 Task: Create a business letterhead template.
Action: Mouse moved to (335, 121)
Screenshot: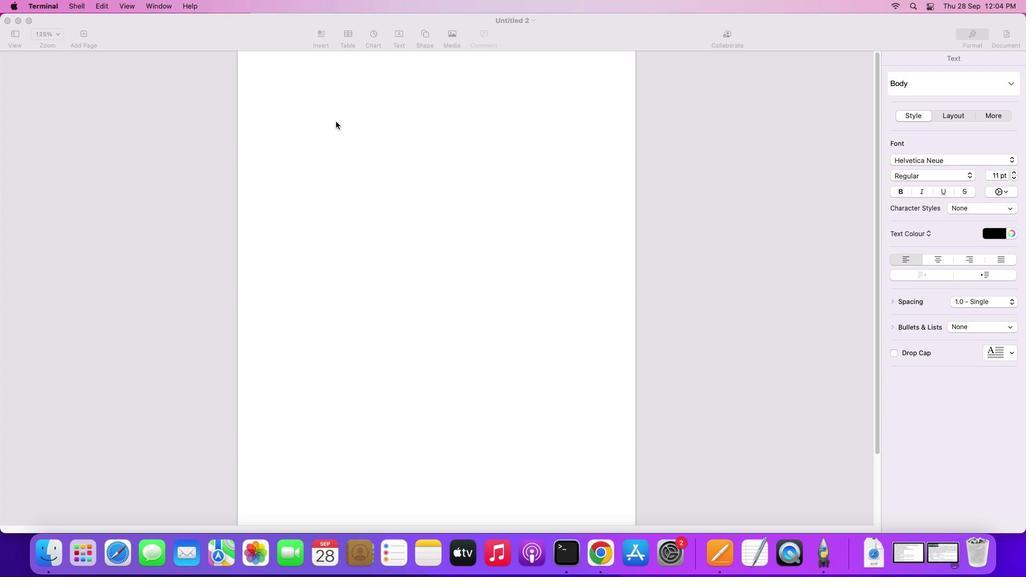 
Action: Mouse pressed left at (335, 121)
Screenshot: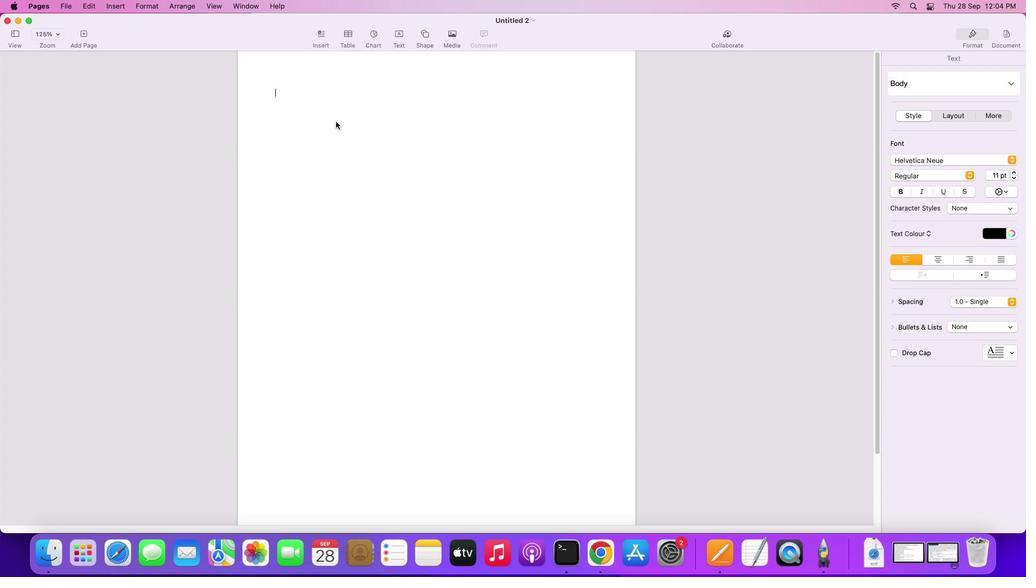 
Action: Mouse moved to (425, 33)
Screenshot: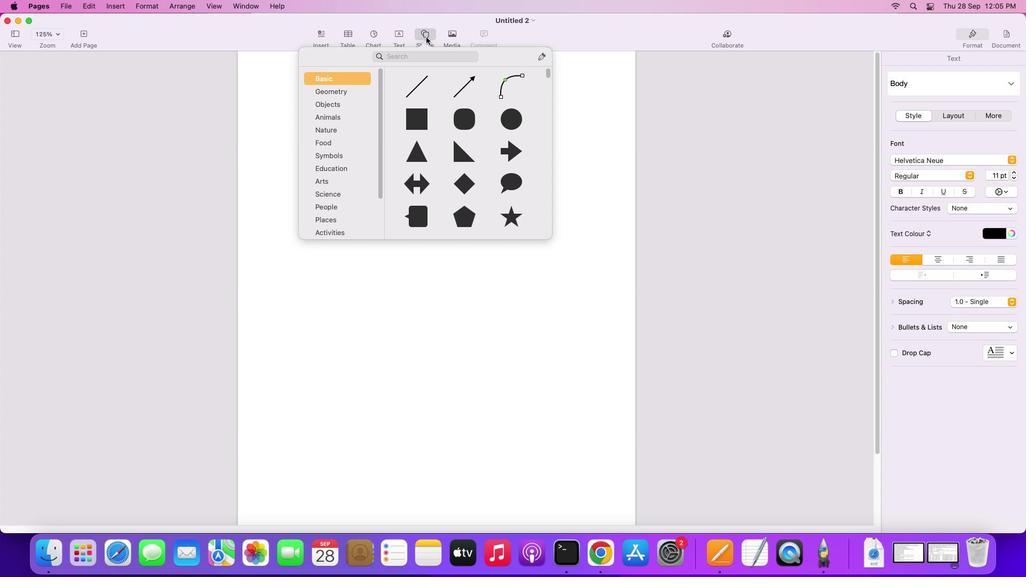 
Action: Mouse pressed left at (425, 33)
Screenshot: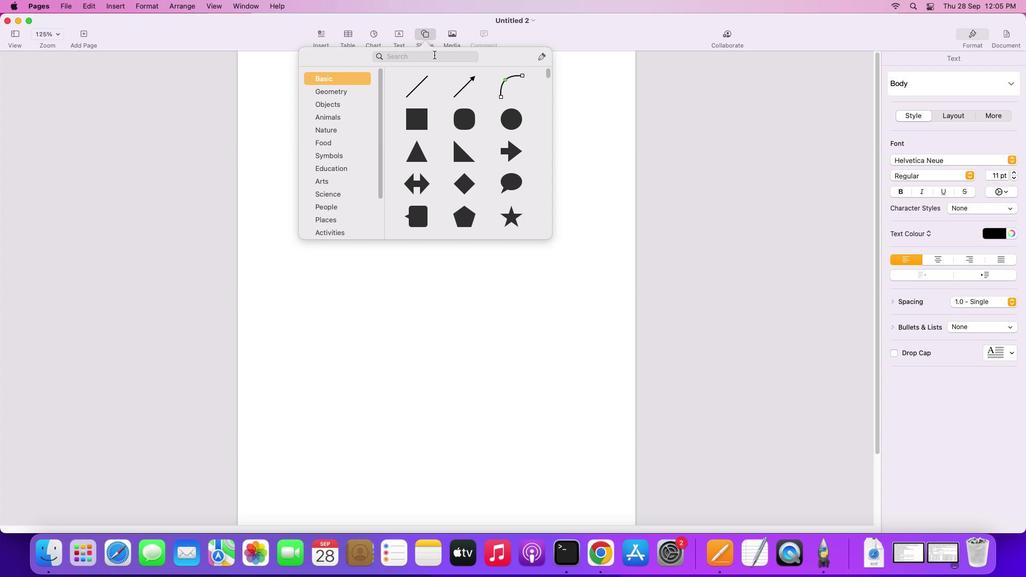 
Action: Mouse moved to (461, 154)
Screenshot: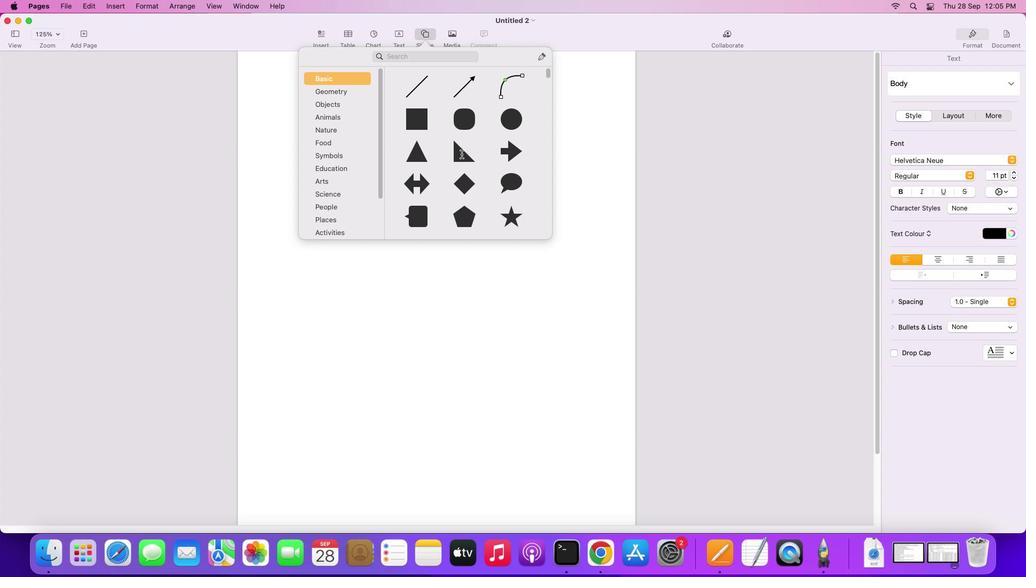 
Action: Mouse pressed left at (461, 154)
Screenshot: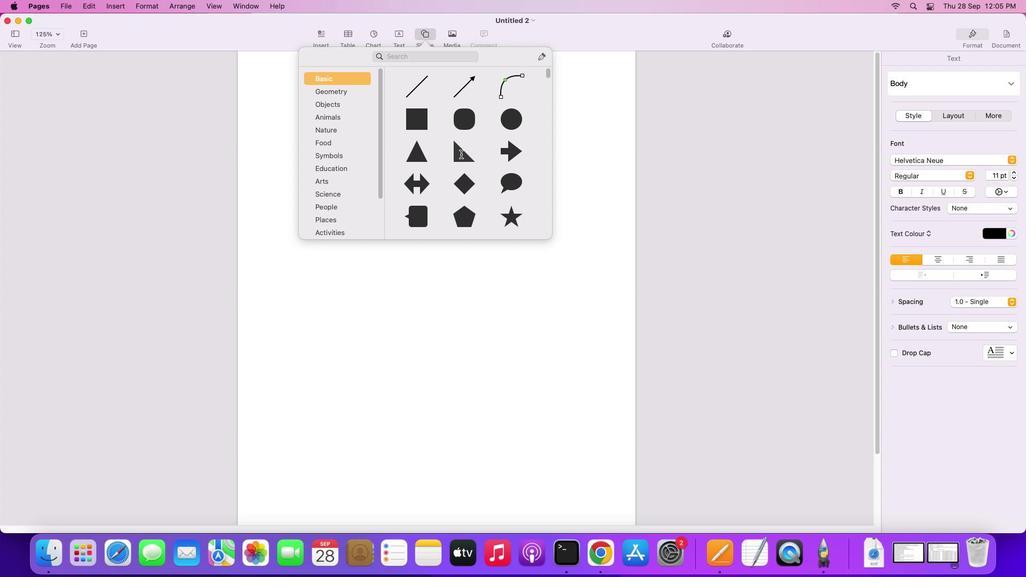 
Action: Mouse moved to (436, 143)
Screenshot: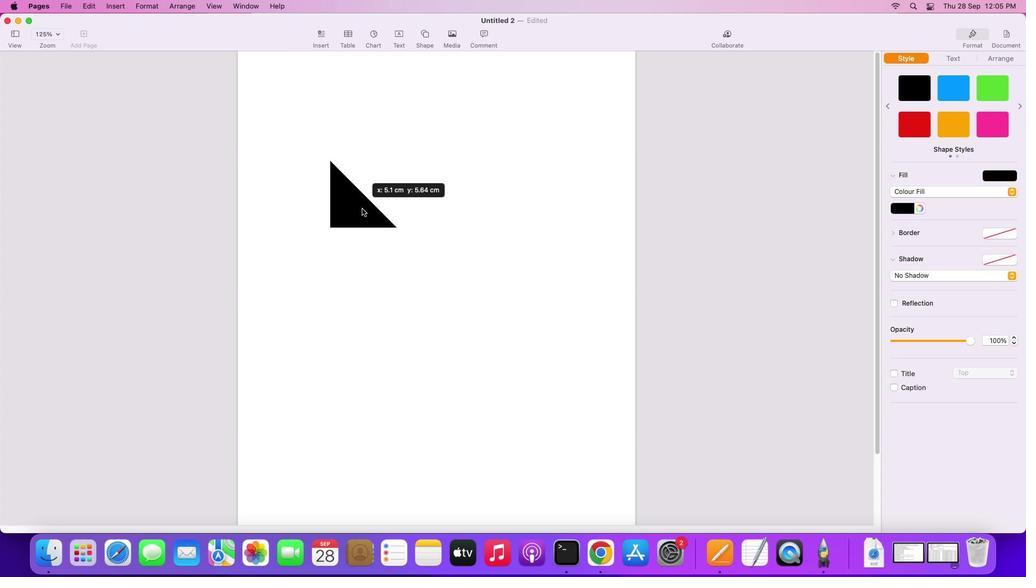 
Action: Mouse pressed left at (436, 143)
Screenshot: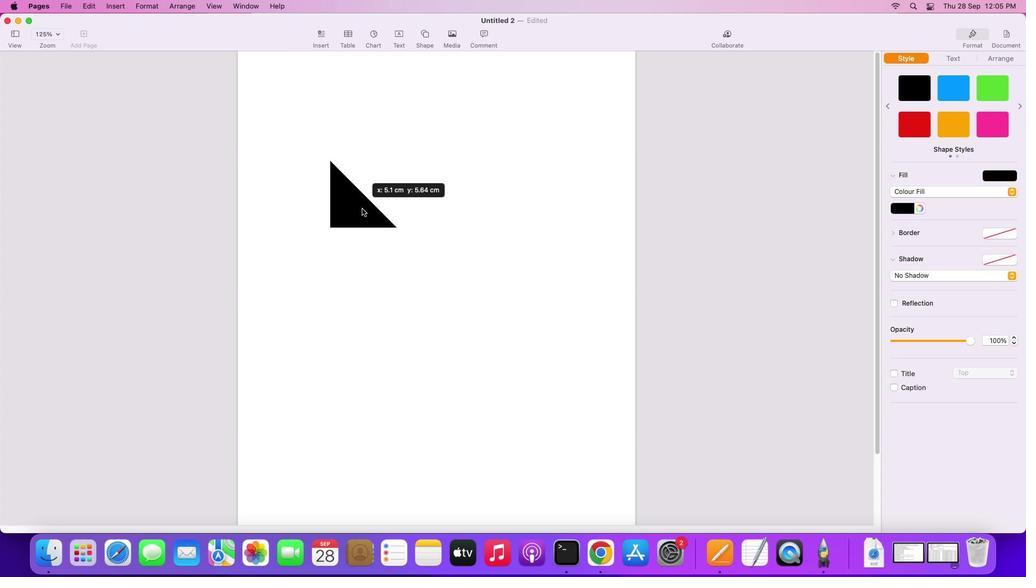 
Action: Mouse moved to (396, 161)
Screenshot: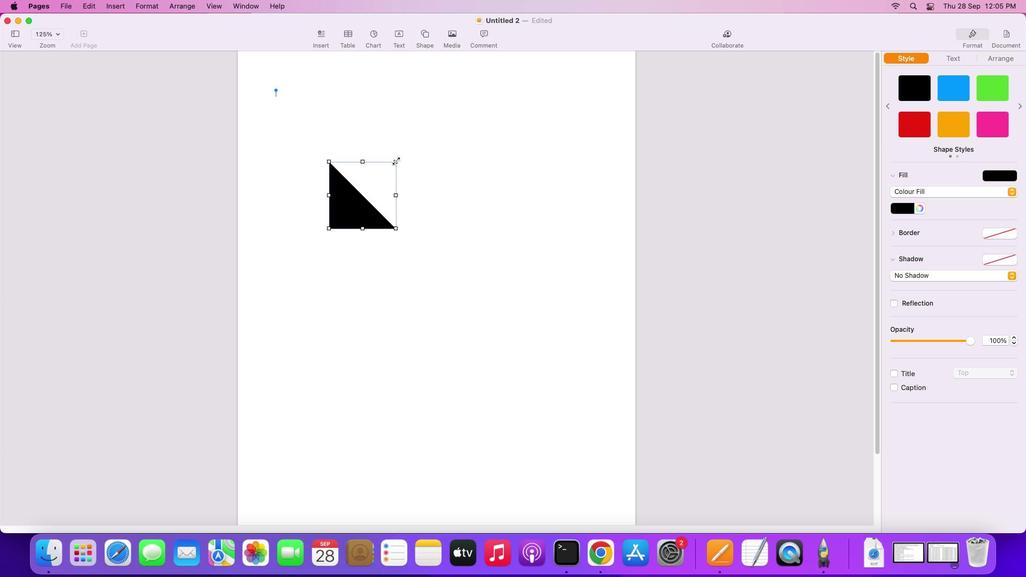 
Action: Mouse pressed left at (396, 161)
Screenshot: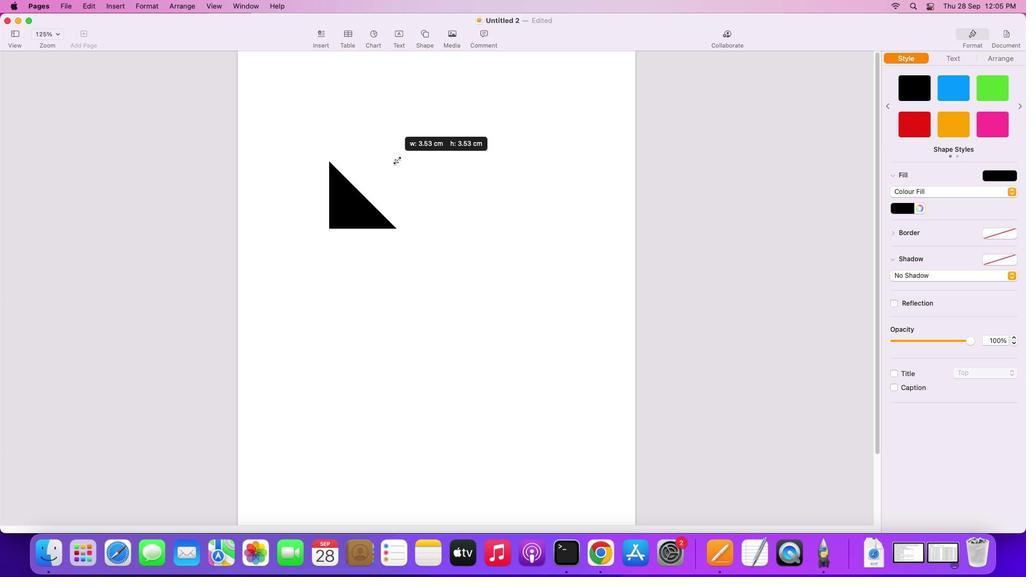 
Action: Mouse moved to (412, 155)
Screenshot: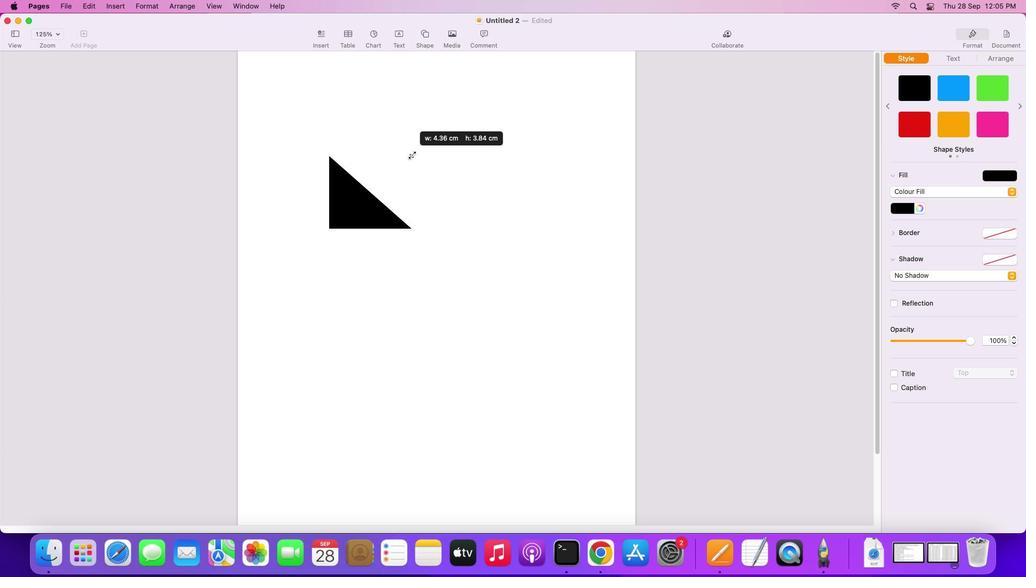 
Action: Mouse pressed left at (412, 155)
Screenshot: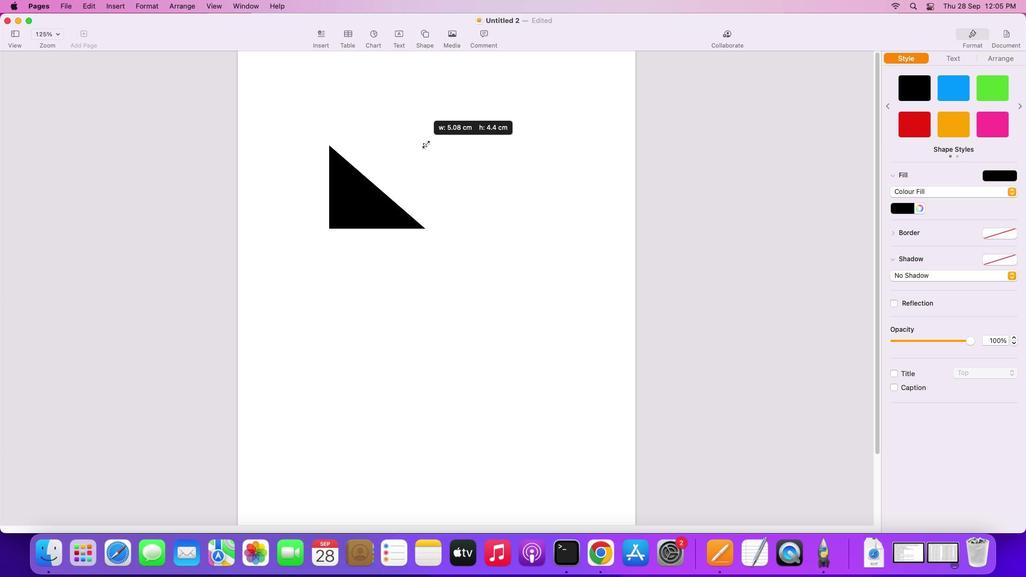 
Action: Mouse moved to (362, 183)
Screenshot: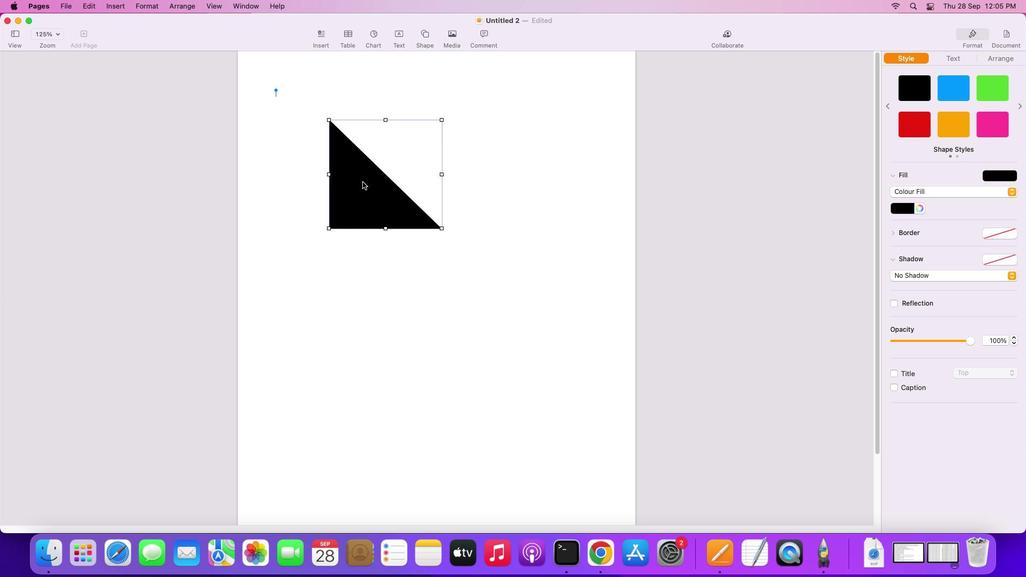 
Action: Mouse pressed left at (362, 183)
Screenshot: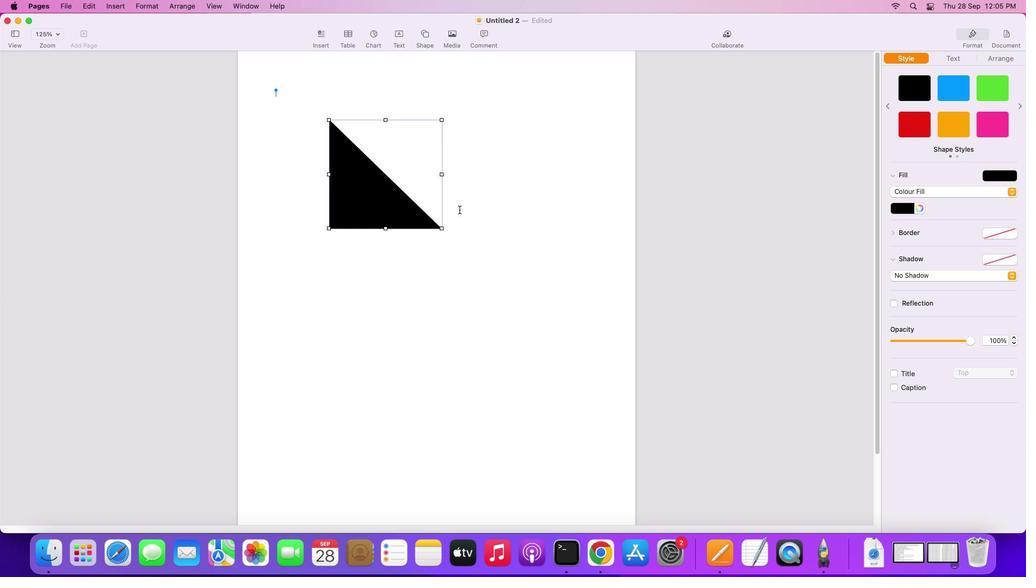 
Action: Mouse moved to (958, 59)
Screenshot: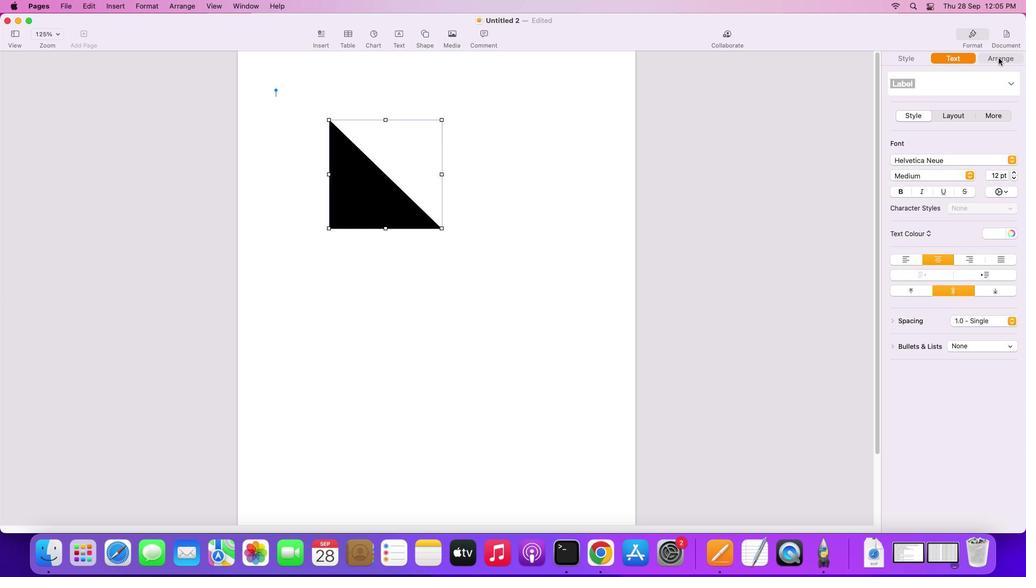 
Action: Mouse pressed left at (958, 59)
Screenshot: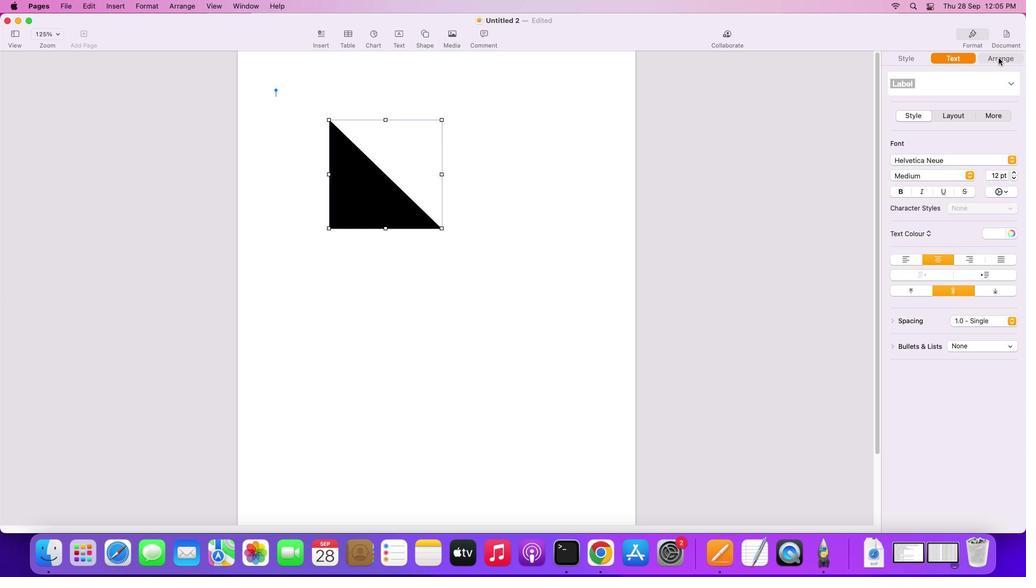 
Action: Mouse moved to (999, 58)
Screenshot: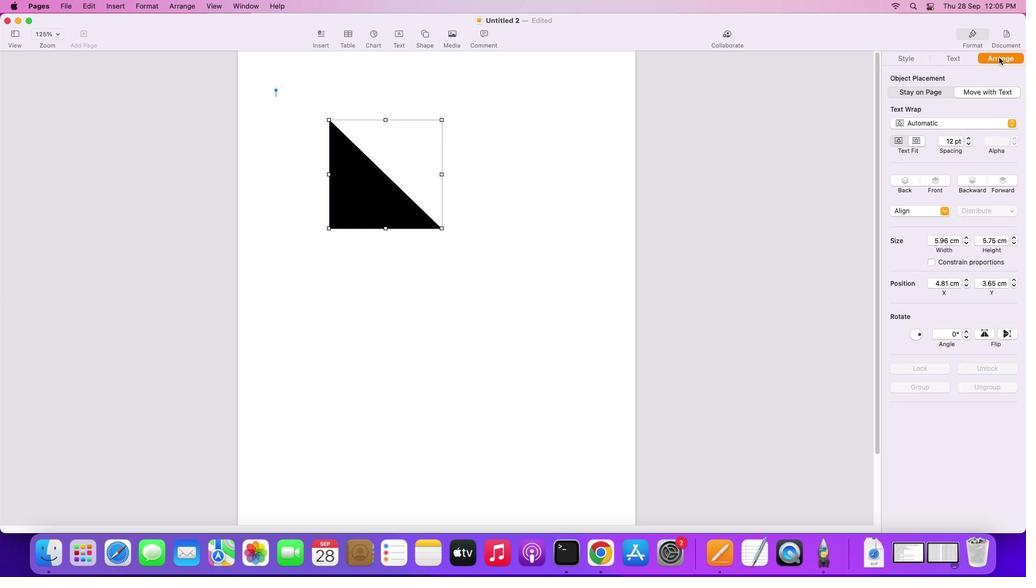 
Action: Mouse pressed left at (999, 58)
Screenshot: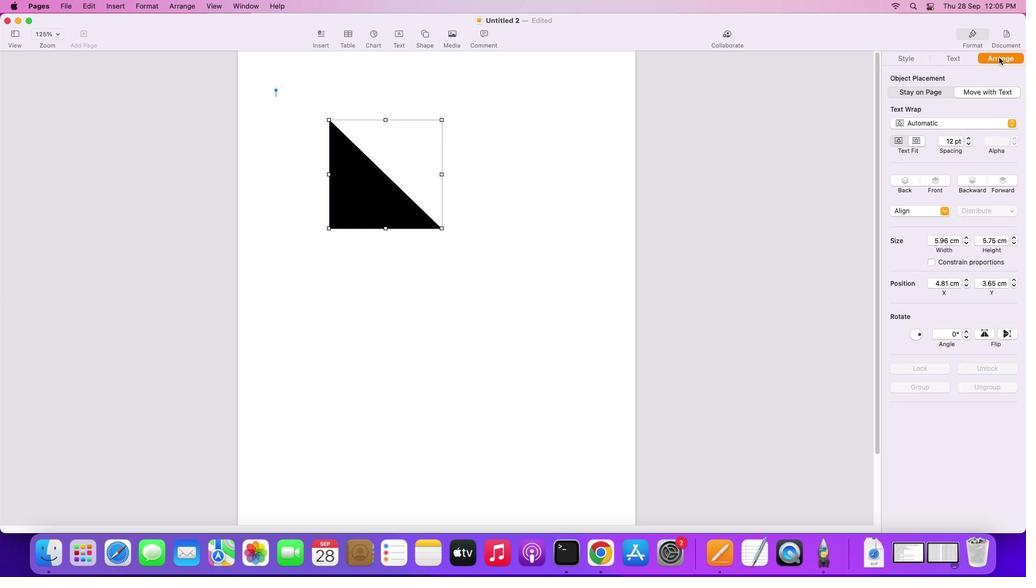 
Action: Mouse moved to (968, 241)
Screenshot: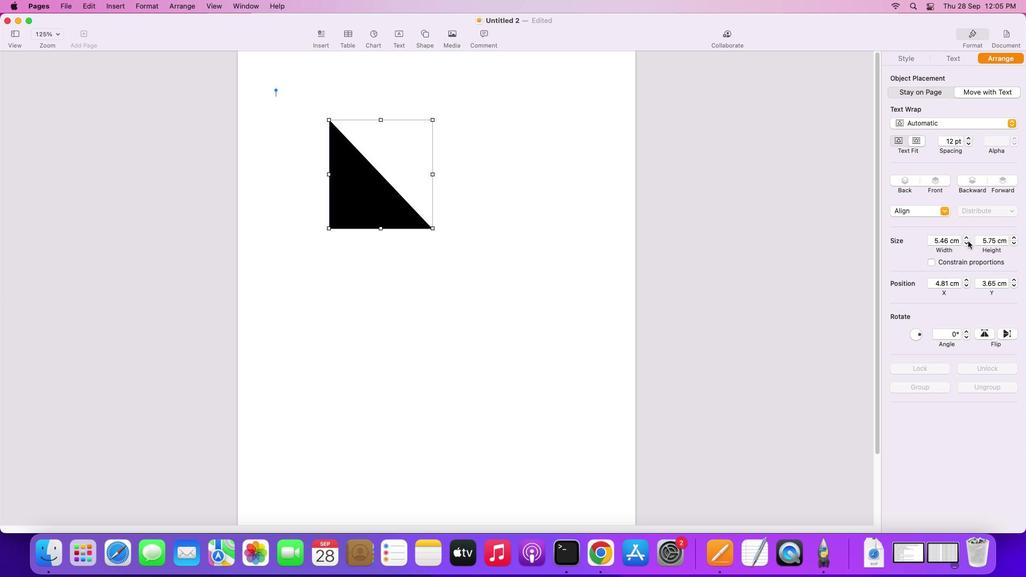 
Action: Mouse pressed left at (968, 241)
Screenshot: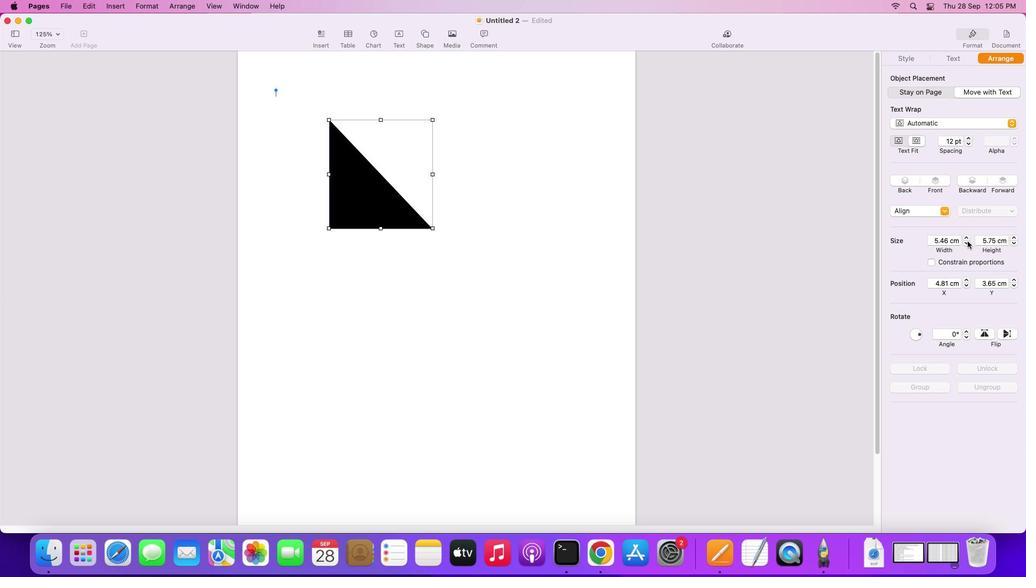 
Action: Mouse moved to (968, 241)
Screenshot: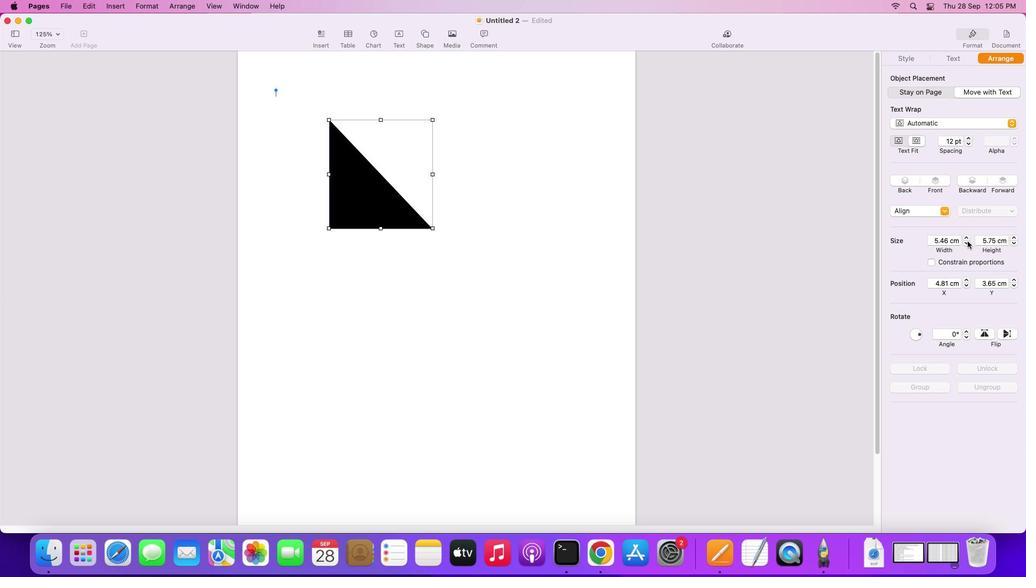 
Action: Mouse pressed left at (968, 241)
Screenshot: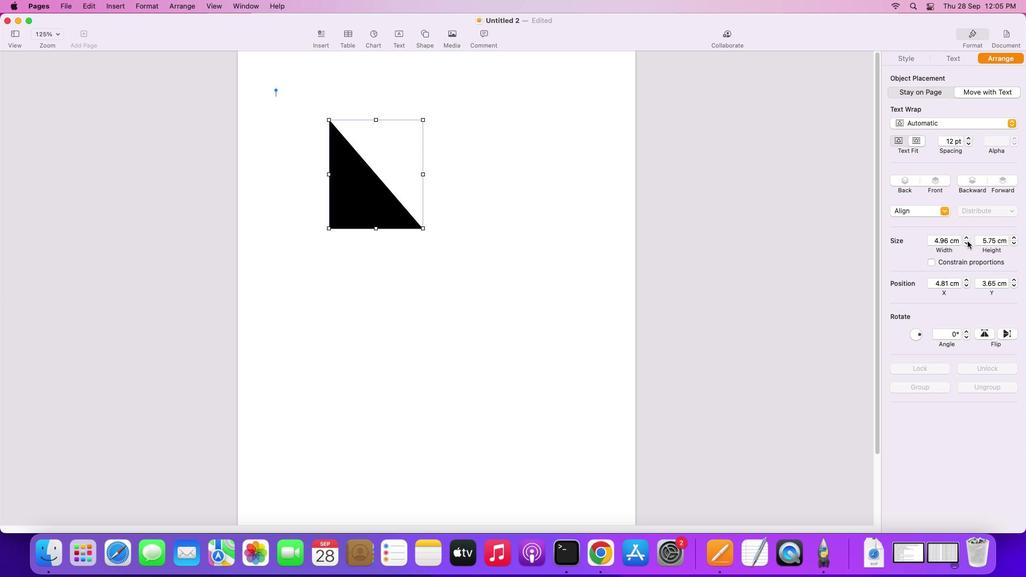 
Action: Mouse moved to (967, 236)
Screenshot: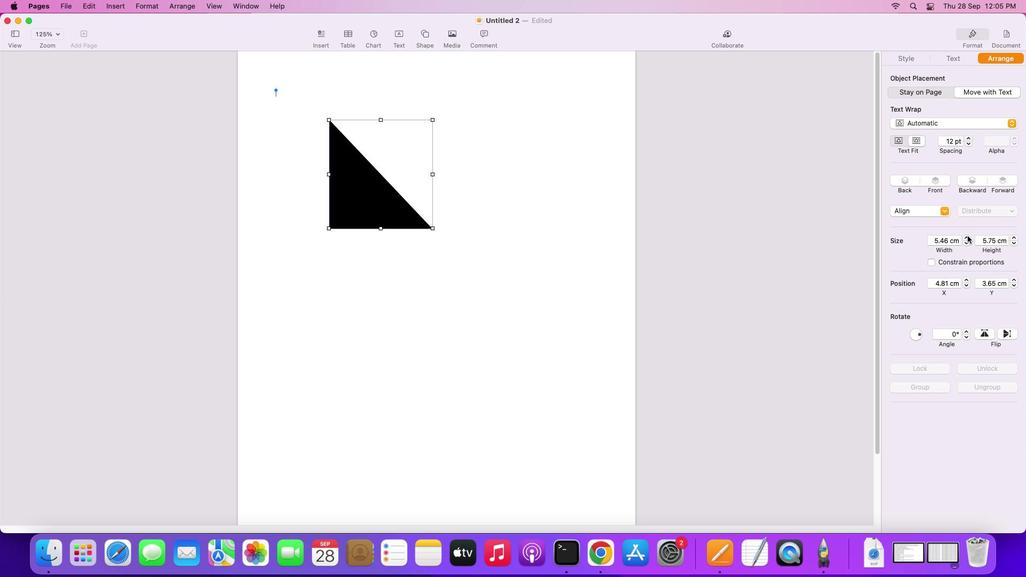 
Action: Mouse pressed left at (967, 236)
Screenshot: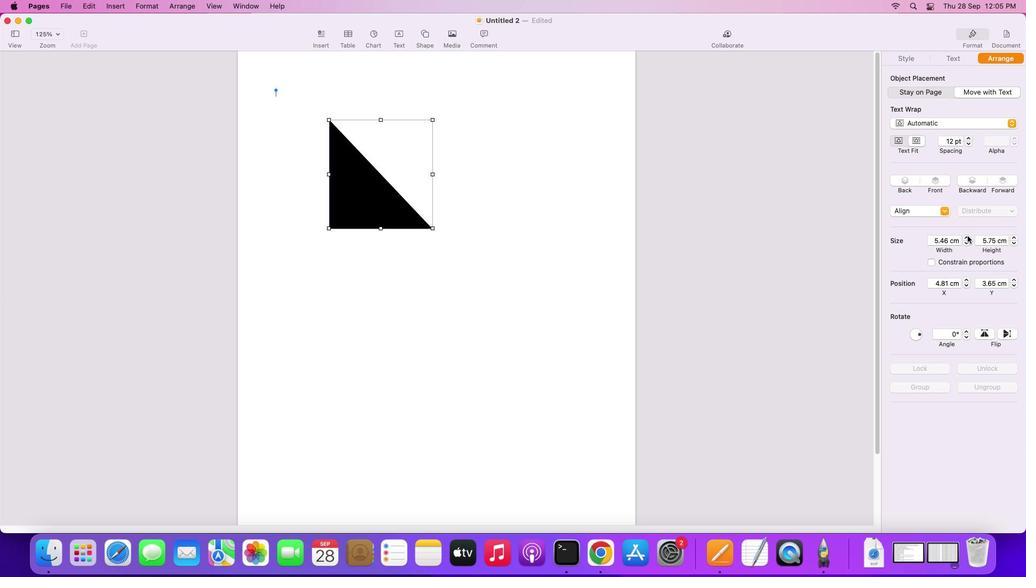 
Action: Mouse moved to (1014, 242)
Screenshot: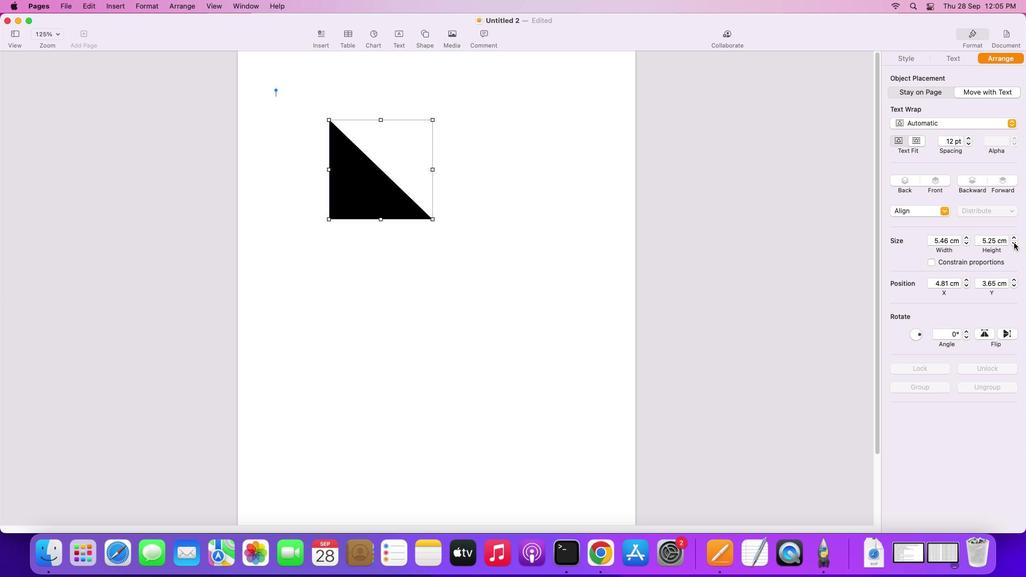 
Action: Mouse pressed left at (1014, 242)
Screenshot: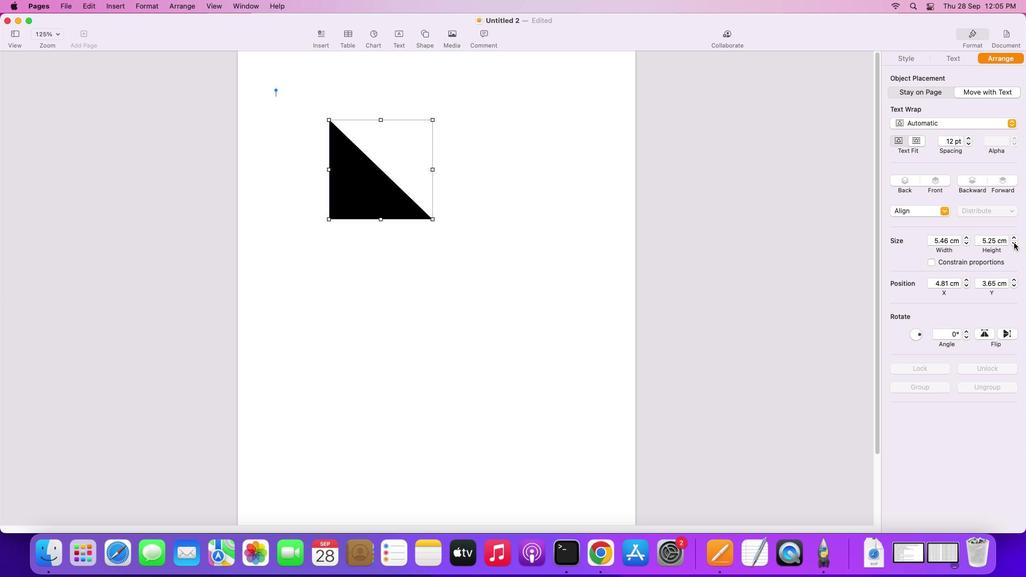 
Action: Mouse moved to (941, 241)
Screenshot: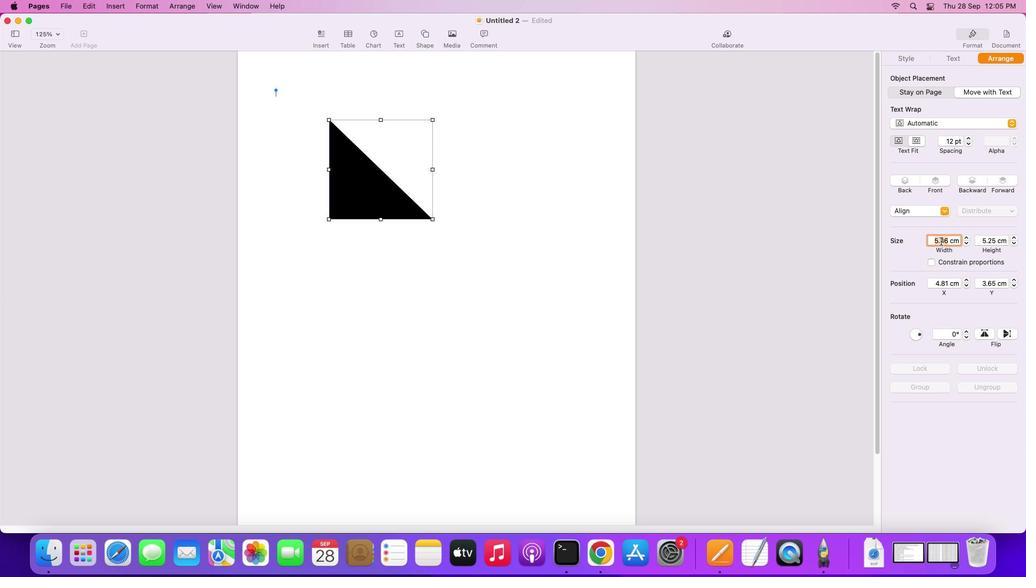 
Action: Mouse pressed left at (941, 241)
Screenshot: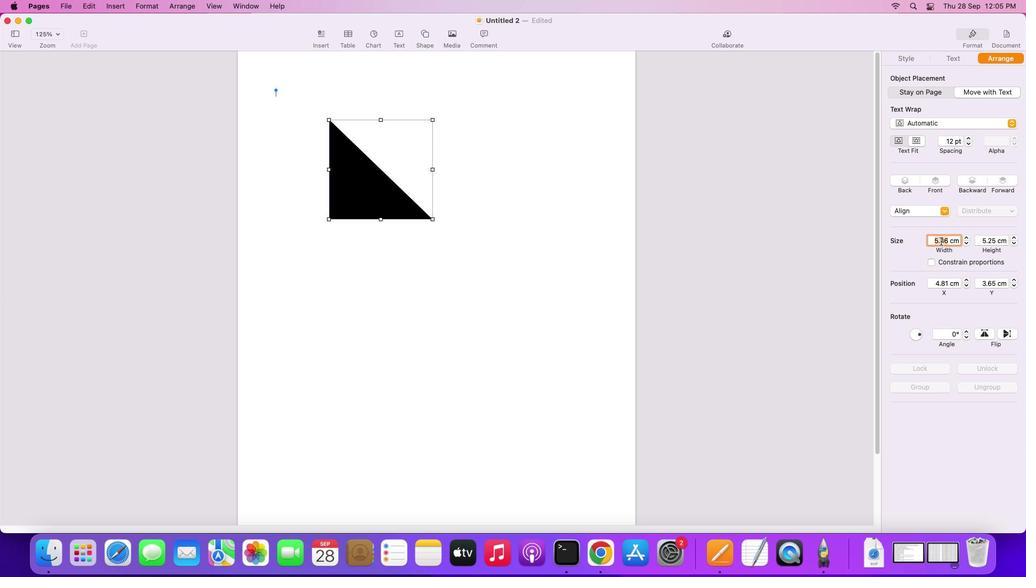 
Action: Mouse pressed left at (941, 241)
Screenshot: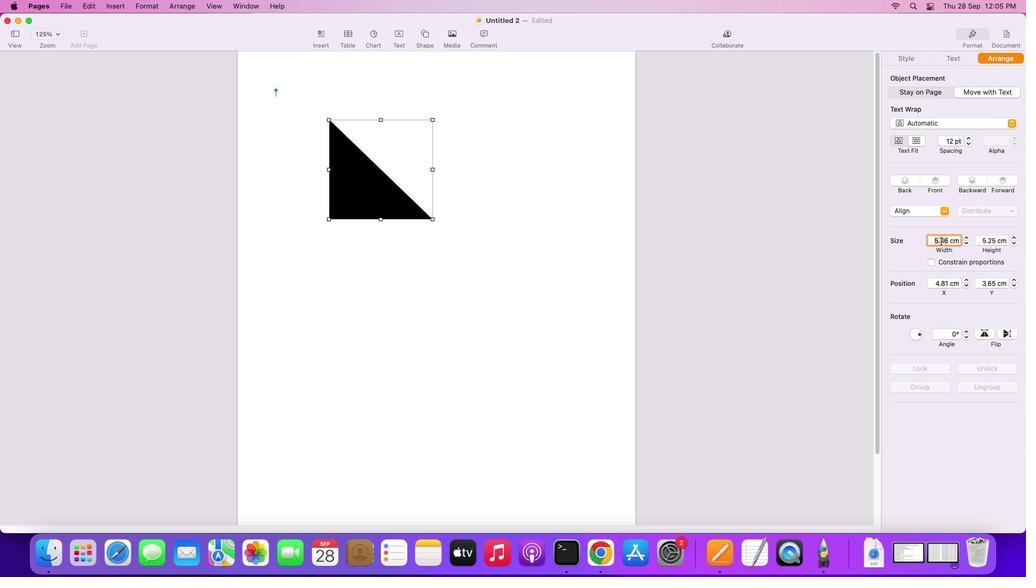 
Action: Key pressed Key.backspace'5'
Screenshot: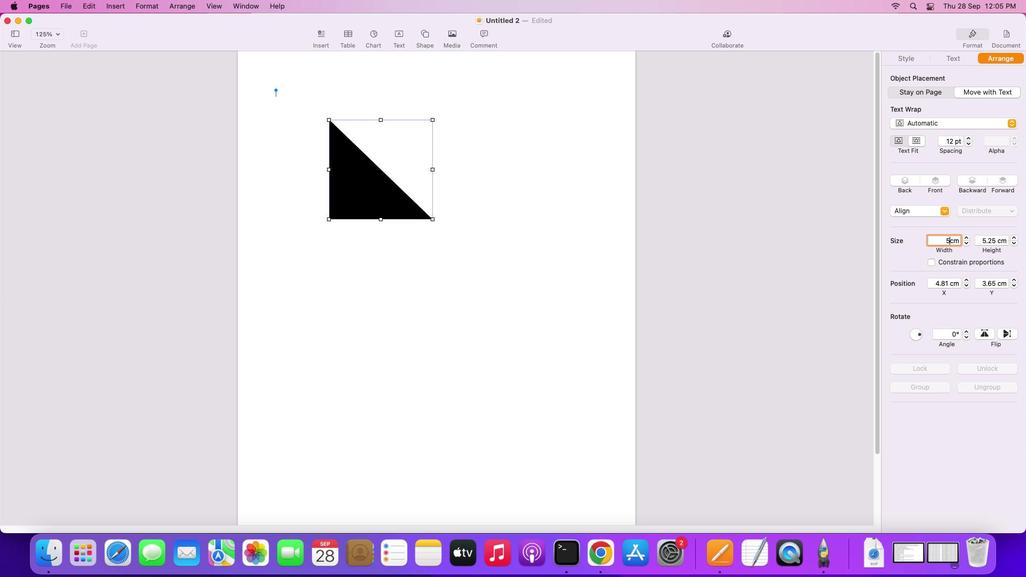 
Action: Mouse moved to (990, 238)
Screenshot: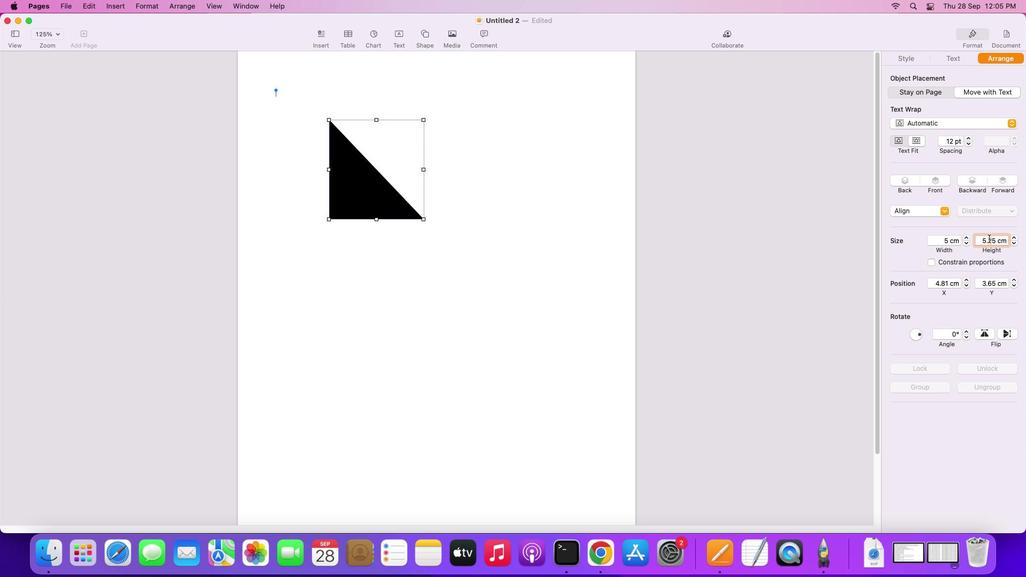 
Action: Mouse pressed left at (990, 238)
Screenshot: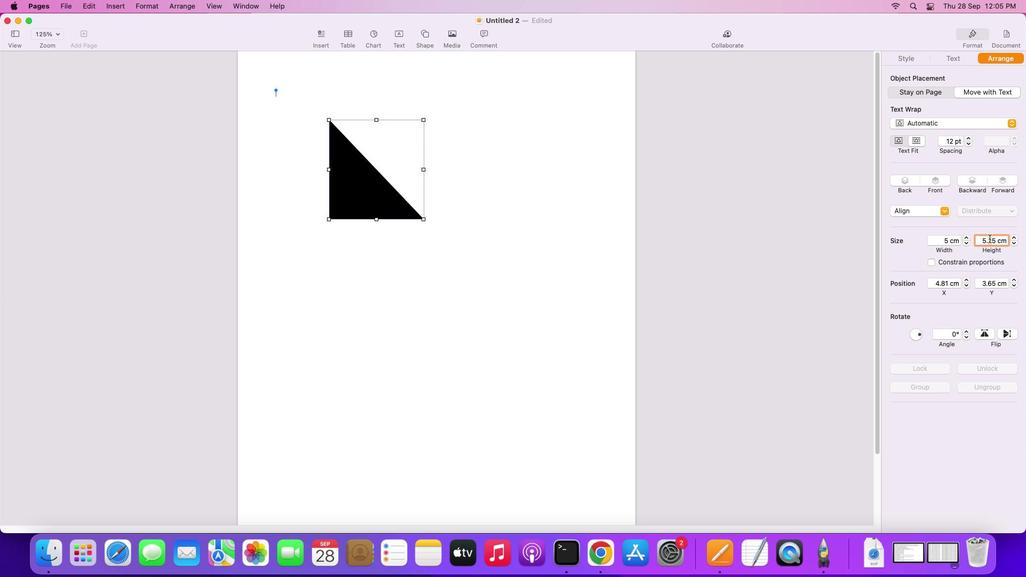 
Action: Mouse moved to (989, 239)
Screenshot: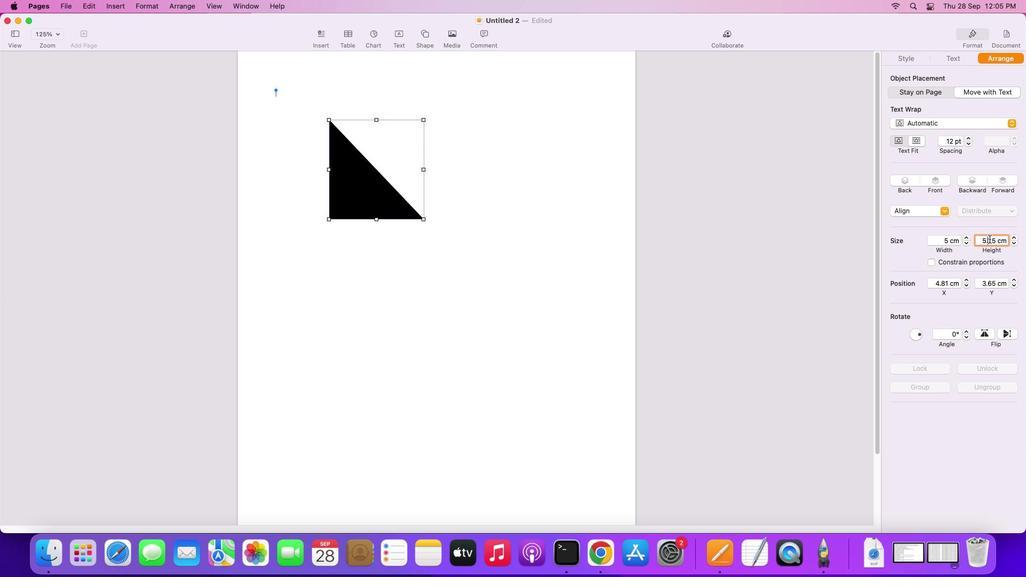 
Action: Mouse pressed left at (989, 239)
Screenshot: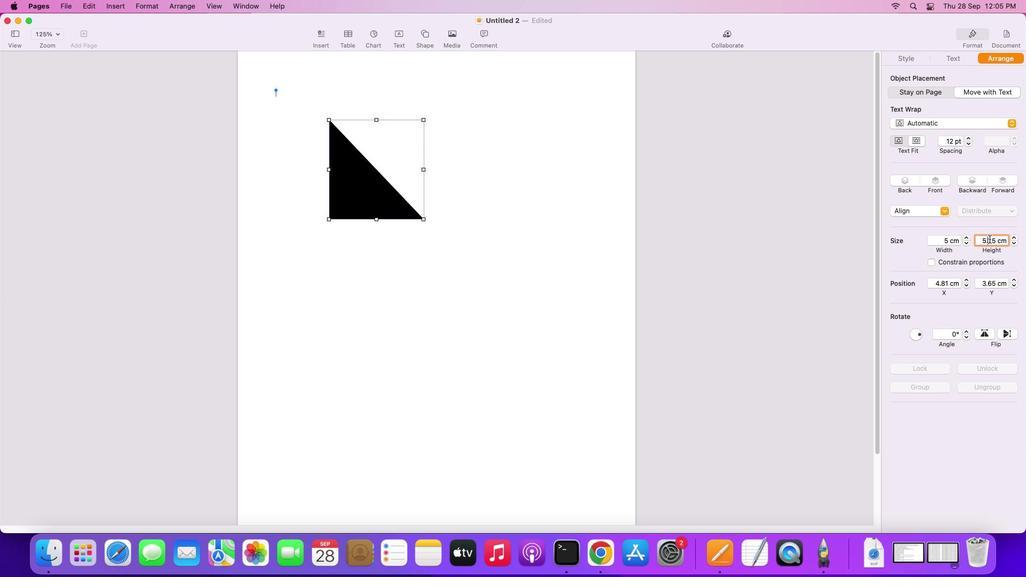 
Action: Mouse moved to (989, 239)
Screenshot: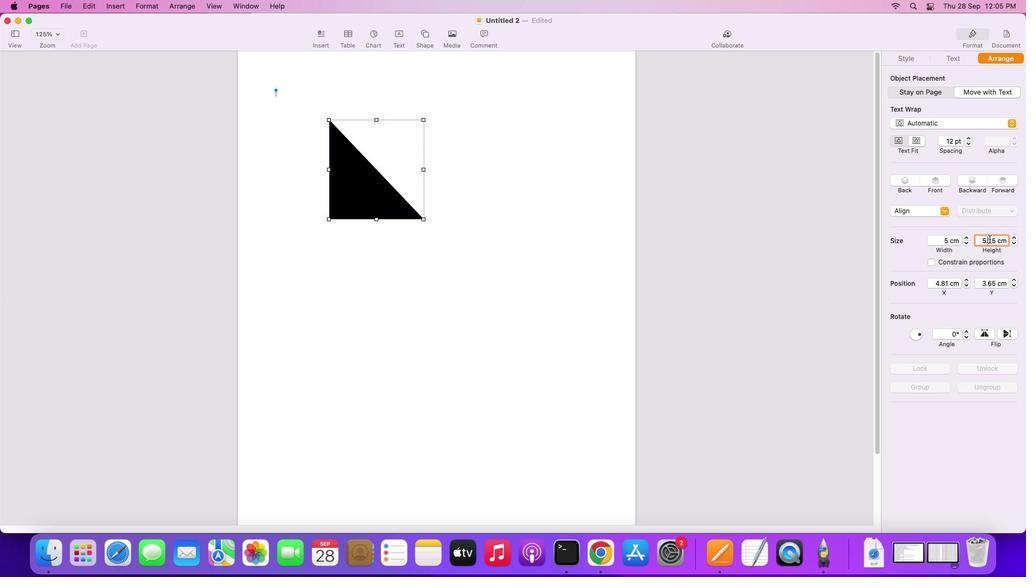 
Action: Key pressed Key.rightKey.rightKey.backspaceKey.backspaceKey.backspaceKey.backspaceKey.backspace'5''\x03'
Screenshot: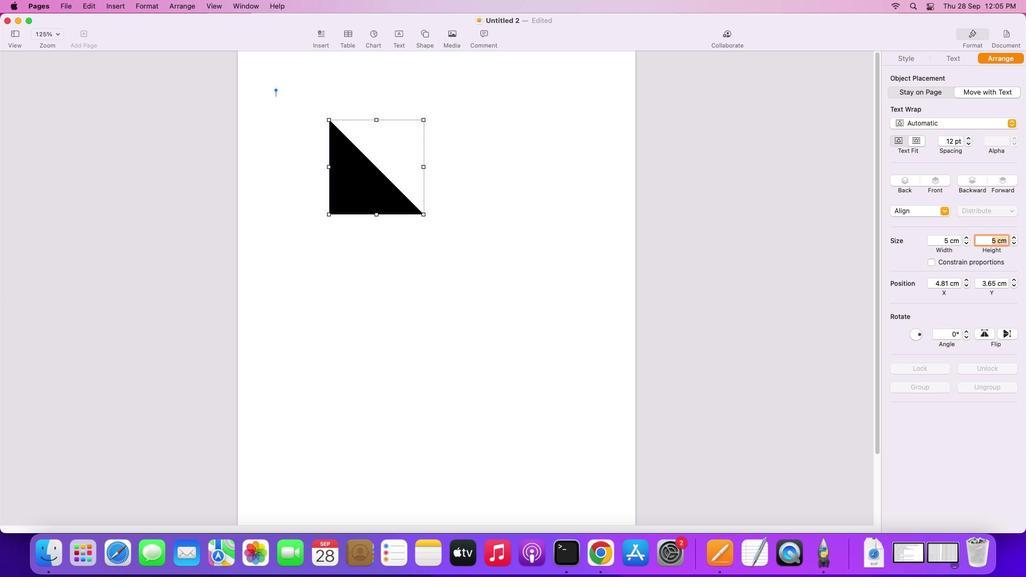 
Action: Mouse moved to (965, 242)
Screenshot: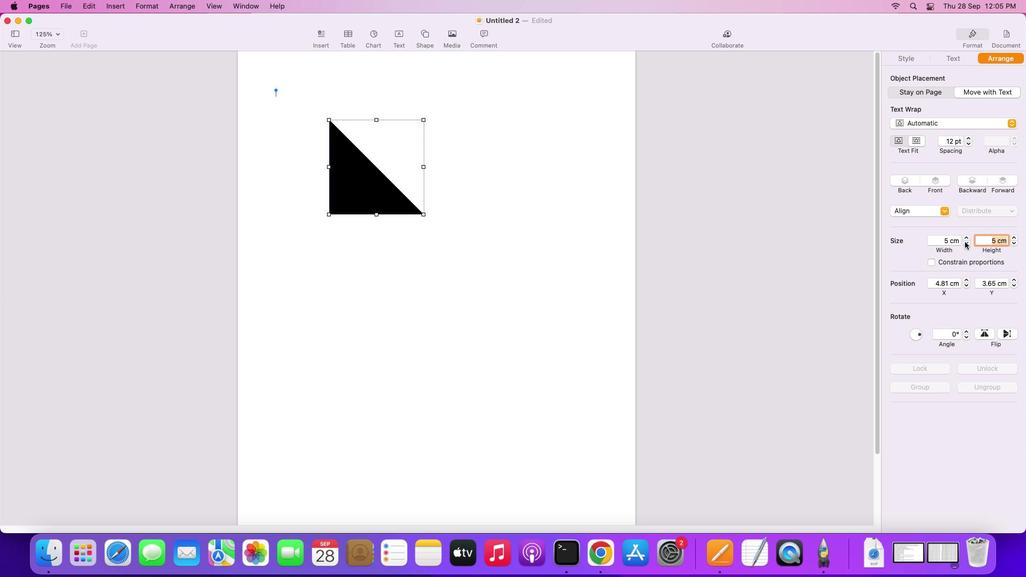 
Action: Mouse pressed left at (965, 242)
Screenshot: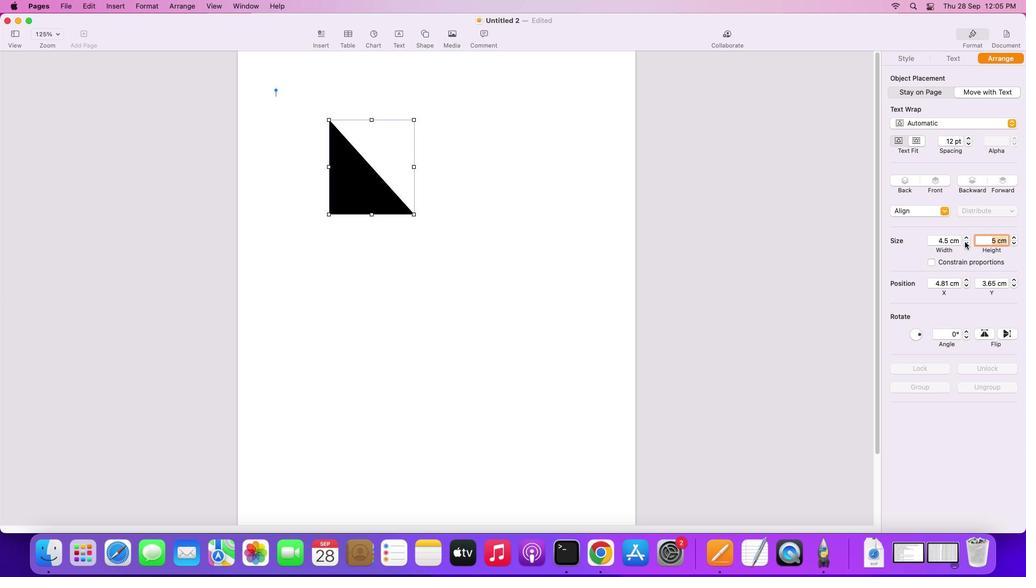 
Action: Mouse moved to (965, 237)
Screenshot: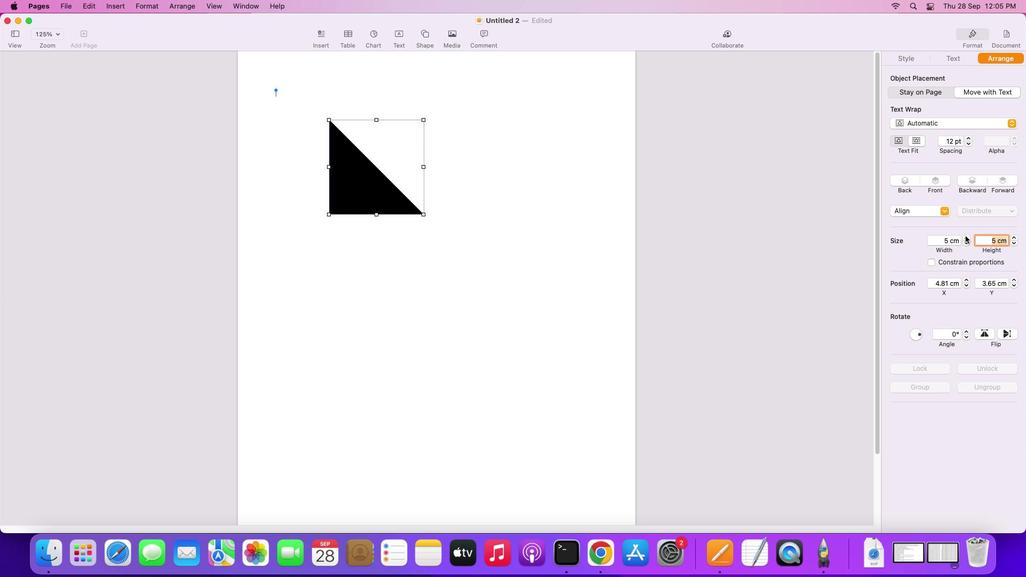 
Action: Mouse pressed left at (965, 237)
Screenshot: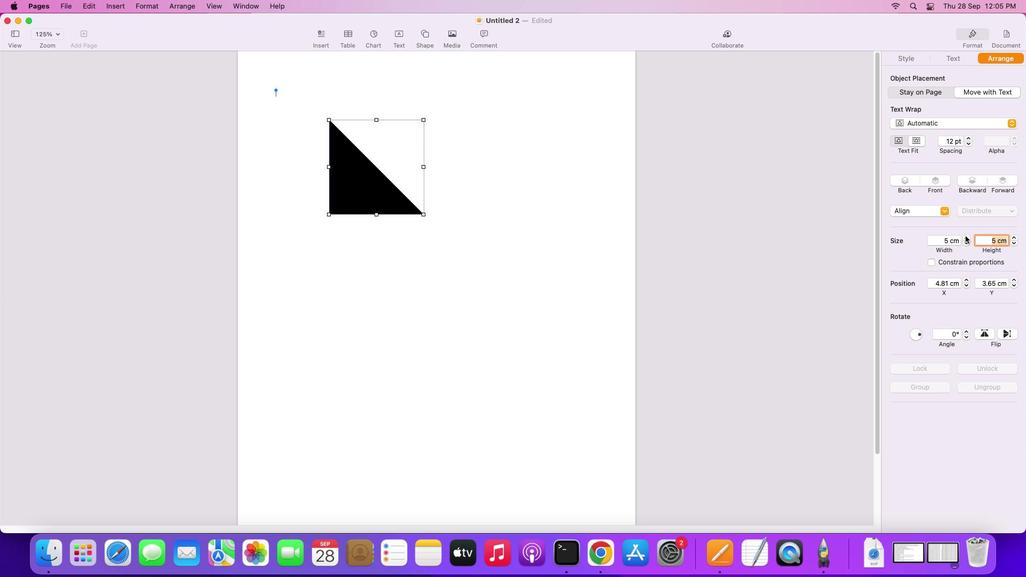 
Action: Mouse moved to (966, 235)
Screenshot: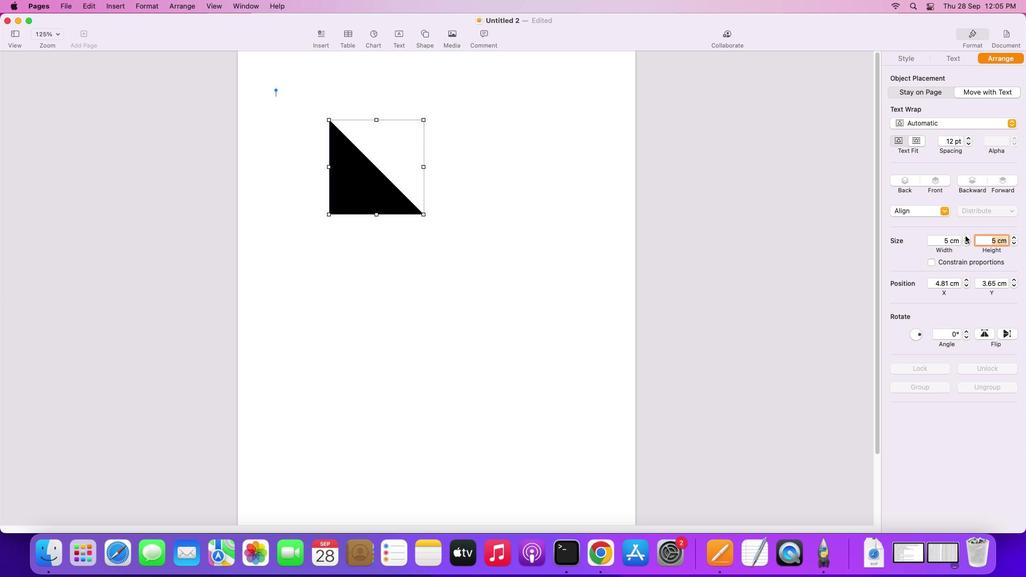 
Action: Mouse pressed left at (966, 235)
Screenshot: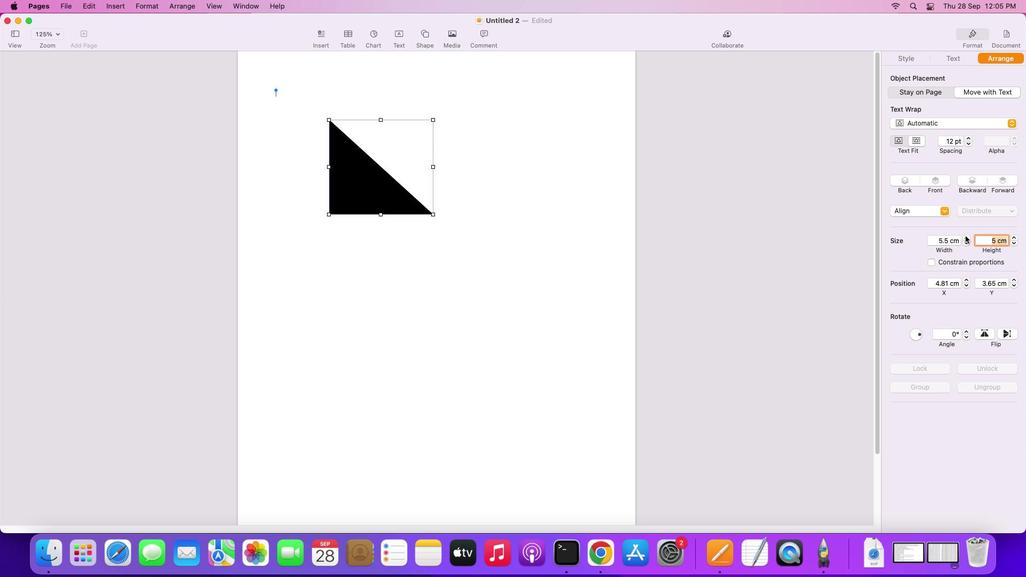 
Action: Mouse moved to (1016, 236)
Screenshot: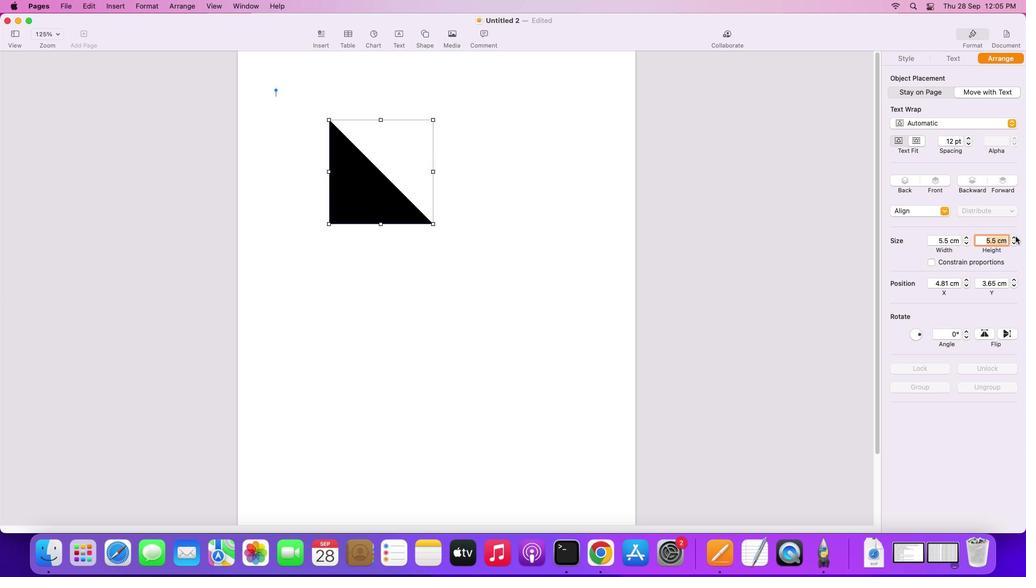 
Action: Mouse pressed left at (1016, 236)
Screenshot: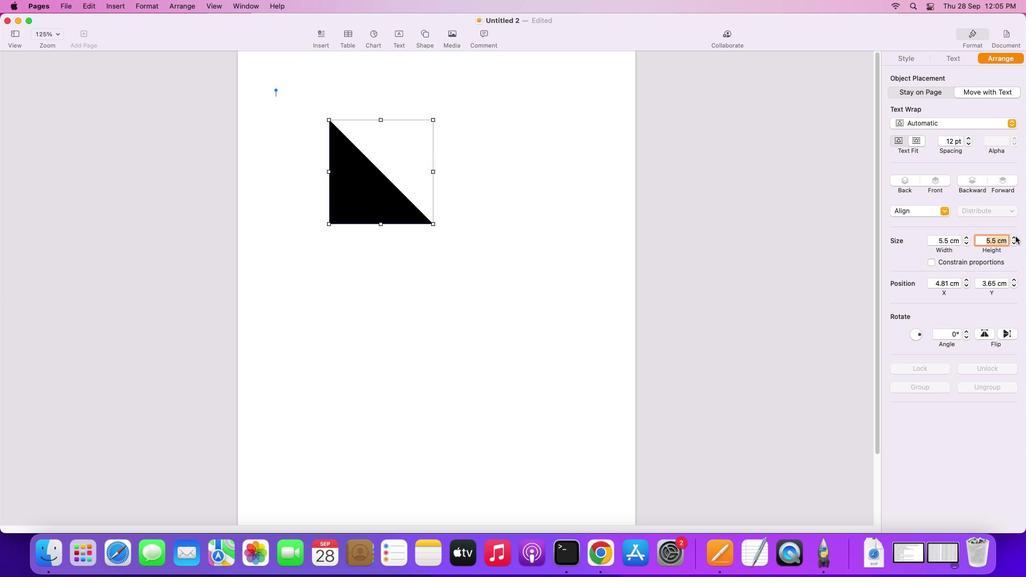 
Action: Mouse moved to (1024, 230)
Screenshot: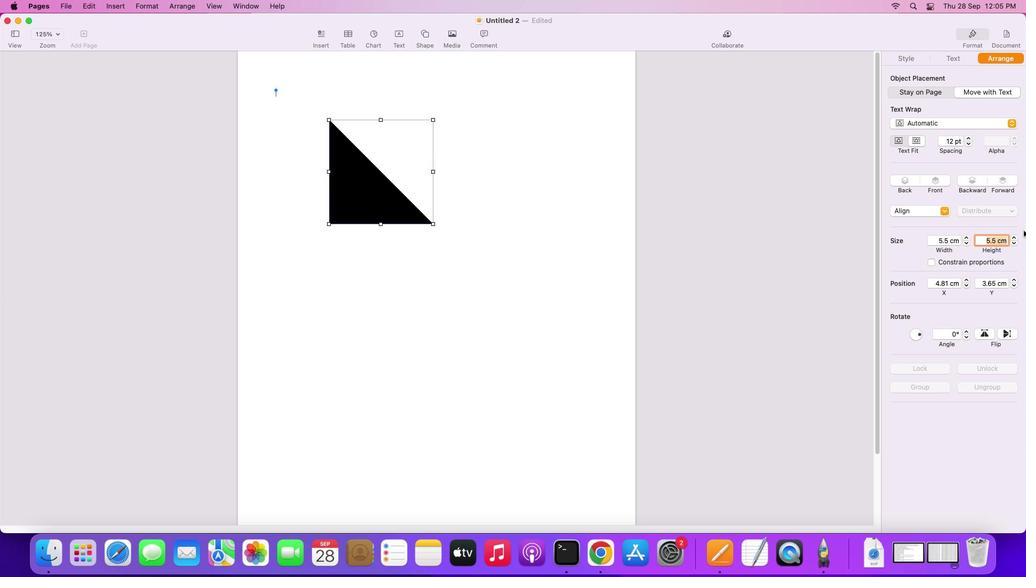 
Action: Mouse pressed left at (1024, 230)
Screenshot: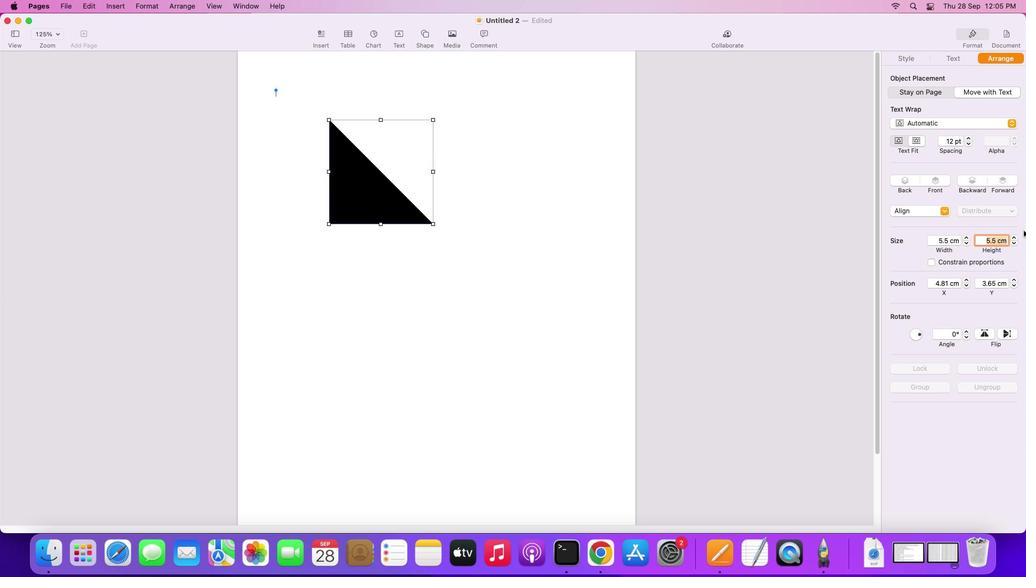 
Action: Mouse moved to (834, 257)
Screenshot: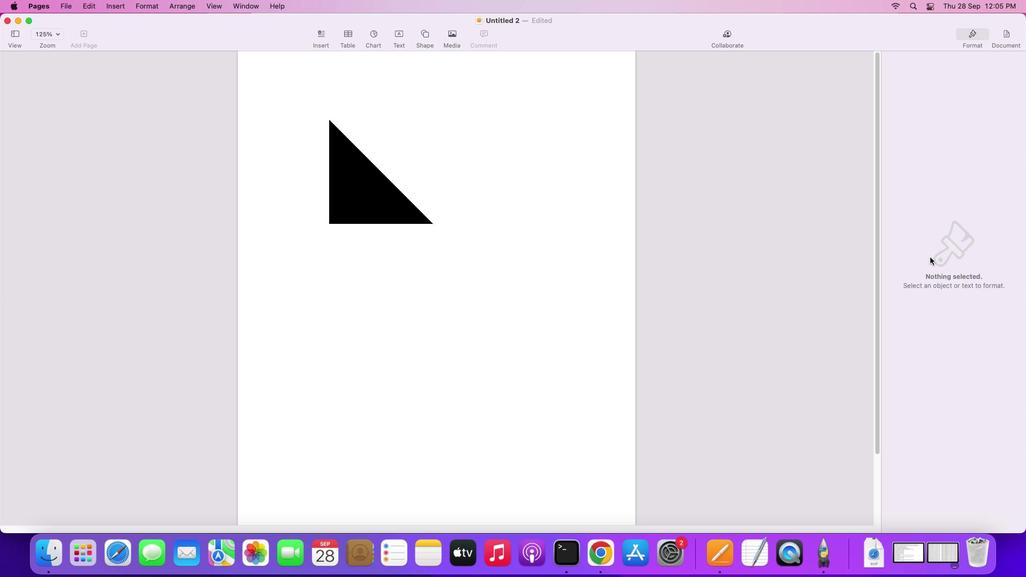 
Action: Mouse pressed left at (834, 257)
Screenshot: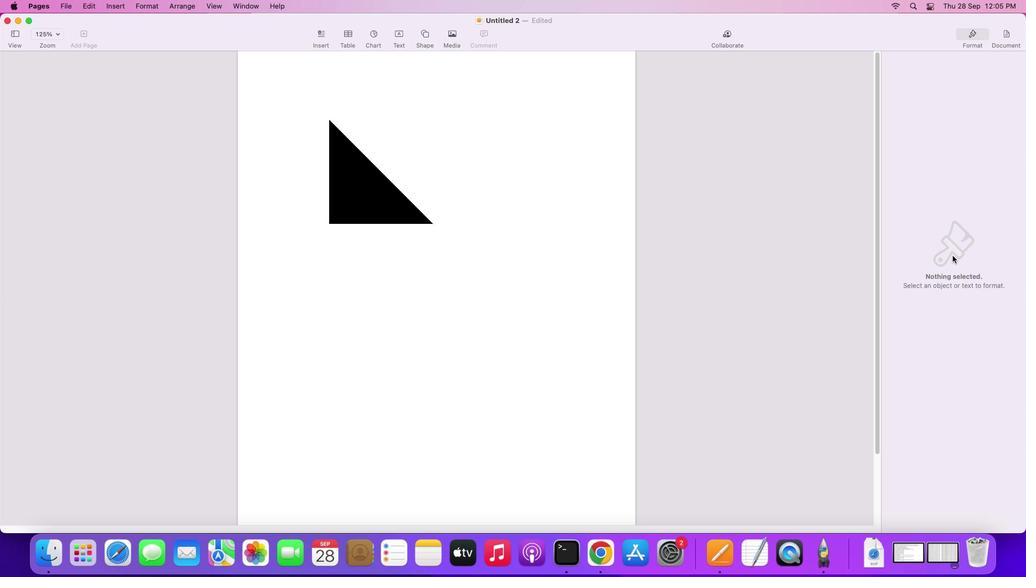 
Action: Mouse moved to (372, 206)
Screenshot: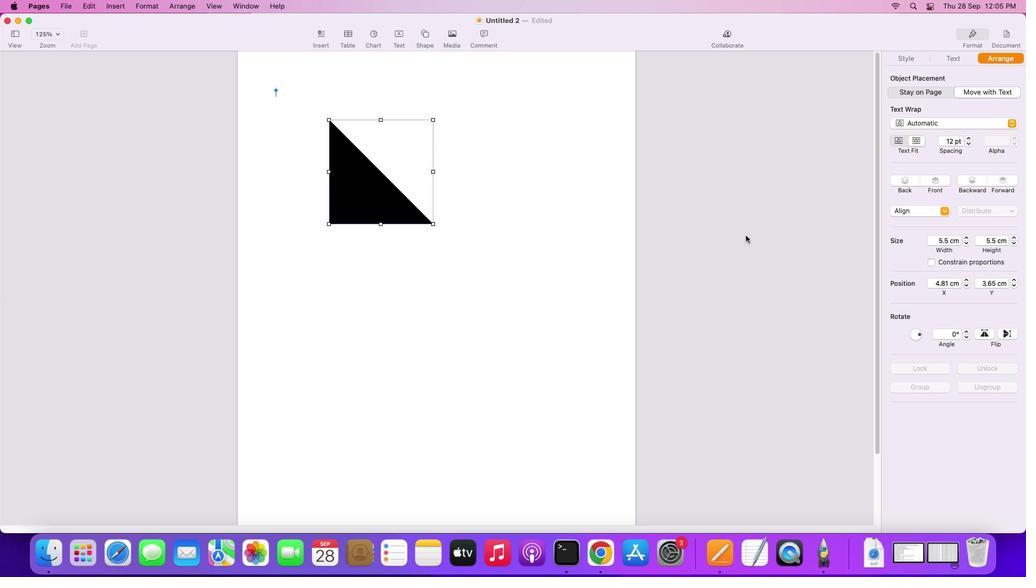 
Action: Mouse pressed left at (372, 206)
Screenshot: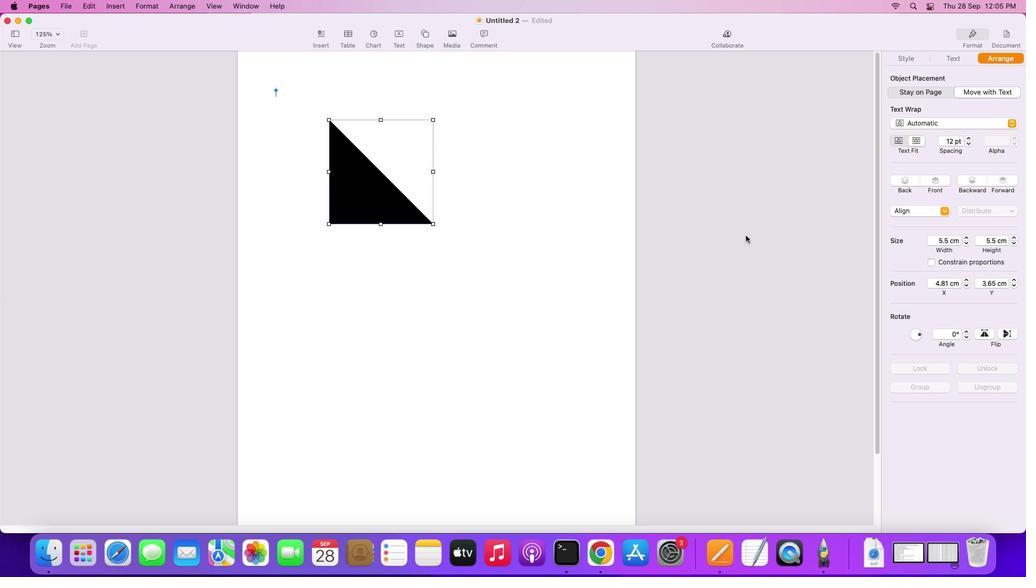 
Action: Mouse moved to (966, 236)
Screenshot: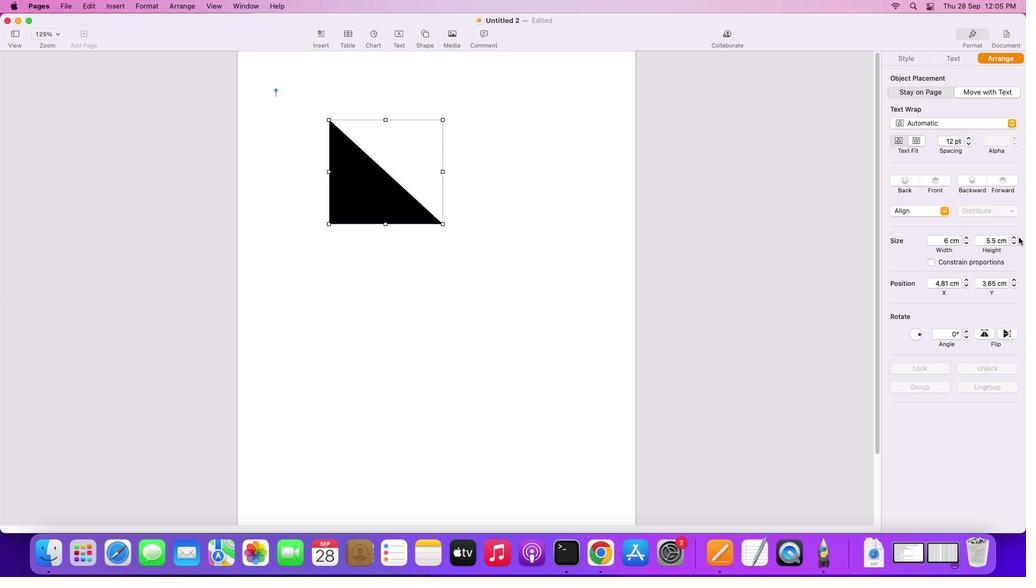 
Action: Mouse pressed left at (966, 236)
Screenshot: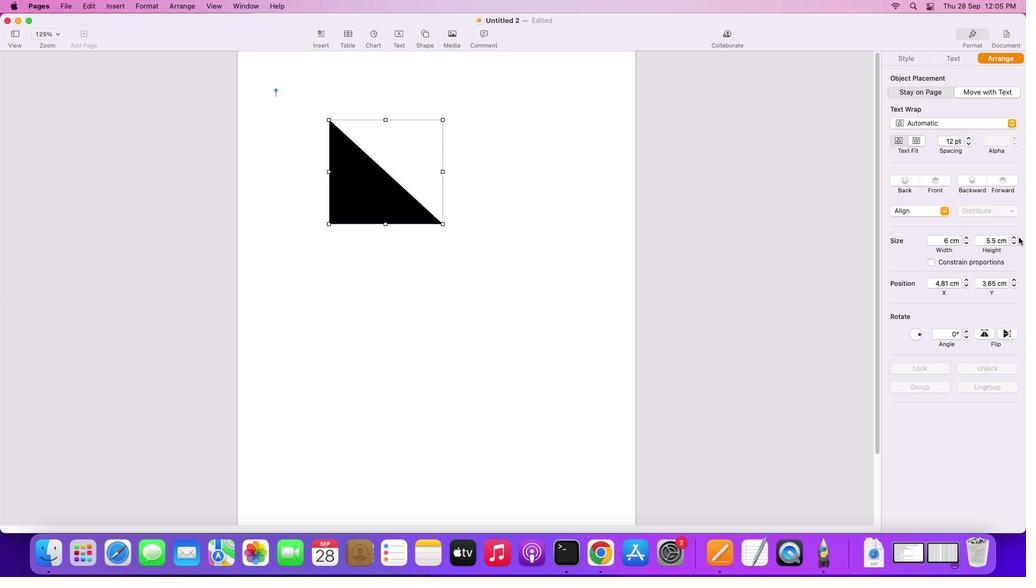 
Action: Mouse moved to (1014, 236)
Screenshot: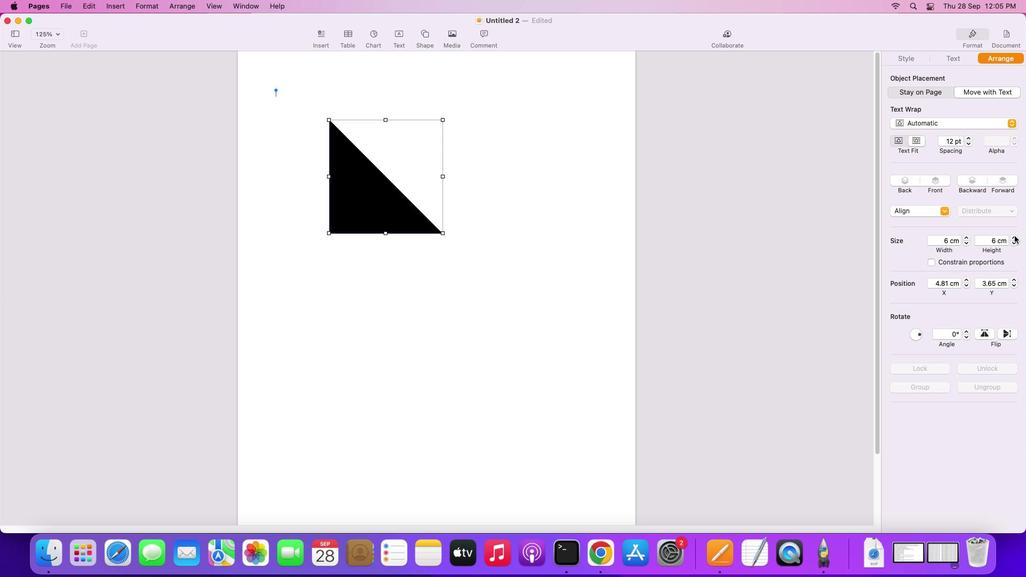 
Action: Mouse pressed left at (1014, 236)
Screenshot: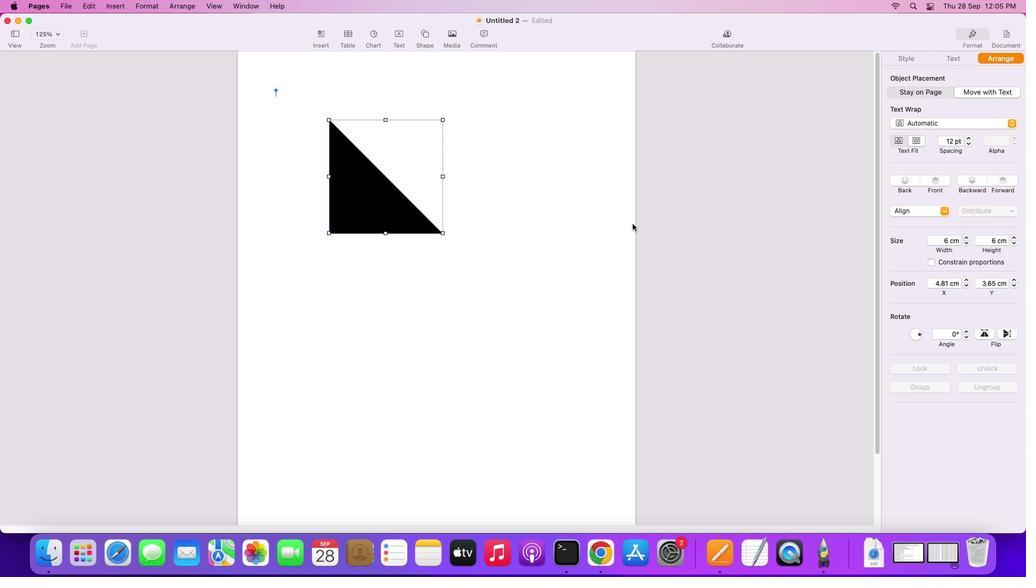 
Action: Mouse moved to (497, 210)
Screenshot: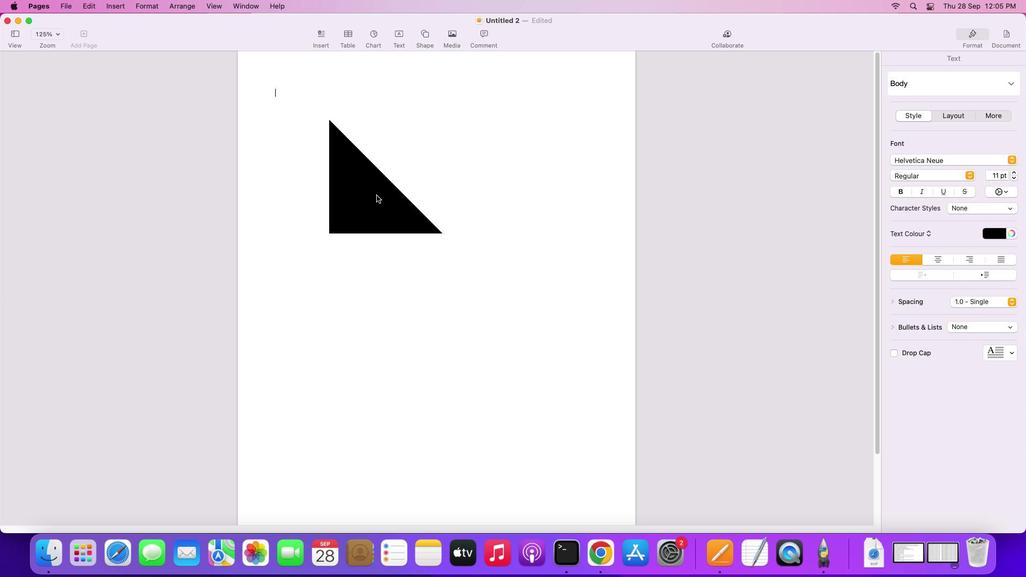 
Action: Mouse pressed left at (497, 210)
Screenshot: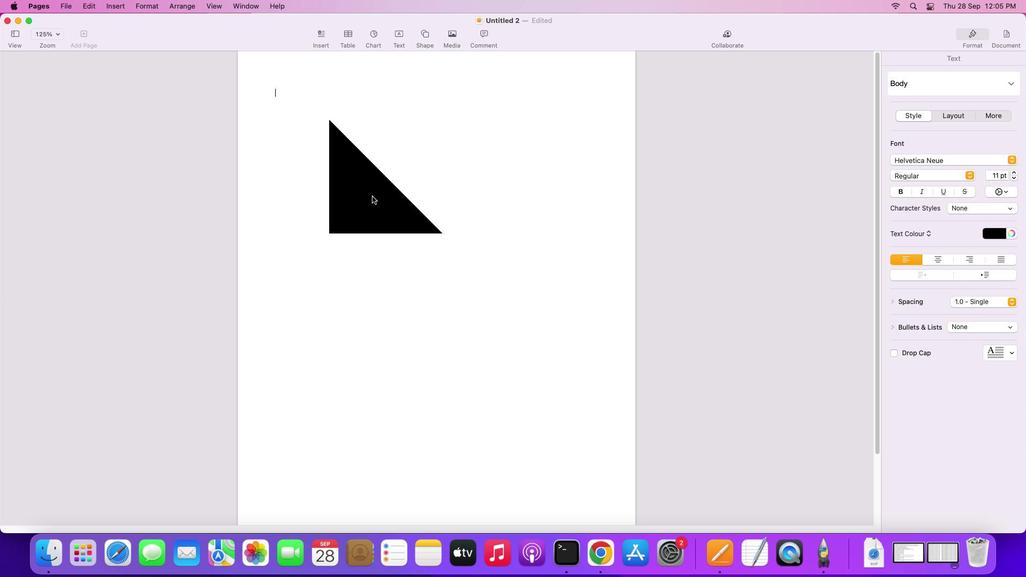 
Action: Mouse moved to (363, 199)
Screenshot: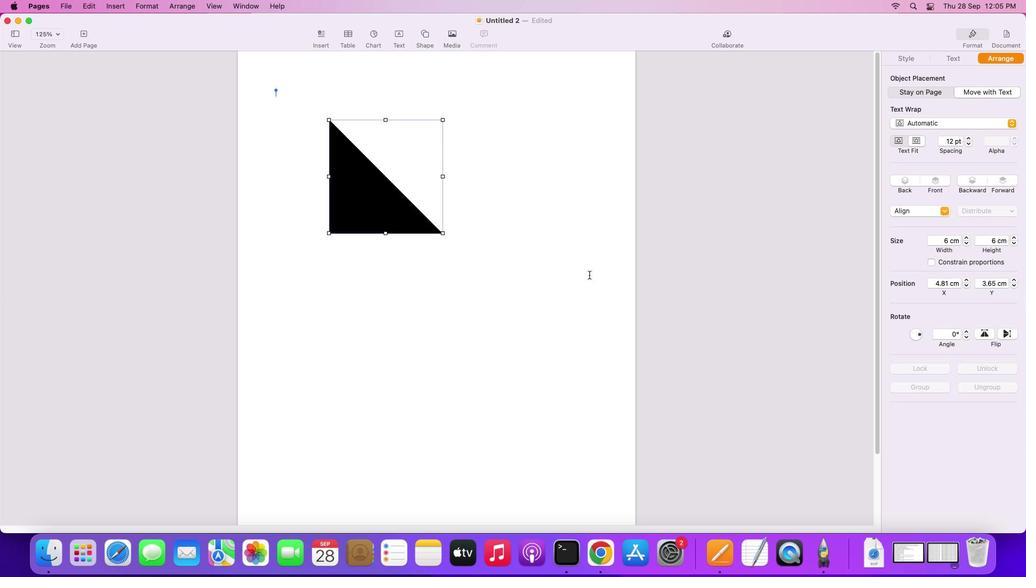 
Action: Mouse pressed left at (363, 199)
Screenshot: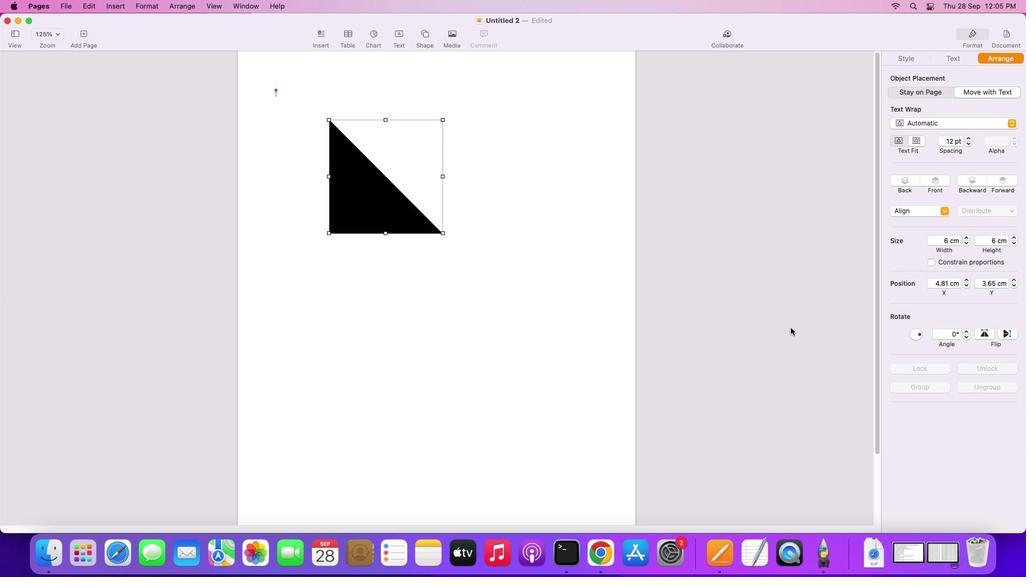 
Action: Mouse moved to (1010, 331)
Screenshot: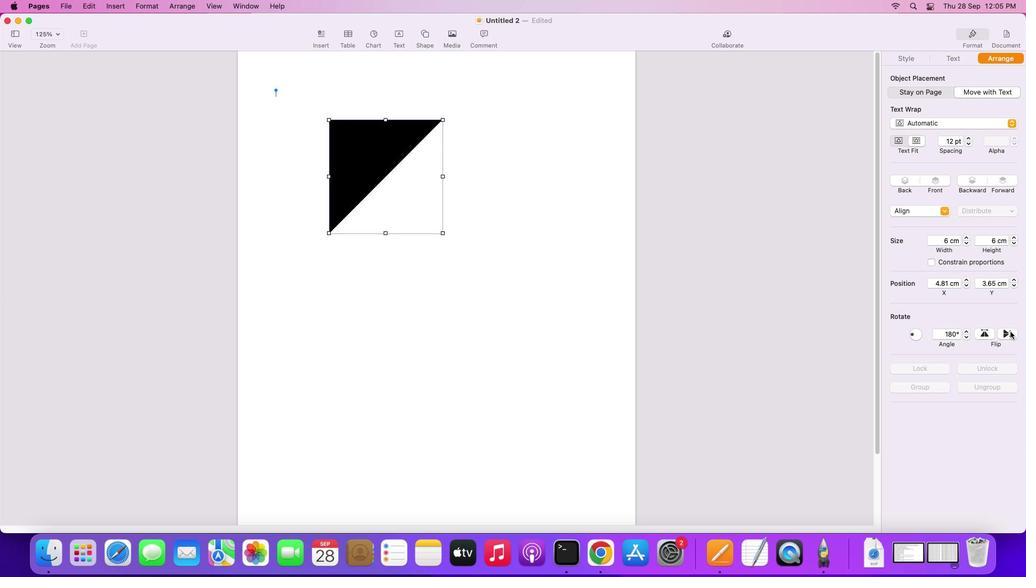 
Action: Mouse pressed left at (1010, 331)
Screenshot: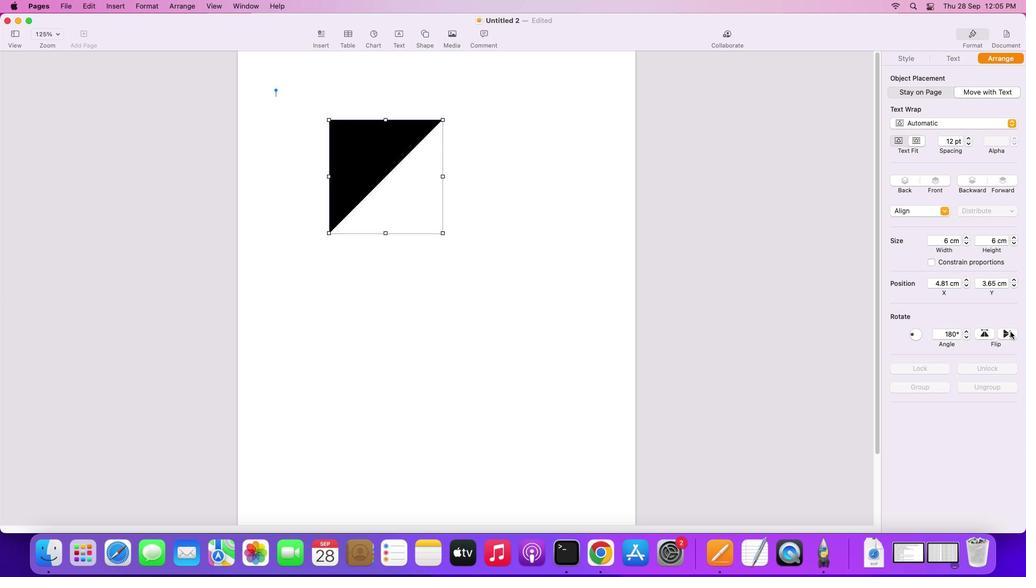 
Action: Mouse moved to (328, 158)
Screenshot: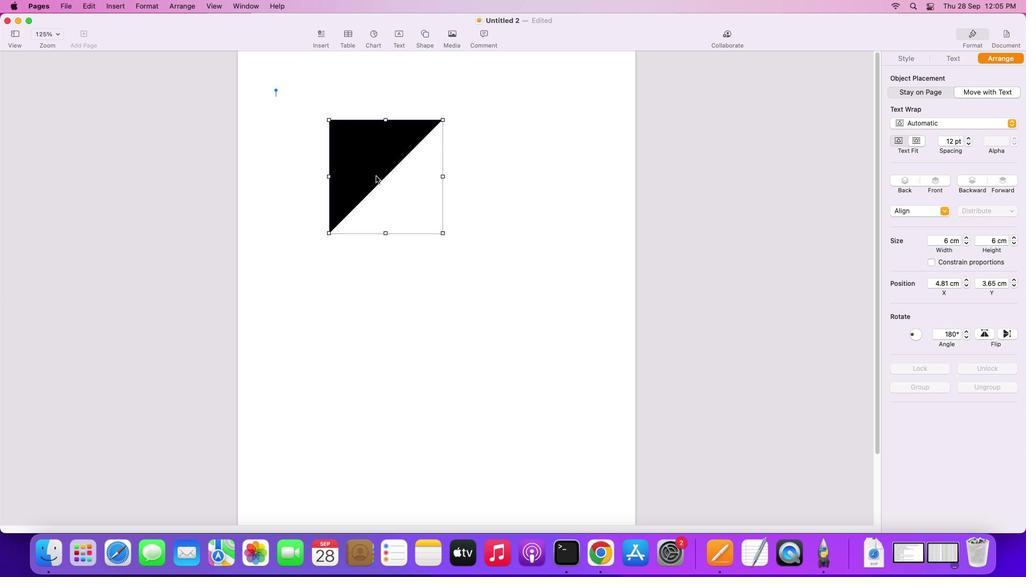 
Action: Mouse scrolled (328, 158) with delta (0, 0)
Screenshot: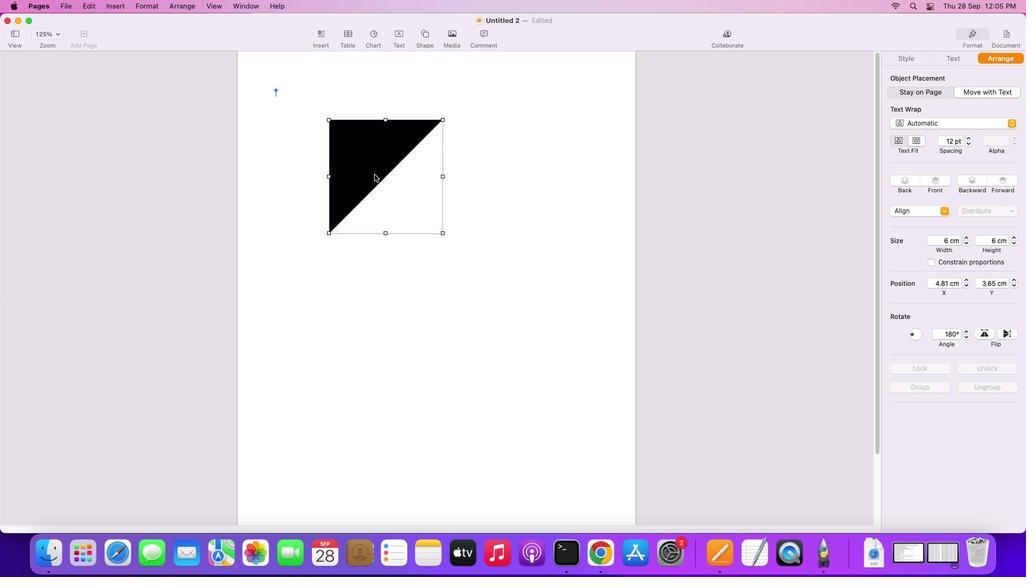 
Action: Mouse scrolled (328, 158) with delta (0, 0)
Screenshot: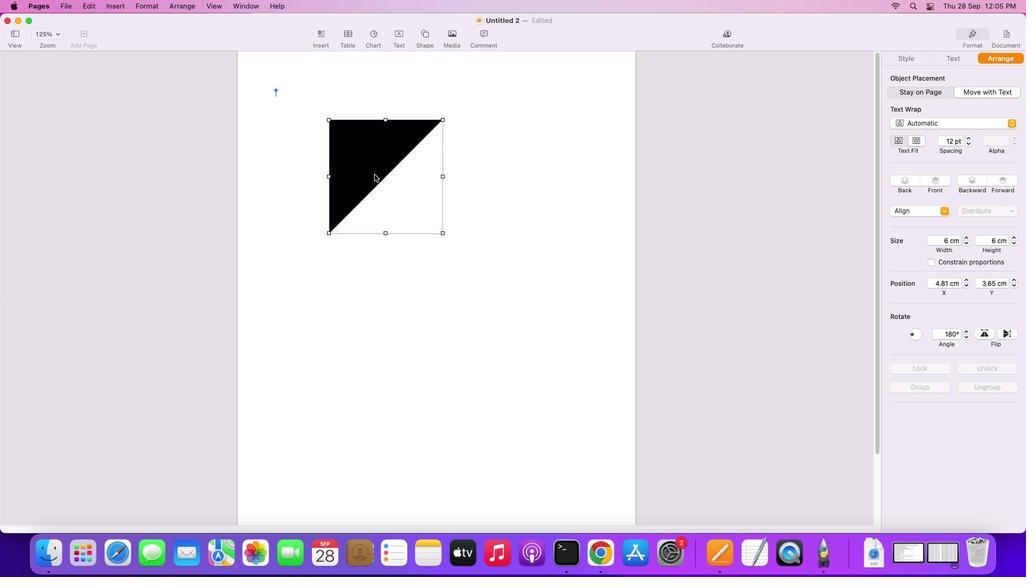 
Action: Mouse moved to (328, 159)
Screenshot: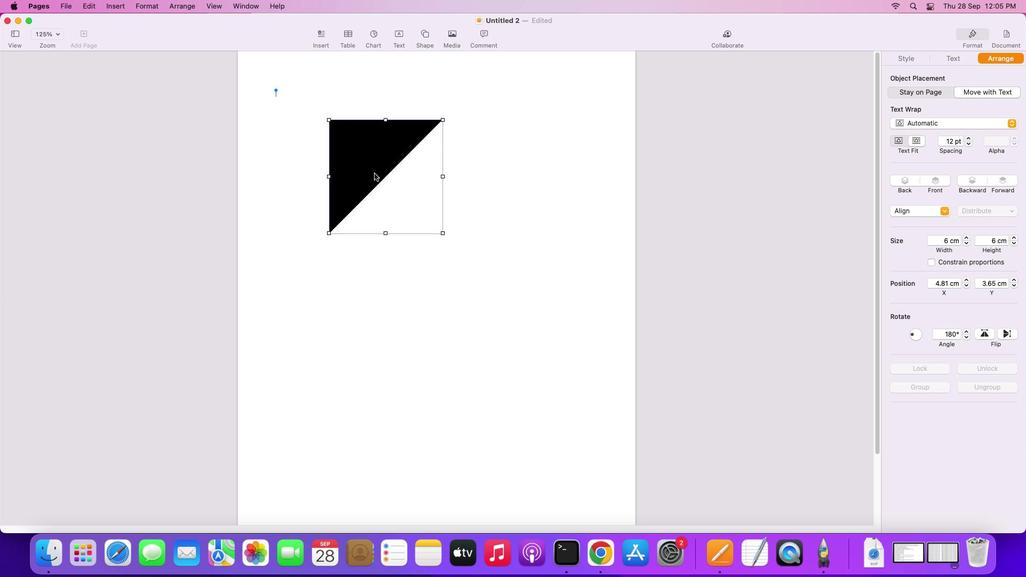 
Action: Mouse scrolled (328, 159) with delta (0, 1)
Screenshot: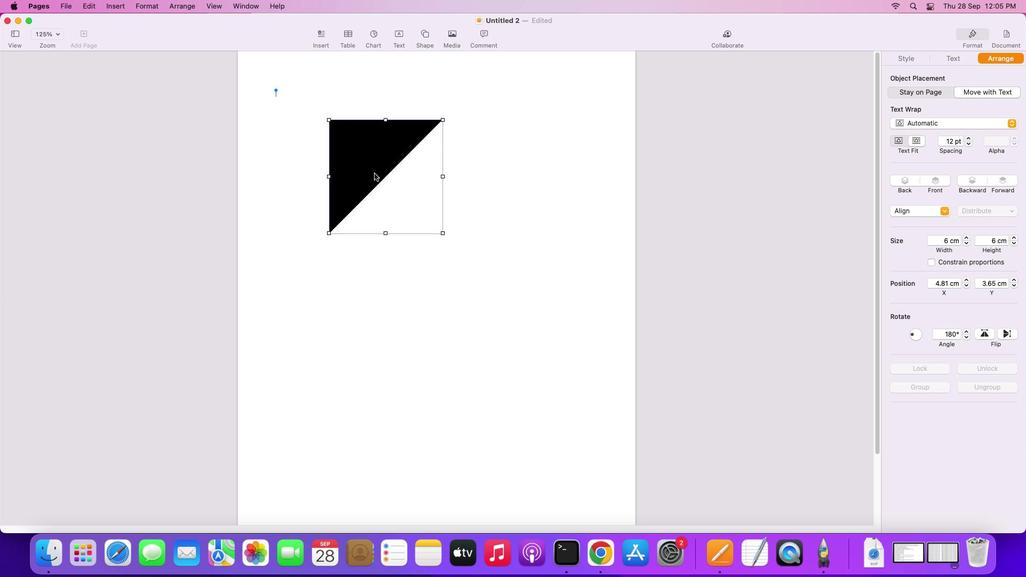 
Action: Mouse moved to (328, 159)
Screenshot: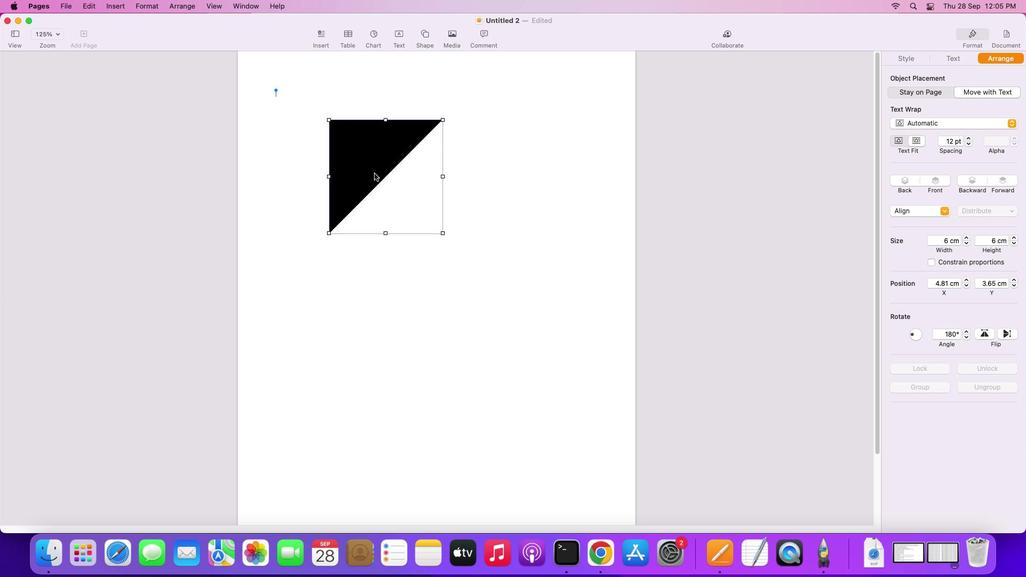 
Action: Mouse scrolled (328, 159) with delta (0, 2)
Screenshot: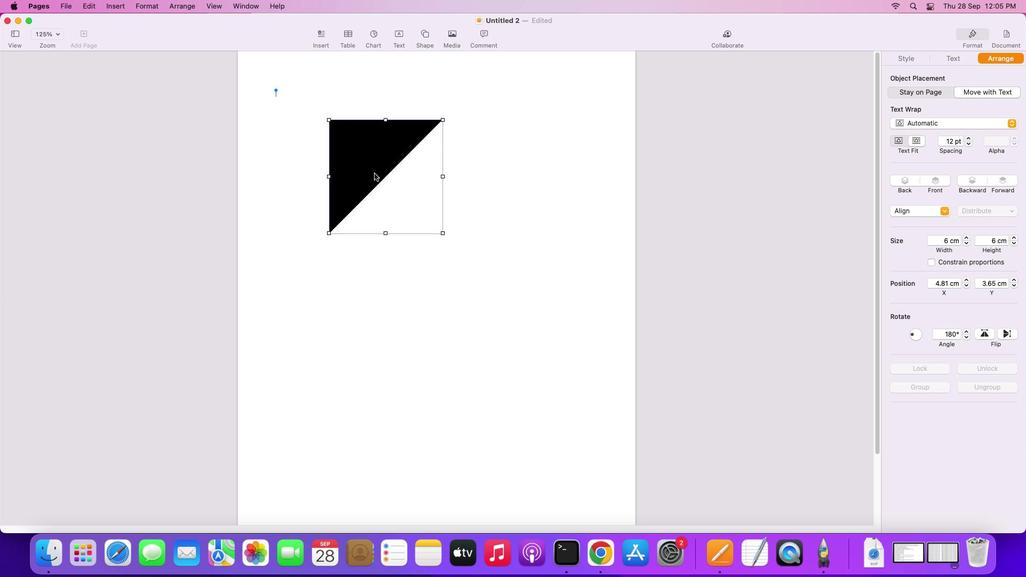 
Action: Mouse moved to (331, 160)
Screenshot: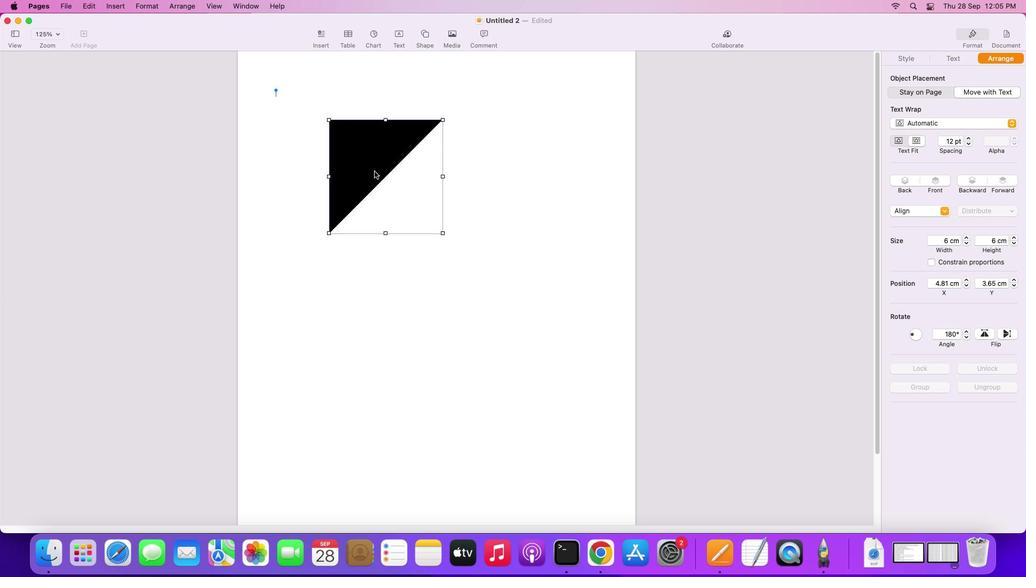 
Action: Mouse scrolled (331, 160) with delta (0, 3)
Screenshot: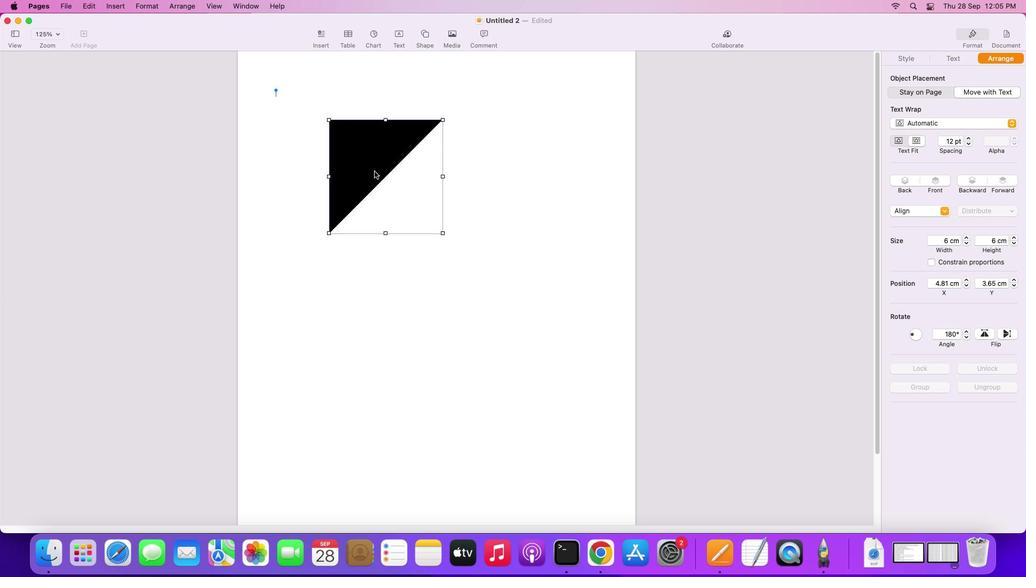 
Action: Mouse moved to (335, 161)
Screenshot: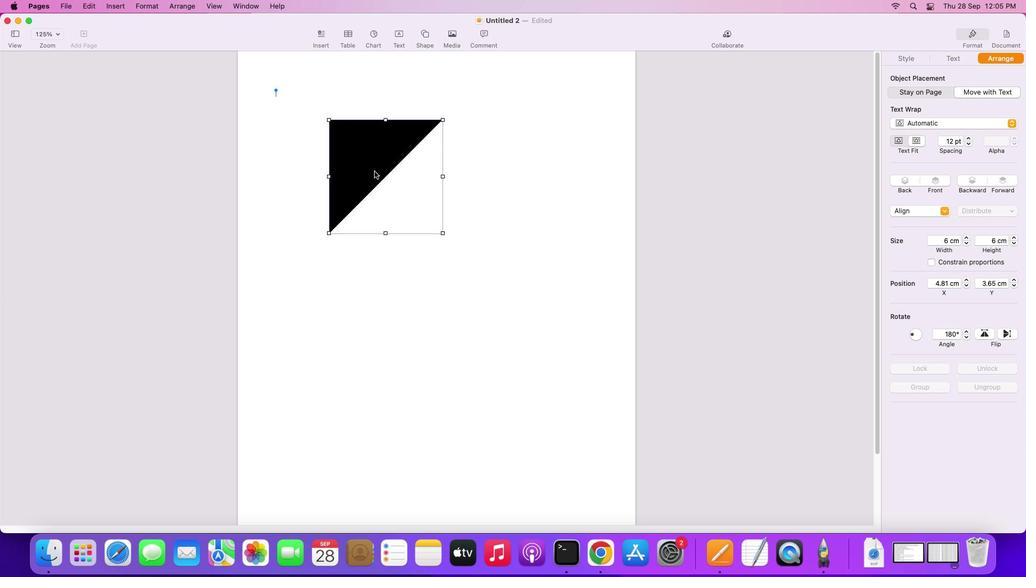 
Action: Mouse scrolled (335, 161) with delta (0, 3)
Screenshot: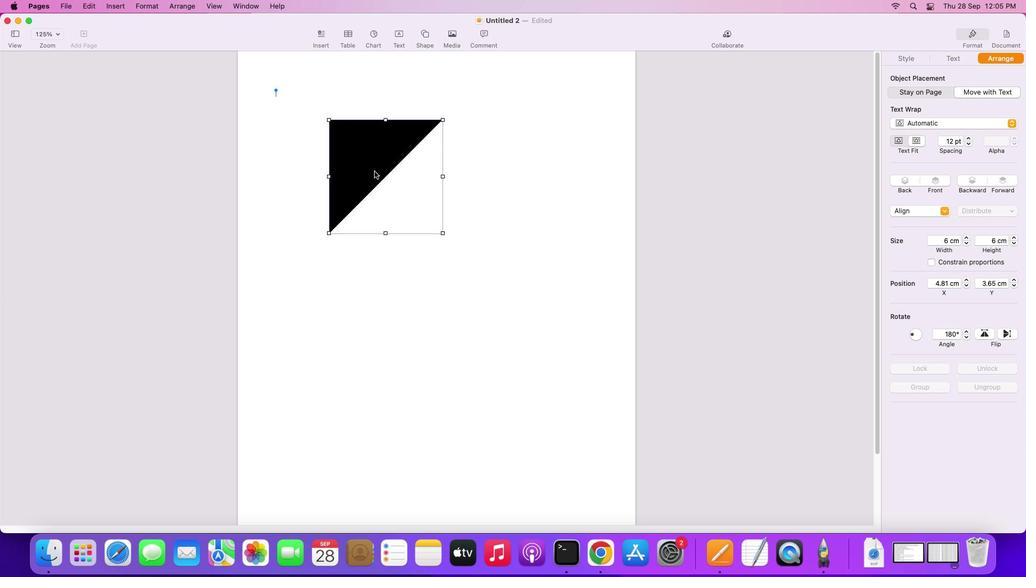 
Action: Mouse moved to (343, 164)
Screenshot: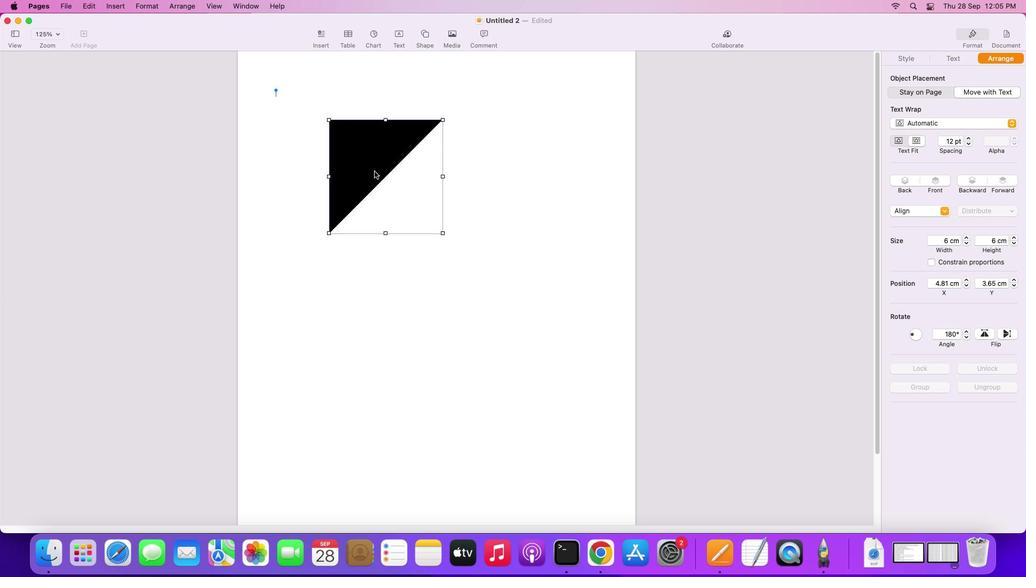 
Action: Mouse scrolled (343, 164) with delta (0, 3)
Screenshot: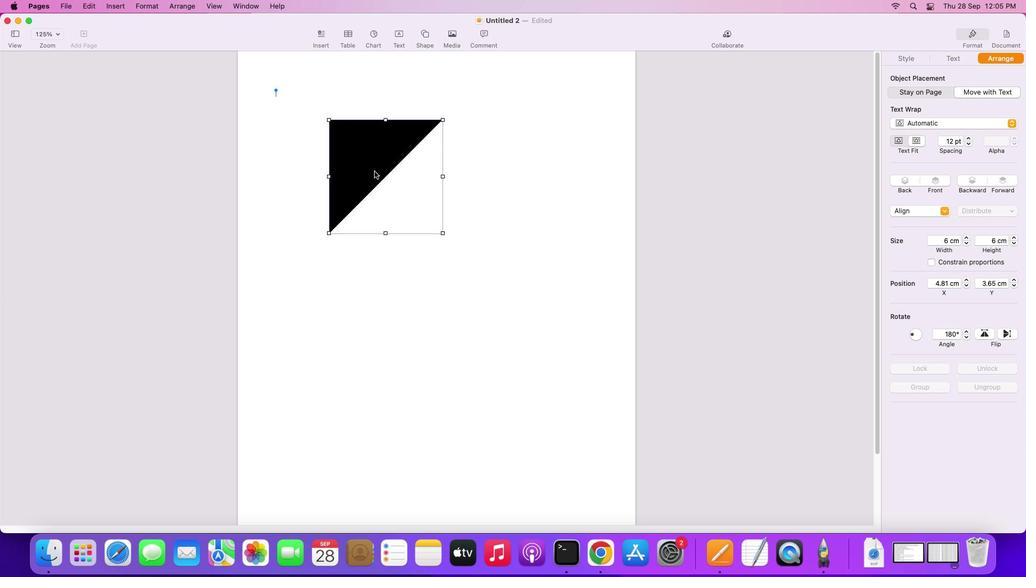 
Action: Mouse moved to (374, 171)
Screenshot: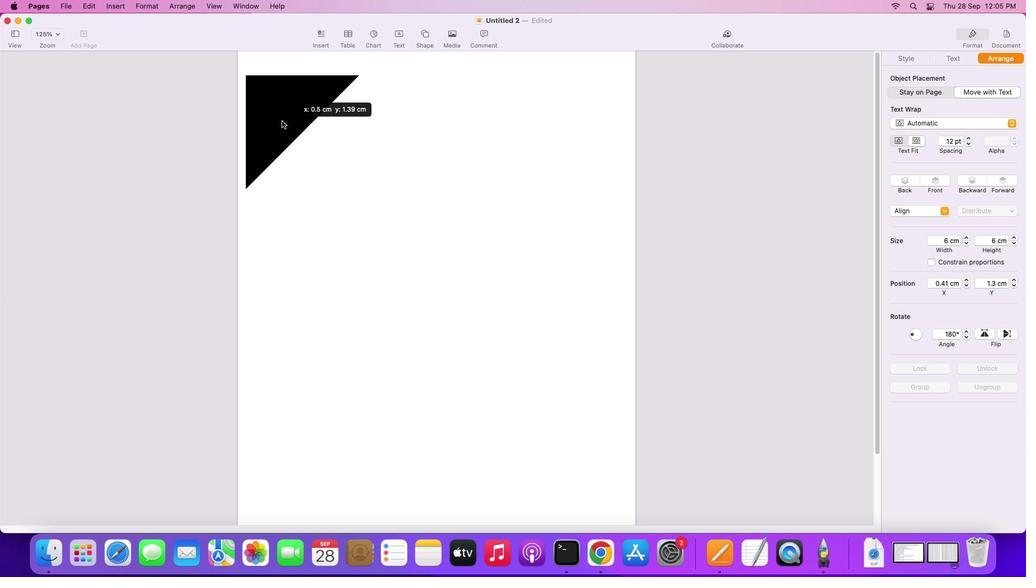 
Action: Mouse pressed left at (374, 171)
Screenshot: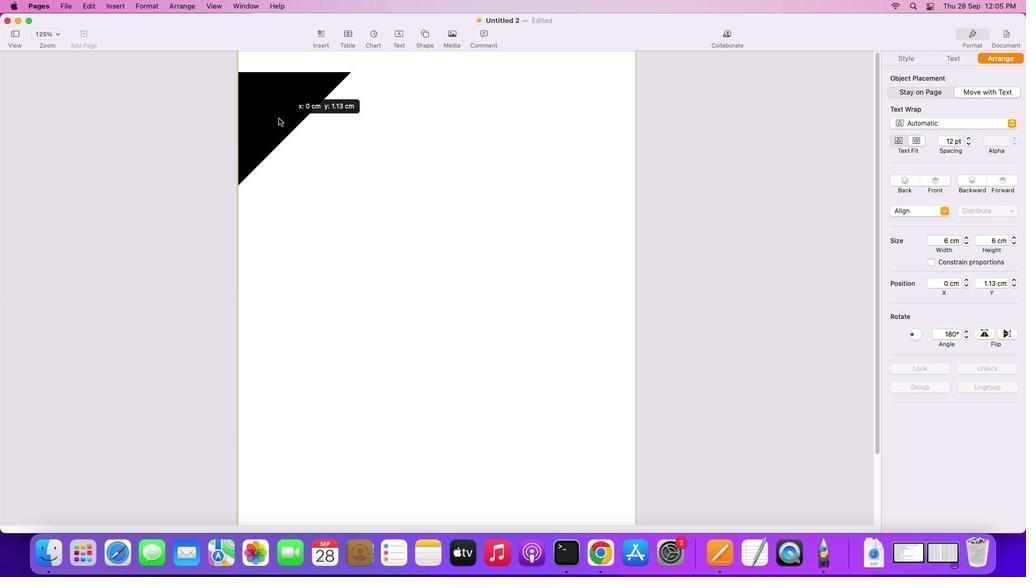 
Action: Mouse moved to (274, 103)
Screenshot: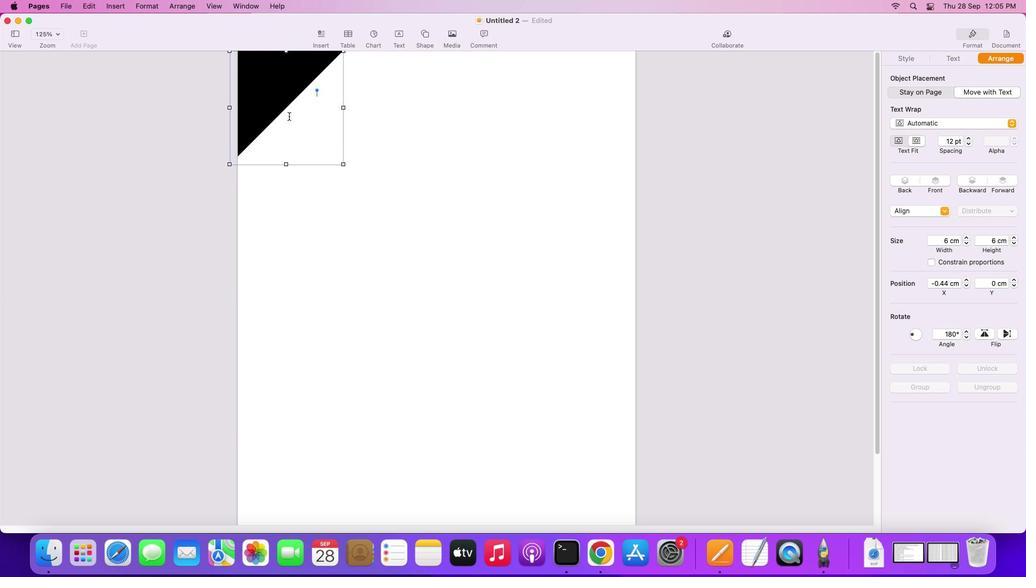 
Action: Mouse scrolled (274, 103) with delta (0, 0)
Screenshot: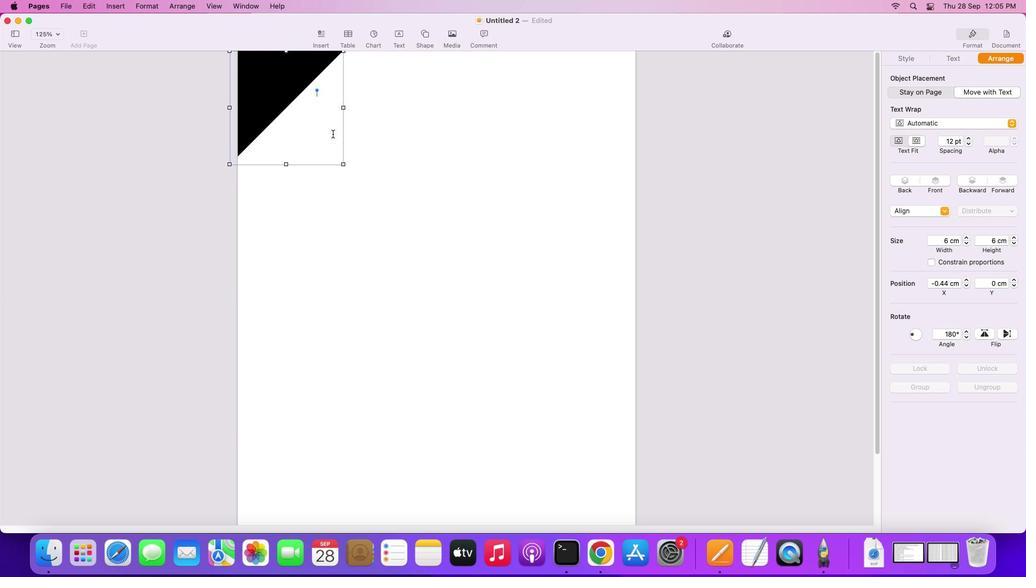 
Action: Mouse scrolled (274, 103) with delta (0, 0)
Screenshot: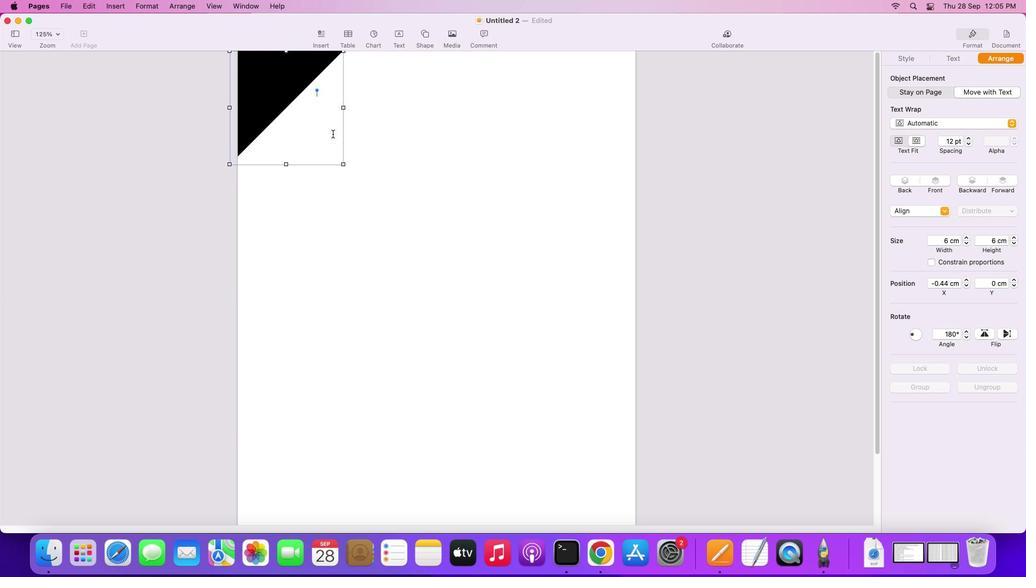 
Action: Mouse scrolled (274, 103) with delta (0, 1)
Screenshot: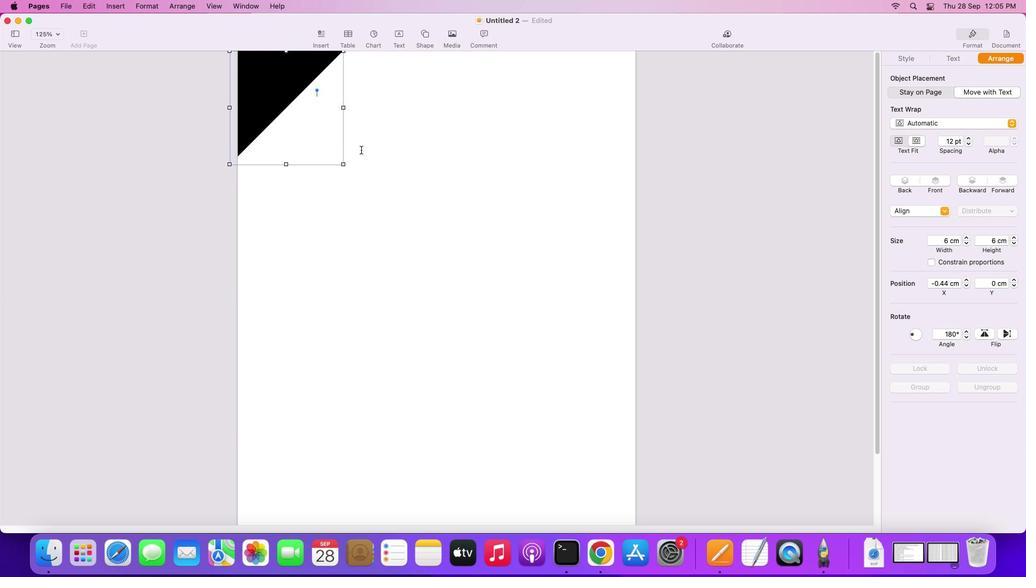 
Action: Mouse scrolled (274, 103) with delta (0, 2)
Screenshot: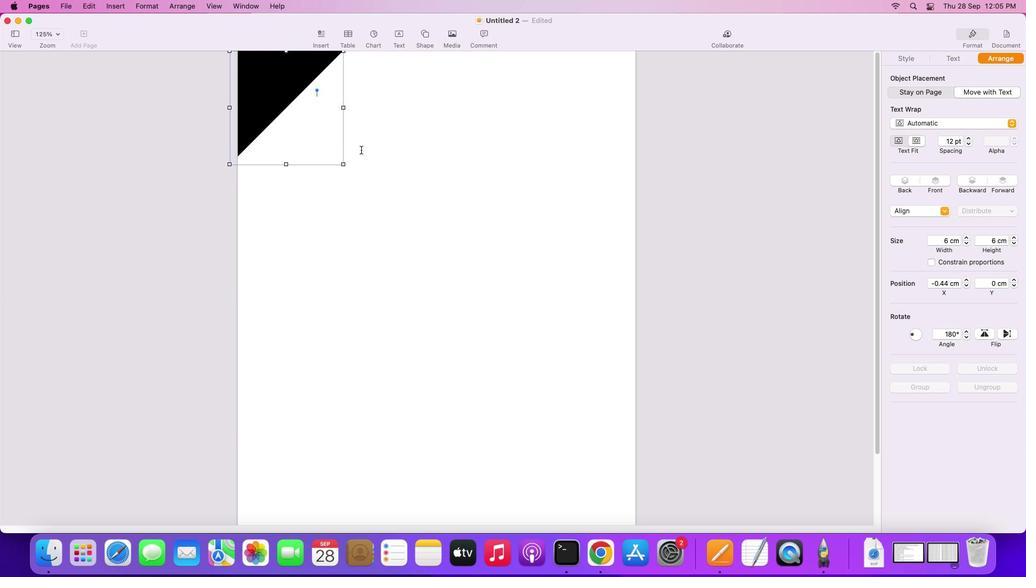 
Action: Mouse scrolled (274, 103) with delta (0, 3)
Screenshot: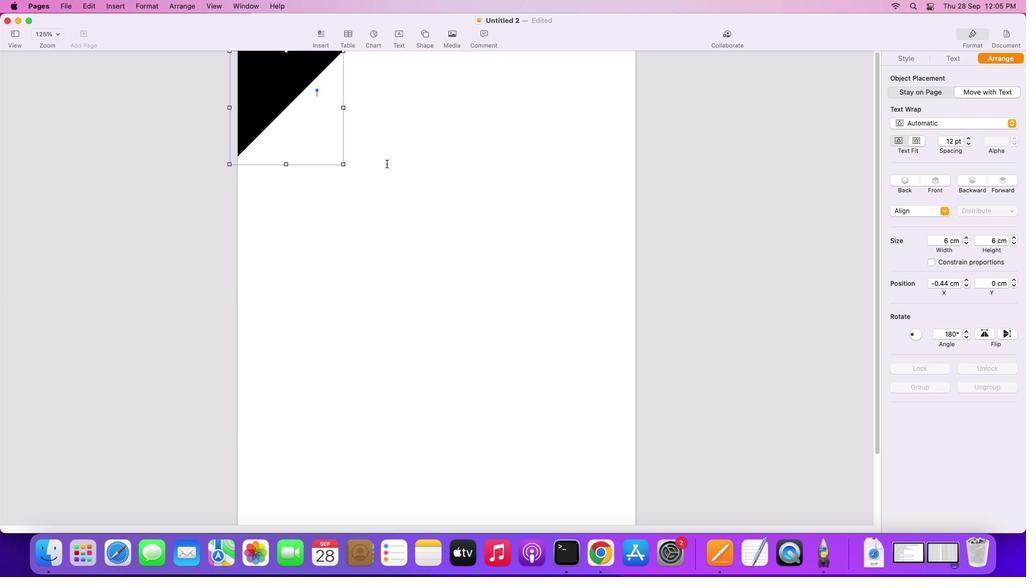 
Action: Mouse moved to (405, 176)
Screenshot: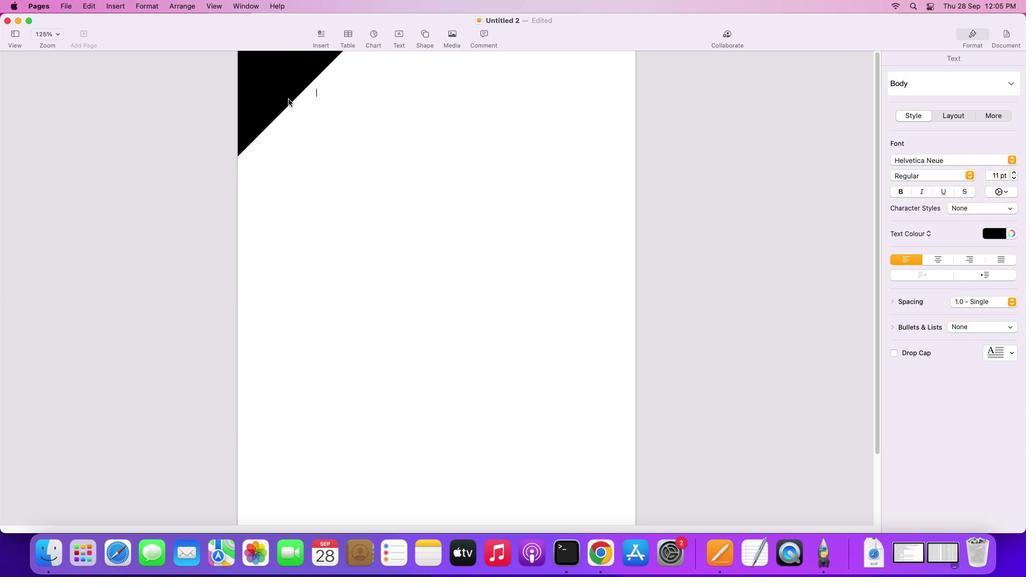 
Action: Mouse pressed left at (405, 176)
Screenshot: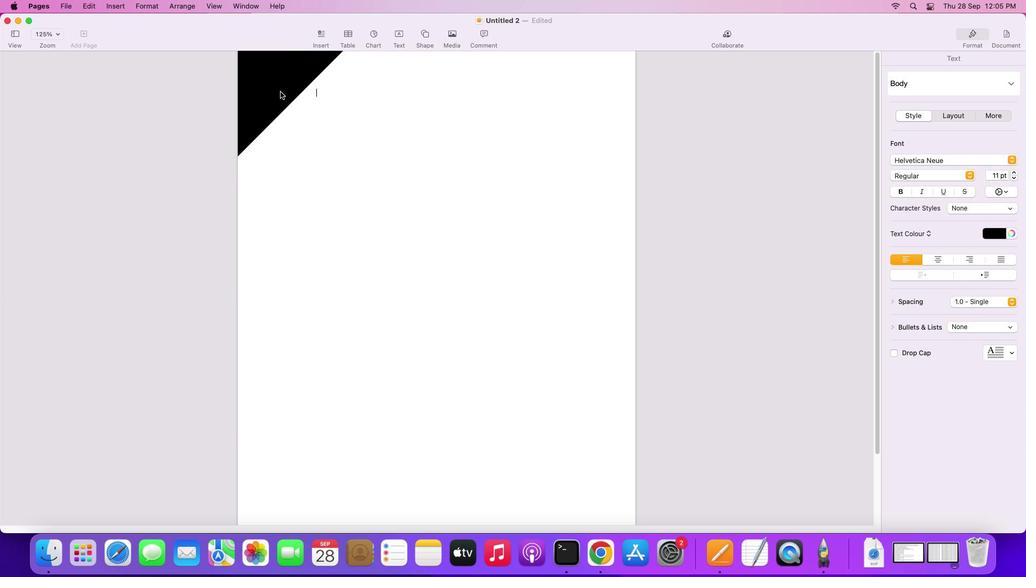 
Action: Mouse moved to (278, 89)
Screenshot: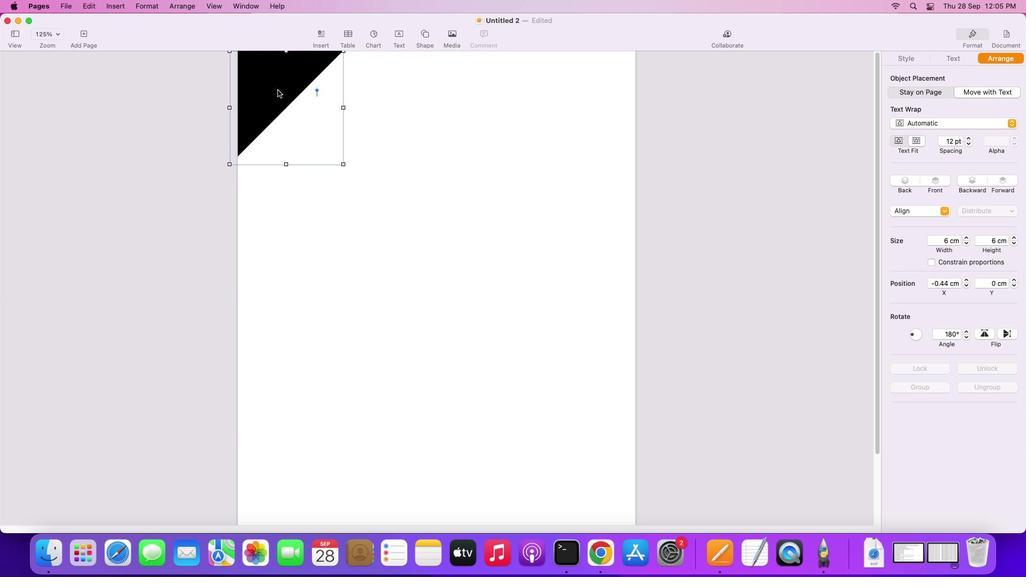 
Action: Mouse pressed left at (278, 89)
Screenshot: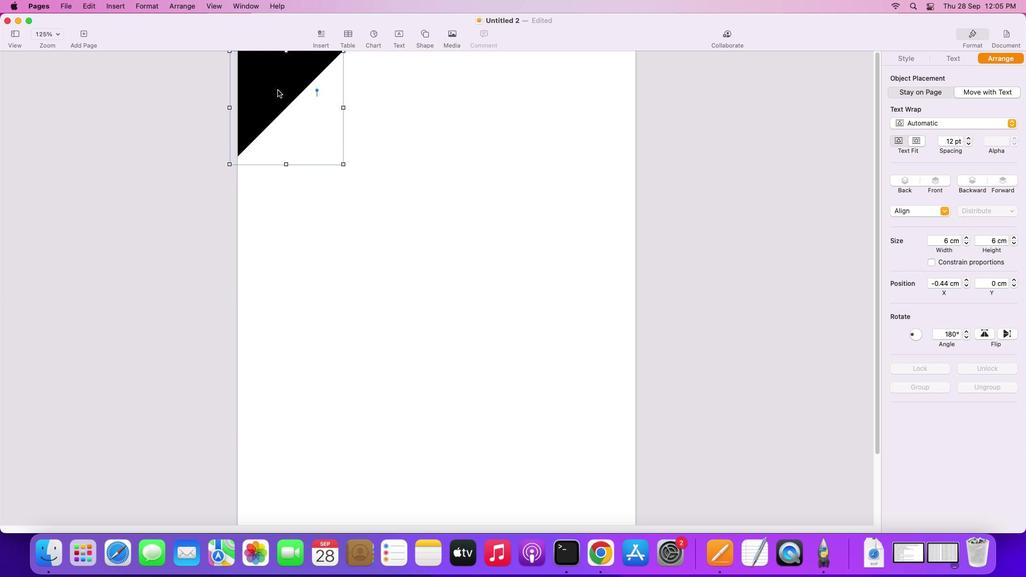 
Action: Mouse pressed left at (278, 89)
Screenshot: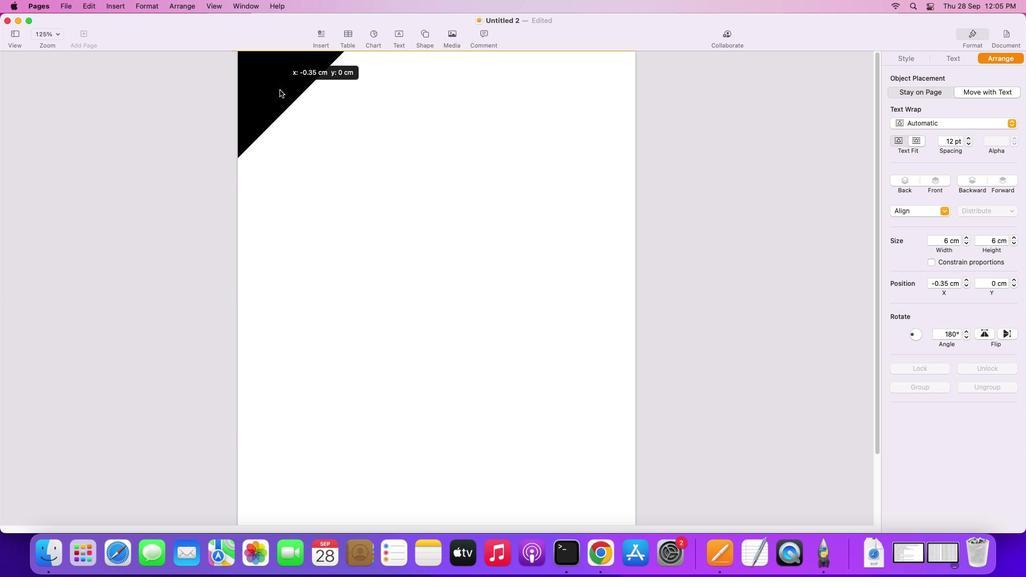 
Action: Mouse moved to (278, 88)
Screenshot: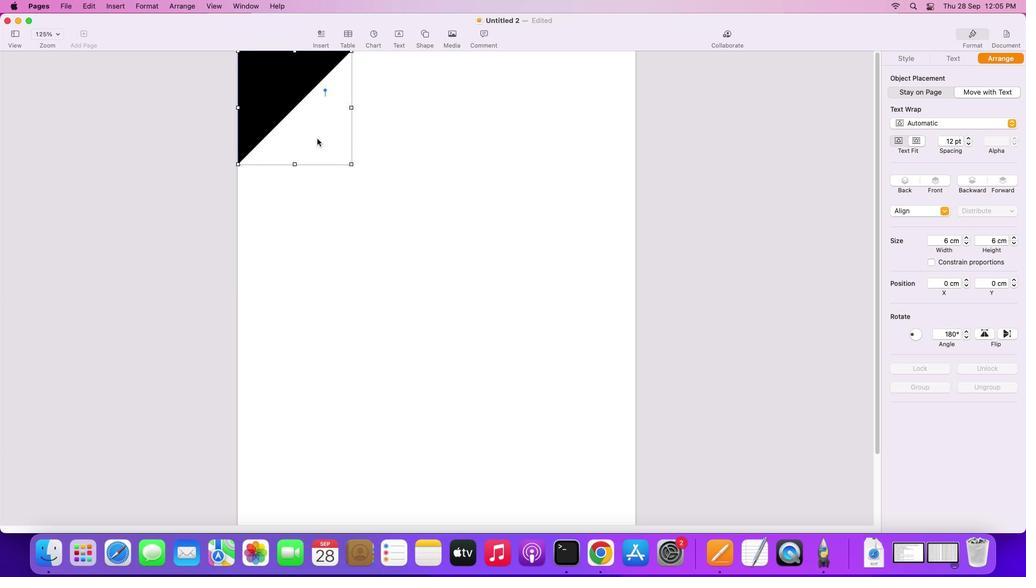 
Action: Key pressed Key.alt
Screenshot: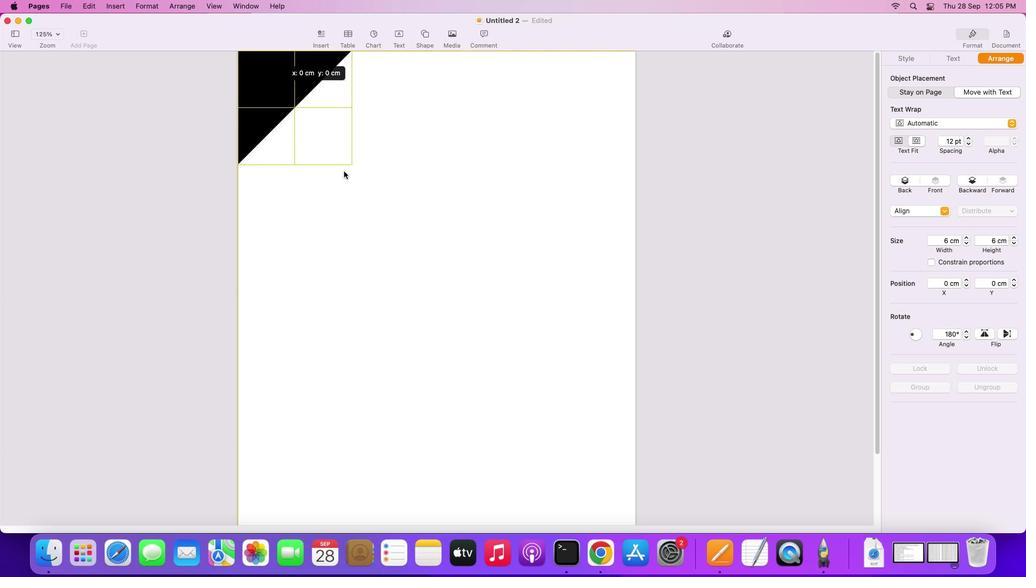 
Action: Mouse moved to (278, 88)
Screenshot: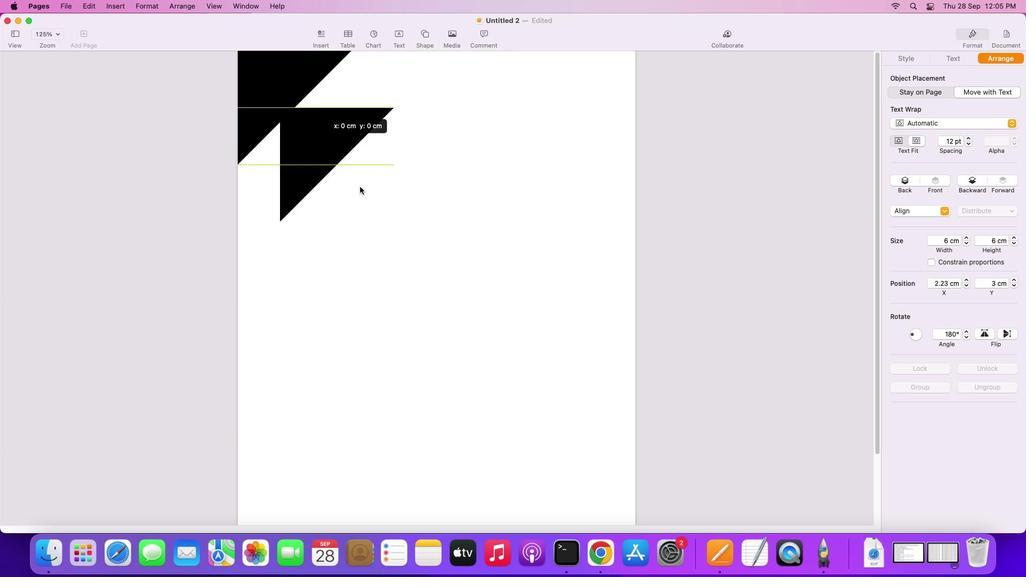 
Action: Mouse pressed left at (278, 88)
Screenshot: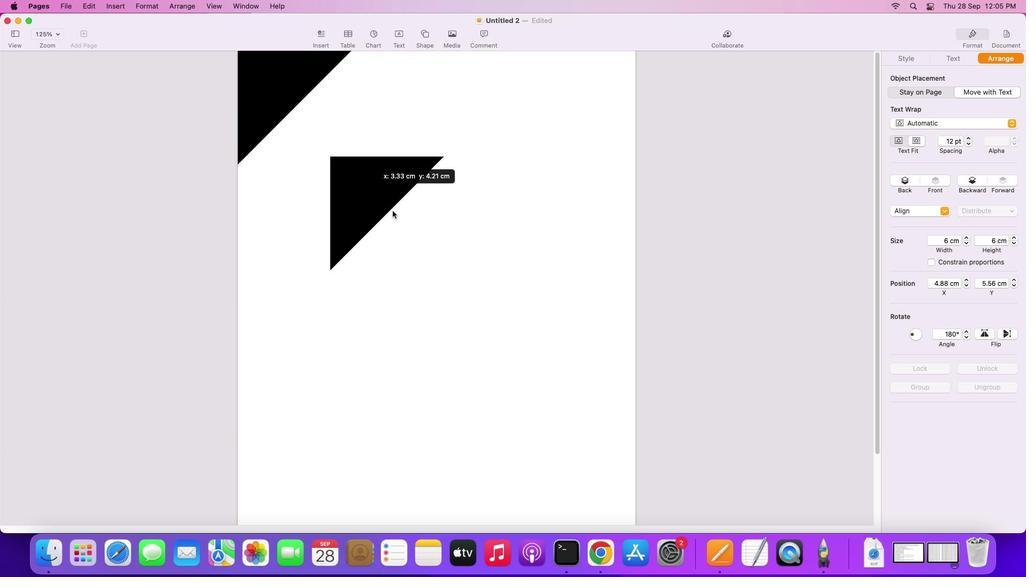 
Action: Mouse moved to (516, 383)
Screenshot: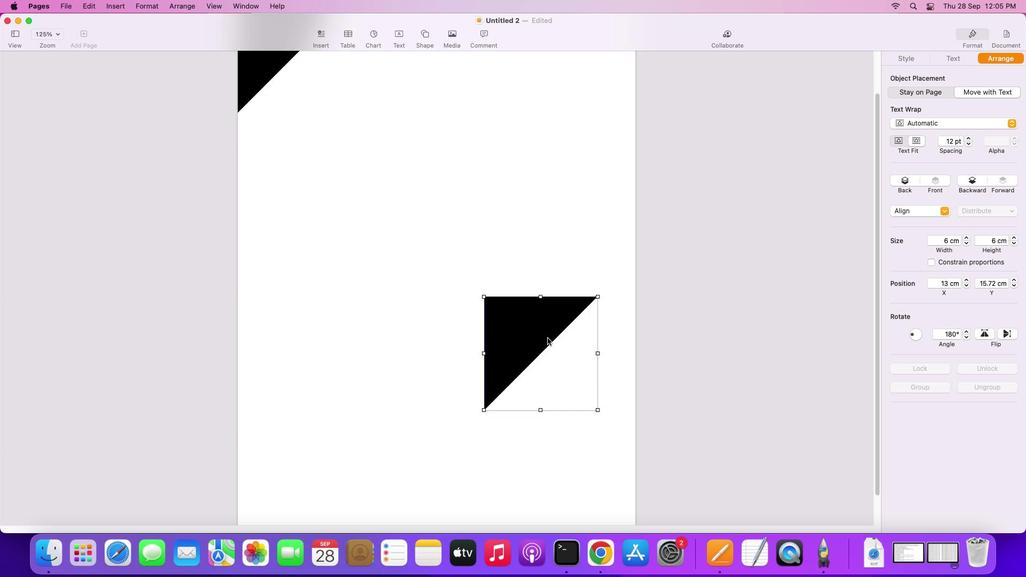 
Action: Mouse scrolled (516, 383) with delta (0, 0)
Screenshot: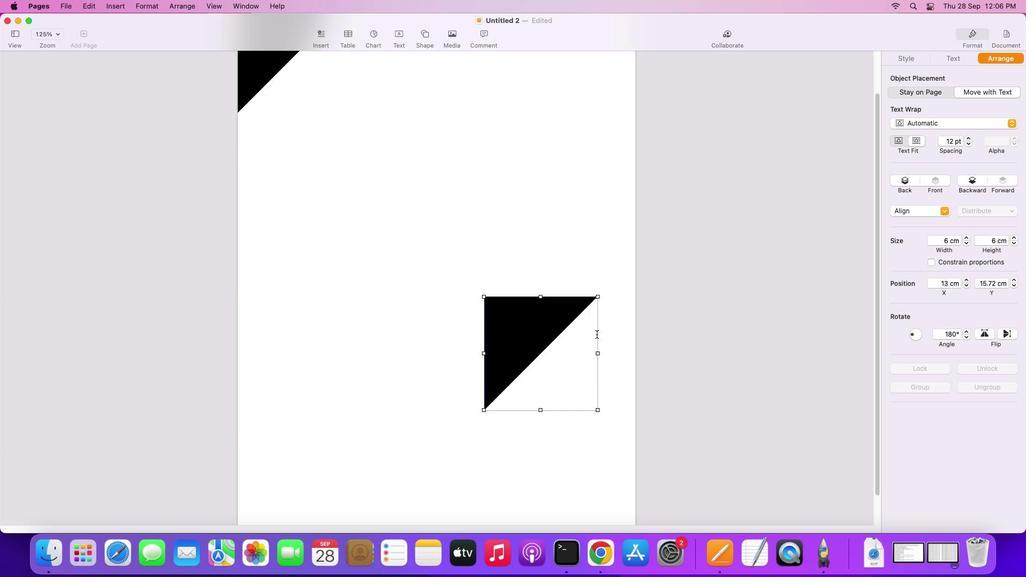 
Action: Mouse scrolled (516, 383) with delta (0, 0)
Screenshot: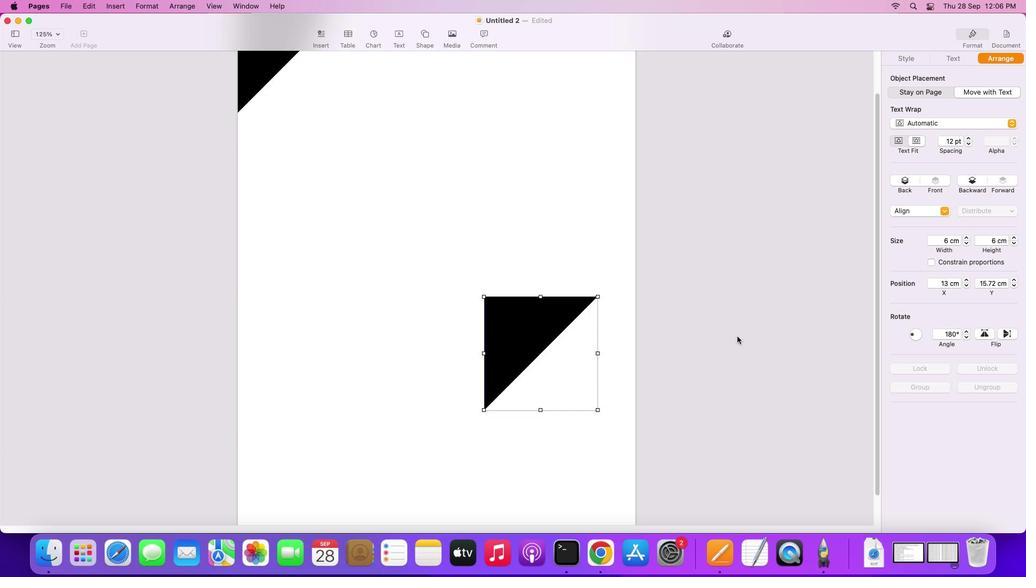 
Action: Mouse scrolled (516, 383) with delta (0, -1)
Screenshot: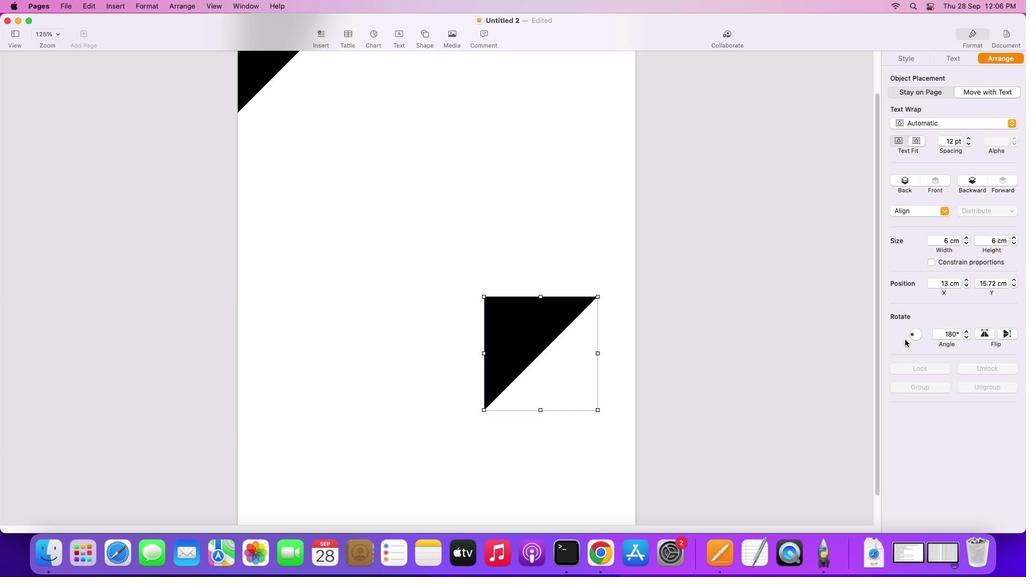 
Action: Mouse moved to (517, 381)
Screenshot: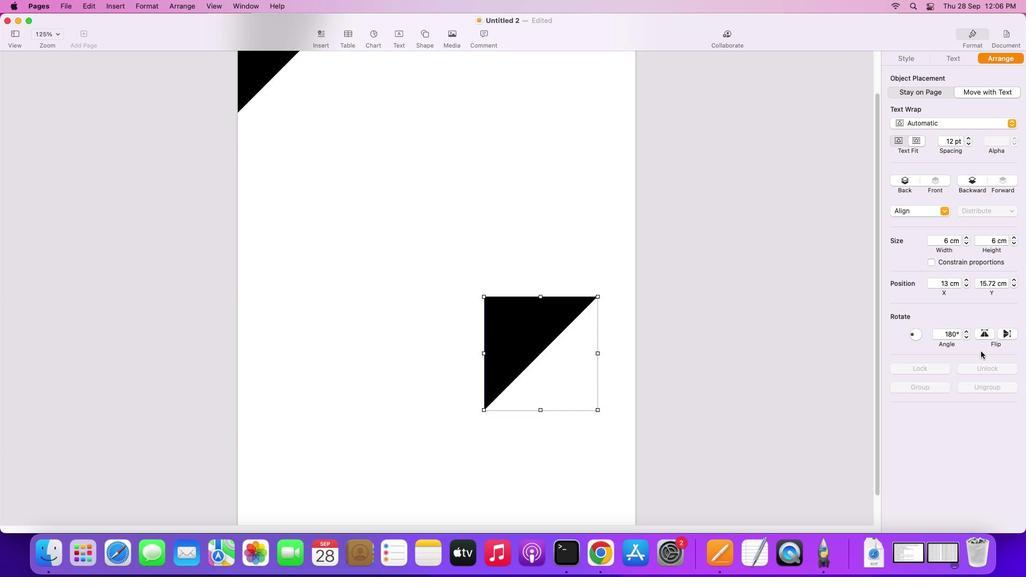 
Action: Mouse scrolled (517, 381) with delta (0, -2)
Screenshot: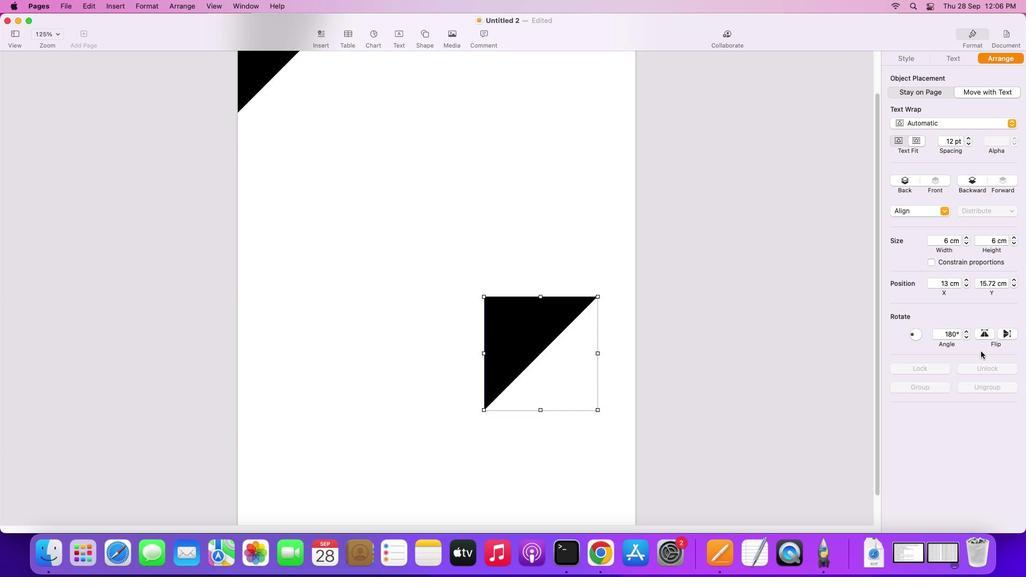 
Action: Mouse moved to (980, 336)
Screenshot: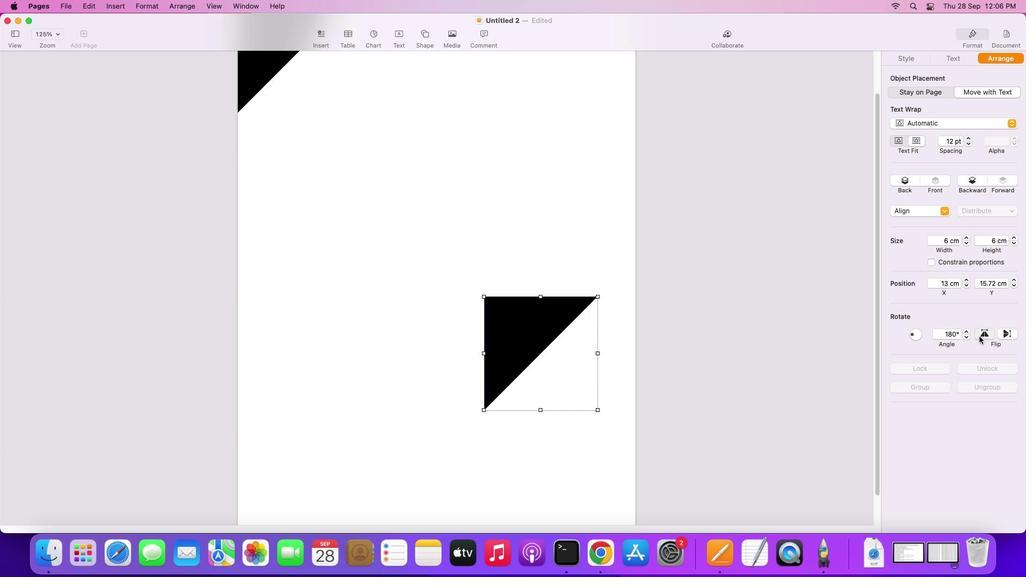 
Action: Mouse pressed left at (980, 336)
Screenshot: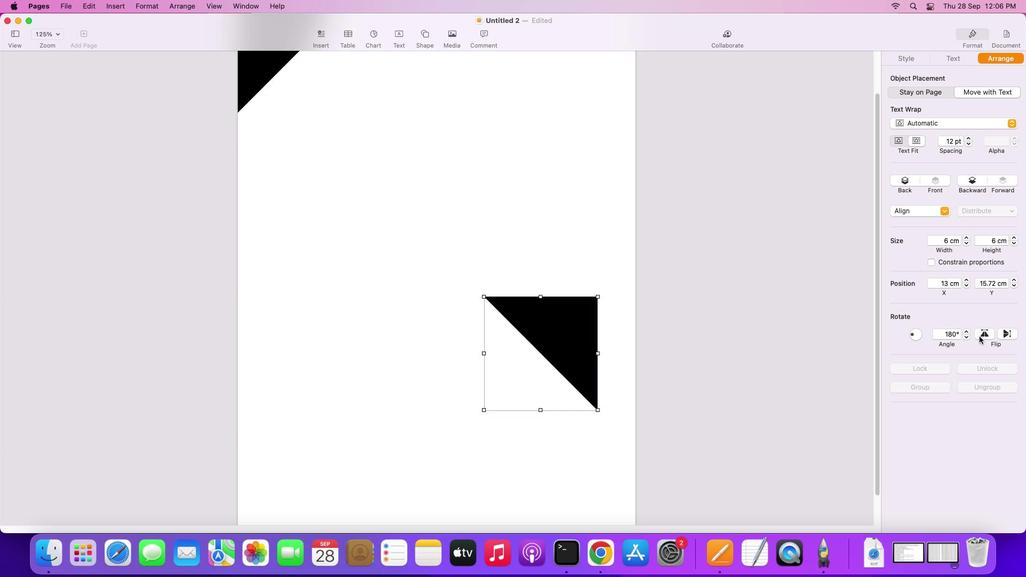 
Action: Mouse moved to (1010, 333)
Screenshot: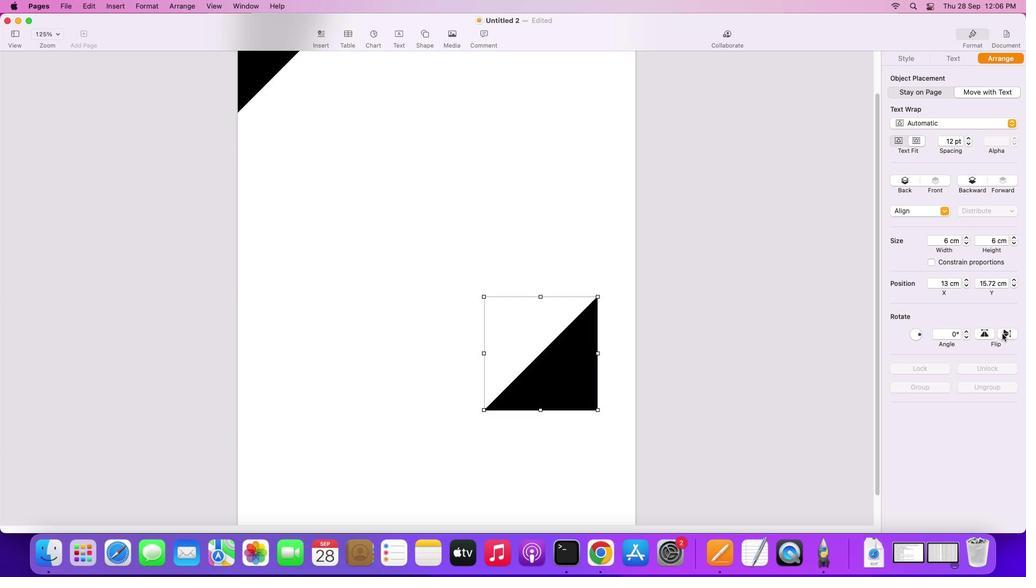 
Action: Mouse pressed left at (1010, 333)
Screenshot: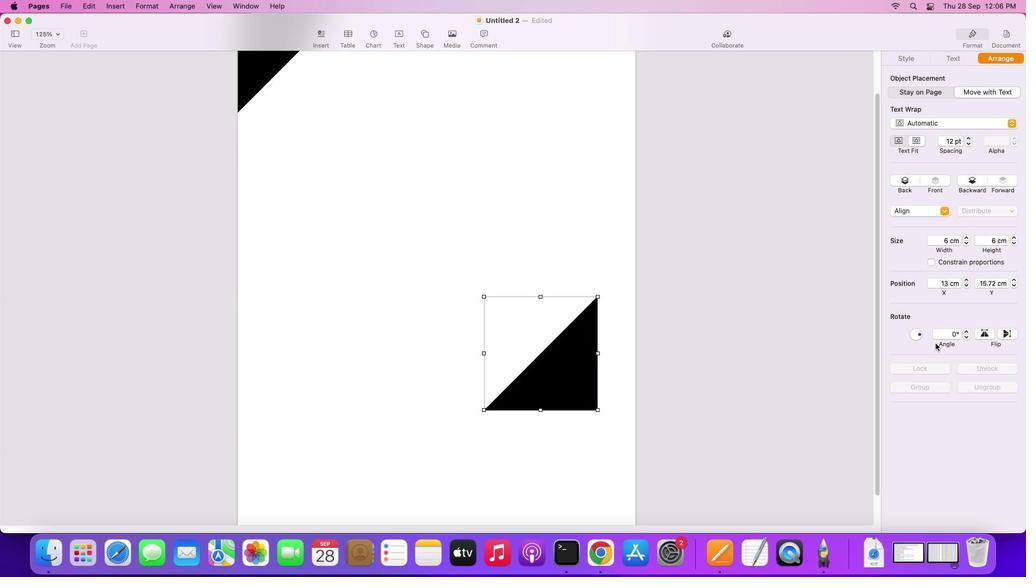 
Action: Mouse moved to (576, 371)
Screenshot: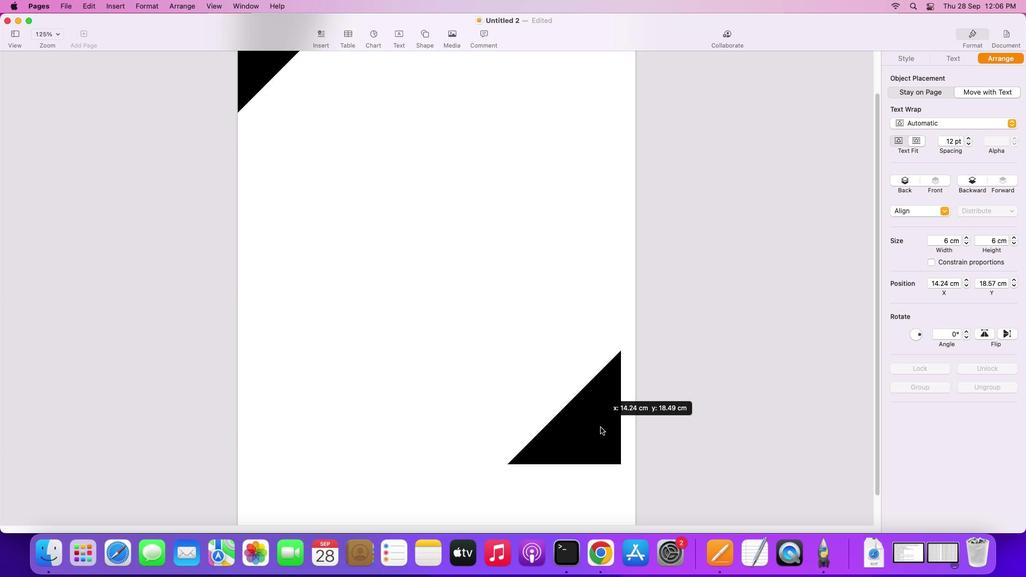 
Action: Mouse pressed left at (576, 371)
Screenshot: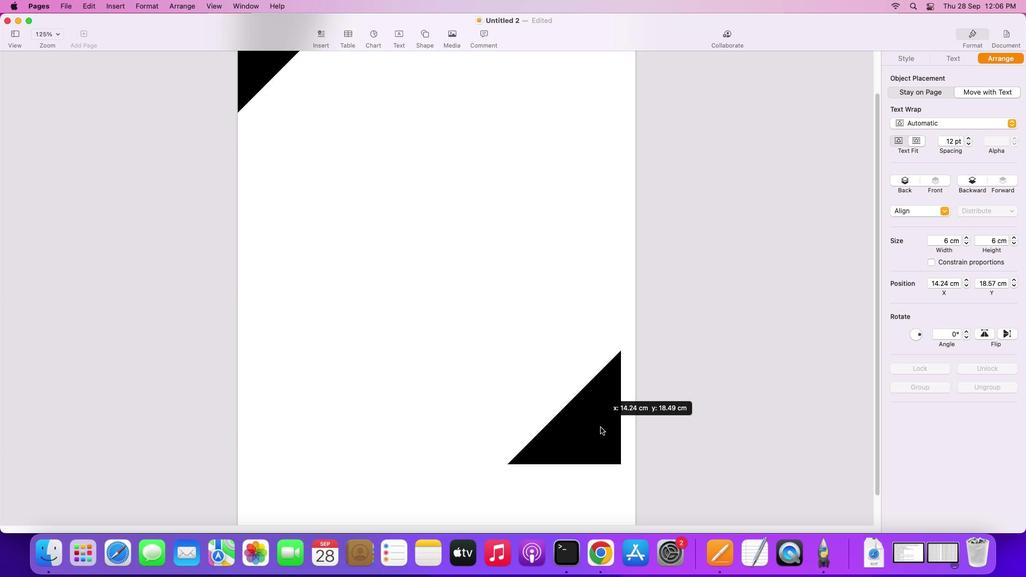 
Action: Mouse moved to (604, 443)
Screenshot: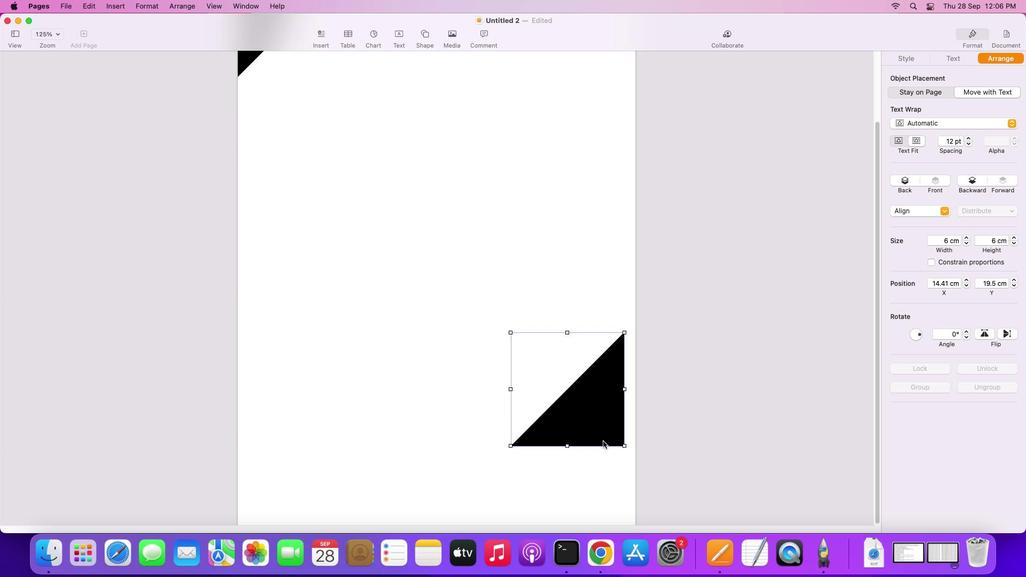 
Action: Mouse scrolled (604, 443) with delta (0, 0)
Screenshot: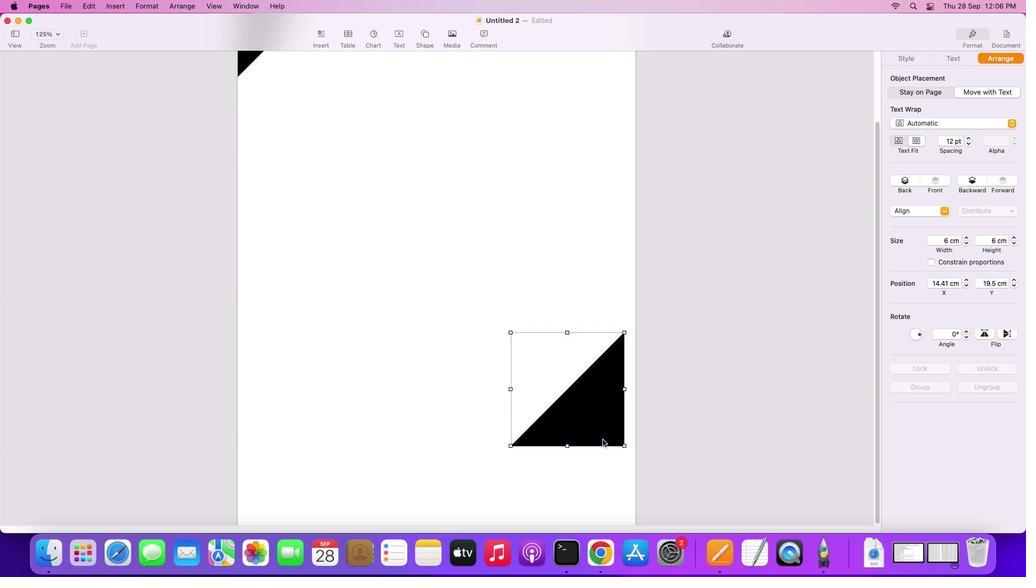 
Action: Mouse scrolled (604, 443) with delta (0, 0)
Screenshot: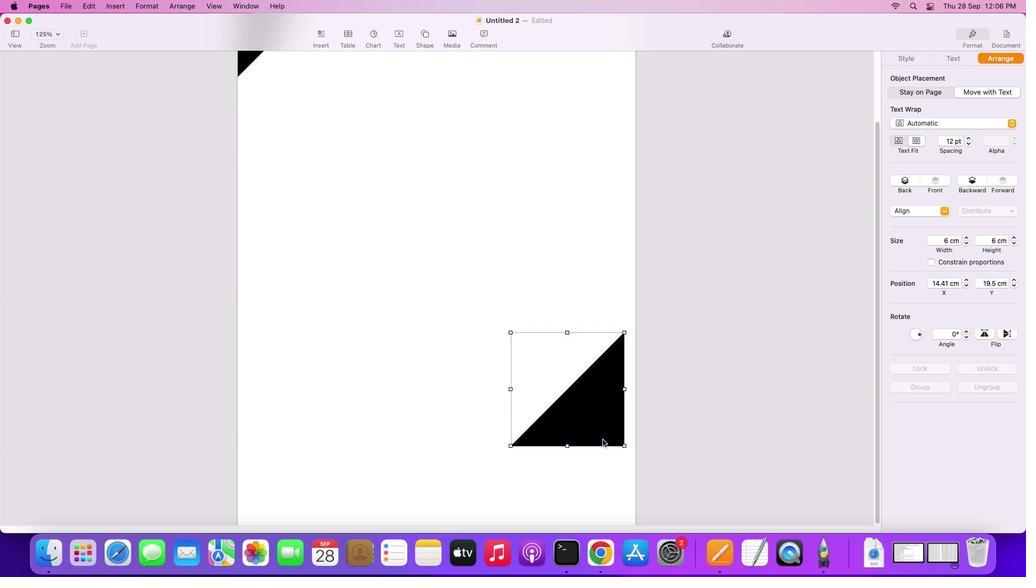 
Action: Mouse scrolled (604, 443) with delta (0, -1)
Screenshot: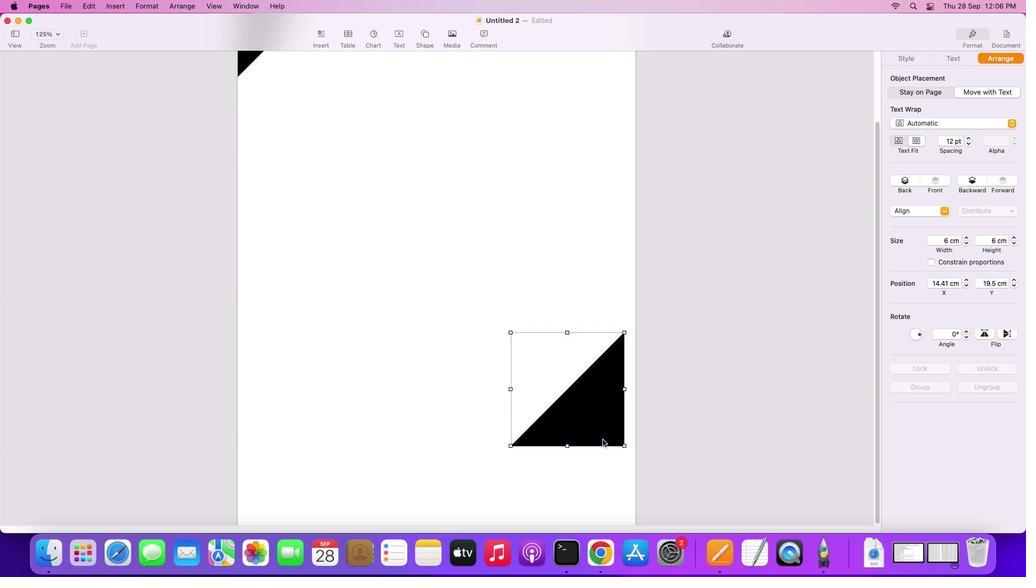 
Action: Mouse scrolled (604, 443) with delta (0, -2)
Screenshot: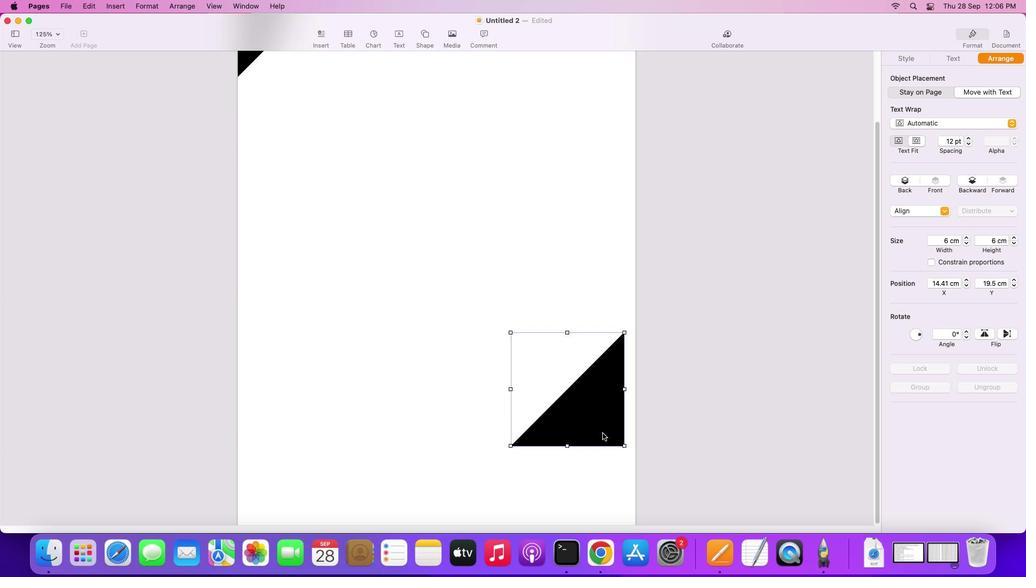 
Action: Mouse scrolled (604, 443) with delta (0, -3)
Screenshot: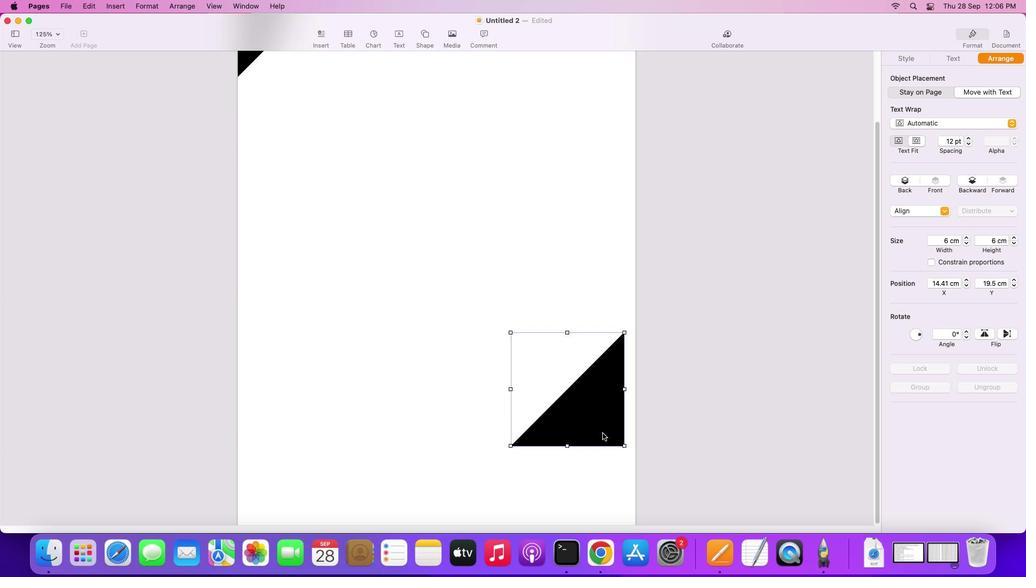 
Action: Mouse moved to (603, 442)
Screenshot: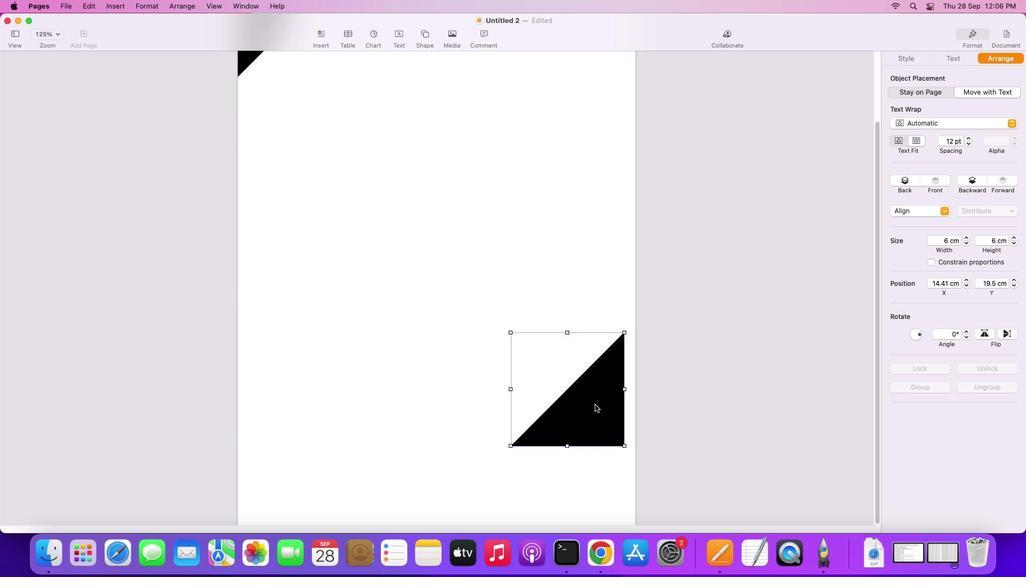 
Action: Mouse scrolled (603, 442) with delta (0, -3)
Screenshot: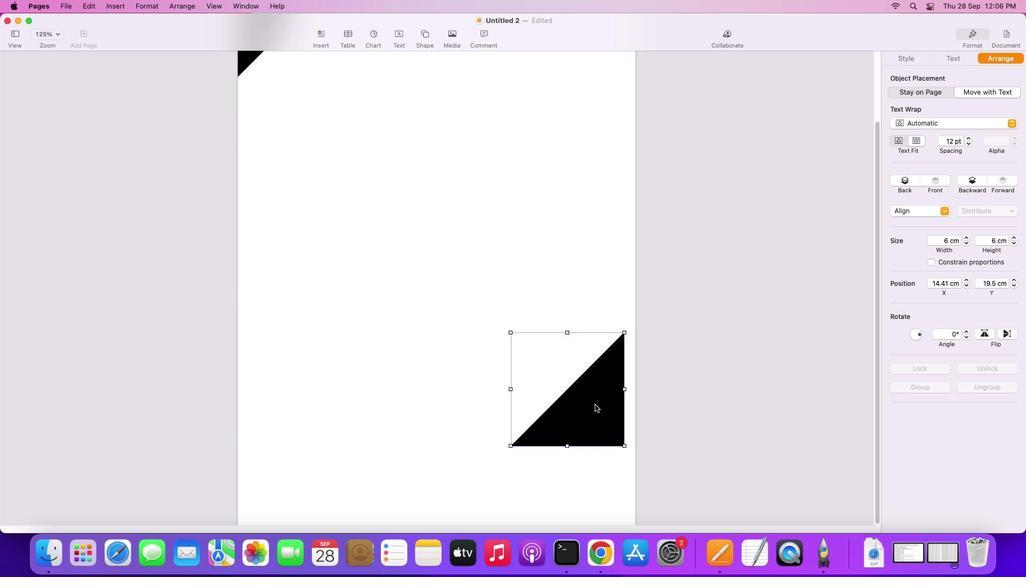 
Action: Mouse moved to (603, 441)
Screenshot: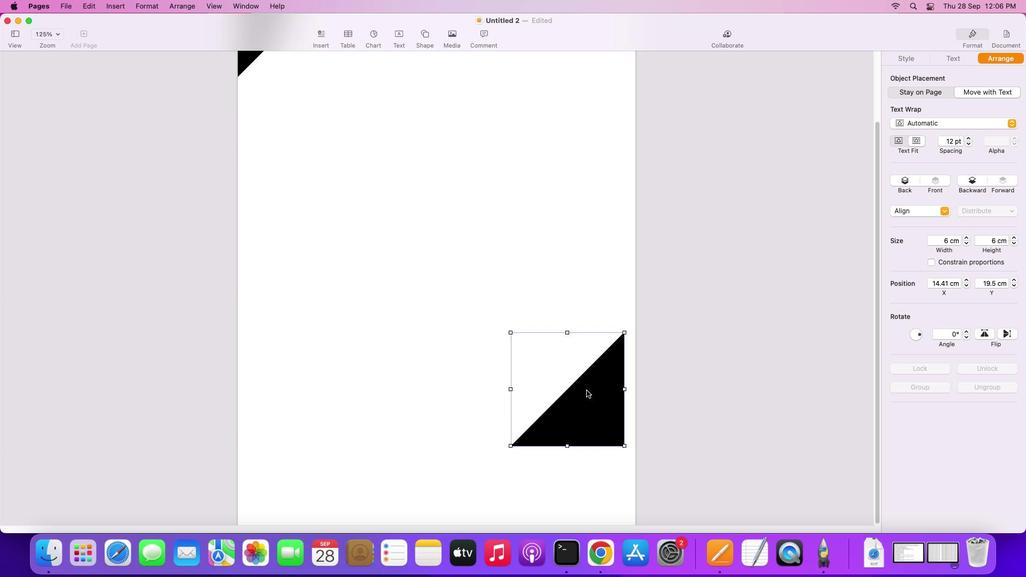 
Action: Mouse scrolled (603, 441) with delta (0, 0)
Screenshot: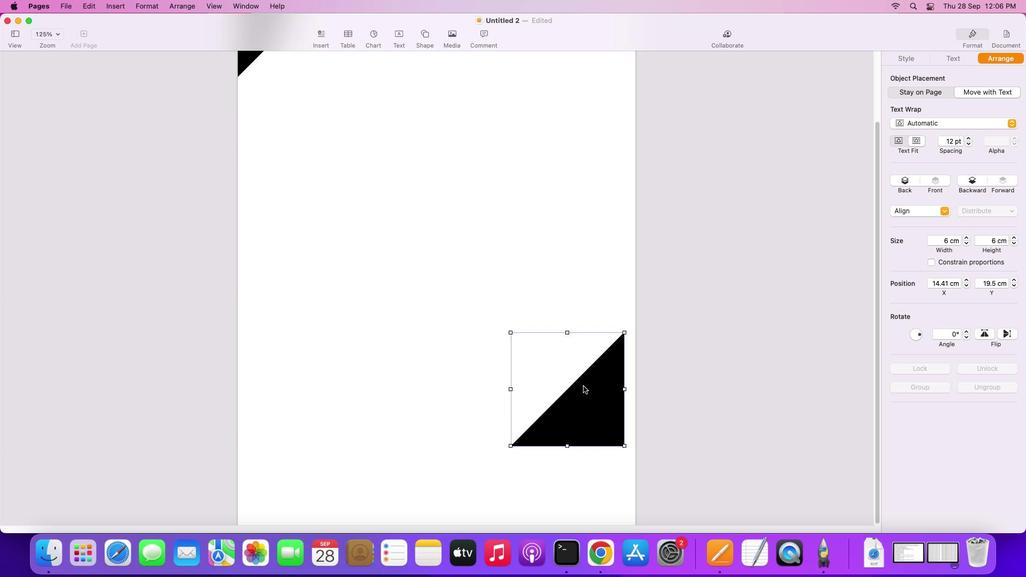 
Action: Mouse scrolled (603, 441) with delta (0, 0)
Screenshot: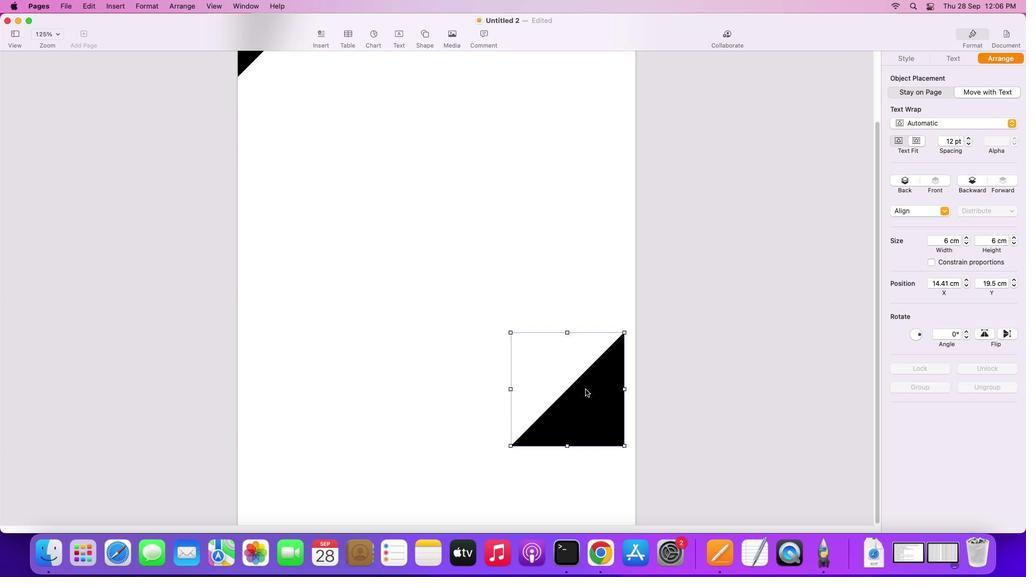 
Action: Mouse scrolled (603, 441) with delta (0, -1)
Screenshot: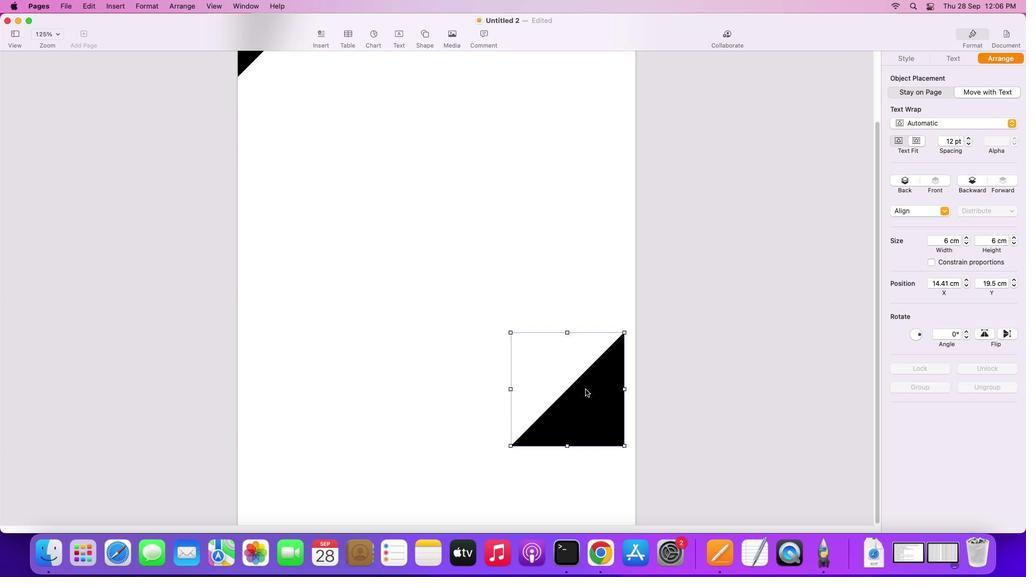 
Action: Mouse scrolled (603, 441) with delta (0, -2)
Screenshot: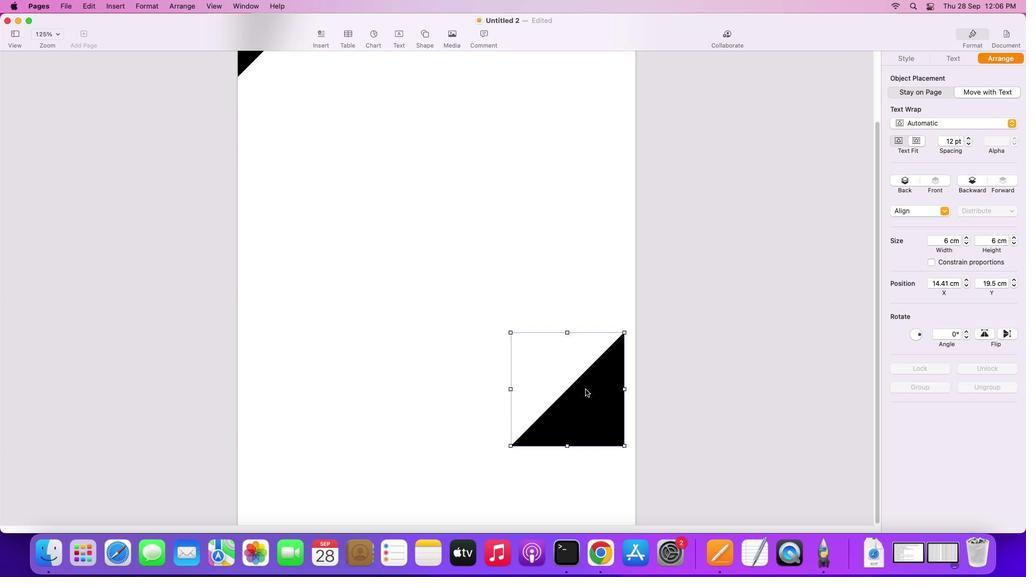 
Action: Mouse scrolled (603, 441) with delta (0, -3)
Screenshot: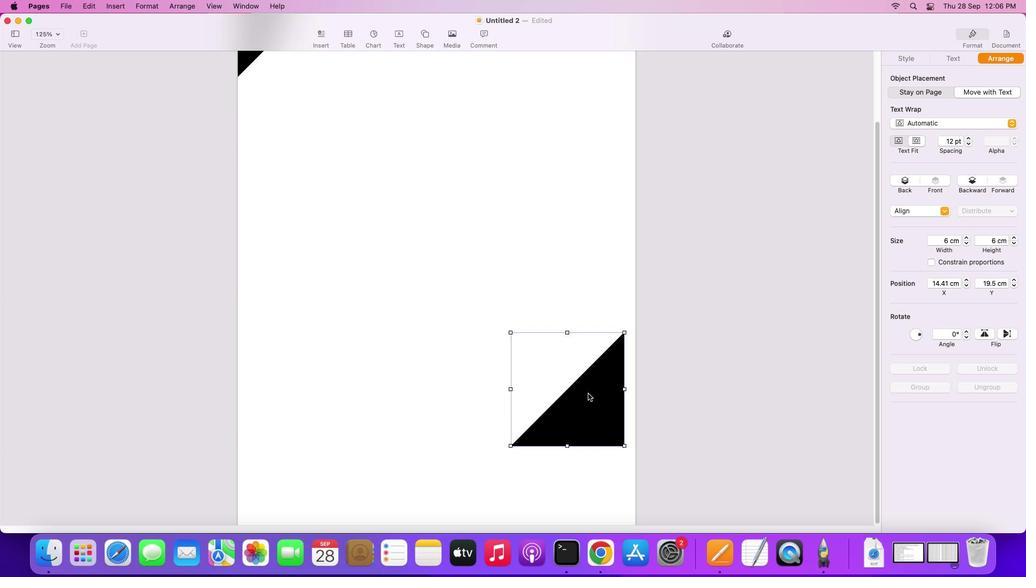 
Action: Mouse moved to (603, 435)
Screenshot: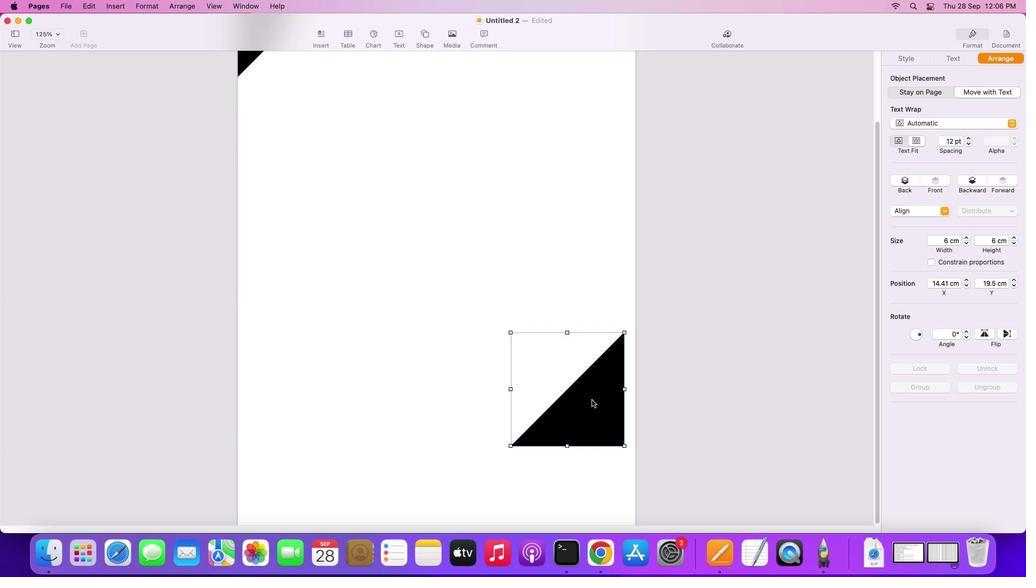 
Action: Mouse scrolled (603, 435) with delta (0, -3)
Screenshot: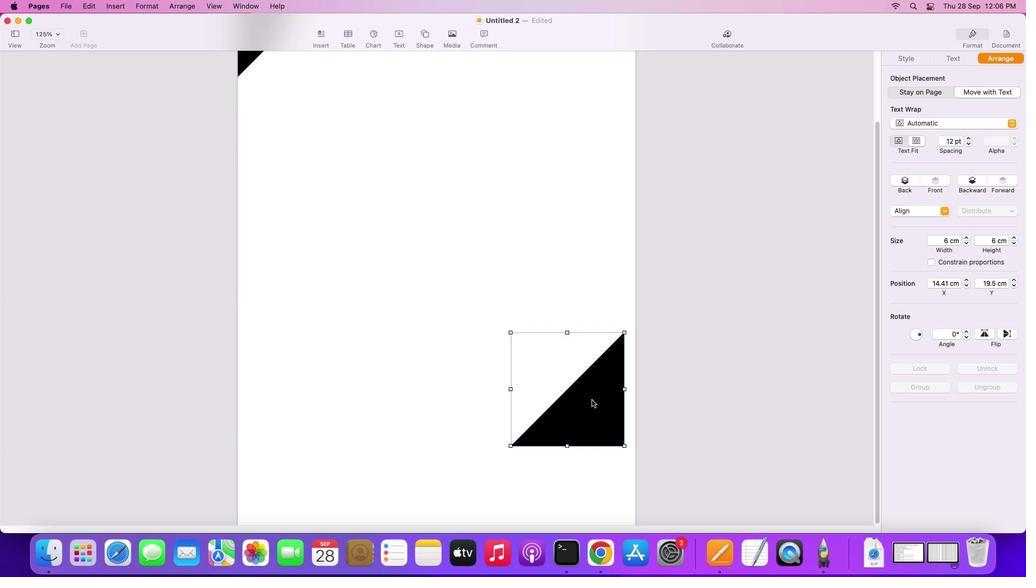 
Action: Mouse moved to (592, 401)
Screenshot: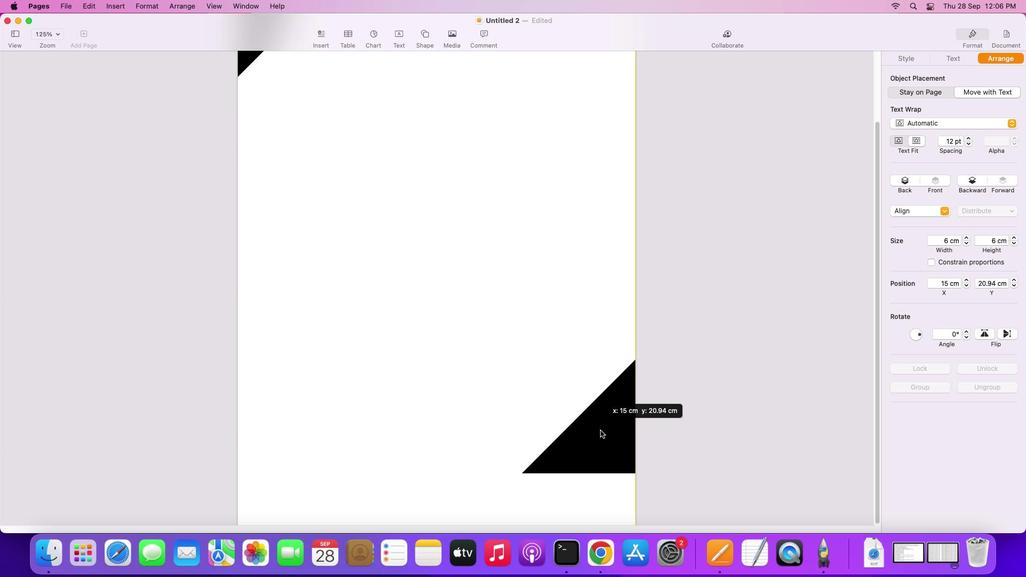 
Action: Mouse pressed left at (592, 401)
Screenshot: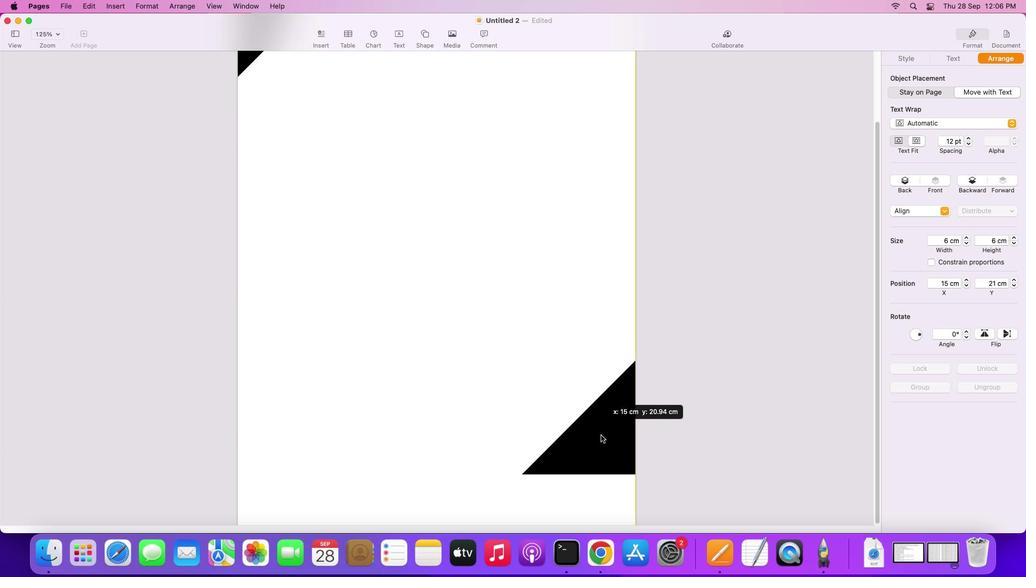 
Action: Mouse moved to (560, 370)
Screenshot: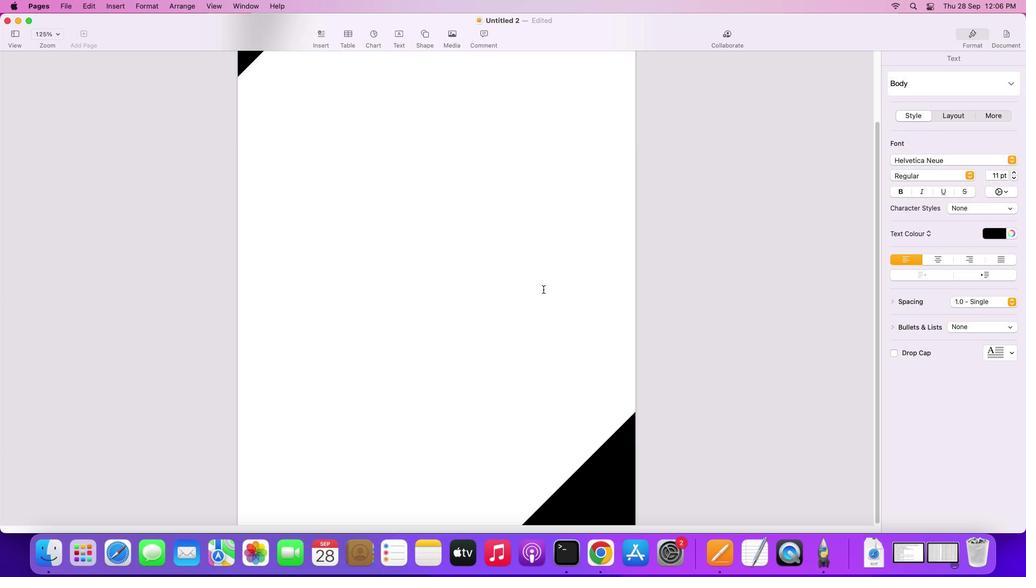 
Action: Mouse pressed left at (560, 370)
Screenshot: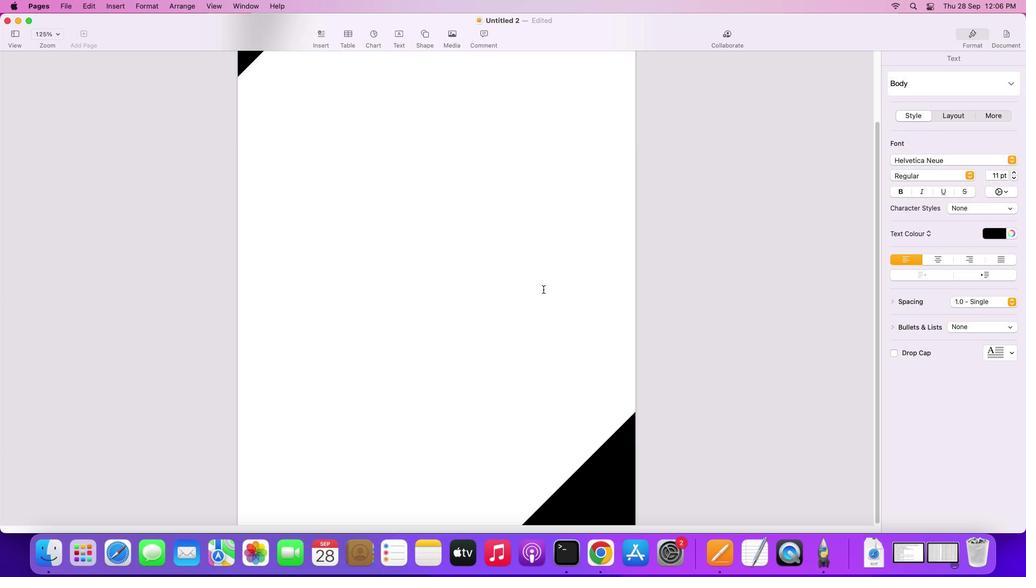 
Action: Mouse moved to (518, 133)
Screenshot: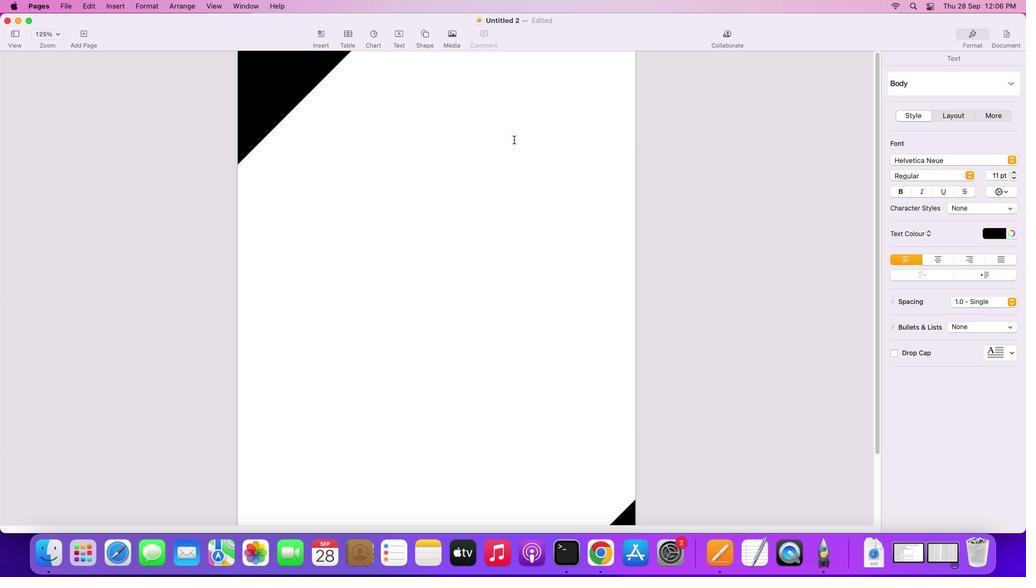 
Action: Mouse scrolled (518, 133) with delta (0, 0)
Screenshot: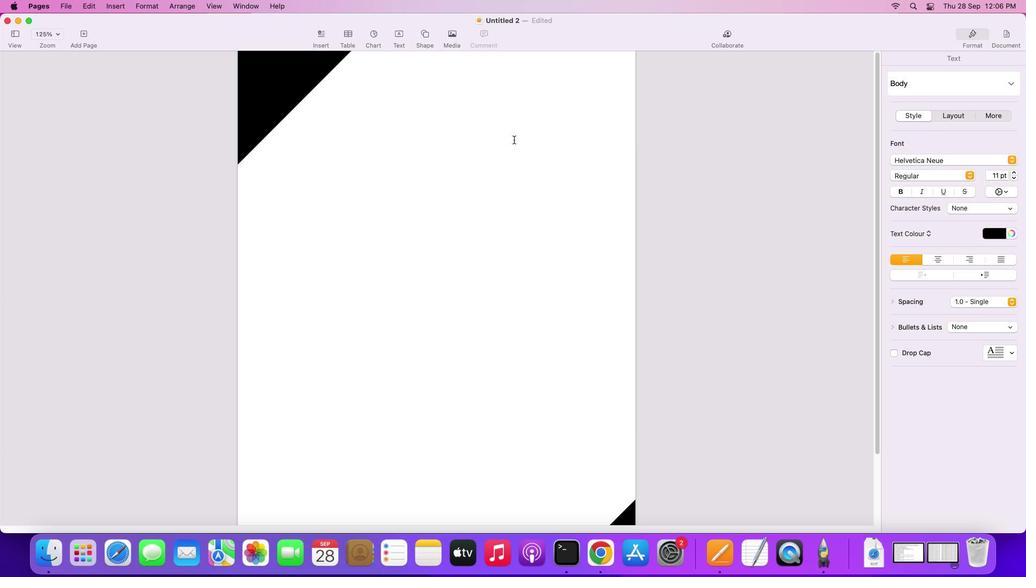 
Action: Mouse moved to (518, 133)
Screenshot: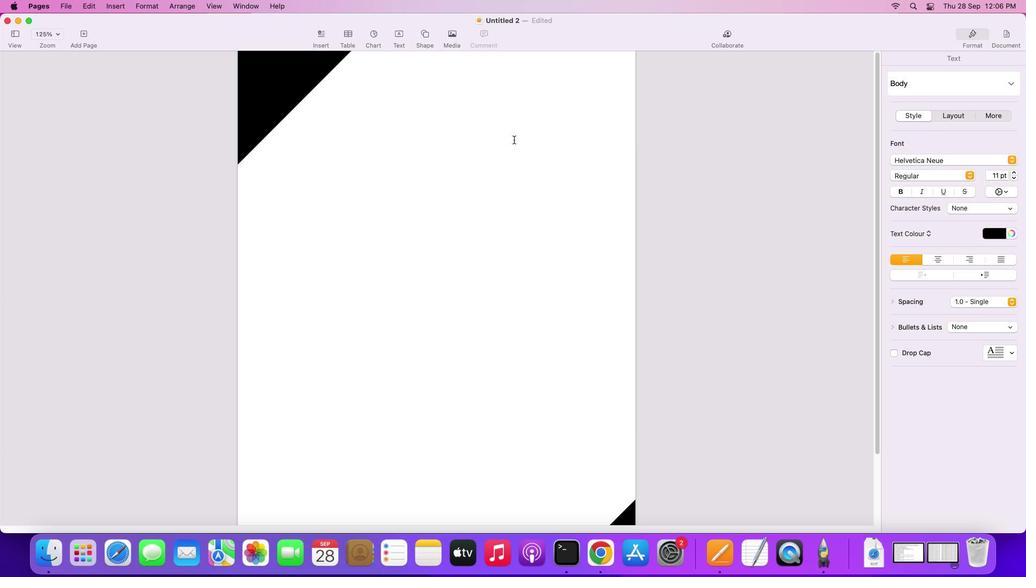 
Action: Mouse scrolled (518, 133) with delta (0, 0)
Screenshot: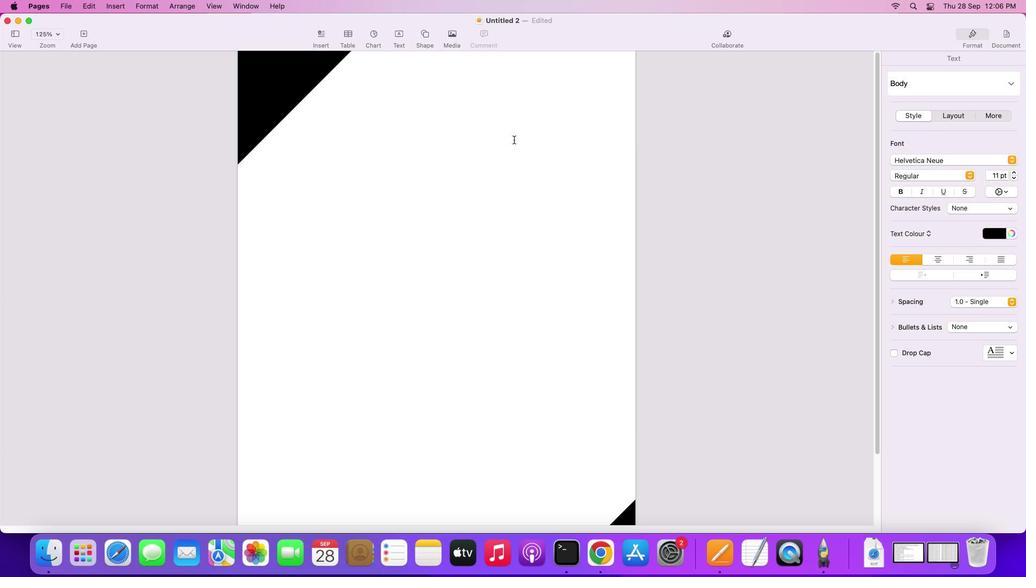 
Action: Mouse moved to (518, 135)
Screenshot: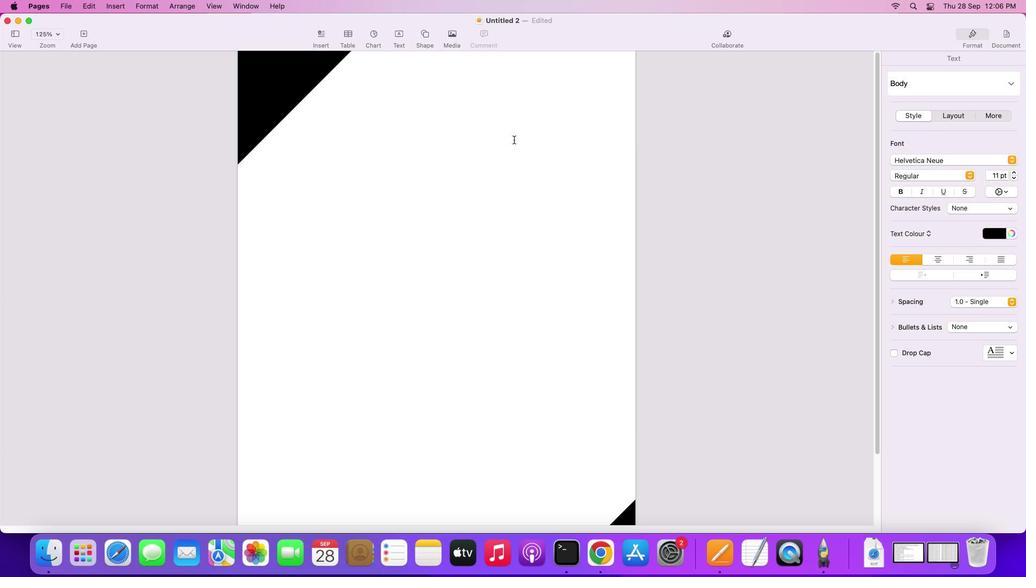 
Action: Mouse scrolled (518, 135) with delta (0, 1)
Screenshot: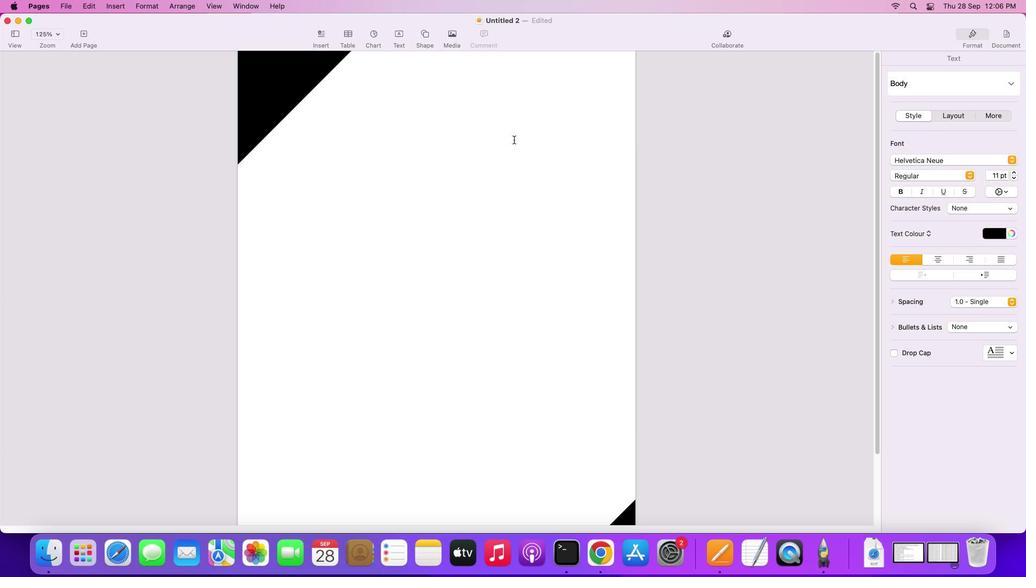 
Action: Mouse moved to (518, 135)
Screenshot: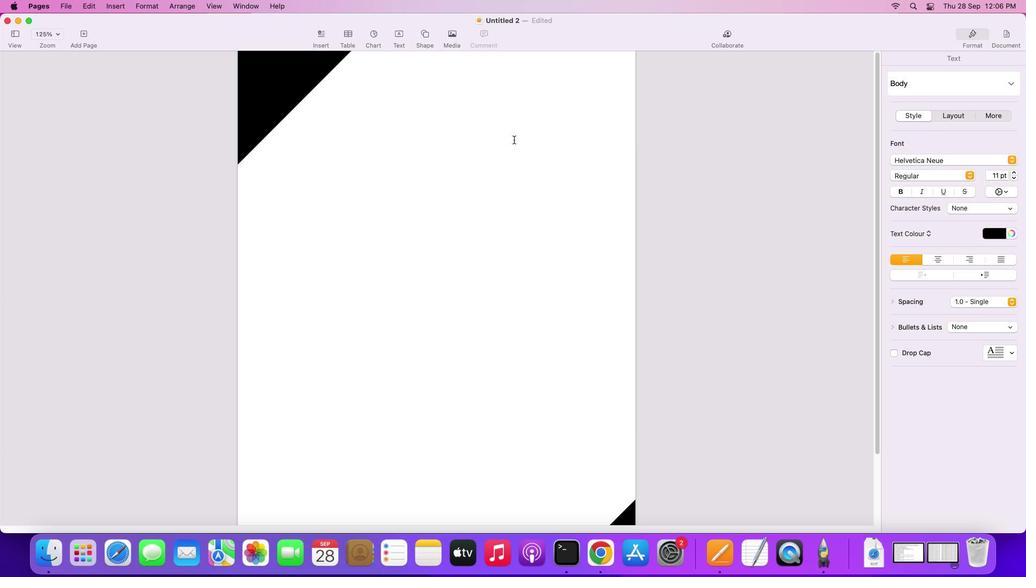 
Action: Mouse scrolled (518, 135) with delta (0, 2)
Screenshot: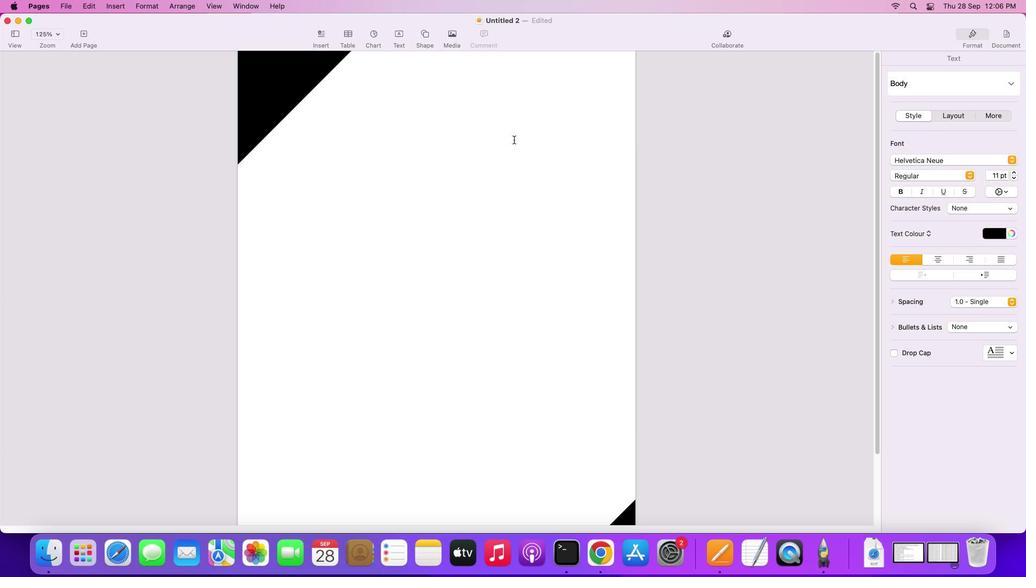 
Action: Mouse moved to (518, 135)
Screenshot: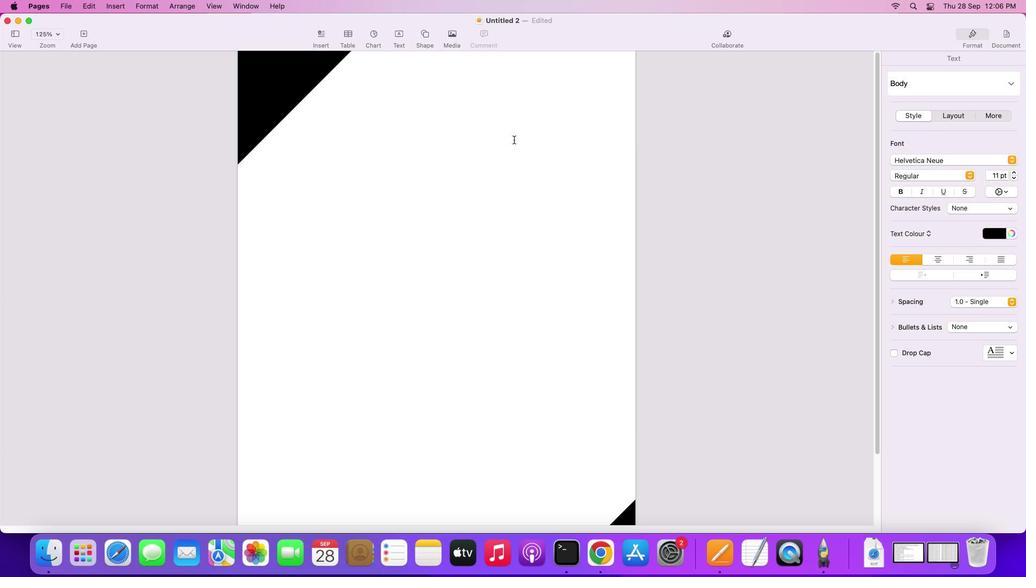
Action: Mouse scrolled (518, 135) with delta (0, 3)
Screenshot: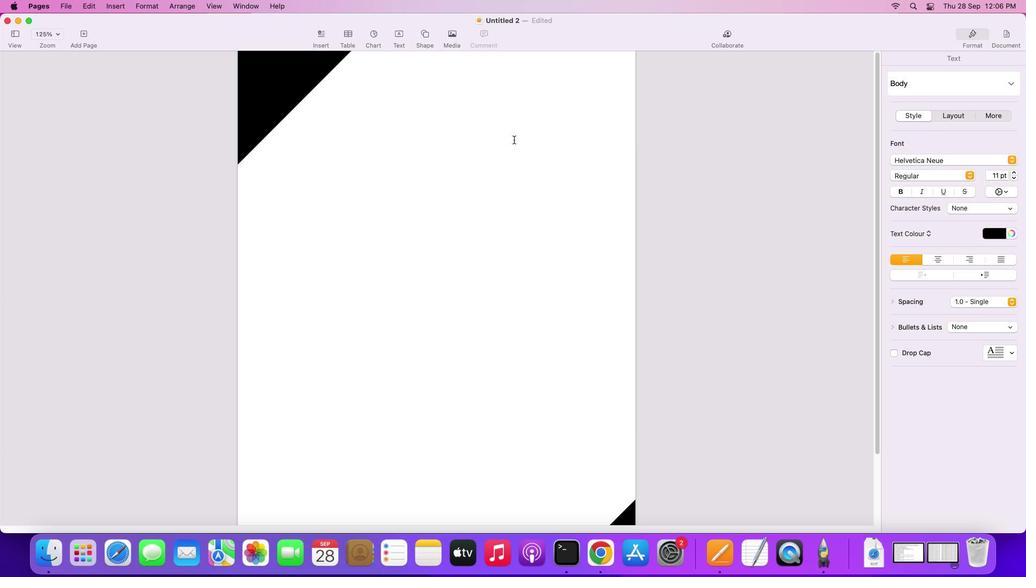 
Action: Mouse moved to (517, 136)
Screenshot: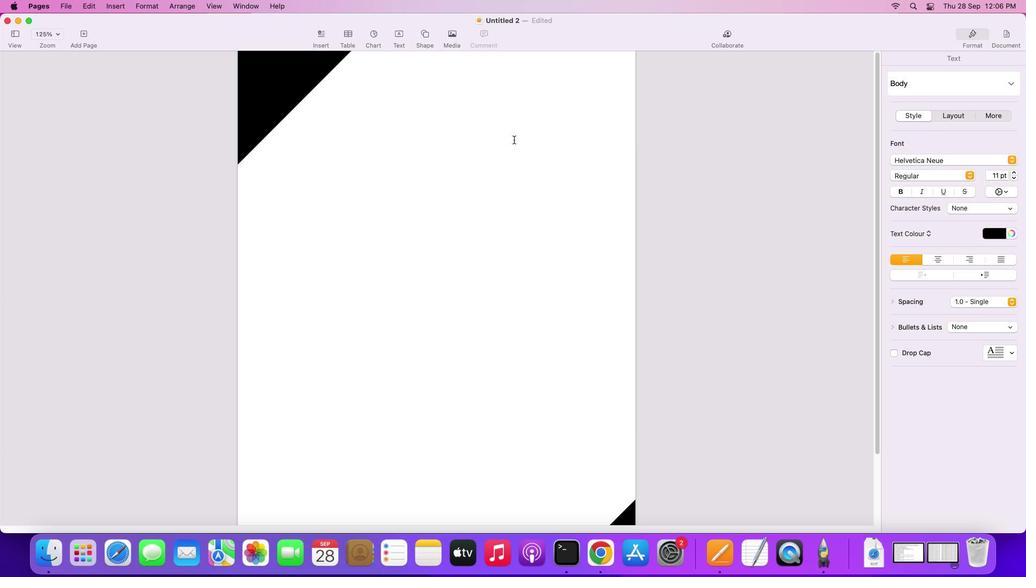 
Action: Mouse scrolled (517, 136) with delta (0, 3)
Screenshot: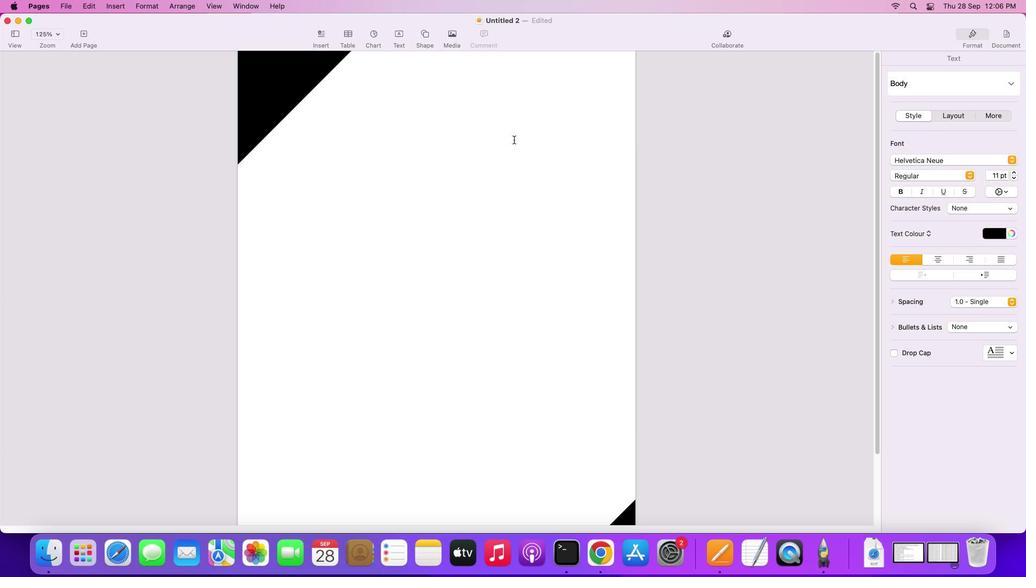 
Action: Mouse moved to (517, 137)
Screenshot: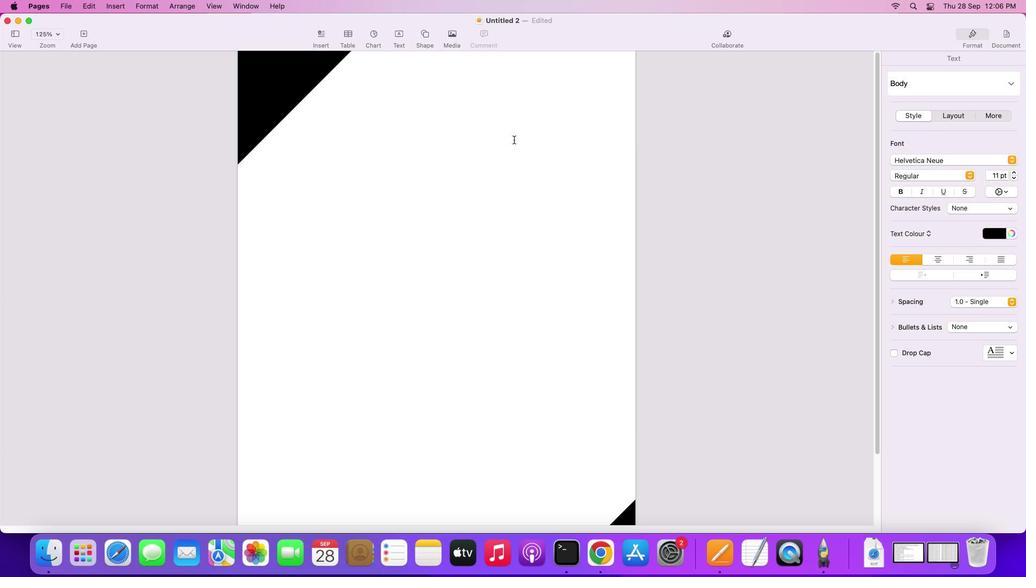 
Action: Mouse scrolled (517, 137) with delta (0, 3)
Screenshot: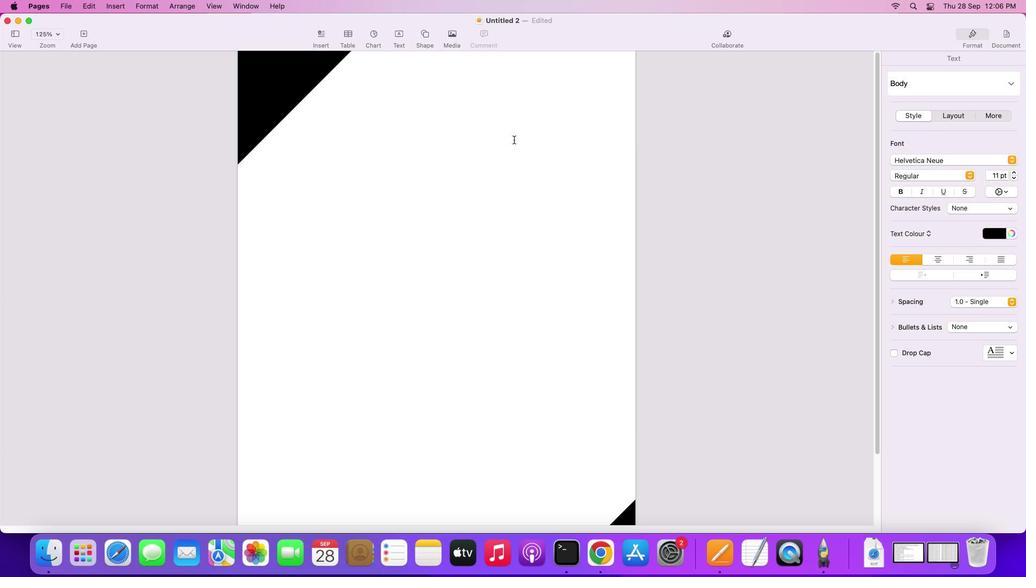 
Action: Mouse moved to (513, 139)
Screenshot: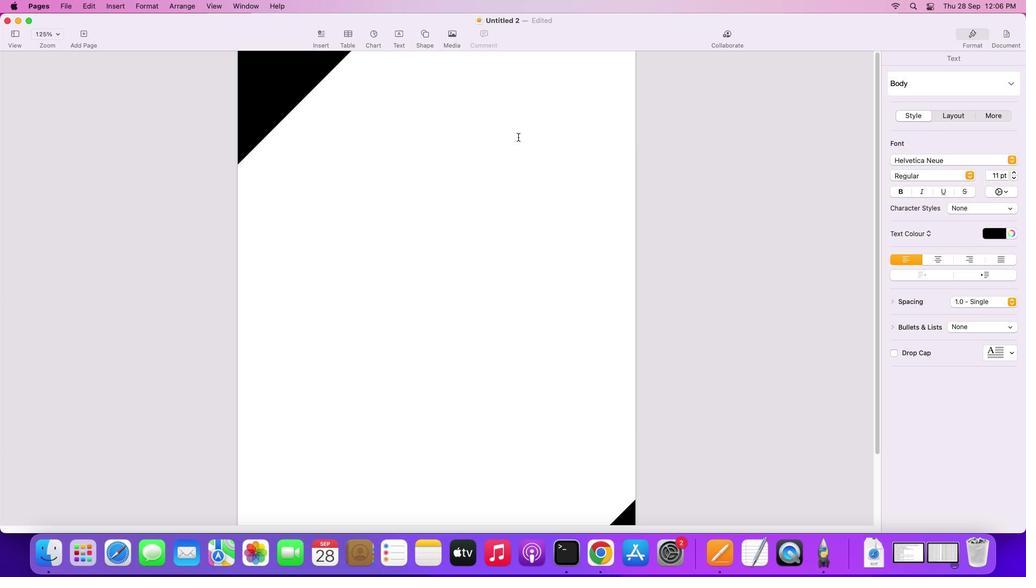 
Action: Mouse scrolled (513, 139) with delta (0, 0)
Screenshot: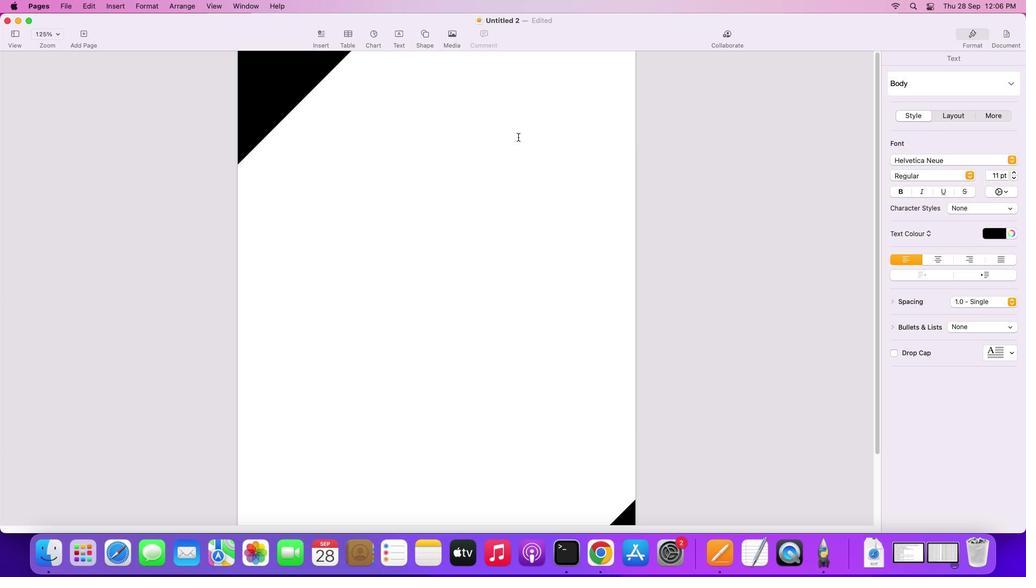 
Action: Mouse scrolled (513, 139) with delta (0, 0)
Screenshot: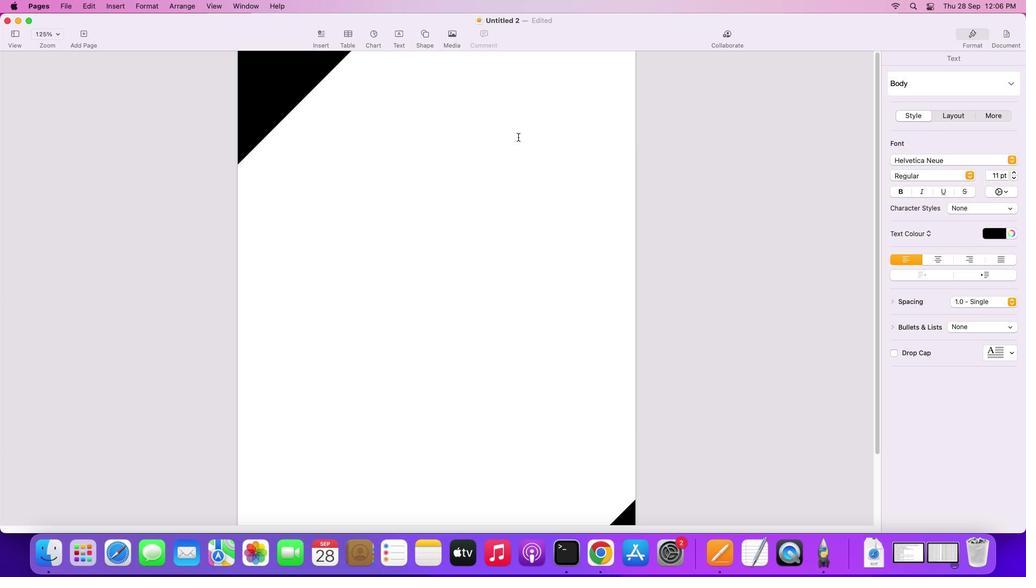 
Action: Mouse scrolled (513, 139) with delta (0, 1)
Screenshot: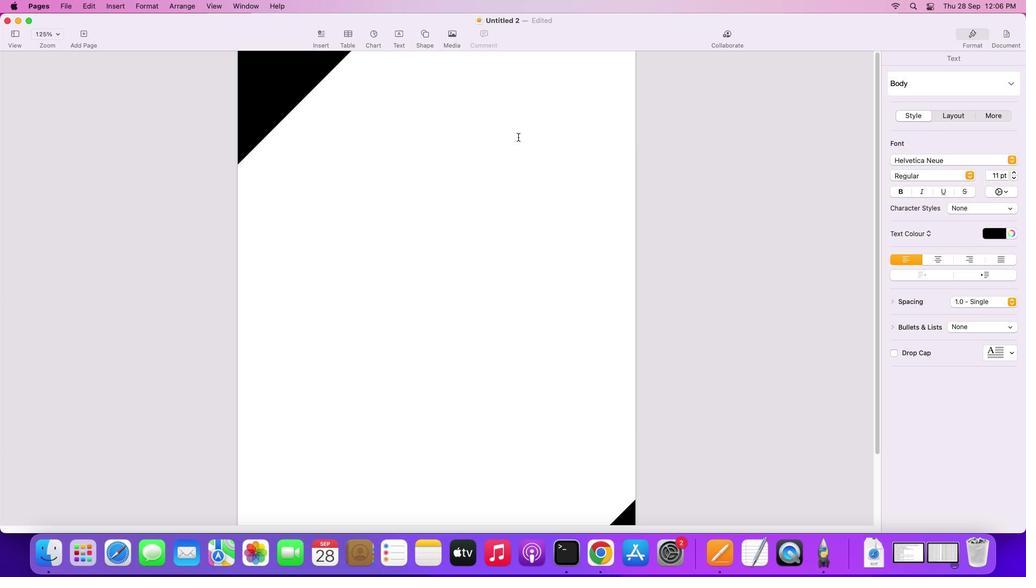 
Action: Mouse scrolled (513, 139) with delta (0, 2)
Screenshot: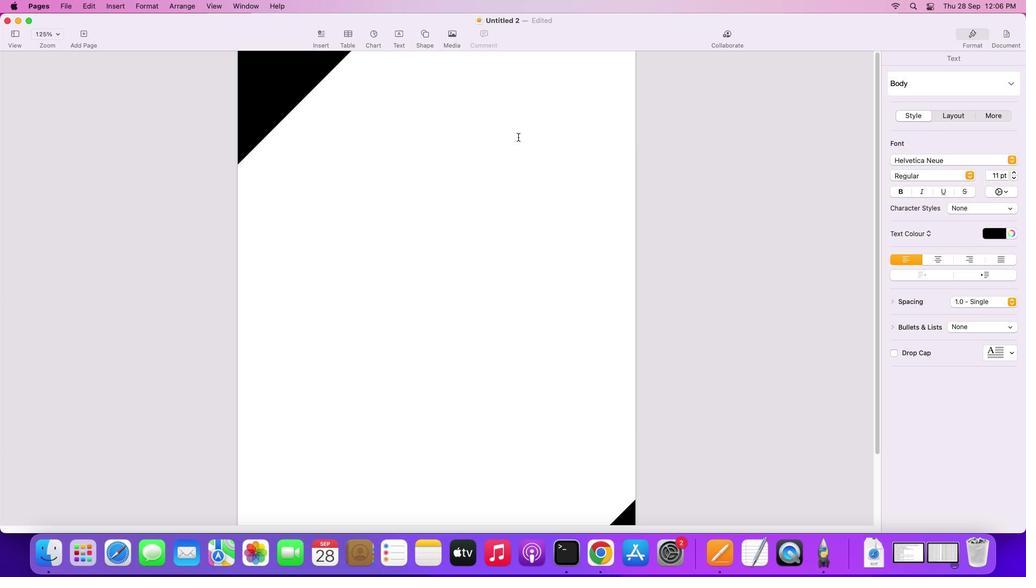 
Action: Mouse moved to (426, 37)
Screenshot: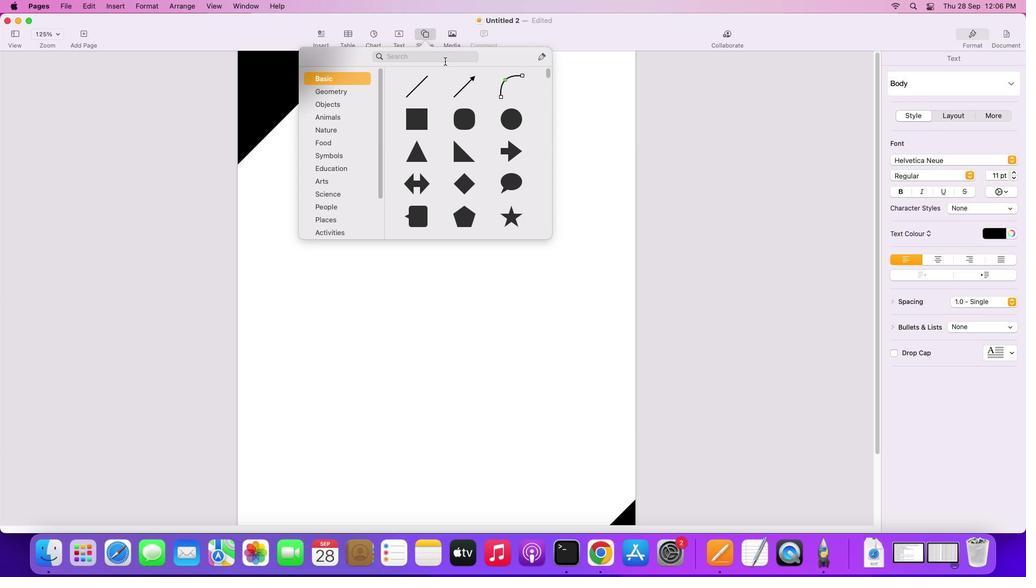 
Action: Mouse pressed left at (426, 37)
Screenshot: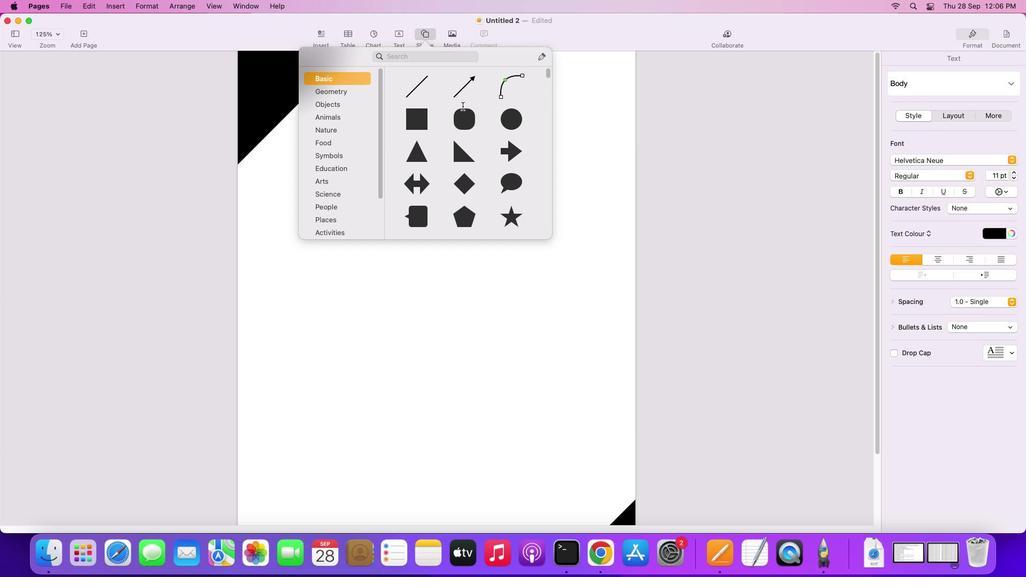 
Action: Mouse moved to (459, 157)
Screenshot: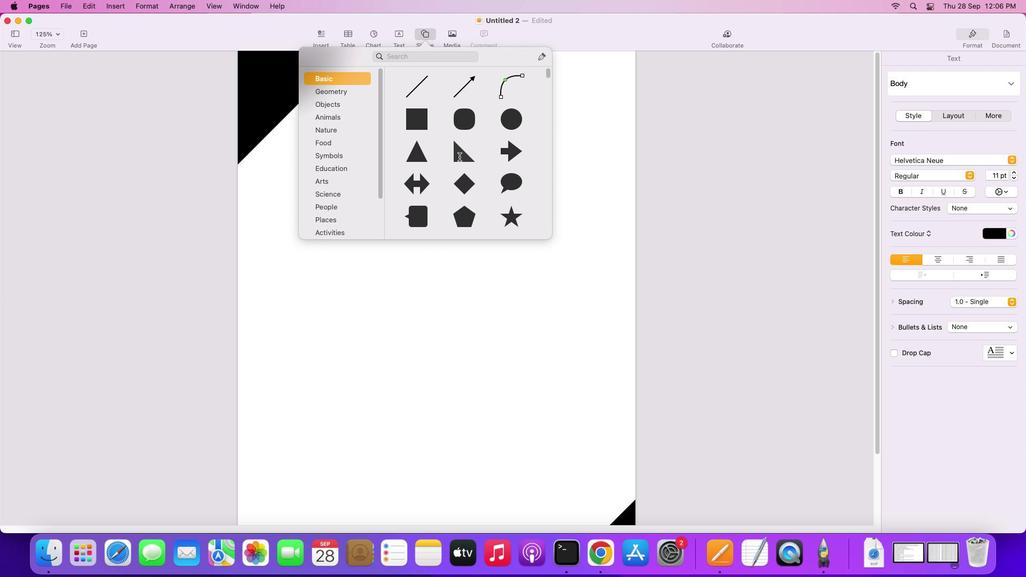 
Action: Mouse pressed left at (459, 157)
Screenshot: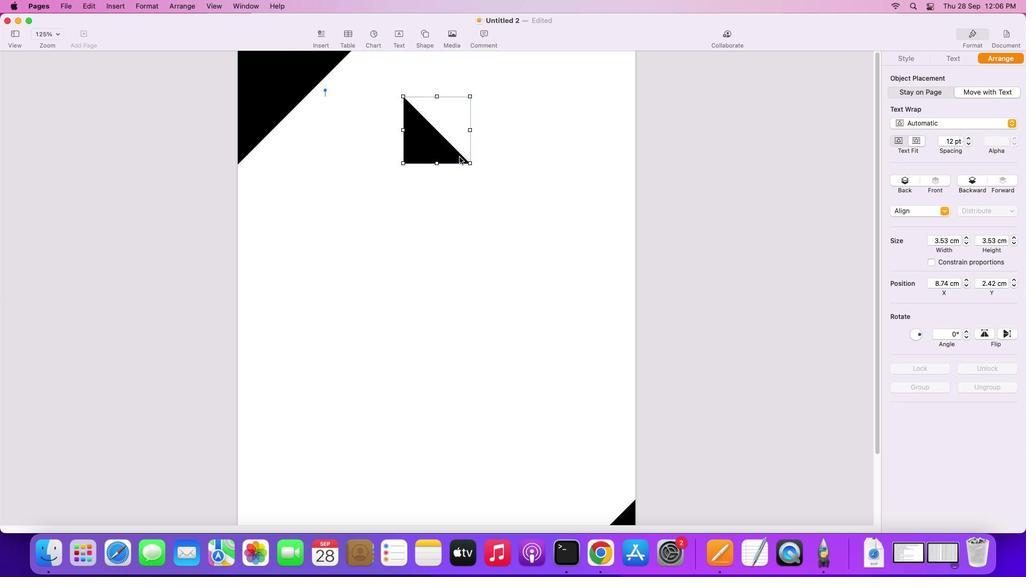 
Action: Mouse moved to (967, 236)
Screenshot: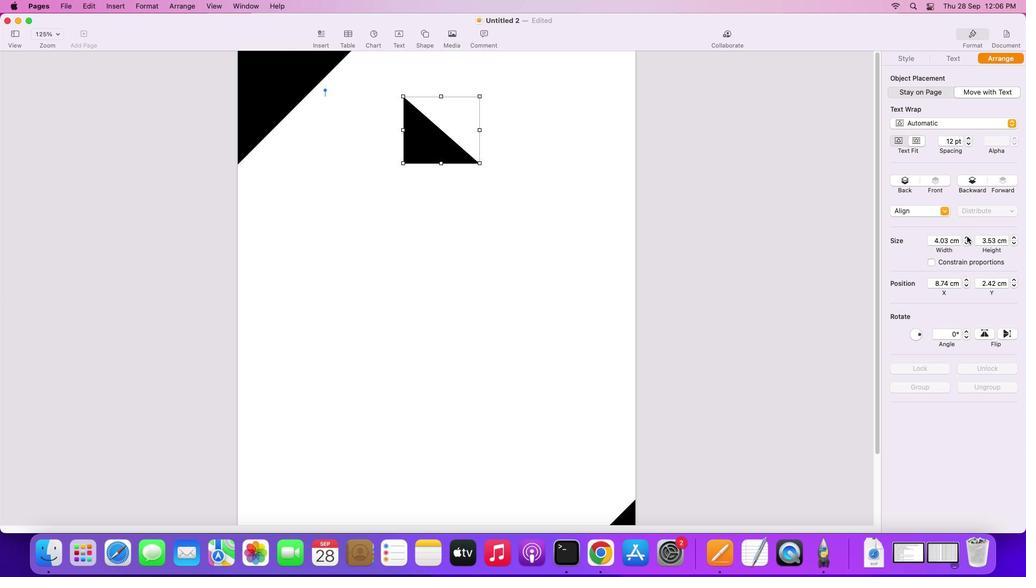 
Action: Mouse pressed left at (967, 236)
Screenshot: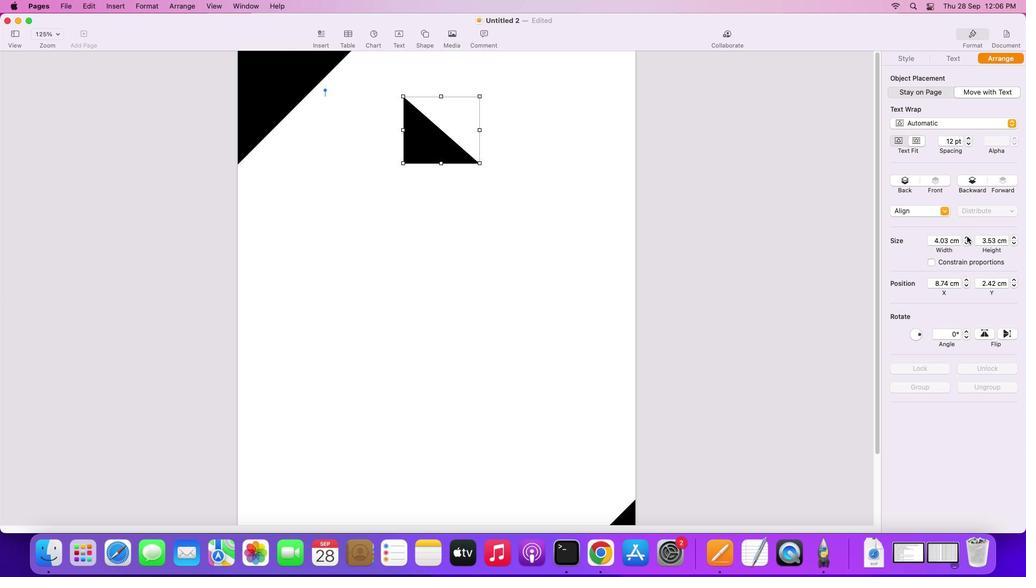 
Action: Mouse moved to (966, 243)
Screenshot: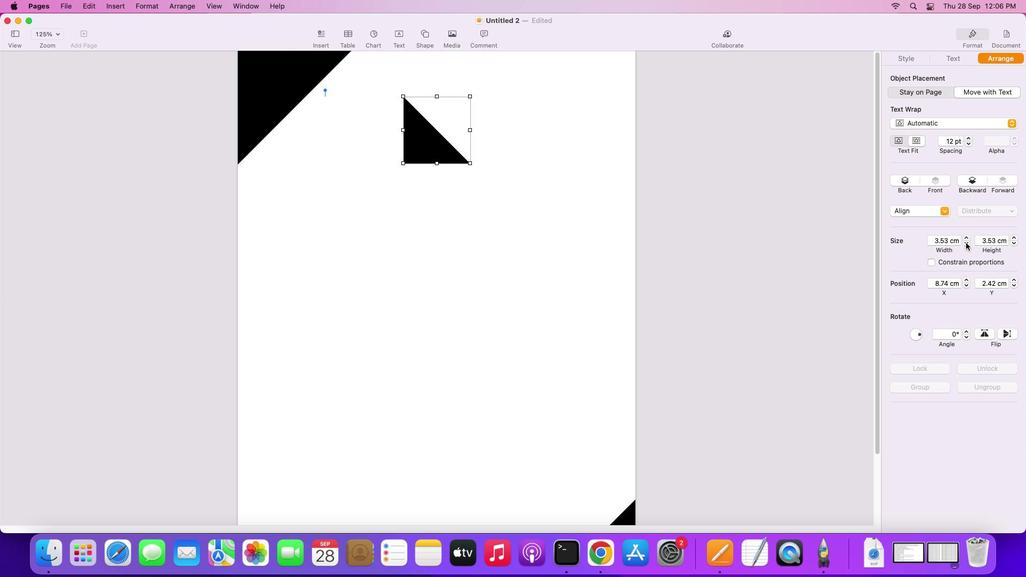 
Action: Mouse pressed left at (966, 243)
Screenshot: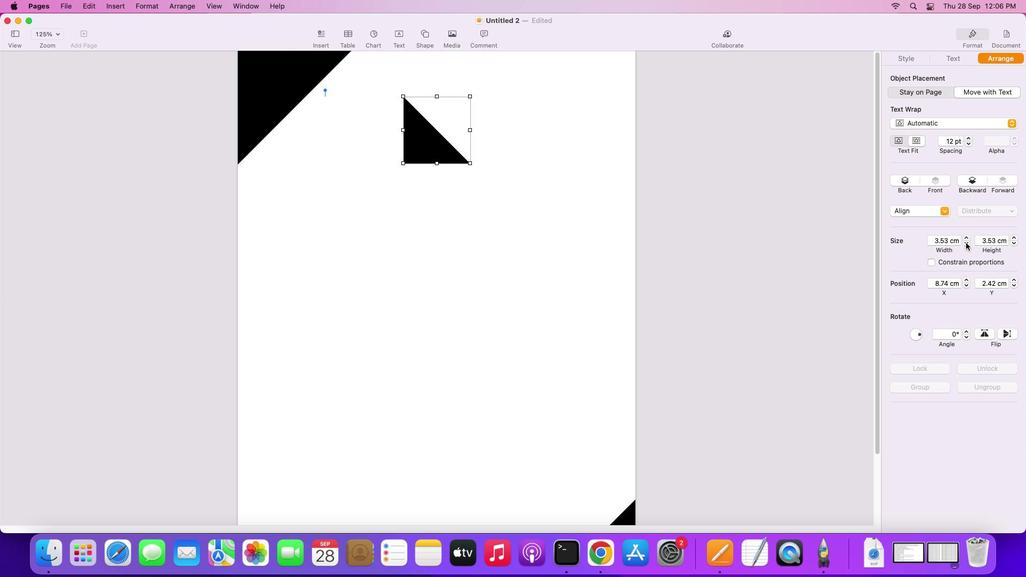 
Action: Mouse moved to (966, 233)
Screenshot: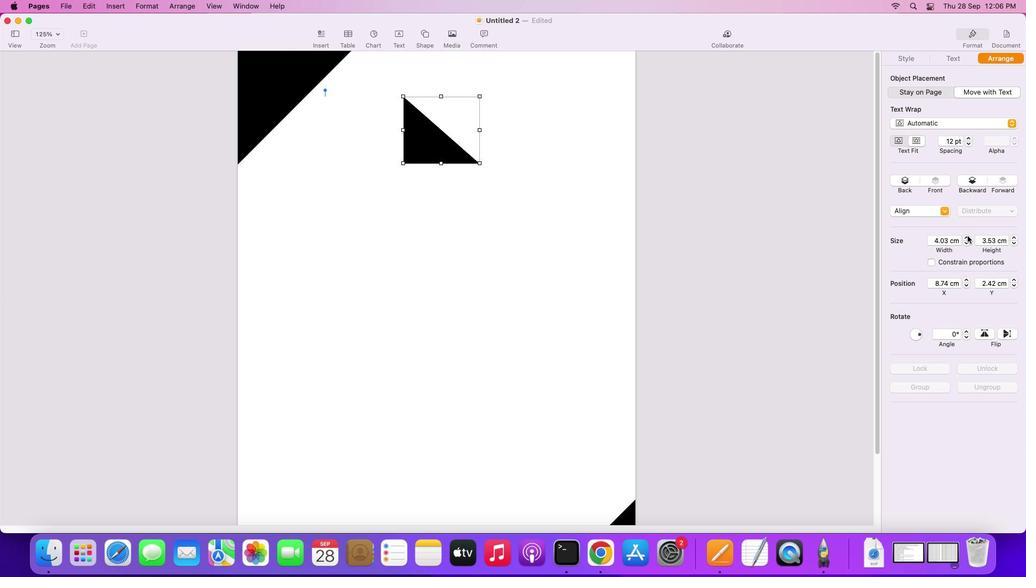 
Action: Mouse pressed left at (966, 233)
Screenshot: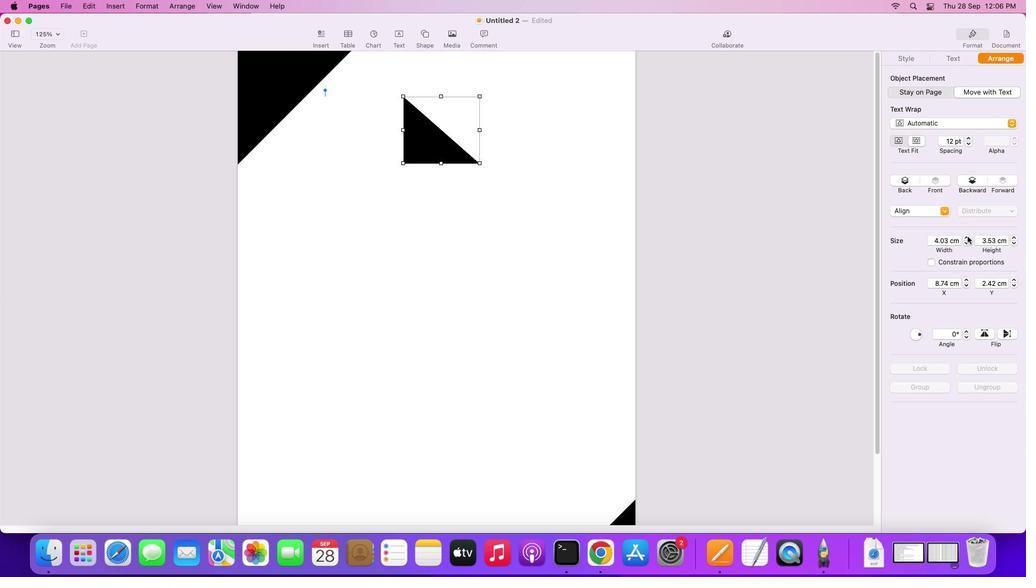 
Action: Mouse moved to (968, 236)
Screenshot: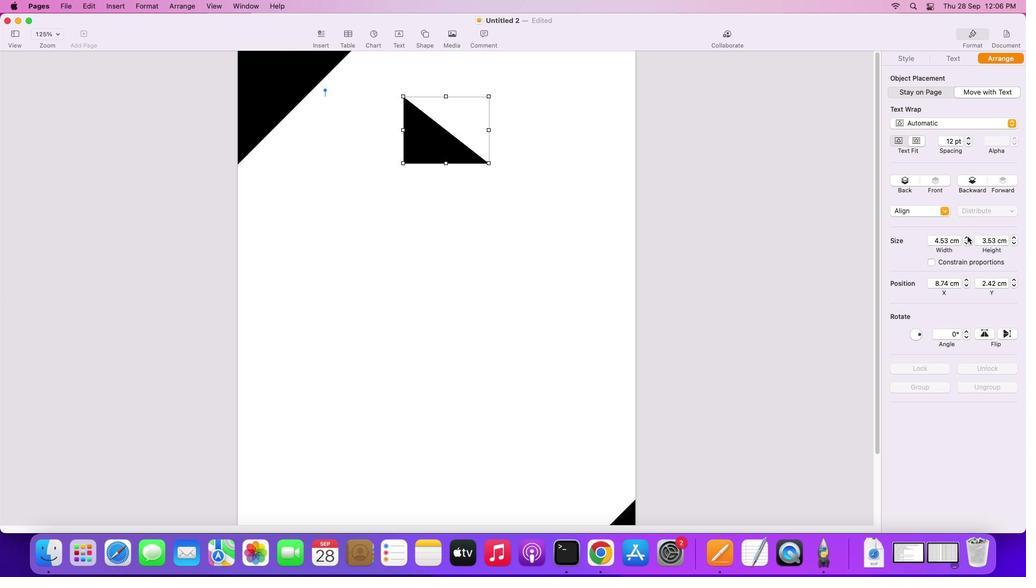 
Action: Mouse pressed left at (968, 236)
Screenshot: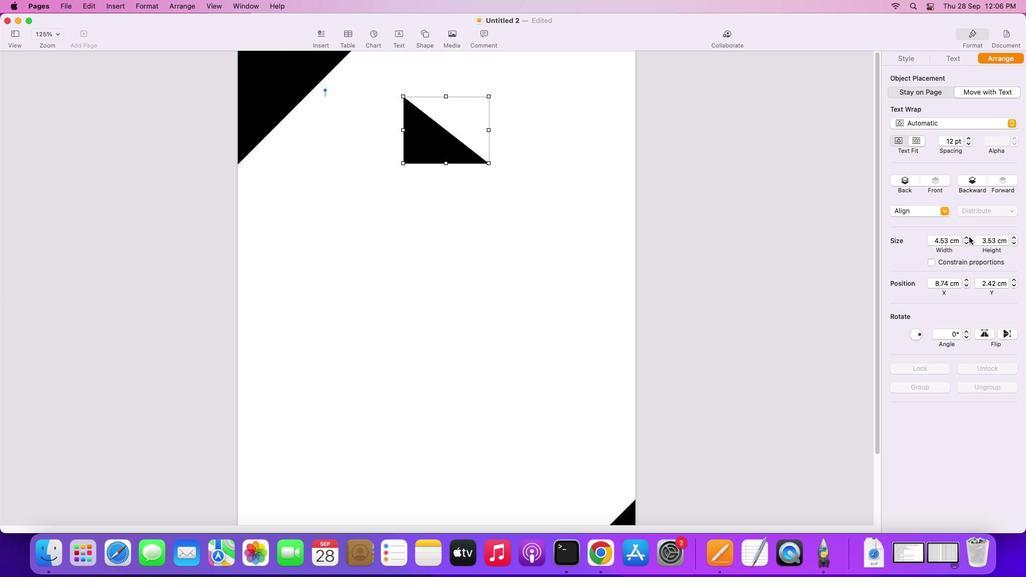
Action: Mouse moved to (1013, 237)
Screenshot: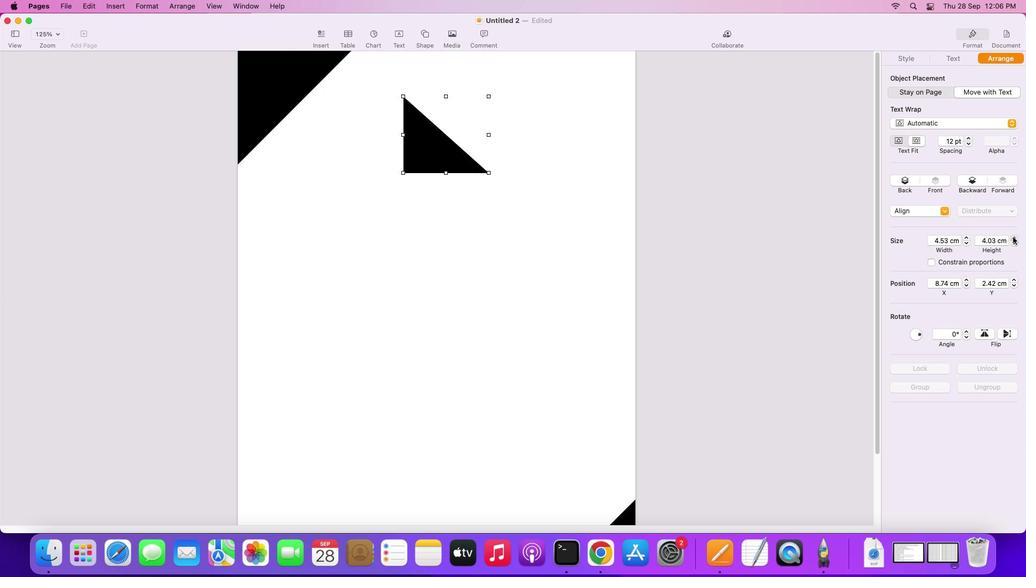 
Action: Mouse pressed left at (1013, 237)
Screenshot: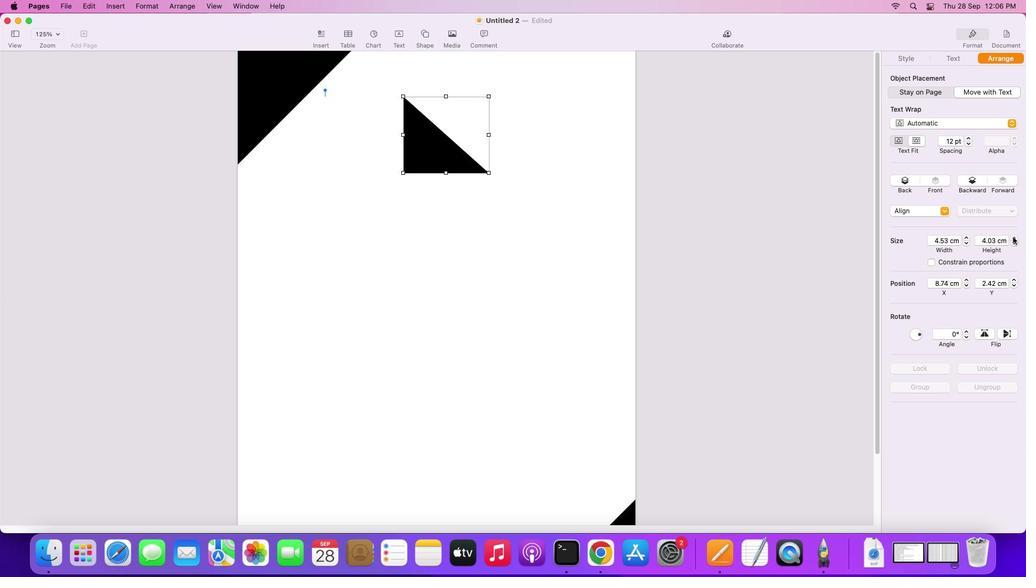 
Action: Mouse moved to (1013, 236)
Screenshot: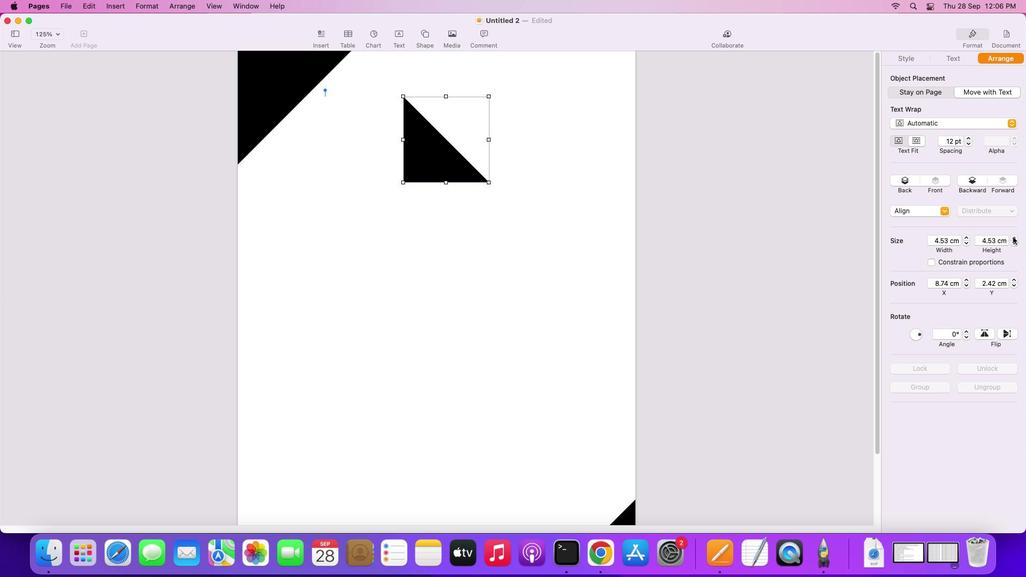 
Action: Mouse pressed left at (1013, 236)
Screenshot: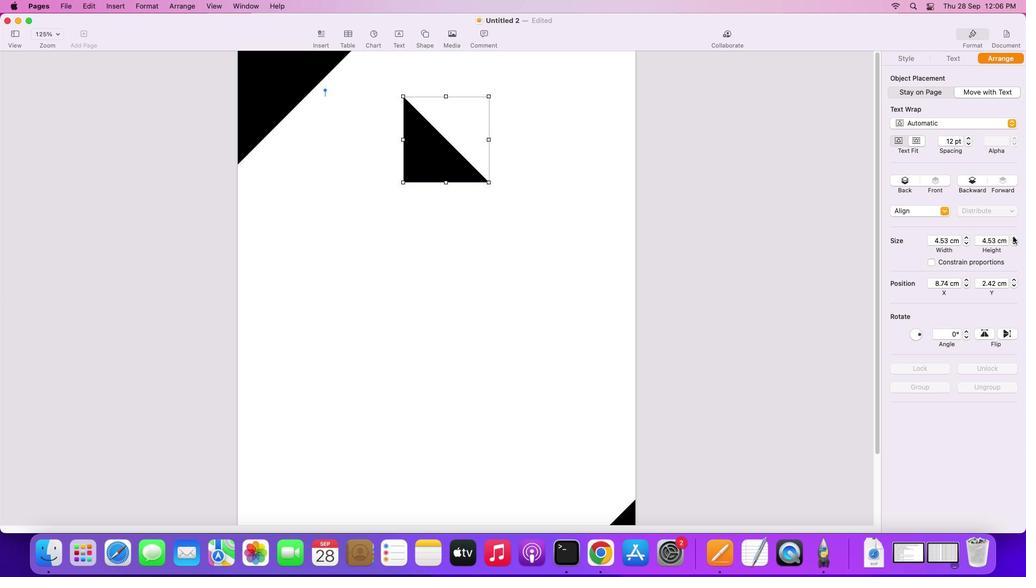 
Action: Mouse moved to (985, 332)
Screenshot: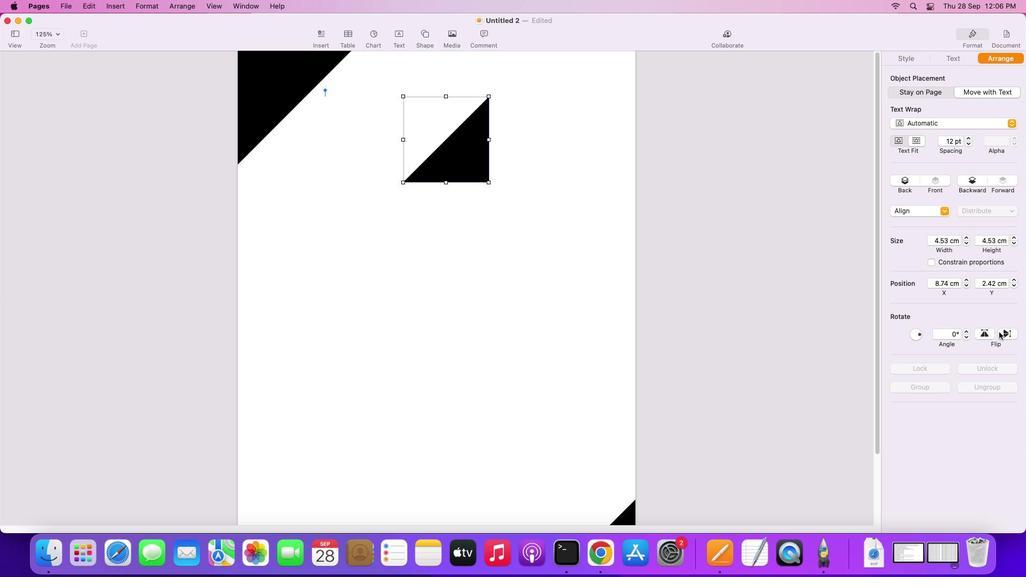 
Action: Mouse pressed left at (985, 332)
Screenshot: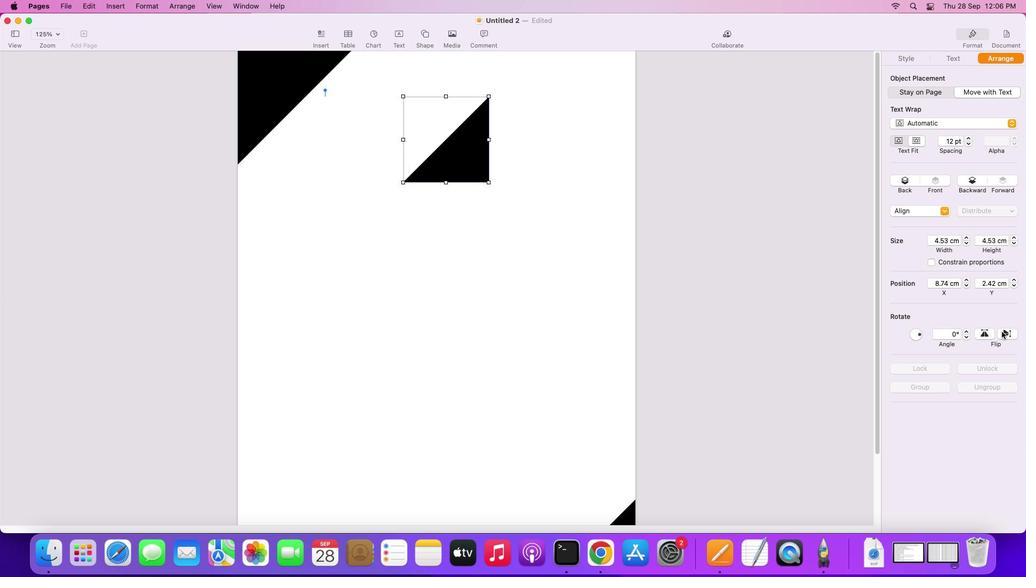 
Action: Mouse moved to (1010, 330)
Screenshot: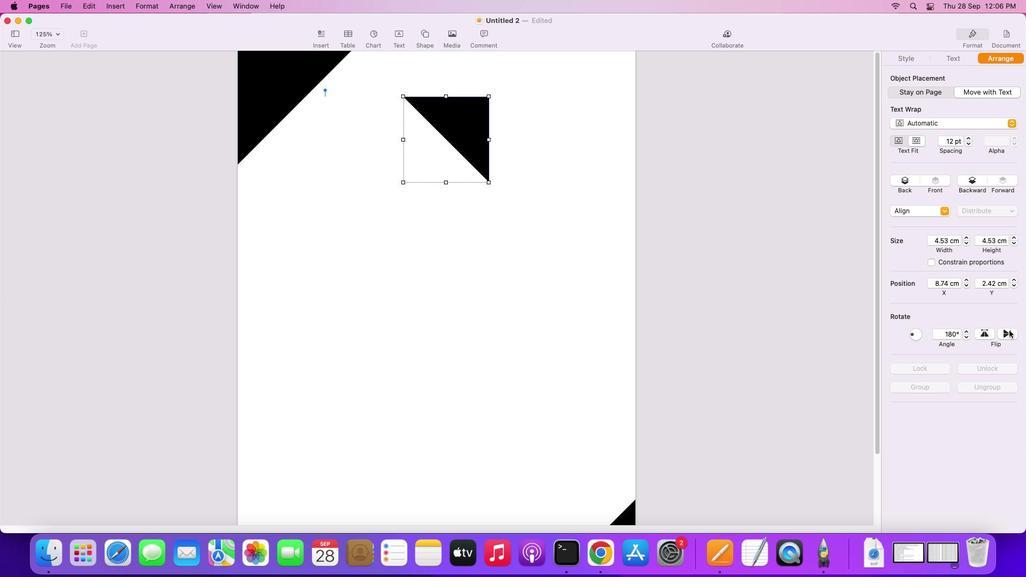 
Action: Mouse pressed left at (1010, 330)
Screenshot: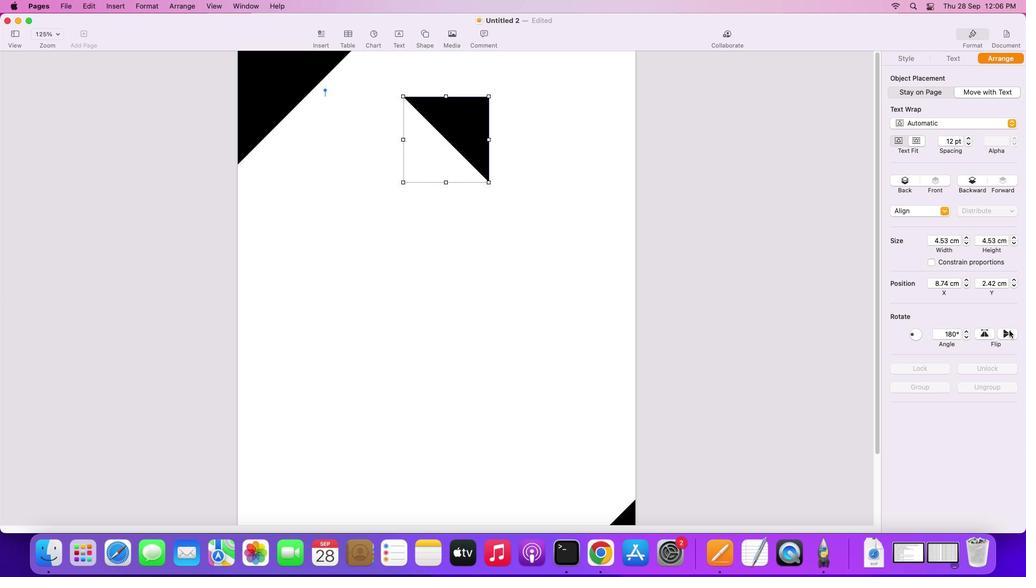 
Action: Mouse moved to (983, 331)
Screenshot: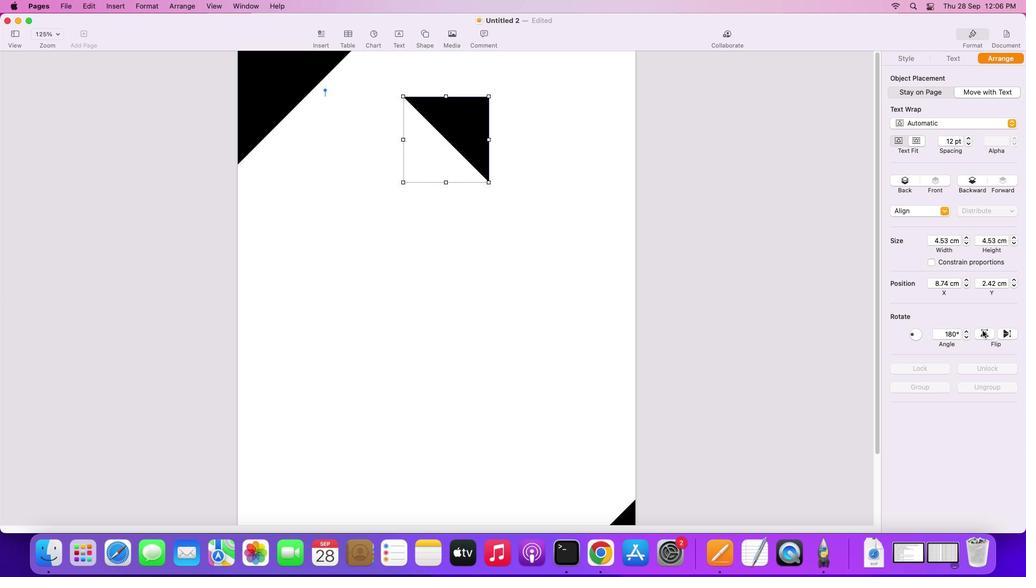 
Action: Mouse pressed left at (983, 331)
Screenshot: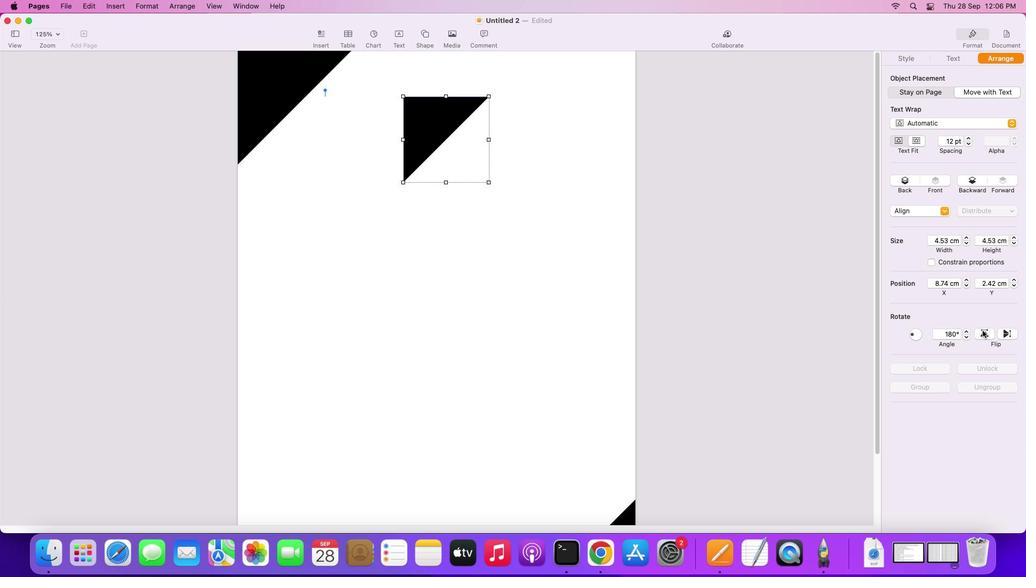 
Action: Mouse moved to (444, 136)
Screenshot: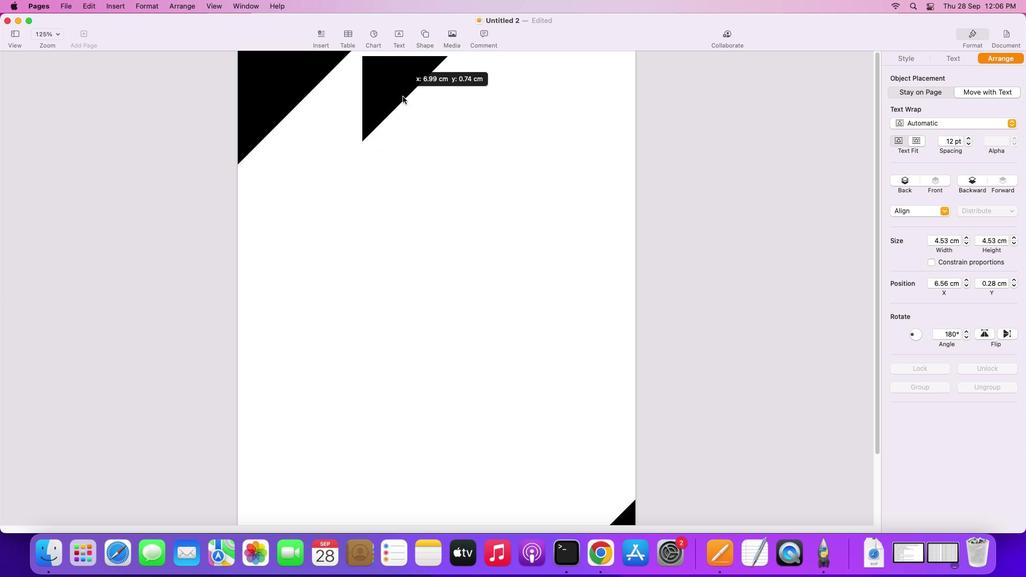 
Action: Mouse pressed left at (444, 136)
Screenshot: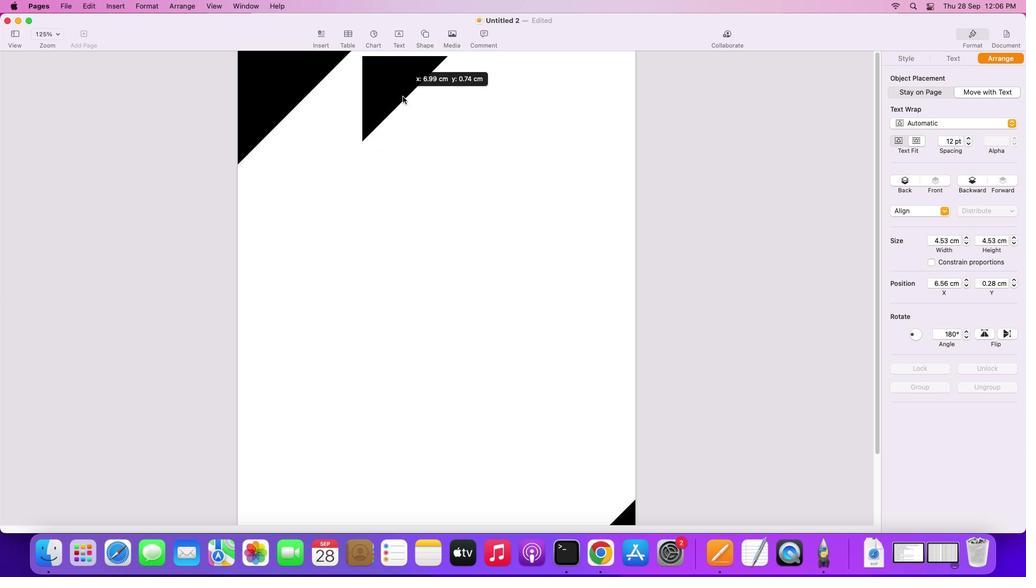 
Action: Mouse moved to (966, 335)
Screenshot: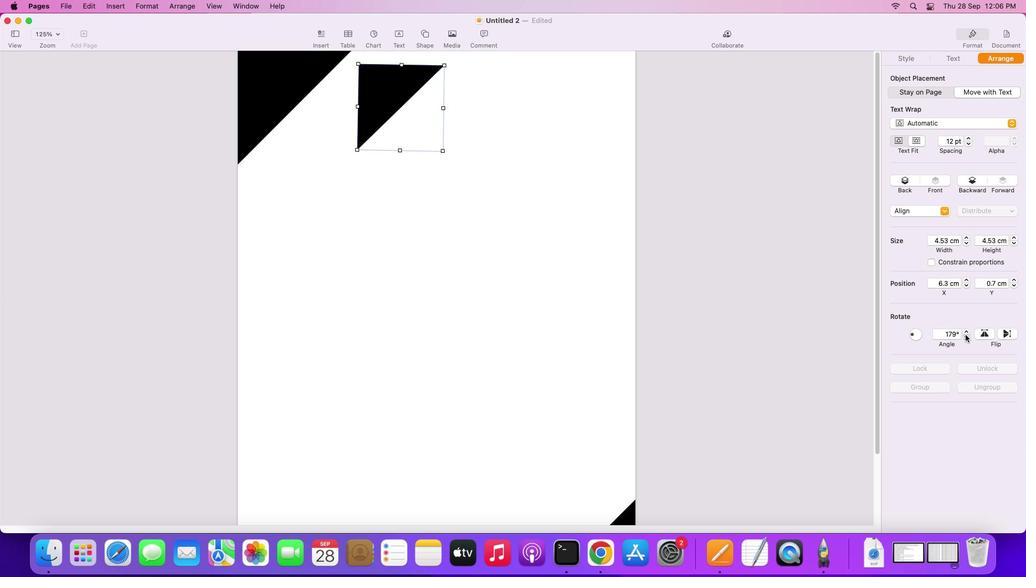 
Action: Mouse pressed left at (966, 335)
Screenshot: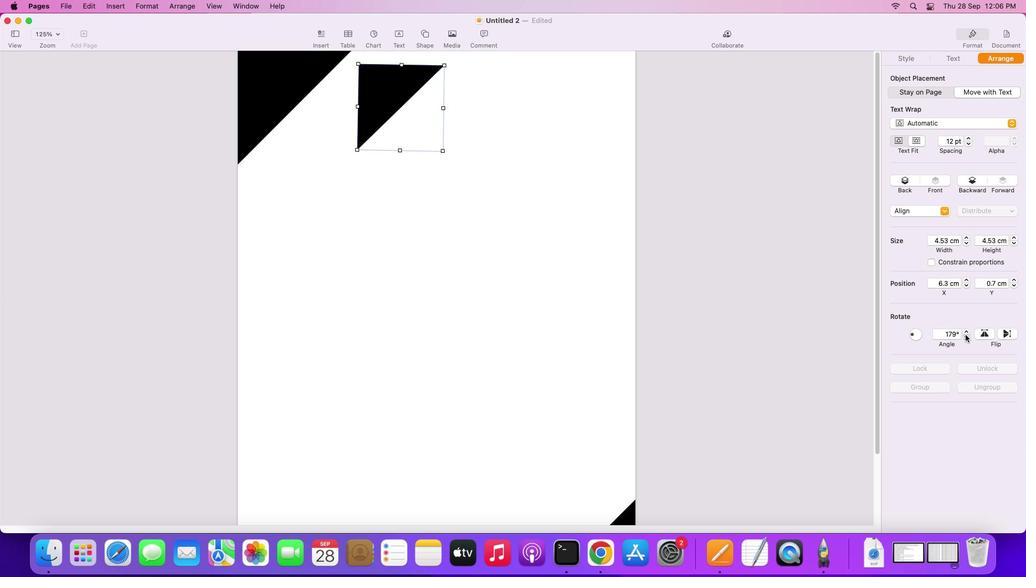 
Action: Key pressed Key.cmd'z''z''z''z''z''z''z'
Screenshot: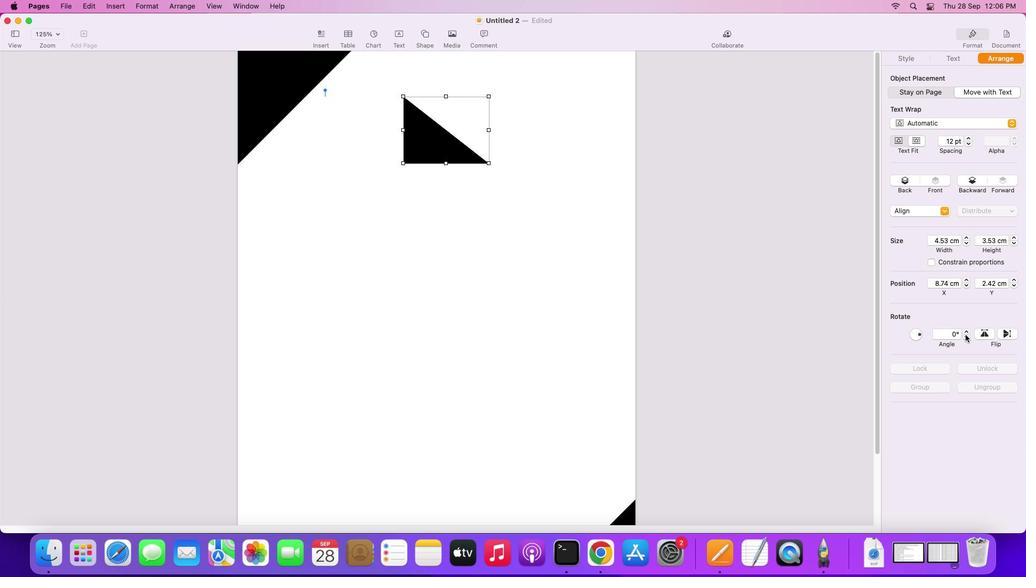 
Action: Mouse moved to (443, 145)
Screenshot: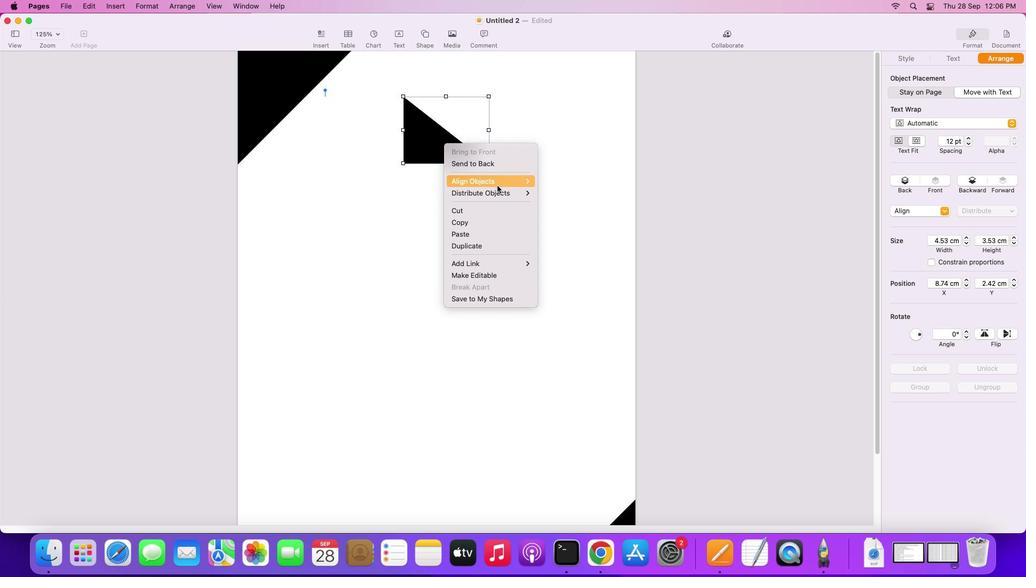 
Action: Mouse pressed right at (443, 145)
Screenshot: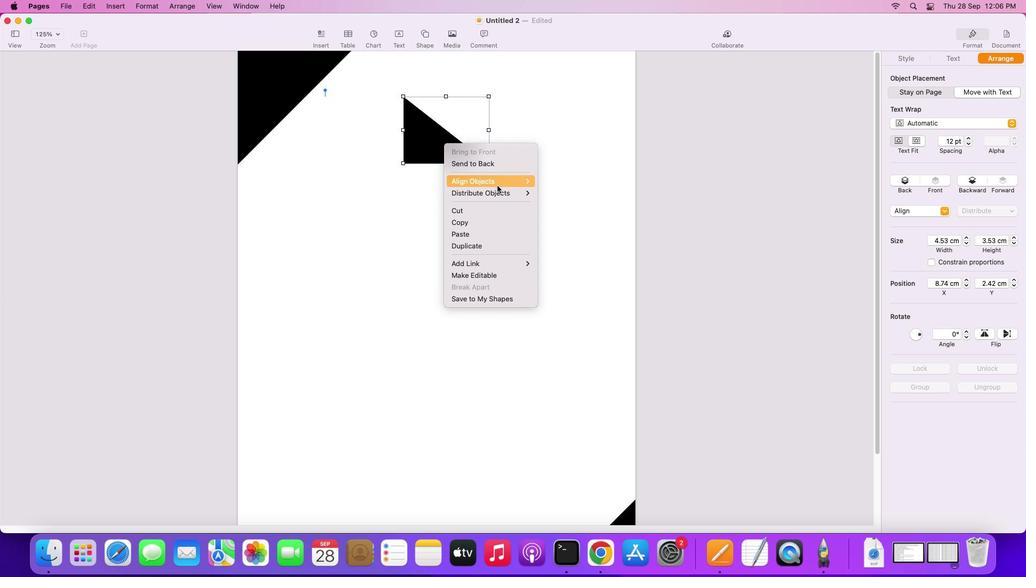 
Action: Mouse moved to (488, 210)
Screenshot: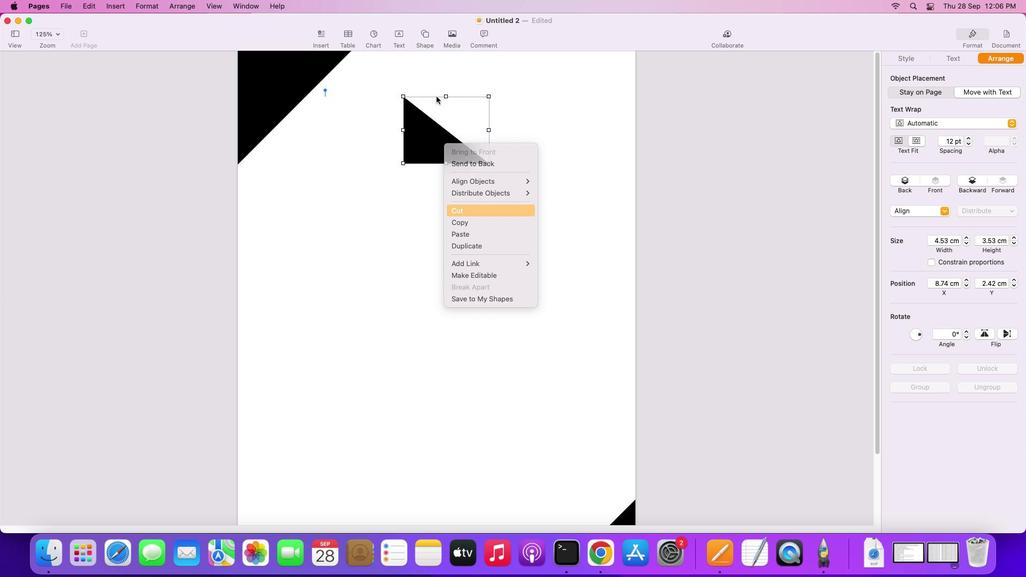 
Action: Mouse pressed left at (488, 210)
Screenshot: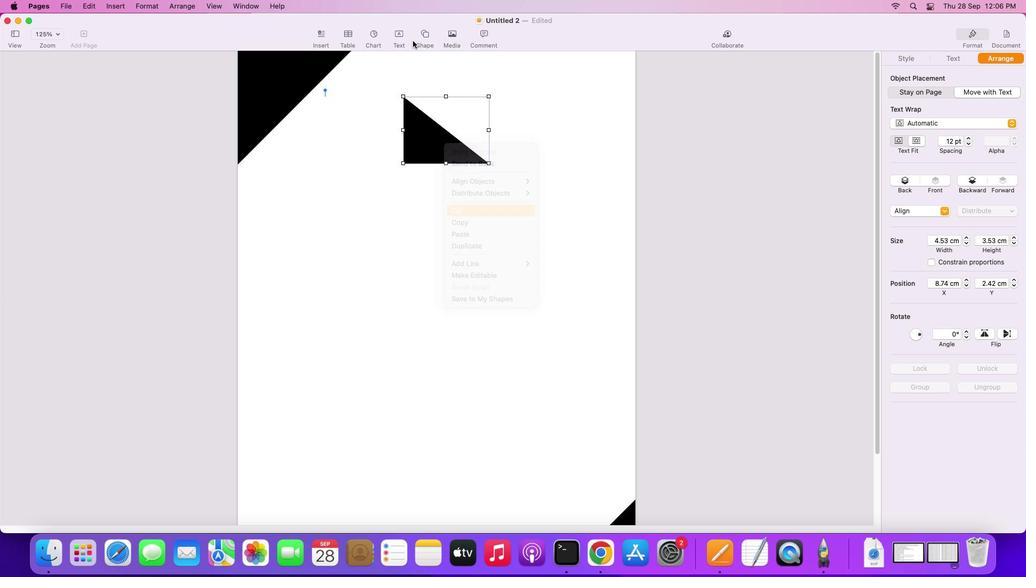 
Action: Mouse moved to (422, 37)
Screenshot: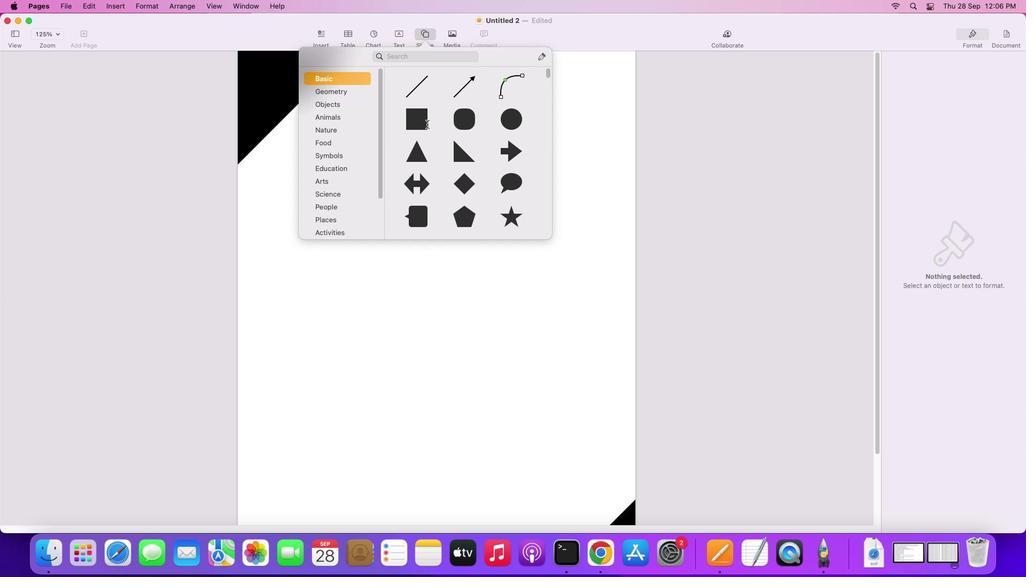 
Action: Mouse pressed left at (422, 37)
Screenshot: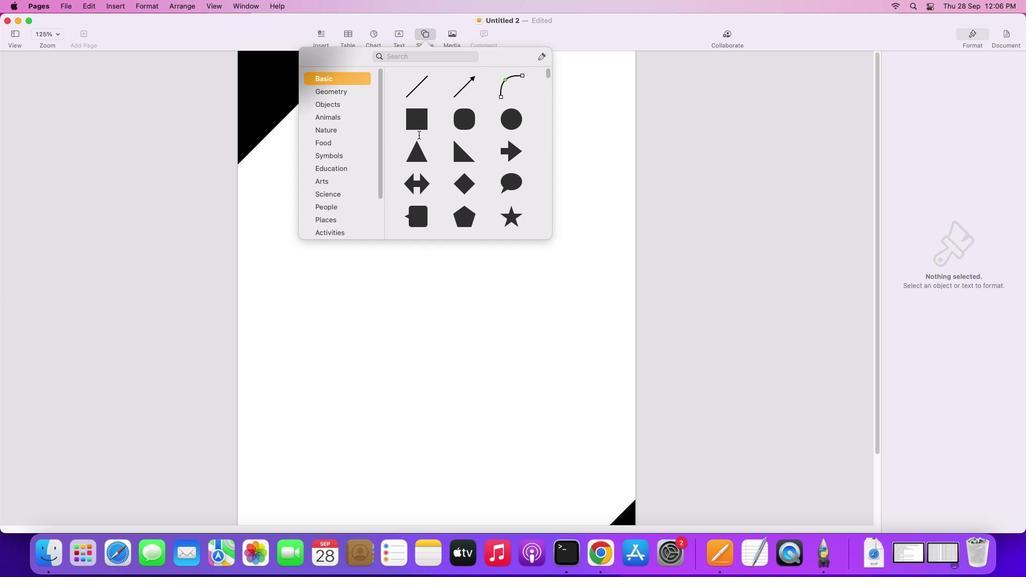 
Action: Mouse moved to (417, 158)
Screenshot: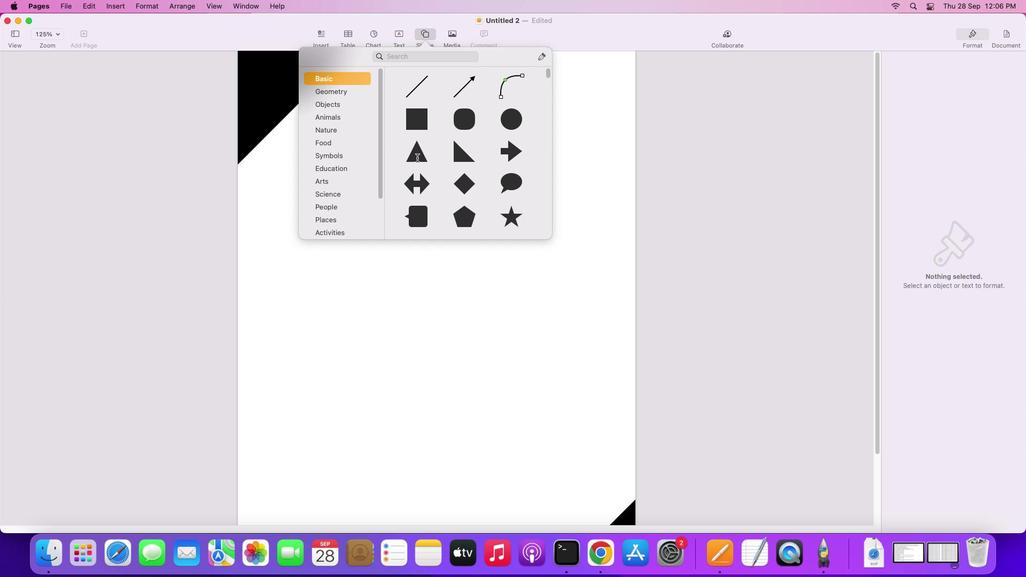 
Action: Mouse pressed left at (417, 158)
Screenshot: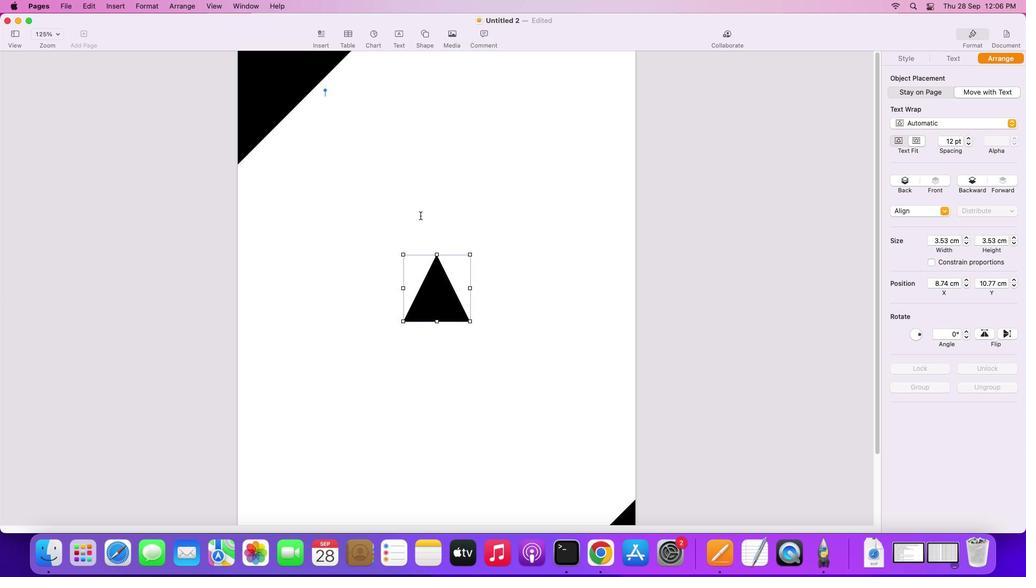 
Action: Mouse moved to (433, 295)
Screenshot: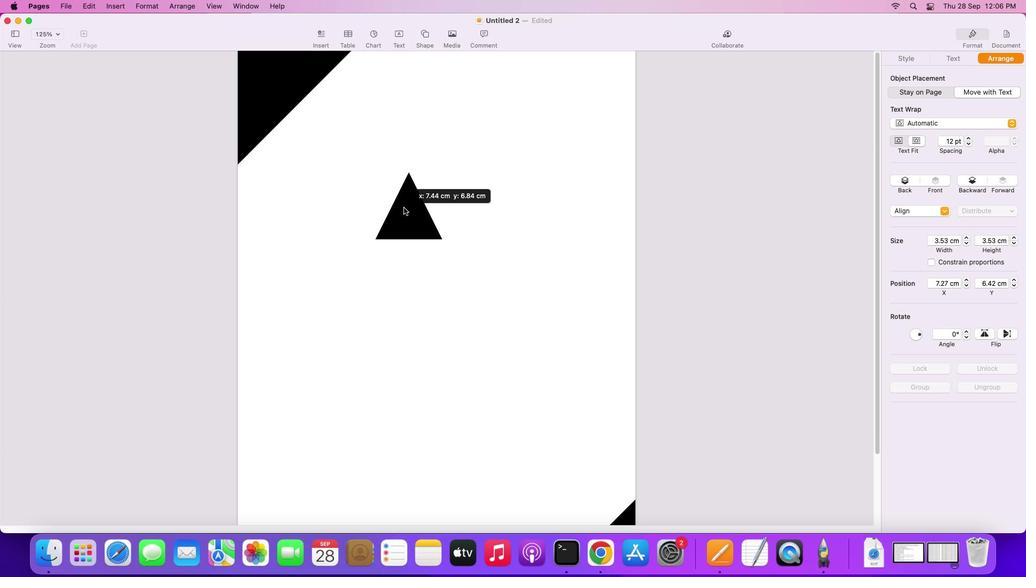 
Action: Mouse pressed left at (433, 295)
Screenshot: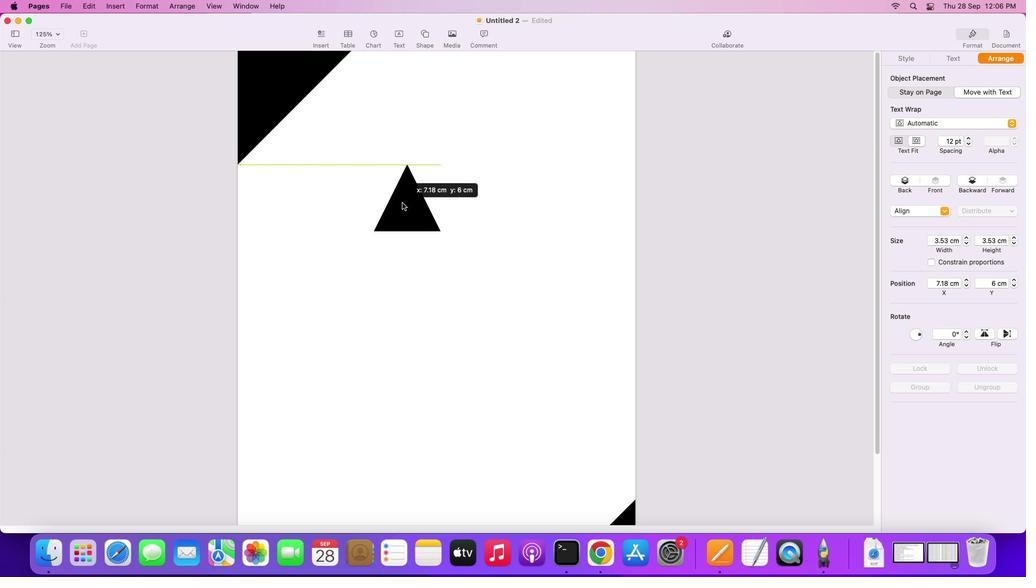 
Action: Mouse moved to (983, 332)
Screenshot: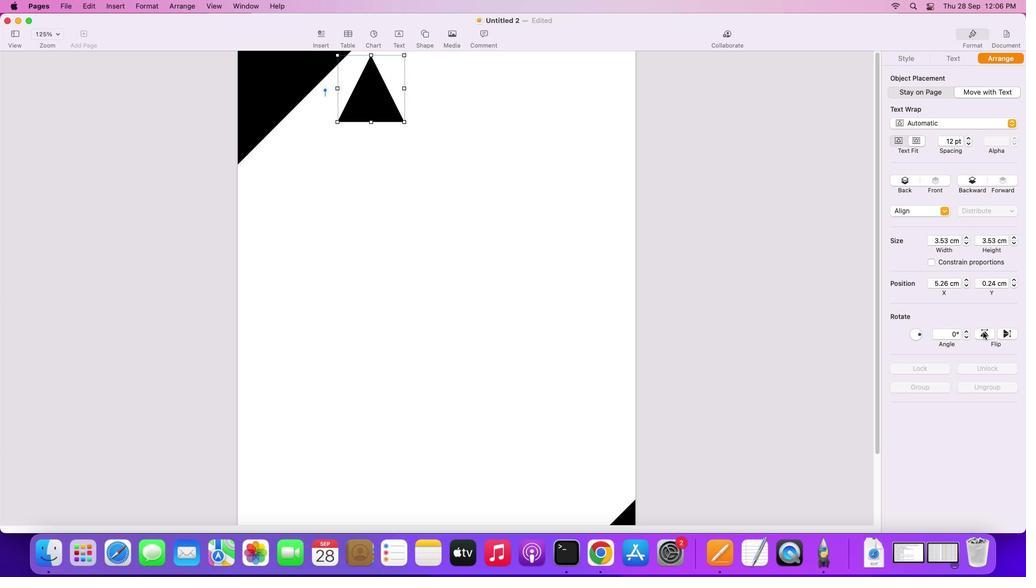 
Action: Mouse pressed left at (983, 332)
Screenshot: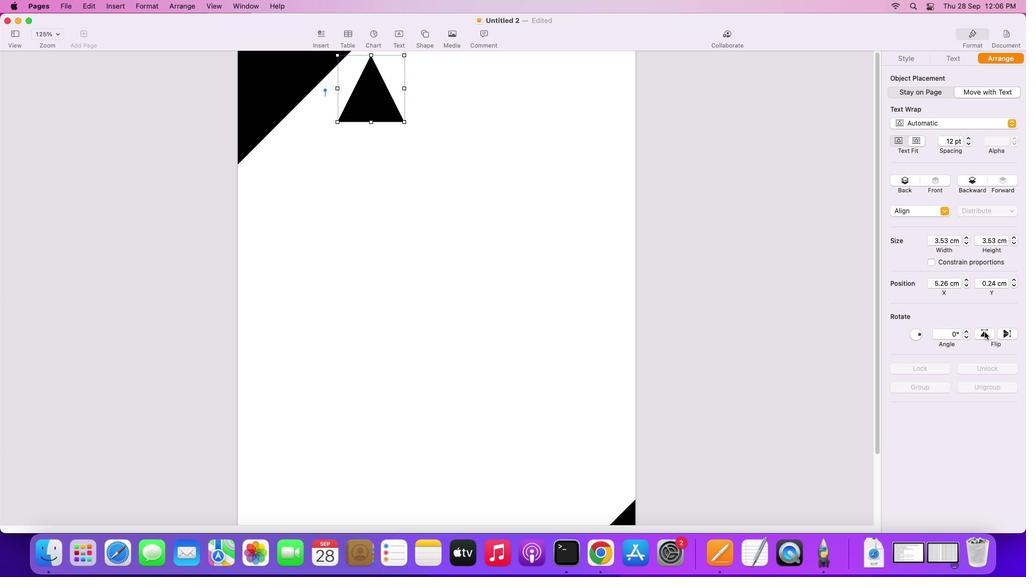 
Action: Mouse moved to (1005, 331)
Screenshot: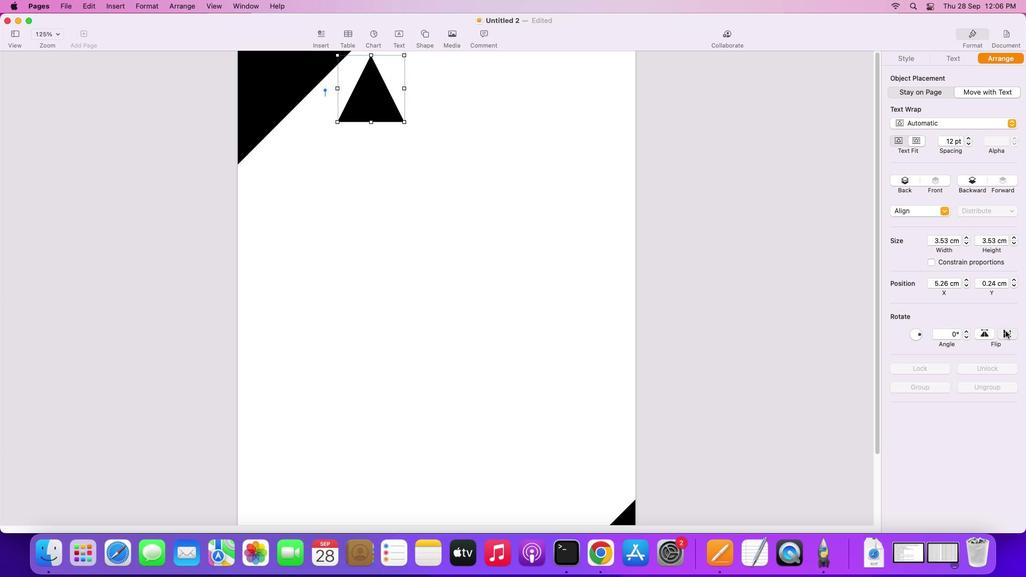 
Action: Mouse pressed left at (1005, 331)
Screenshot: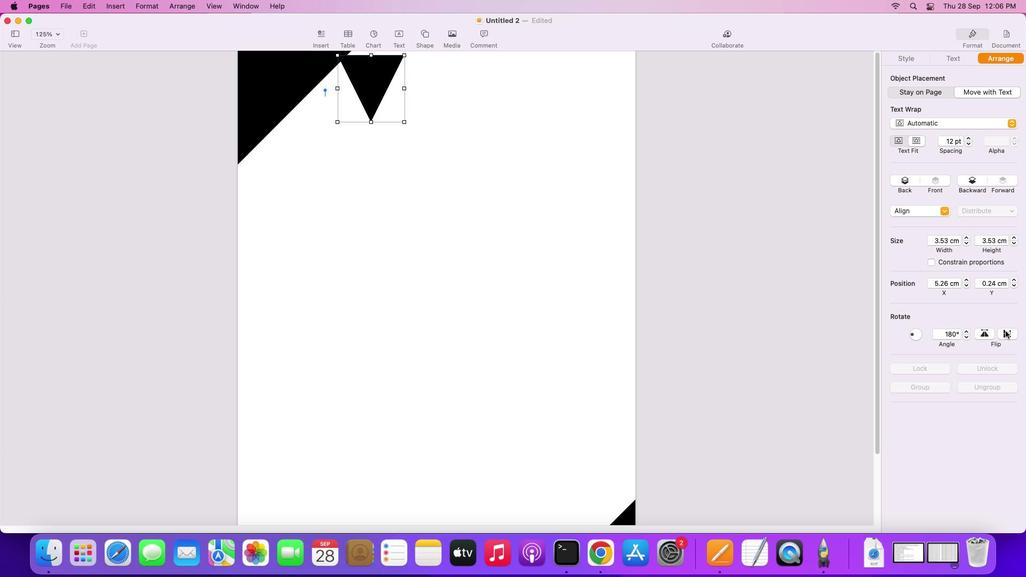 
Action: Mouse moved to (364, 75)
Screenshot: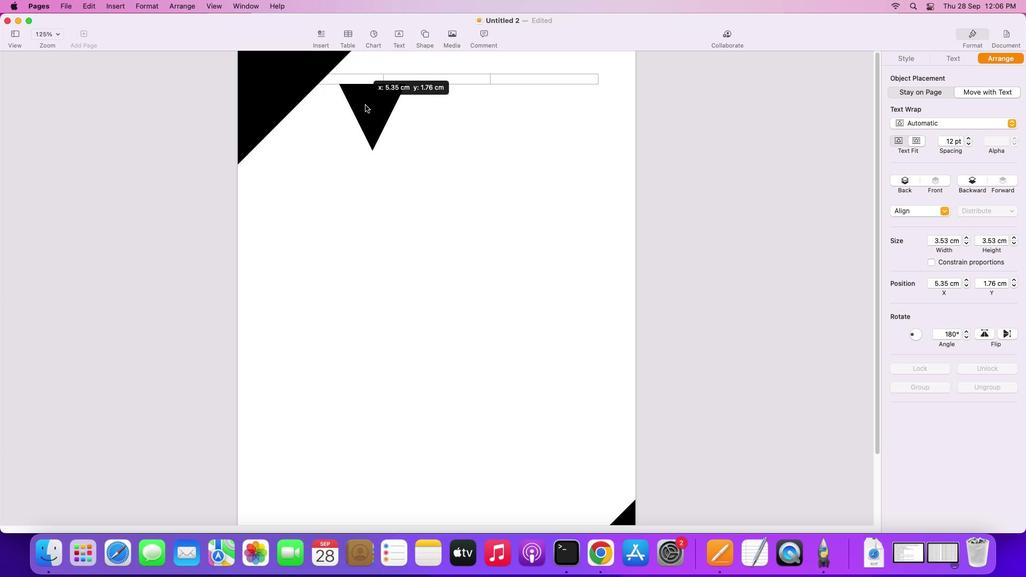 
Action: Mouse pressed left at (364, 75)
Screenshot: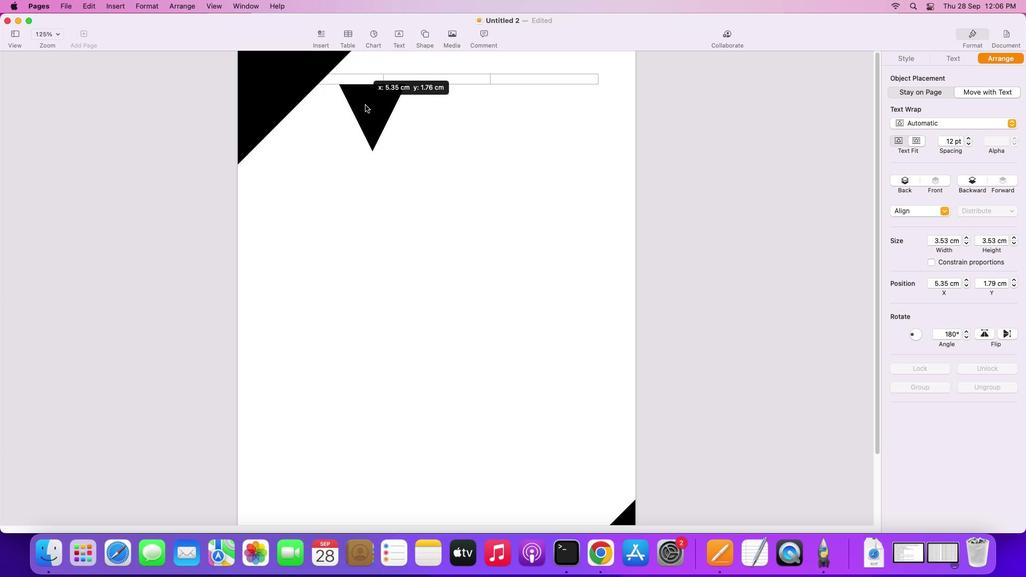 
Action: Mouse moved to (1005, 332)
Screenshot: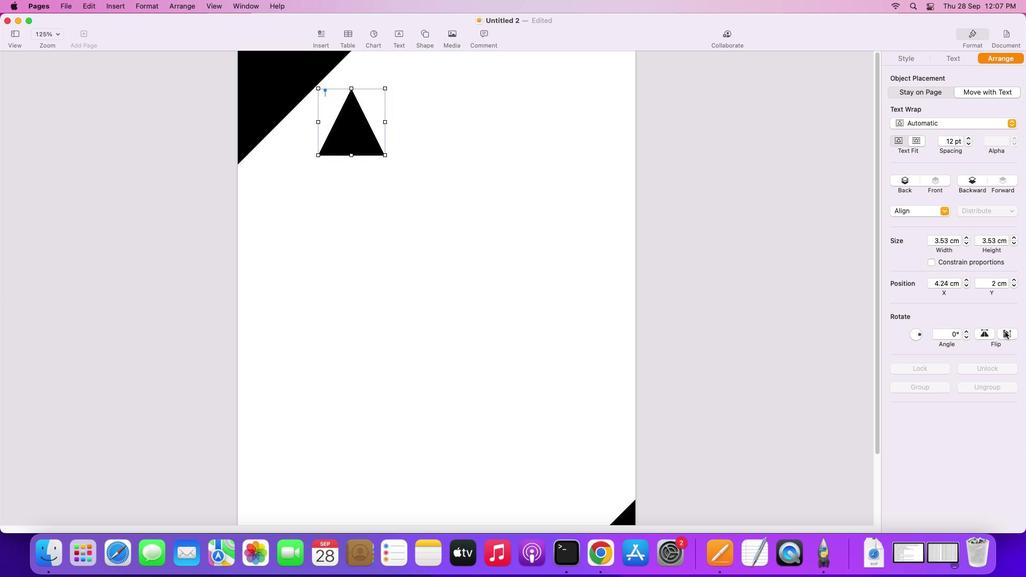 
Action: Mouse pressed left at (1005, 332)
Screenshot: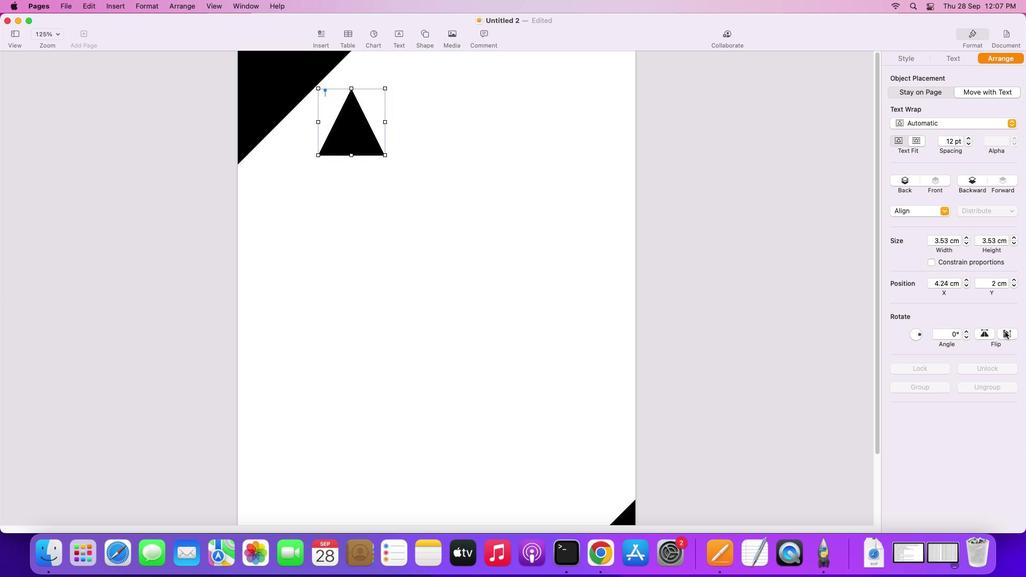 
Action: Mouse moved to (356, 131)
Screenshot: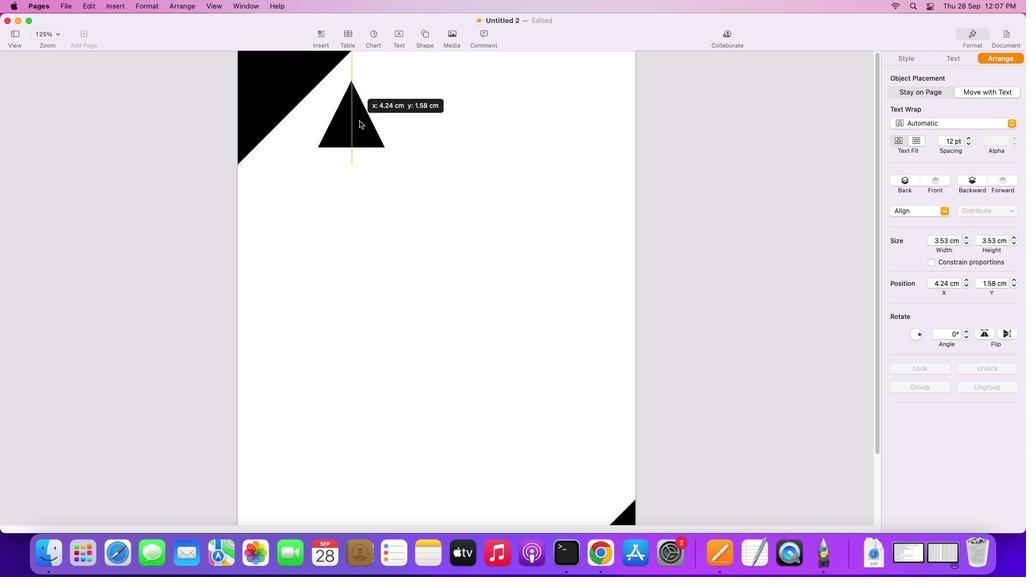 
Action: Mouse pressed left at (356, 131)
Screenshot: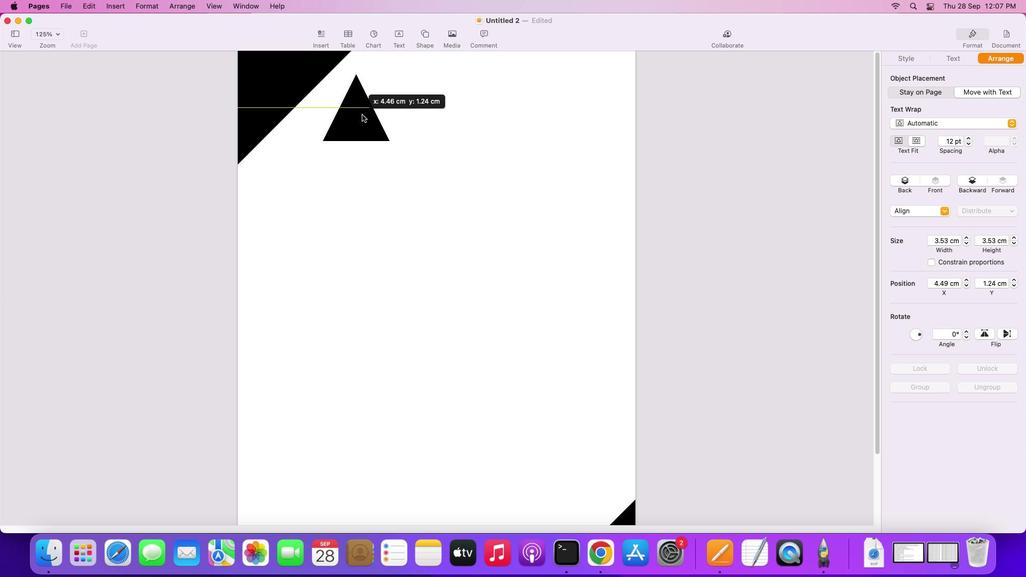 
Action: Mouse moved to (966, 336)
Screenshot: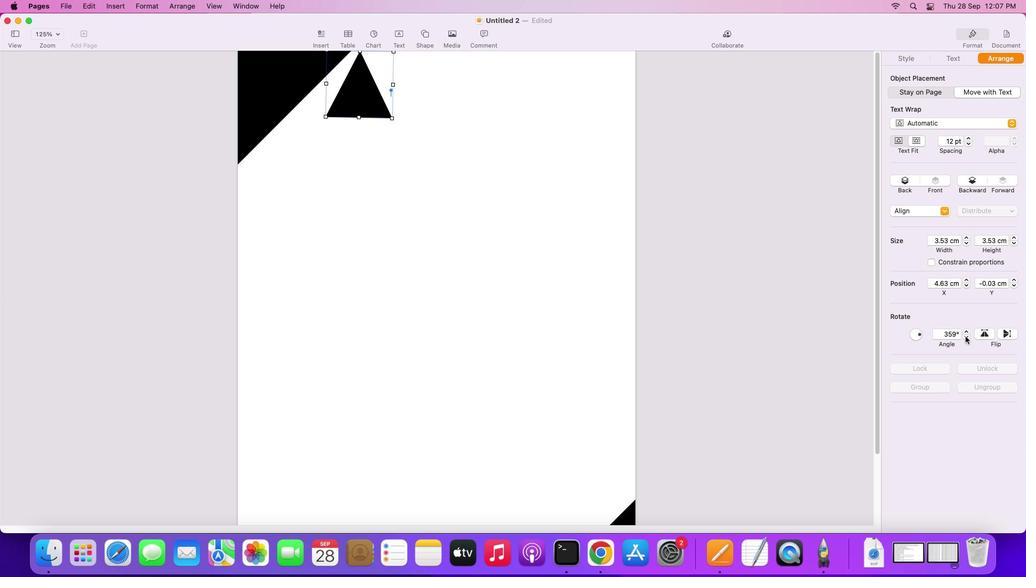 
Action: Mouse pressed left at (966, 336)
Screenshot: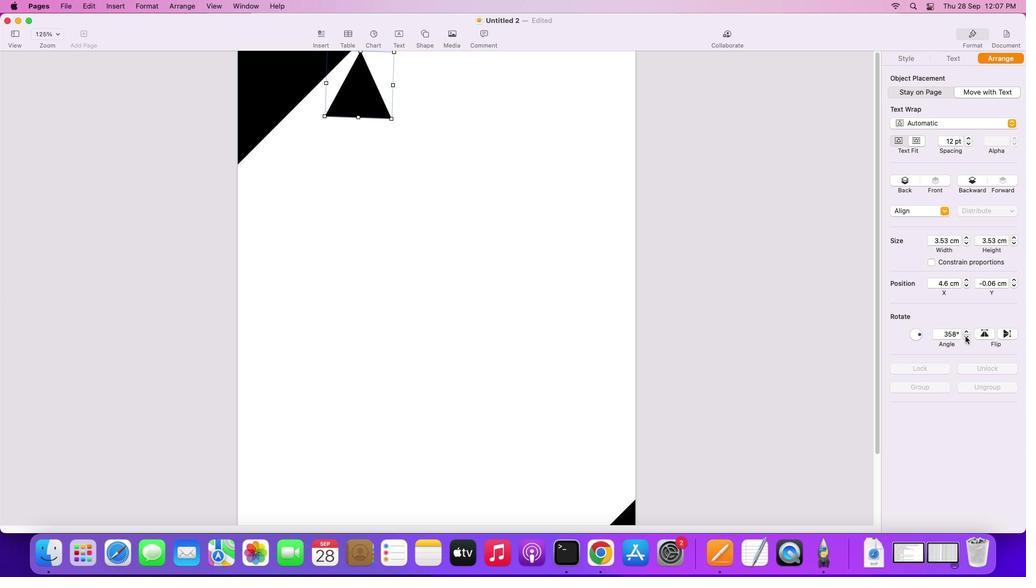
Action: Mouse moved to (966, 336)
Screenshot: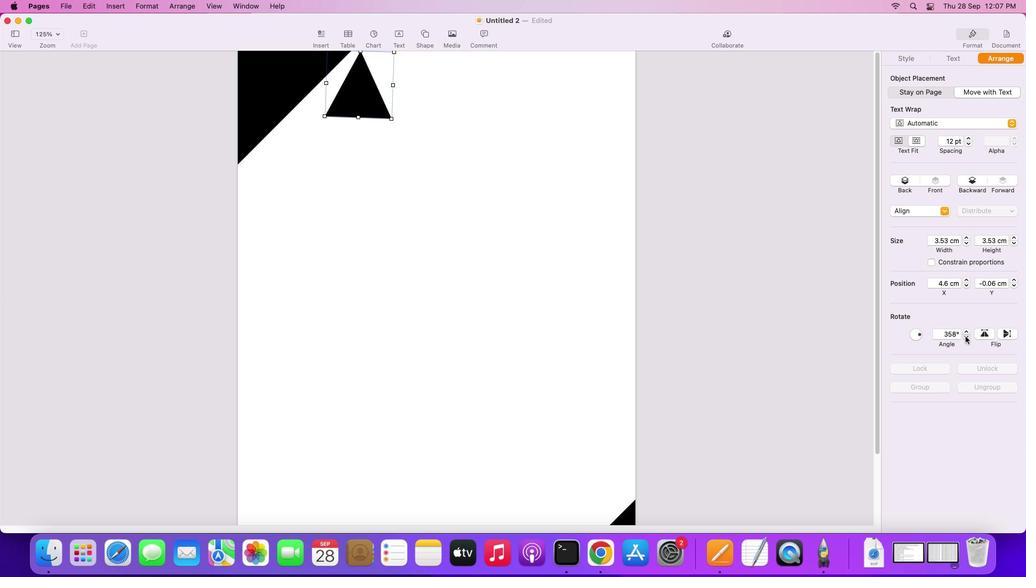 
Action: Mouse pressed left at (966, 336)
Screenshot: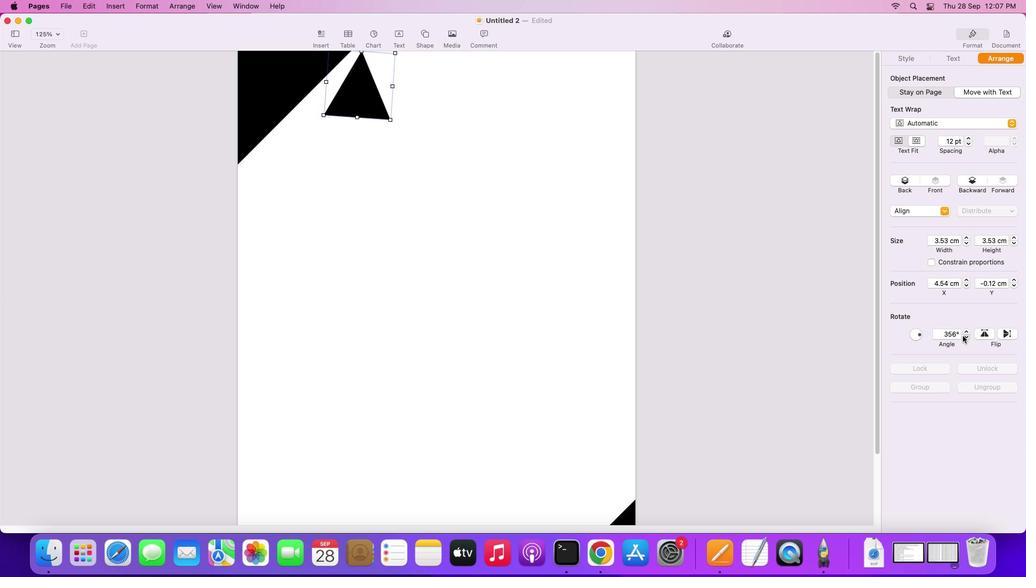 
Action: Mouse moved to (965, 336)
Screenshot: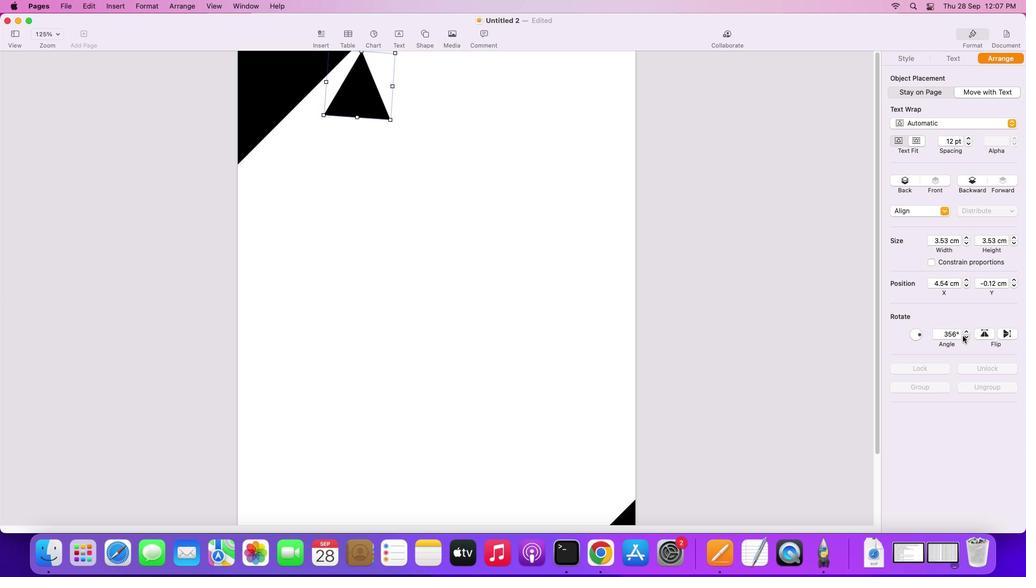 
Action: Mouse pressed left at (965, 336)
Screenshot: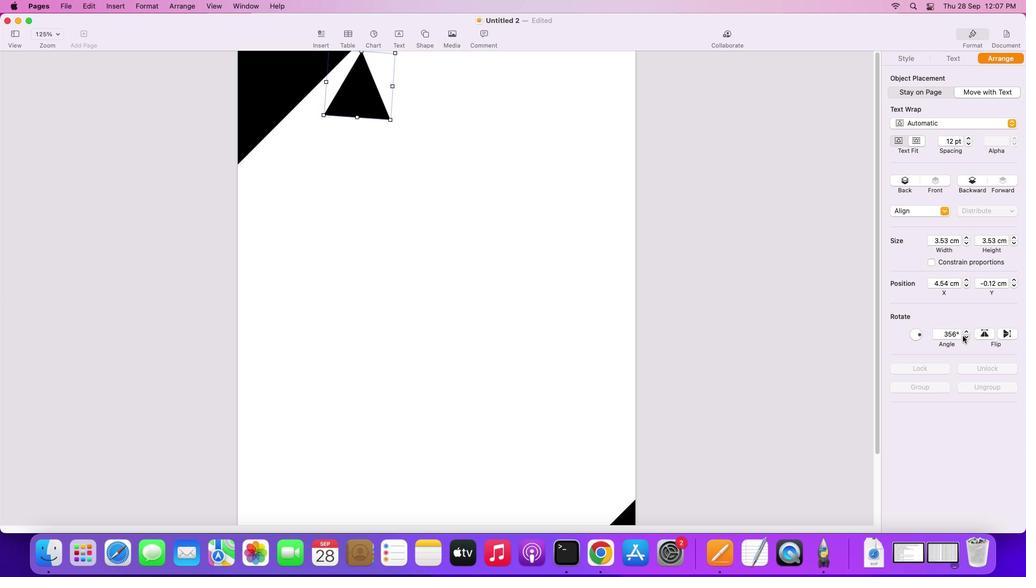 
Action: Mouse moved to (963, 336)
Screenshot: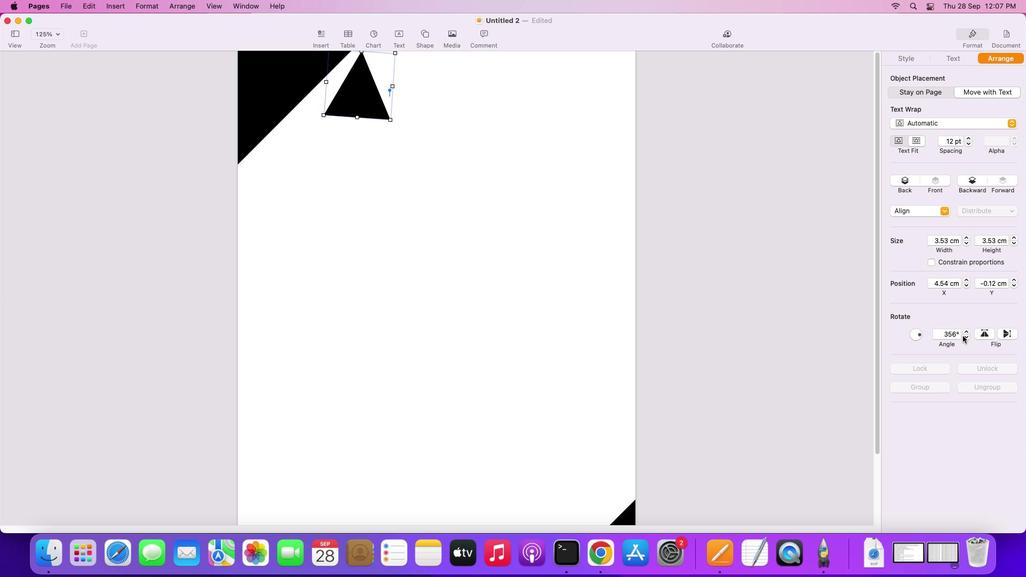 
Action: Mouse pressed left at (963, 336)
Screenshot: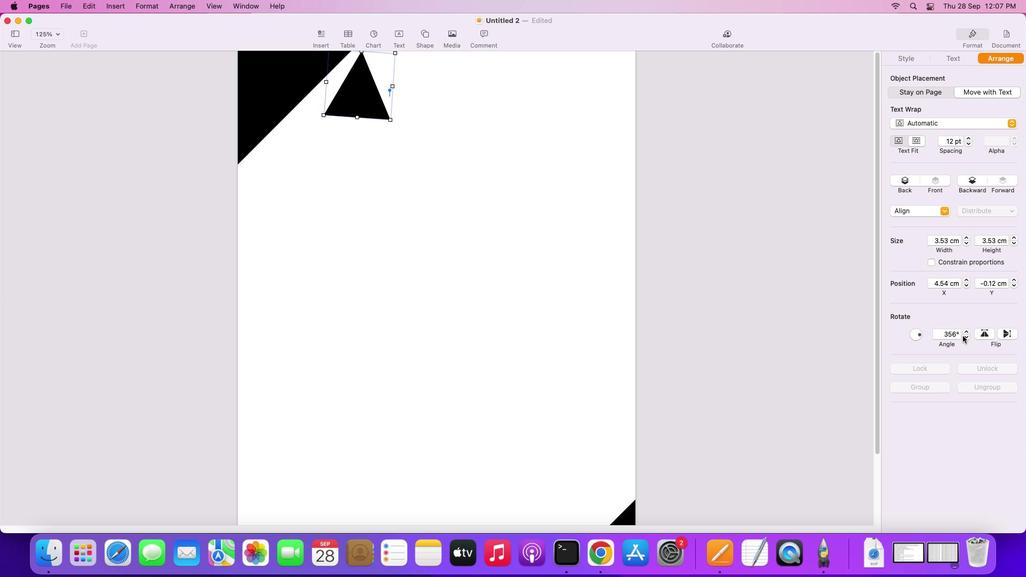 
Action: Mouse moved to (964, 336)
Screenshot: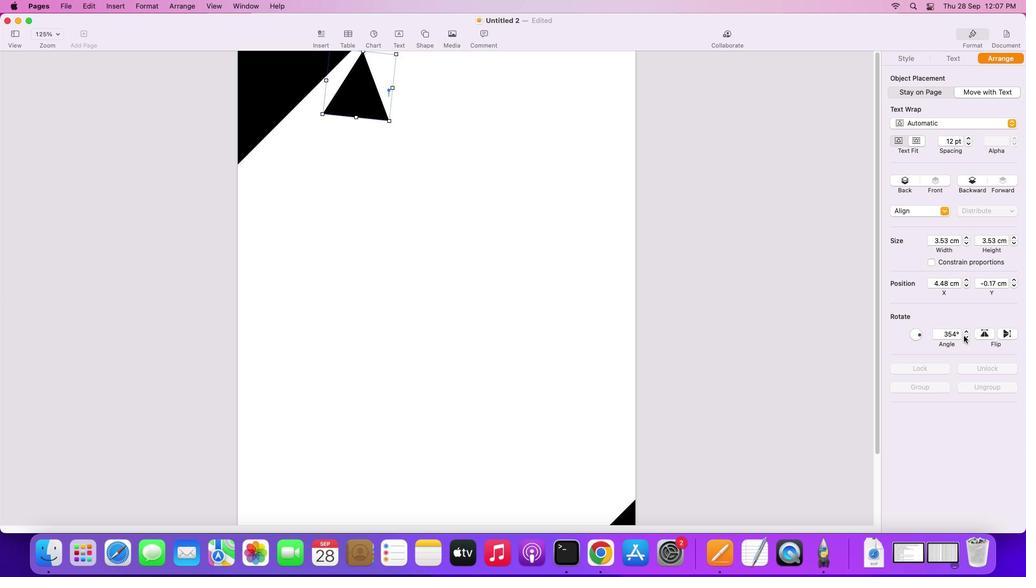 
Action: Mouse pressed left at (964, 336)
Screenshot: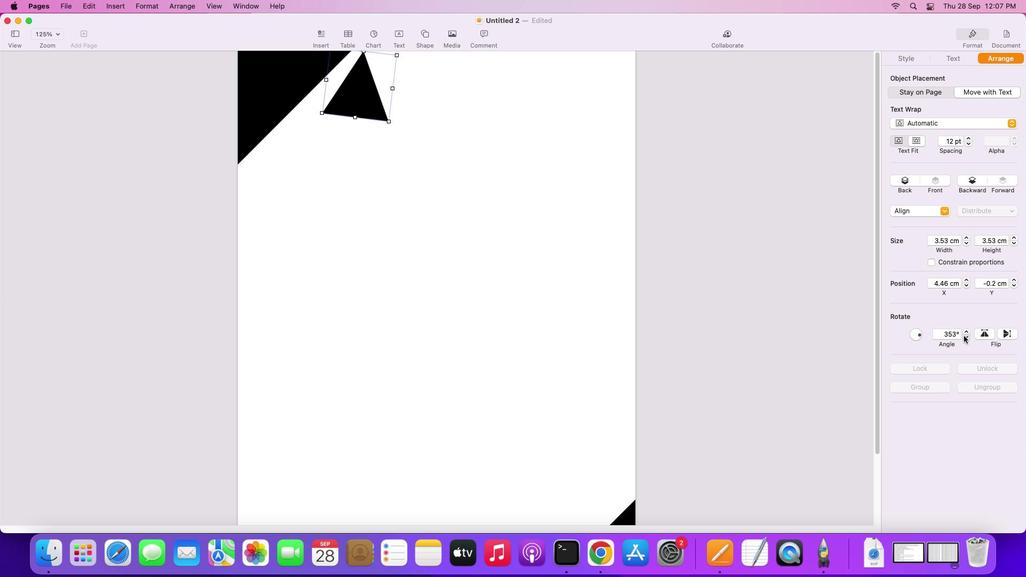 
Action: Mouse pressed left at (964, 336)
Screenshot: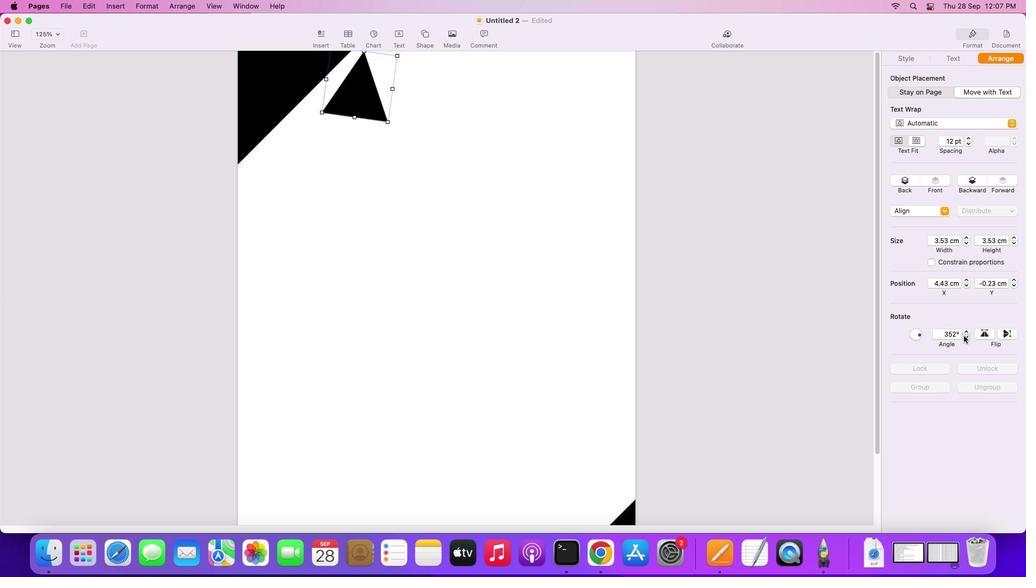 
Action: Mouse pressed left at (964, 336)
Screenshot: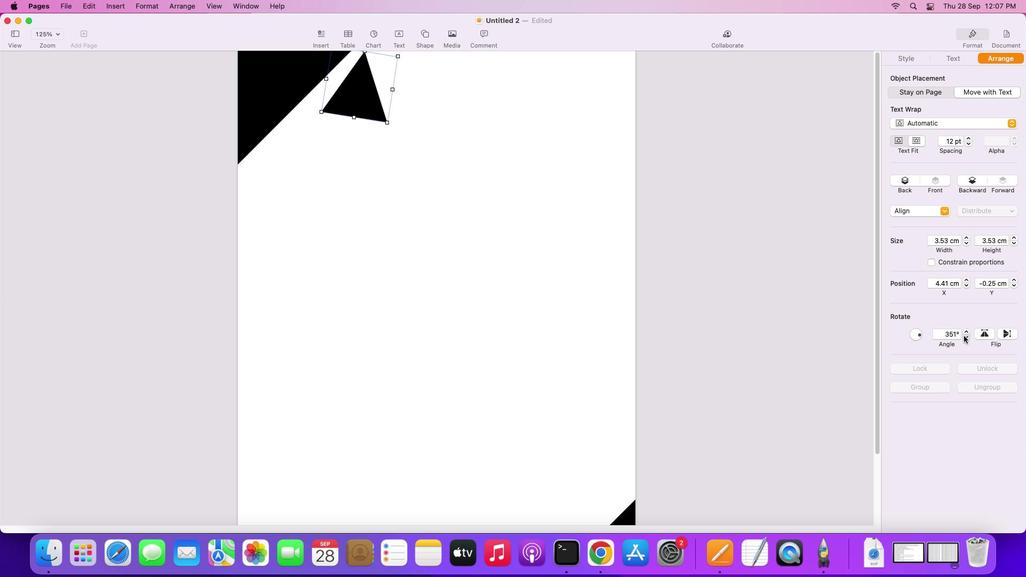 
Action: Mouse pressed left at (964, 336)
Screenshot: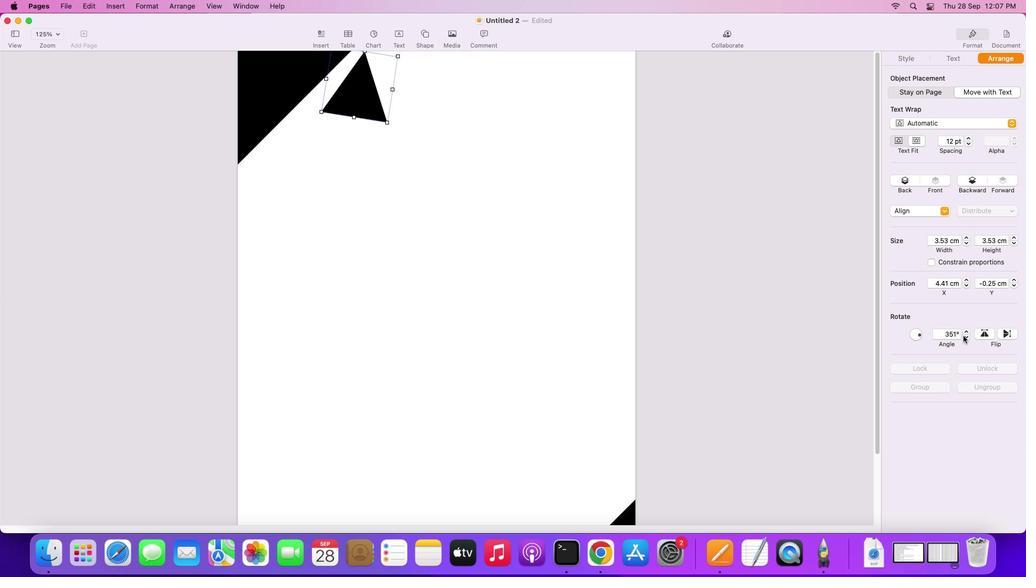 
Action: Mouse pressed left at (964, 336)
Screenshot: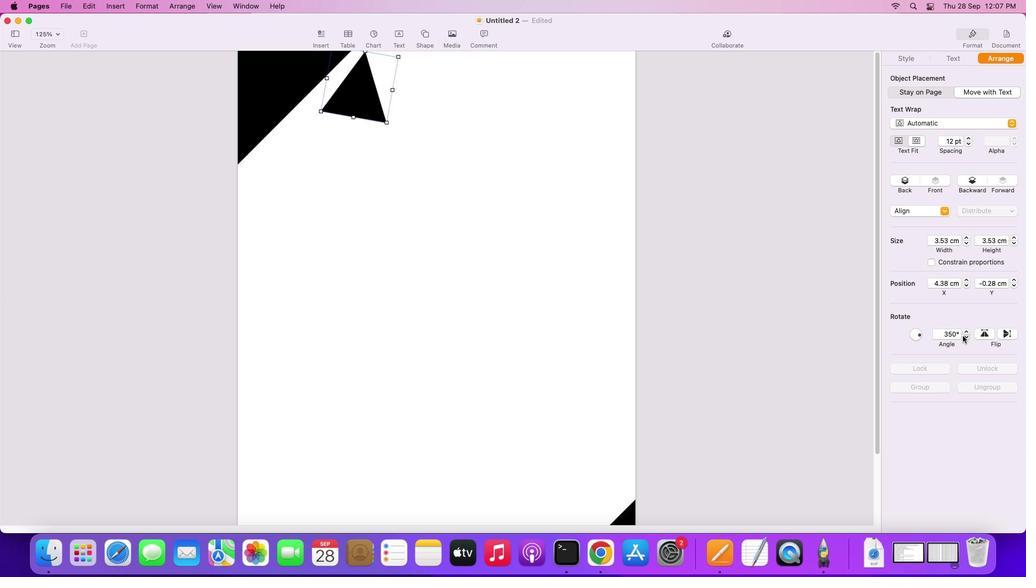 
Action: Mouse moved to (963, 336)
Screenshot: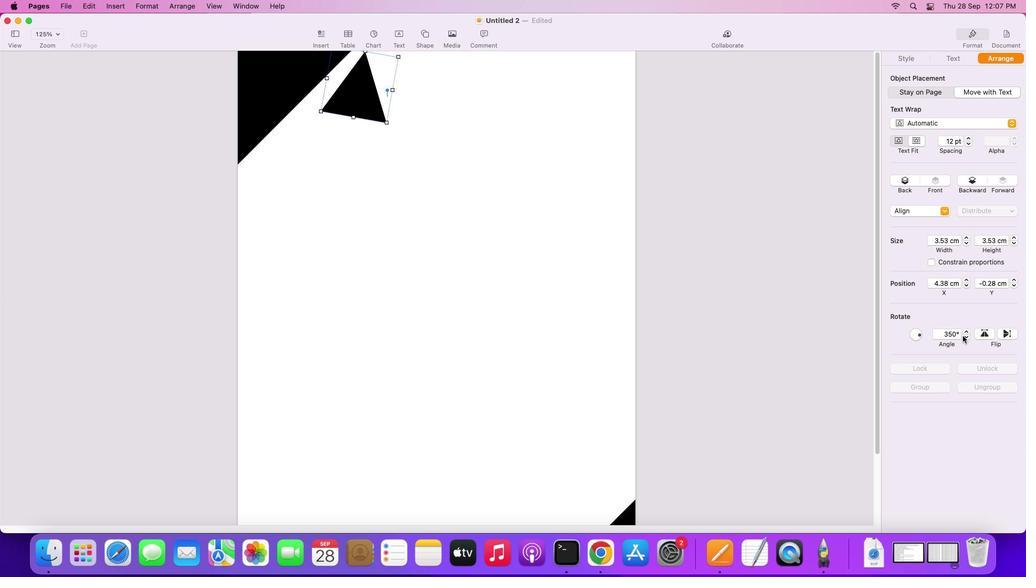 
Action: Mouse pressed left at (963, 336)
Screenshot: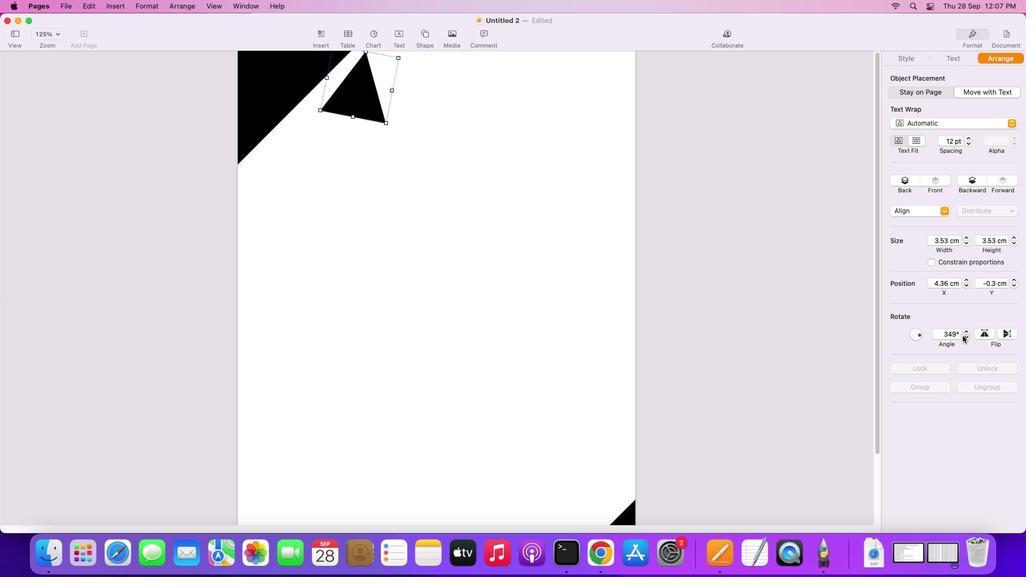 
Action: Mouse moved to (963, 336)
Screenshot: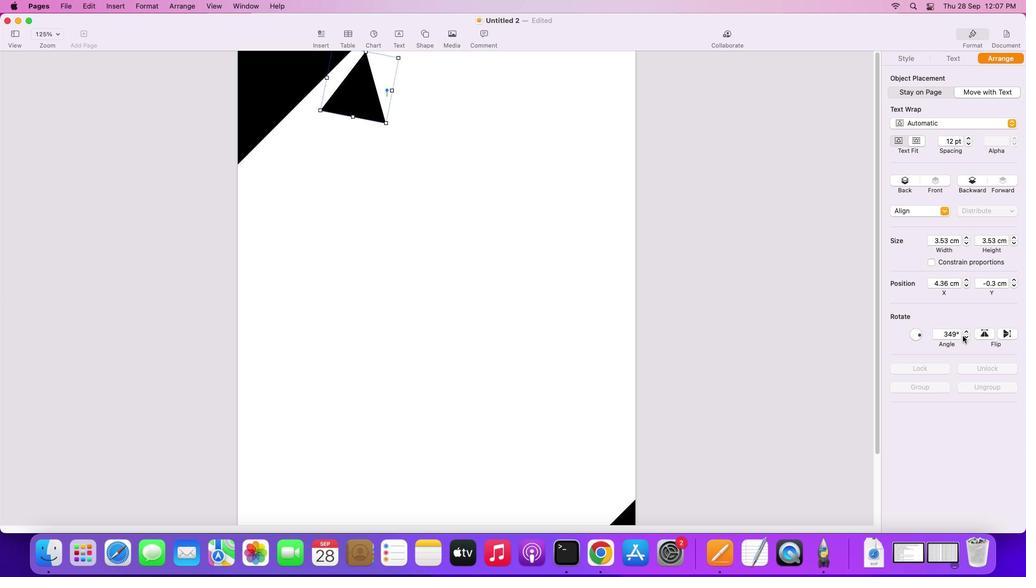 
Action: Mouse pressed left at (963, 336)
Screenshot: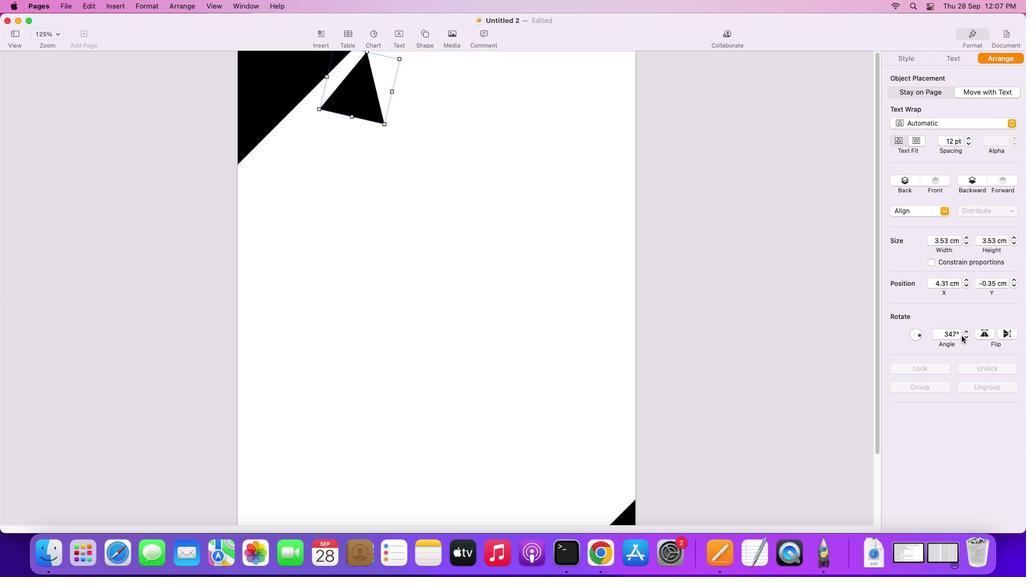 
Action: Mouse pressed left at (963, 336)
Screenshot: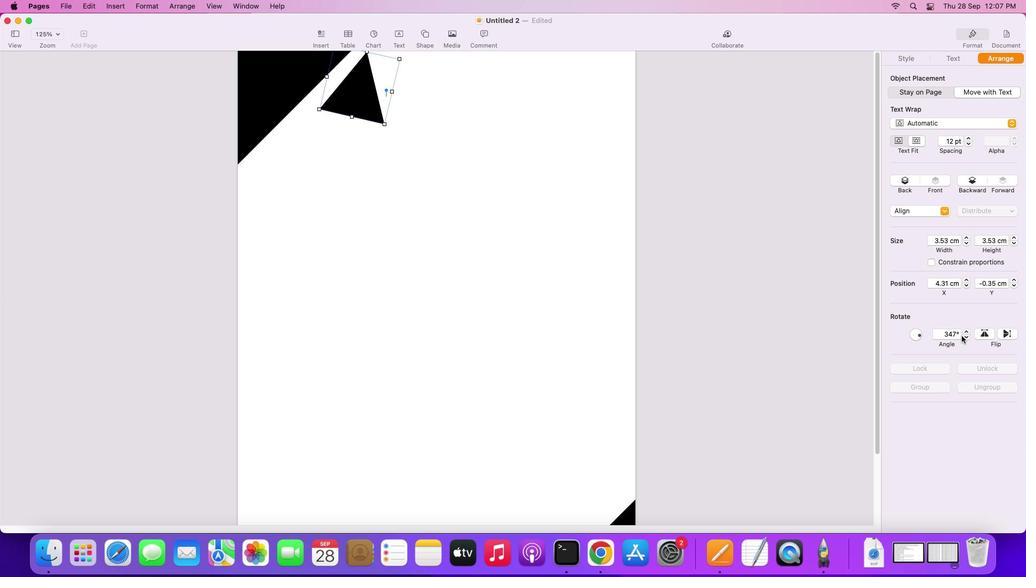 
Action: Mouse moved to (962, 336)
Screenshot: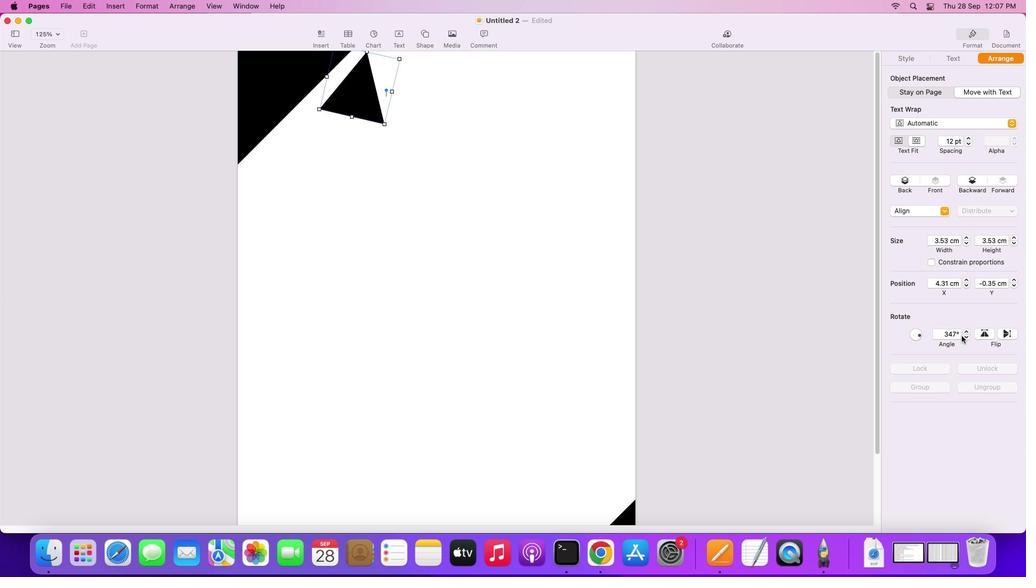
Action: Mouse pressed left at (962, 336)
Screenshot: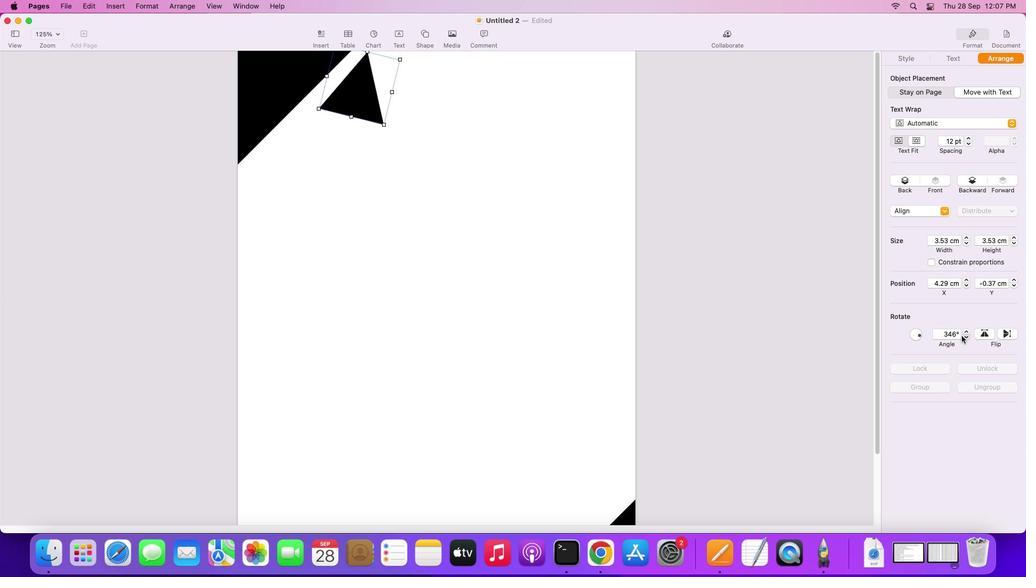 
Action: Mouse moved to (962, 336)
Screenshot: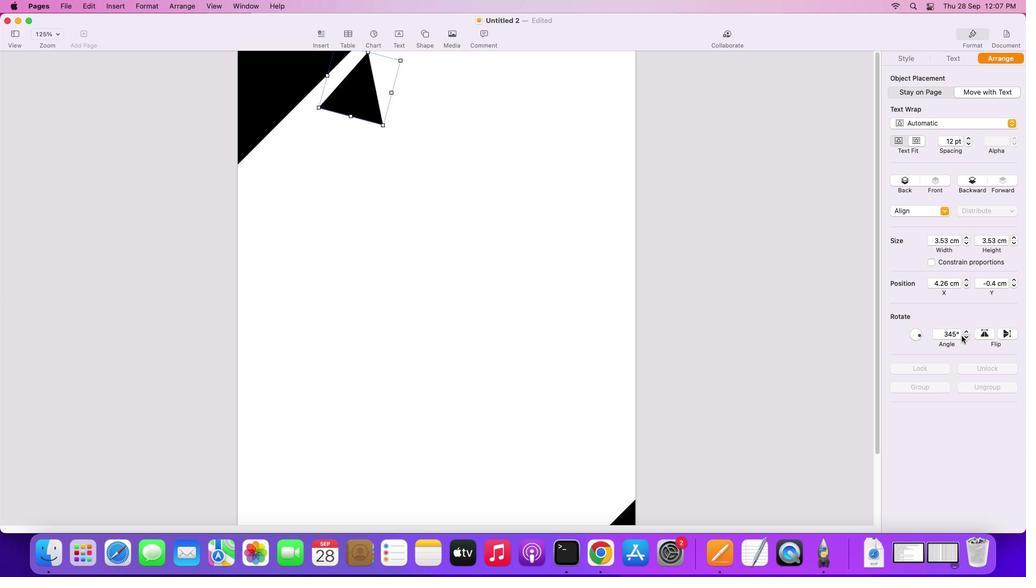 
Action: Mouse pressed left at (962, 336)
Screenshot: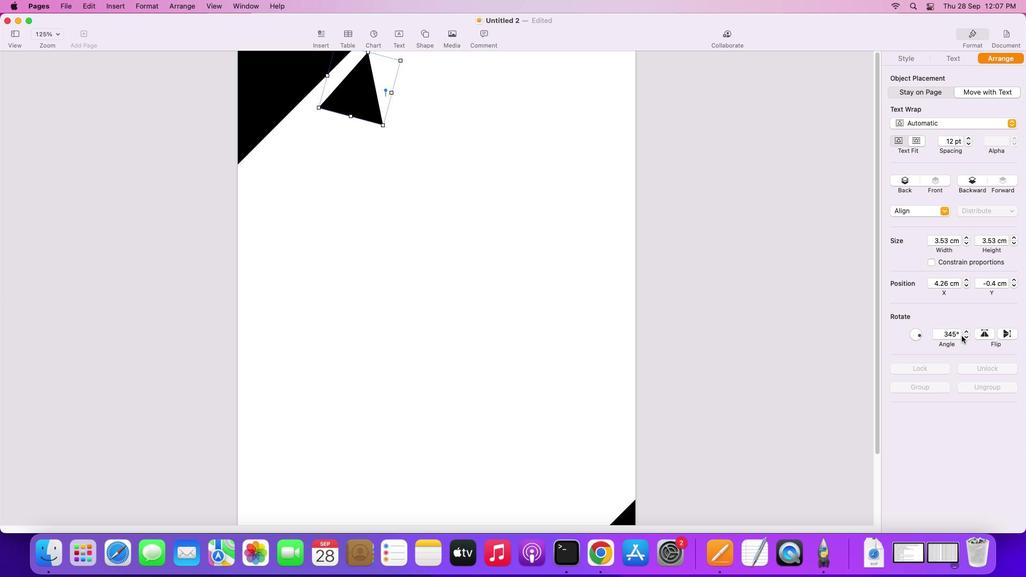 
Action: Mouse pressed left at (962, 336)
Screenshot: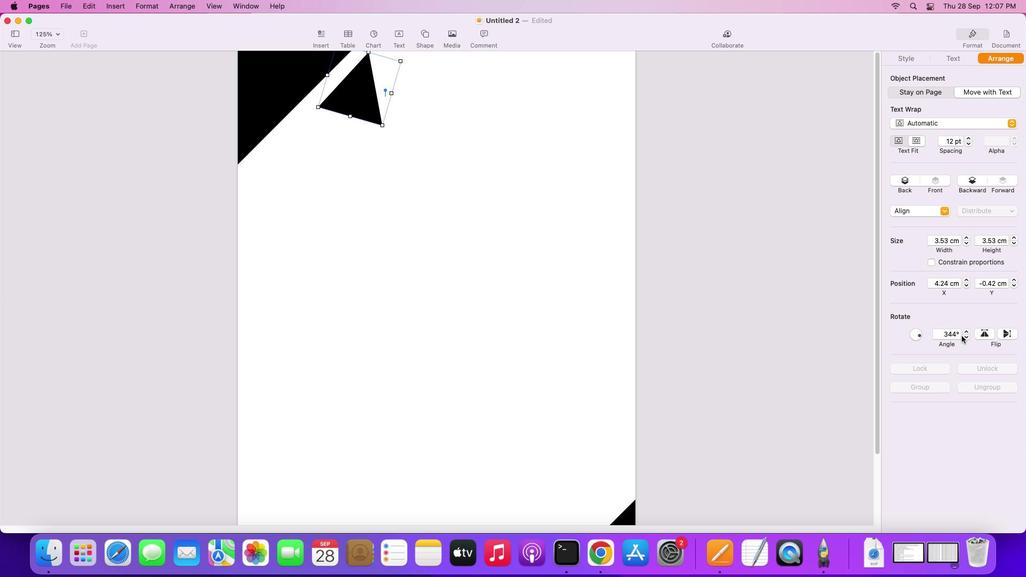 
Action: Mouse pressed left at (962, 336)
Screenshot: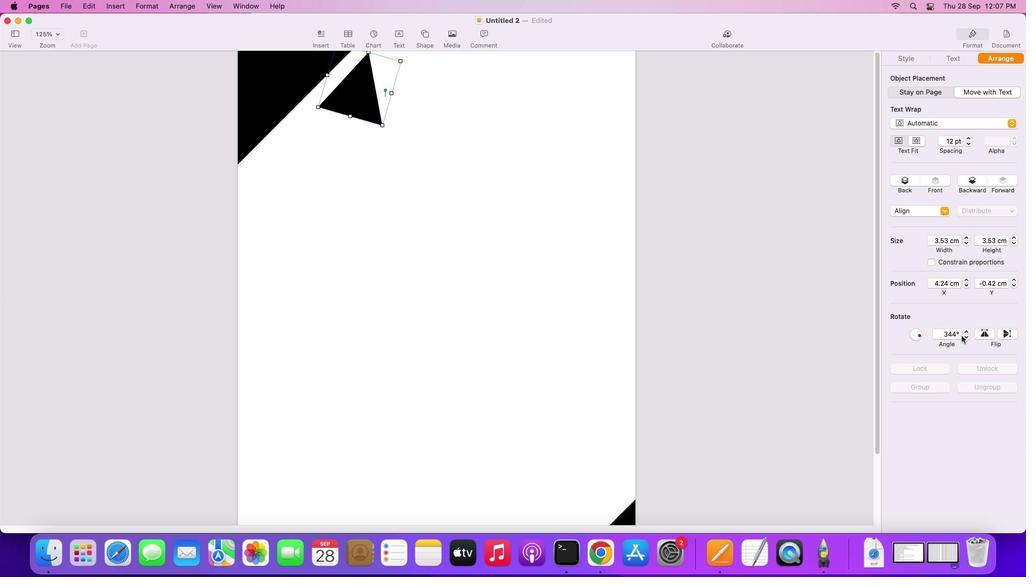 
Action: Mouse pressed left at (962, 336)
Screenshot: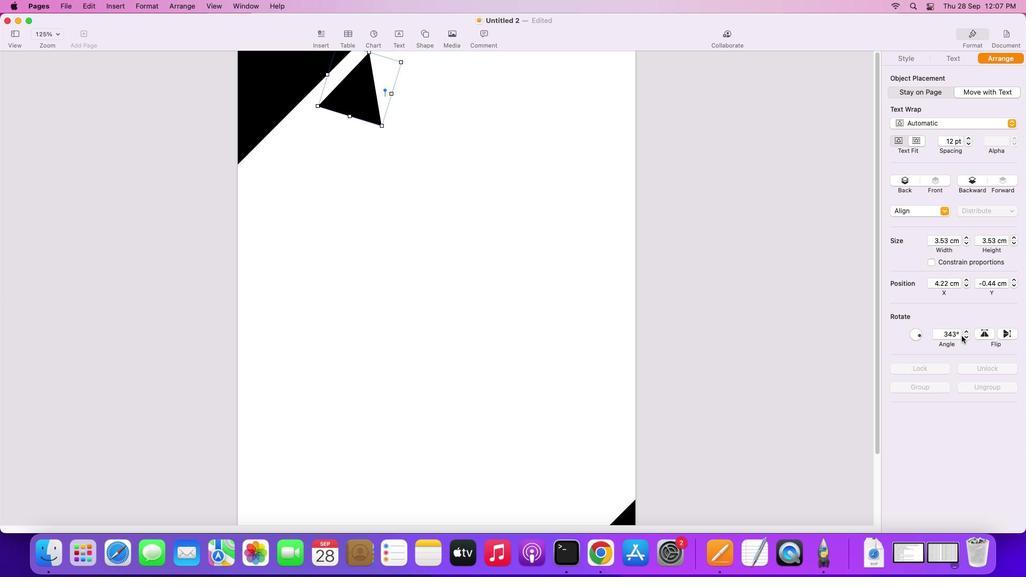 
Action: Mouse moved to (966, 329)
Screenshot: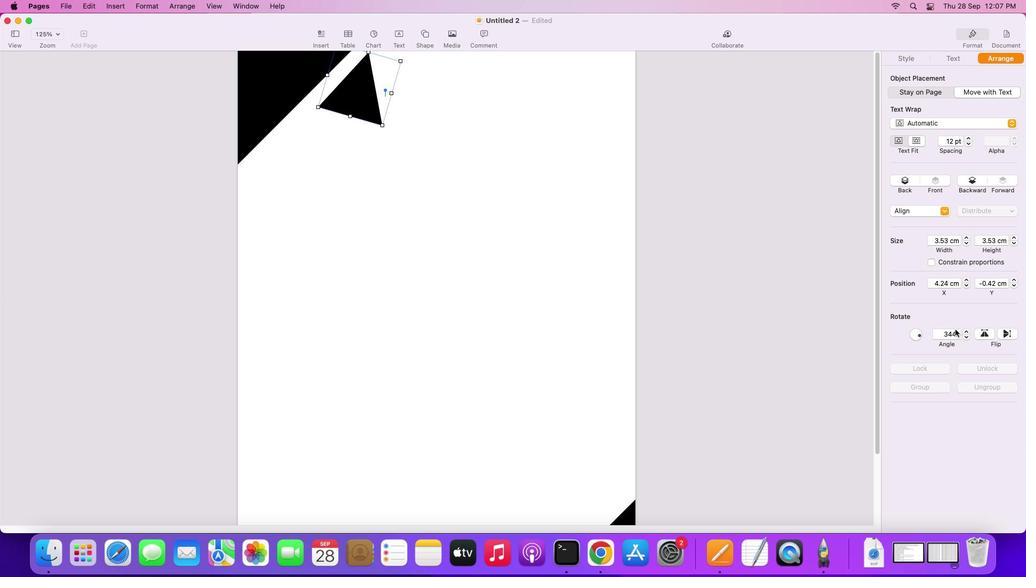 
Action: Mouse pressed left at (966, 329)
Screenshot: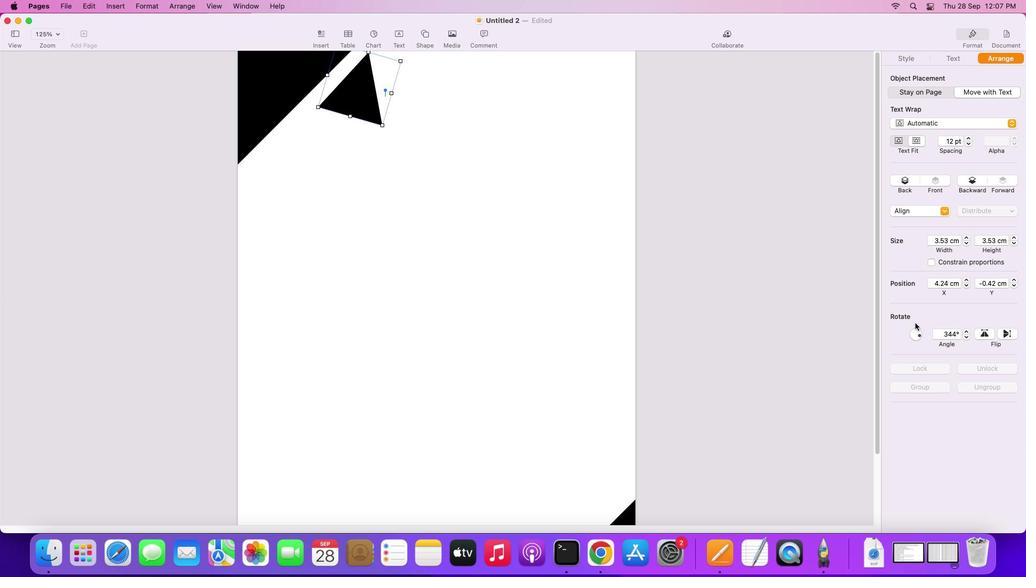 
Action: Mouse moved to (351, 101)
Screenshot: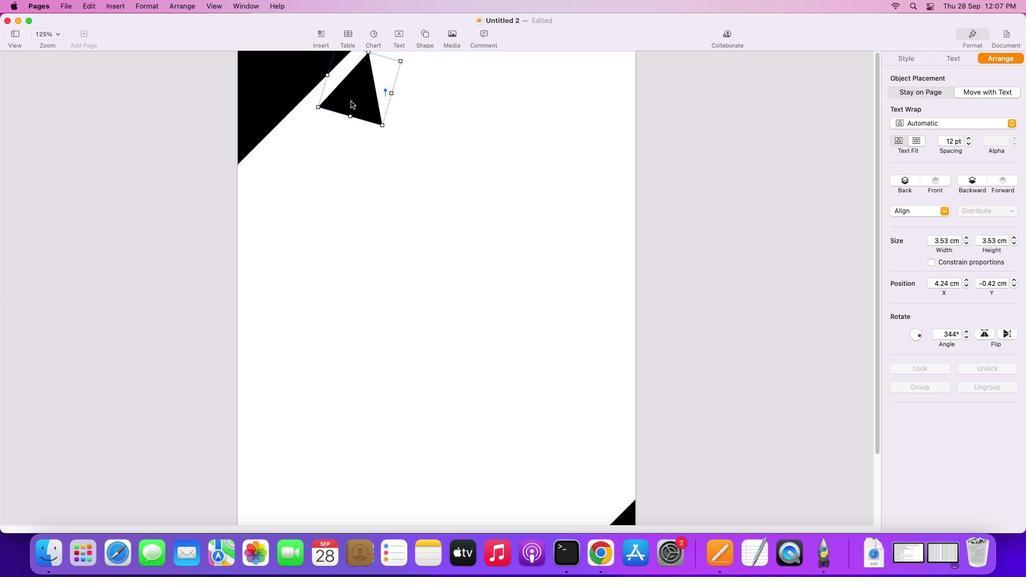 
Action: Mouse pressed left at (351, 101)
Screenshot: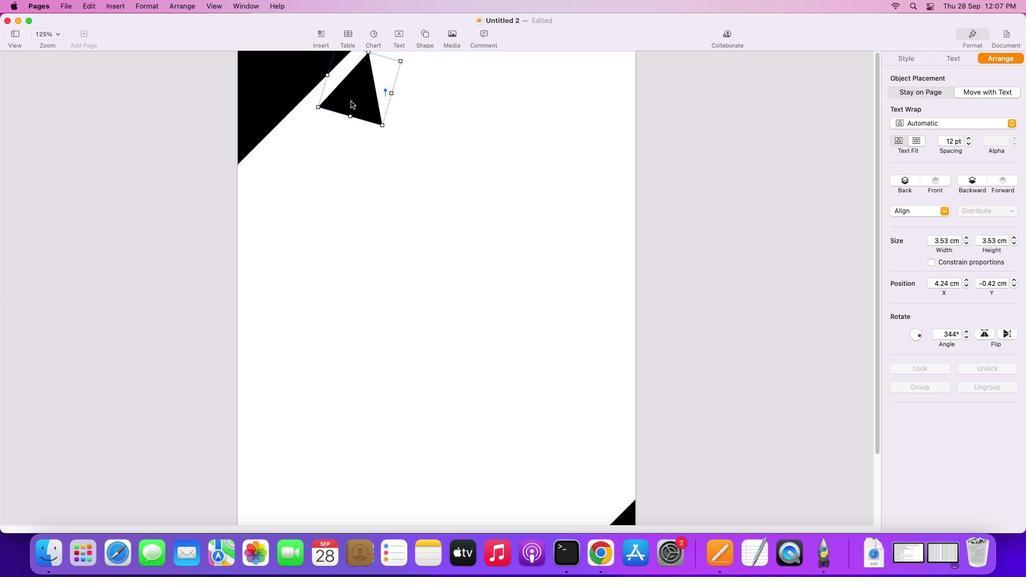 
Action: Mouse pressed right at (351, 101)
Screenshot: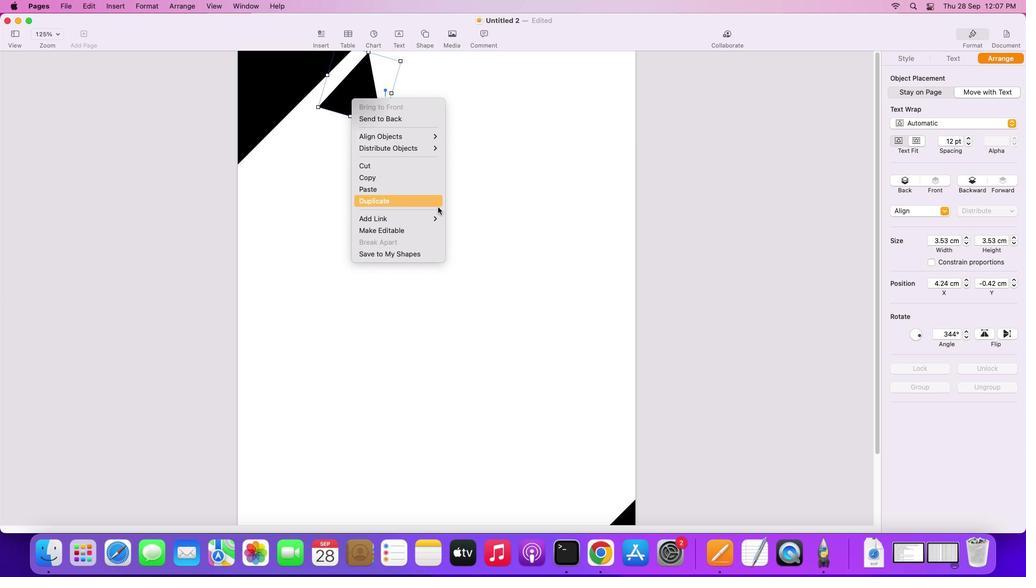 
Action: Mouse moved to (426, 233)
Screenshot: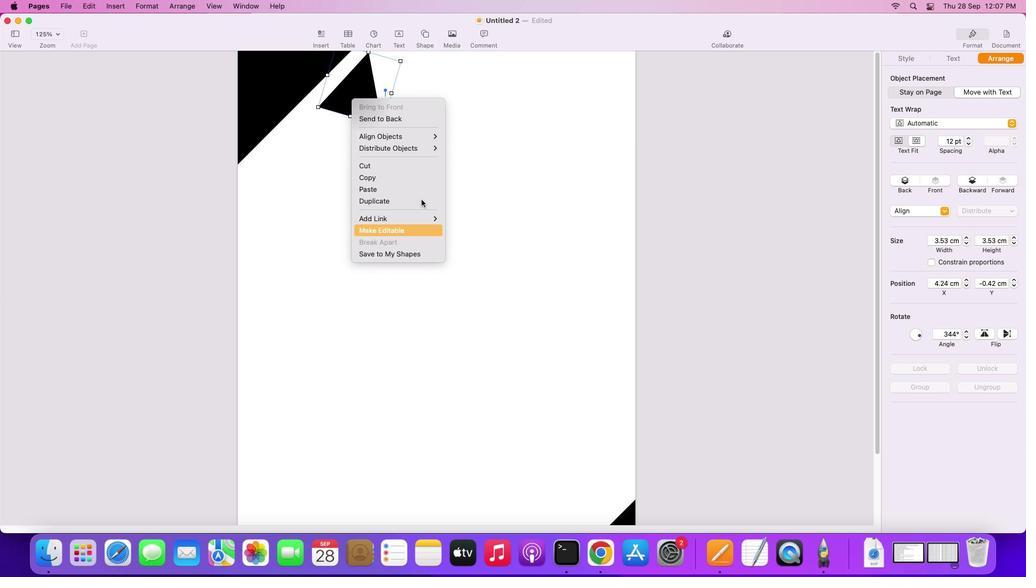 
Action: Mouse pressed left at (426, 233)
Screenshot: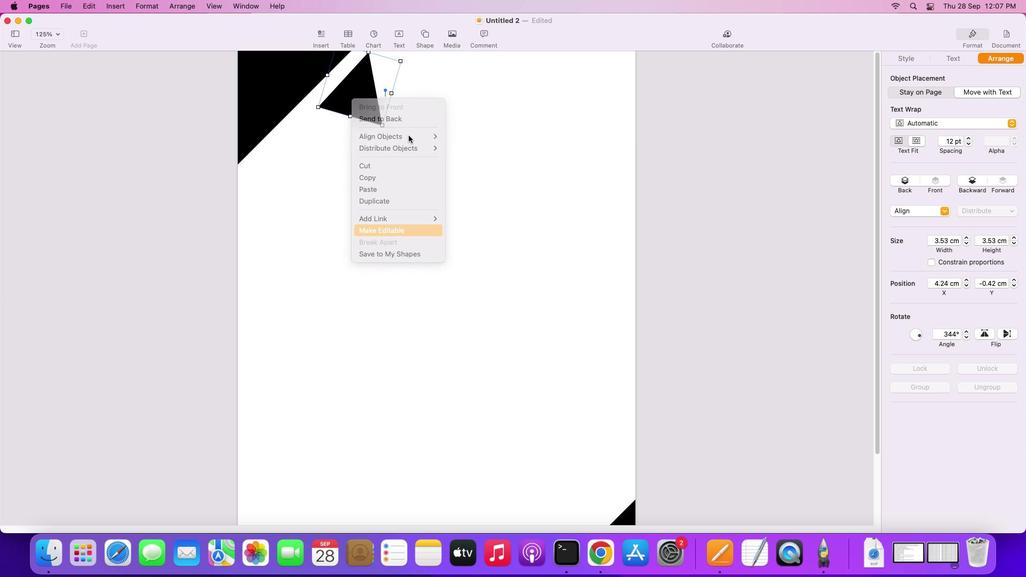 
Action: Mouse moved to (382, 124)
Screenshot: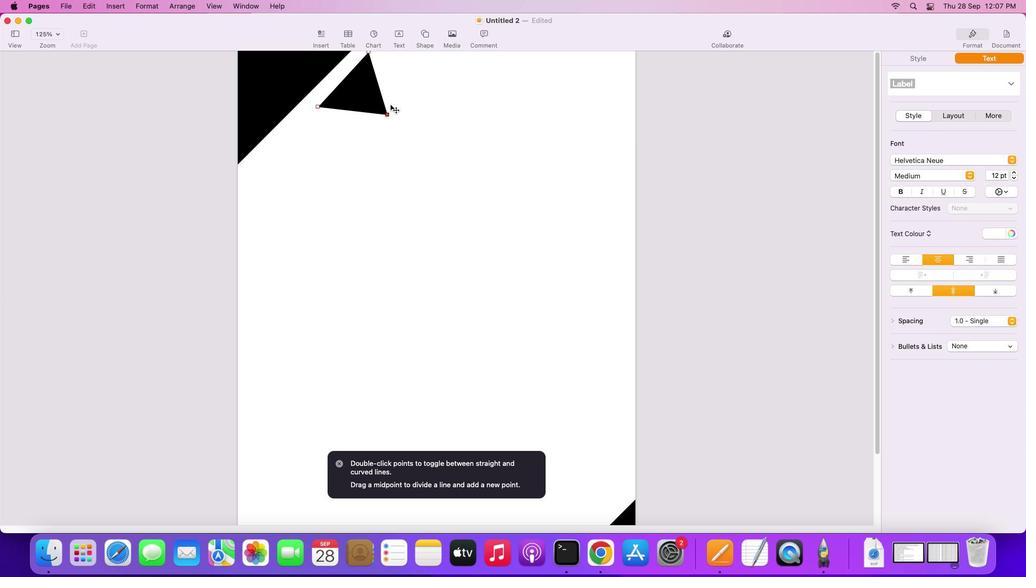 
Action: Mouse pressed left at (382, 124)
Screenshot: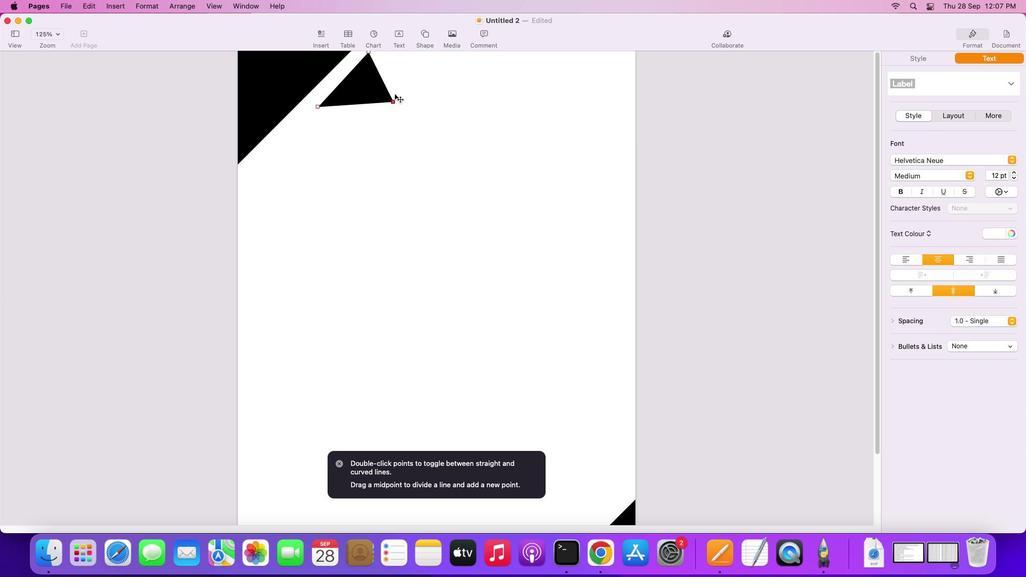 
Action: Mouse moved to (369, 52)
Screenshot: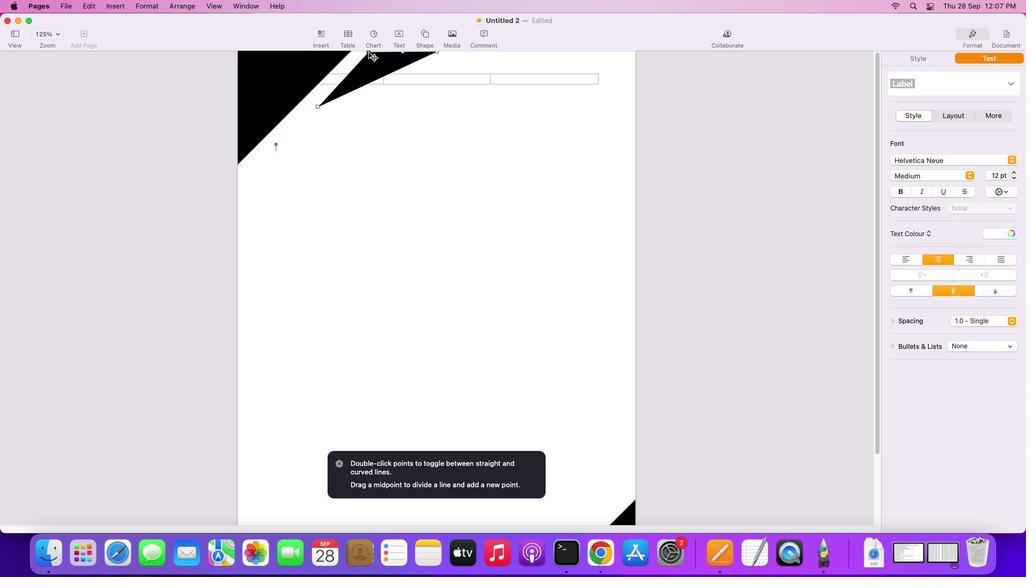 
Action: Mouse pressed left at (369, 52)
Screenshot: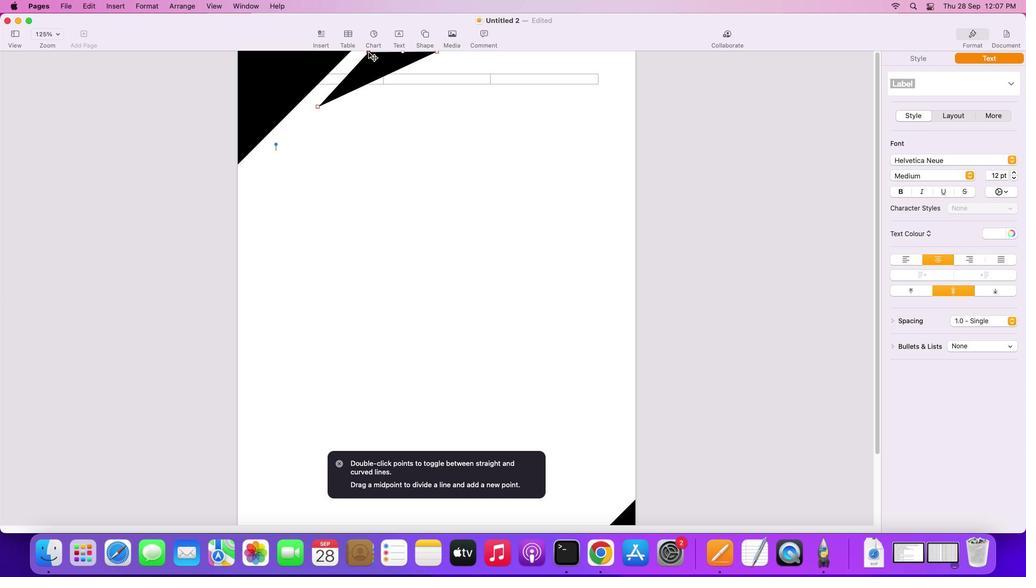 
Action: Mouse moved to (394, 106)
Screenshot: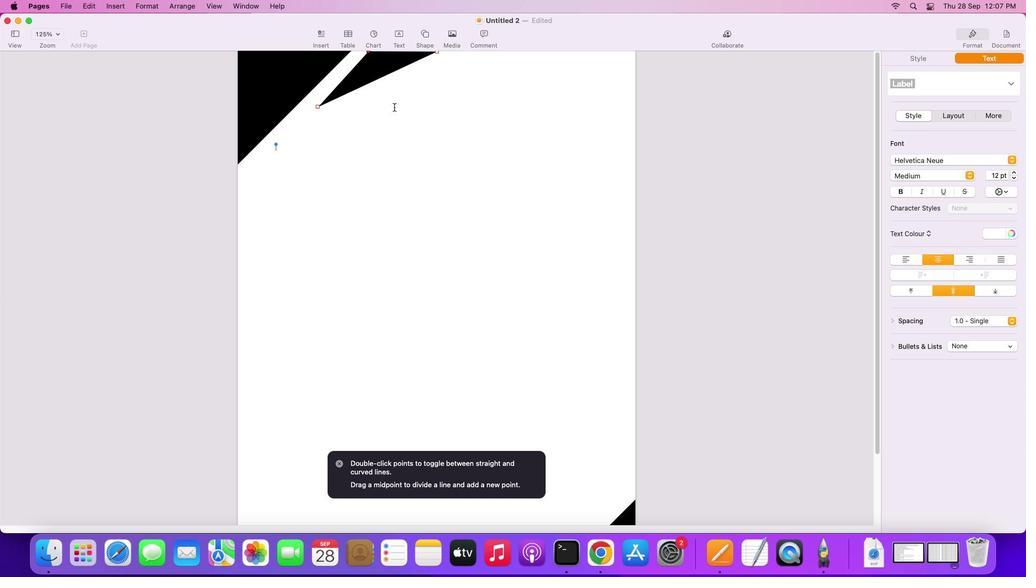 
Action: Mouse pressed left at (394, 106)
Screenshot: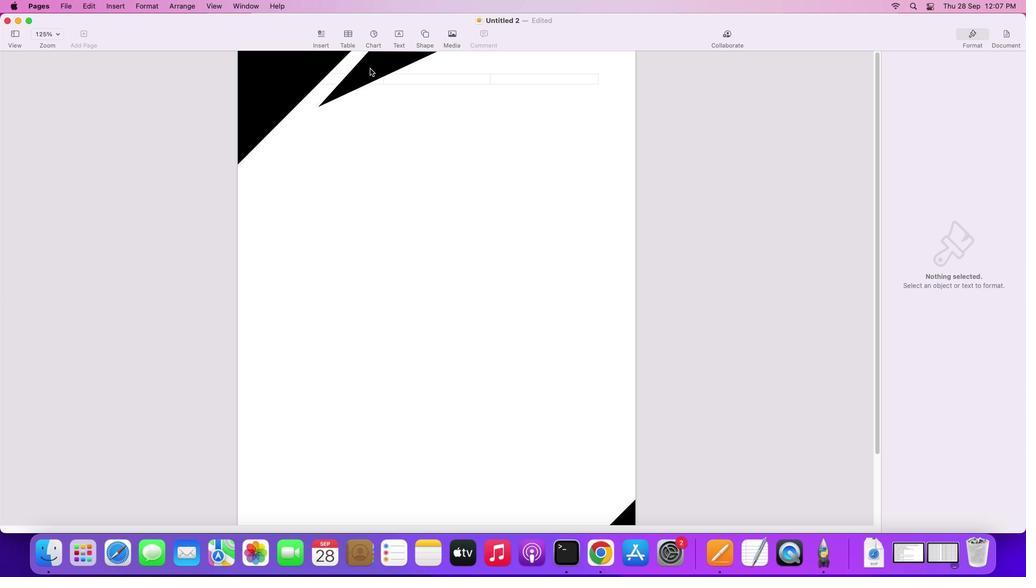 
Action: Mouse moved to (373, 67)
Screenshot: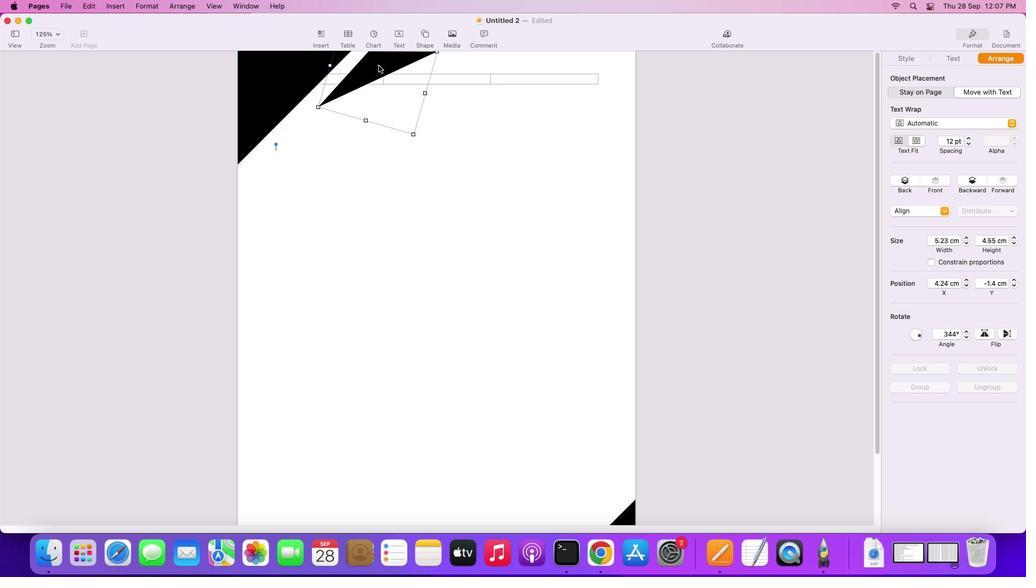 
Action: Mouse pressed left at (373, 67)
Screenshot: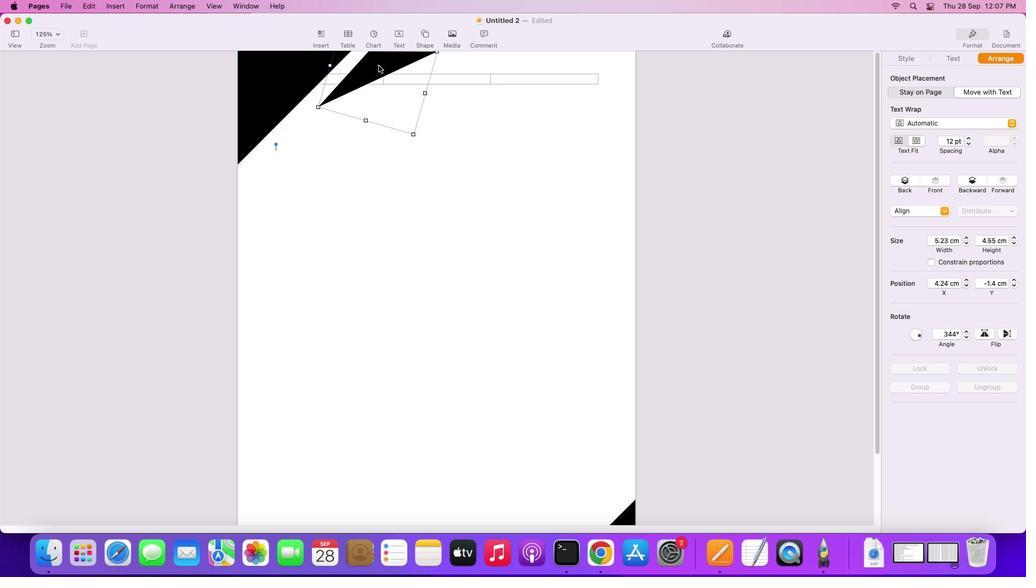 
Action: Mouse moved to (378, 65)
Screenshot: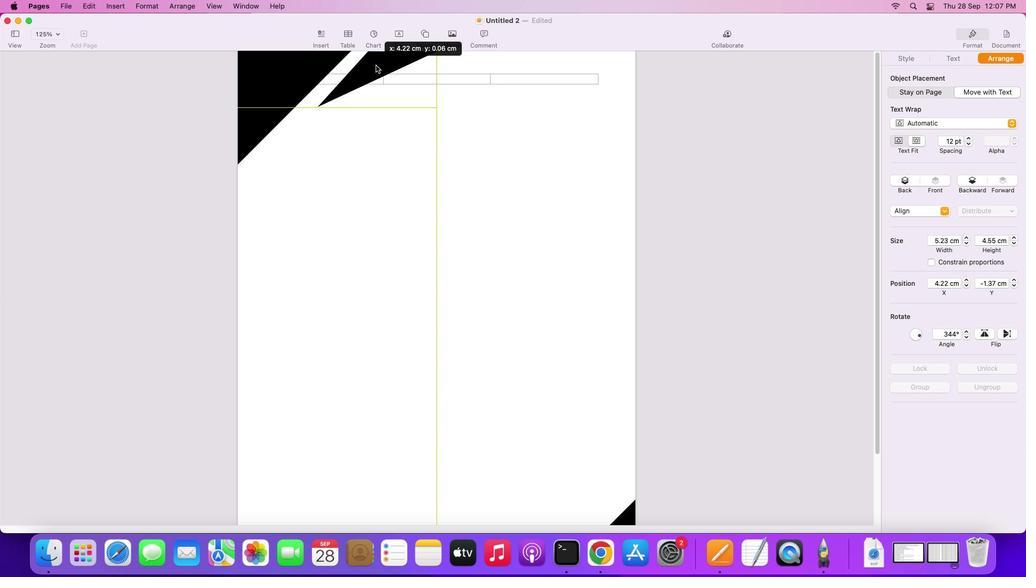 
Action: Mouse pressed left at (378, 65)
Screenshot: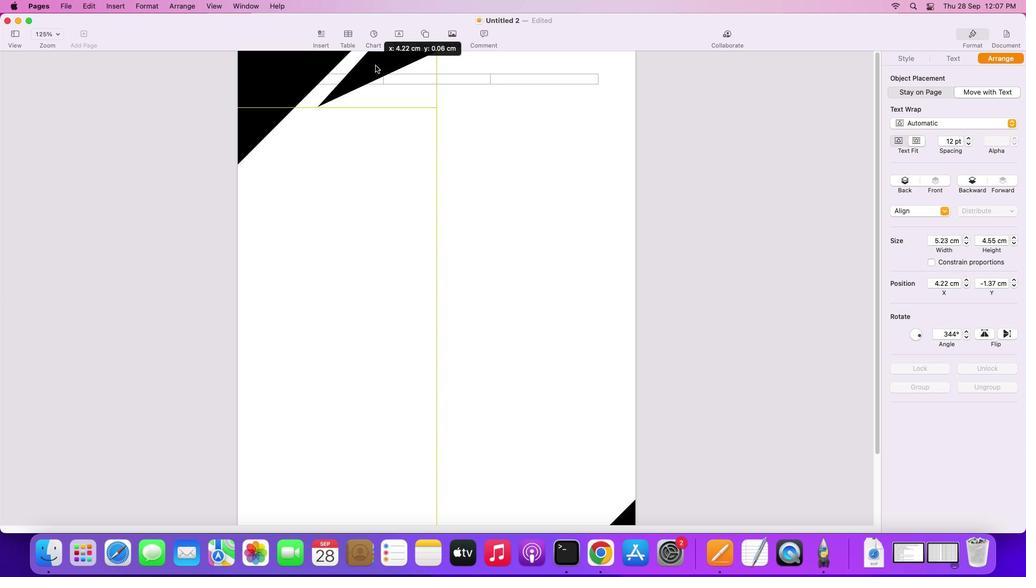 
Action: Mouse moved to (447, 101)
Screenshot: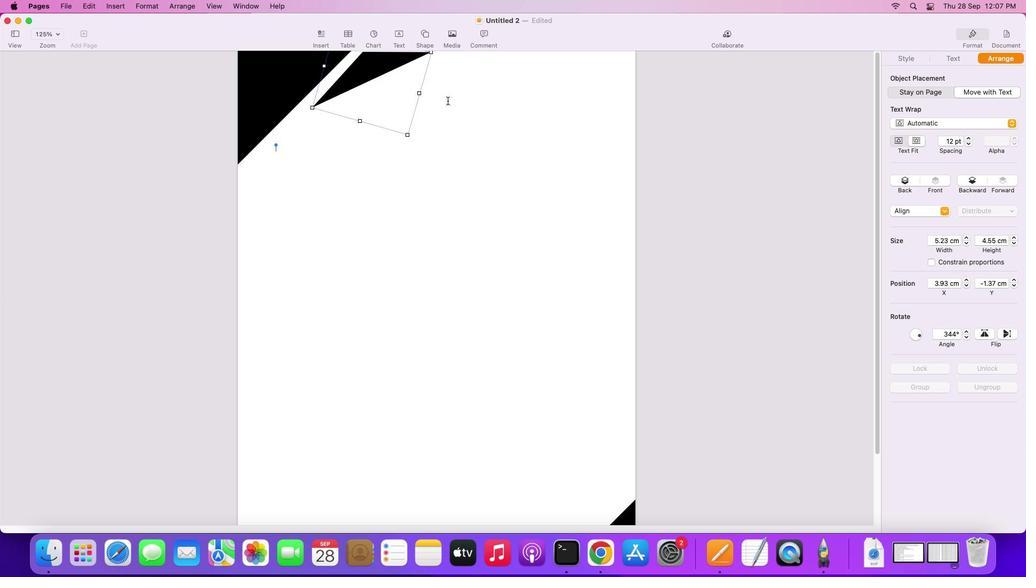 
Action: Mouse pressed left at (447, 101)
Screenshot: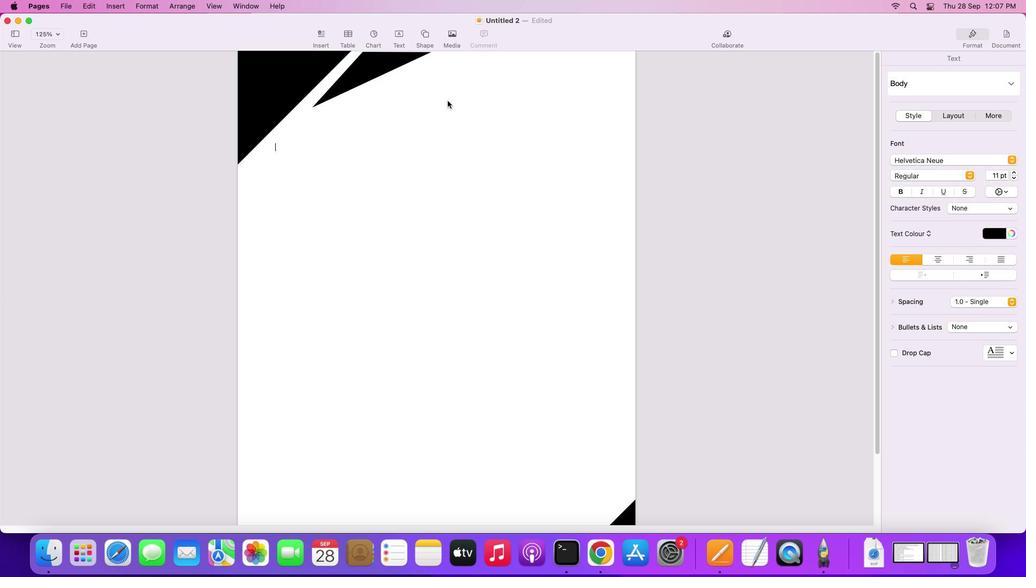 
Action: Mouse moved to (426, 31)
Screenshot: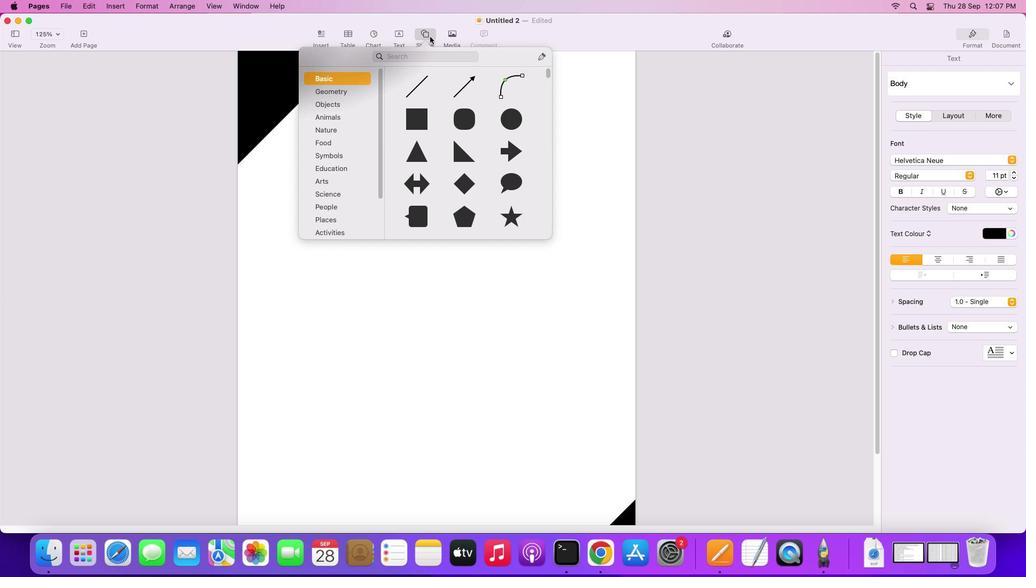
Action: Mouse pressed left at (426, 31)
Screenshot: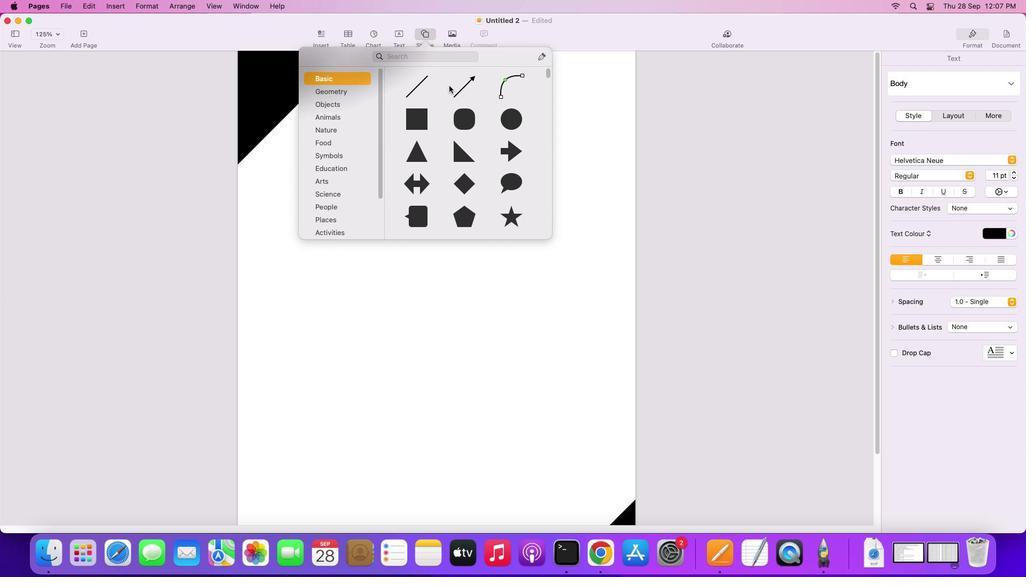 
Action: Mouse moved to (419, 124)
Screenshot: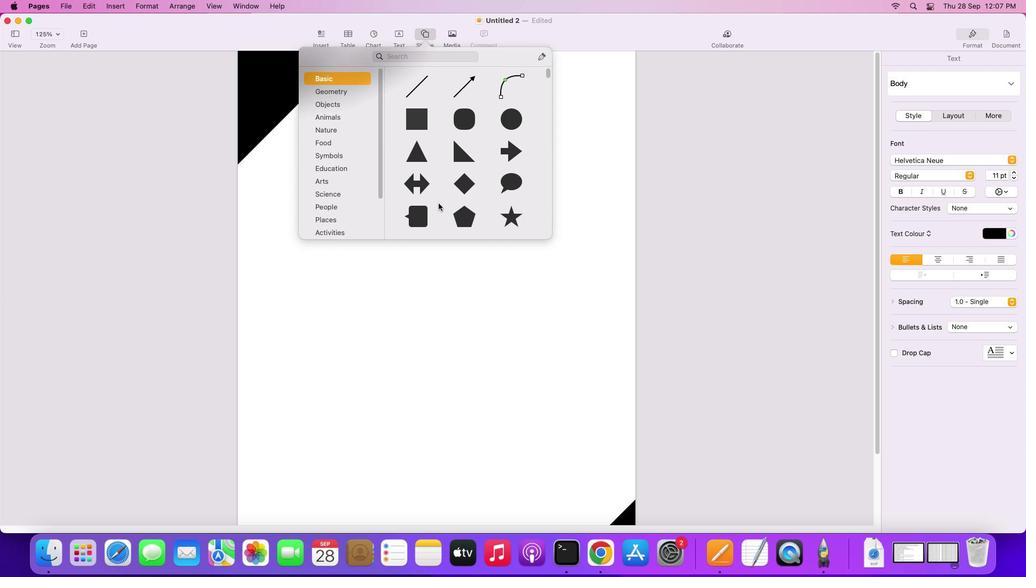 
Action: Mouse pressed left at (419, 124)
Screenshot: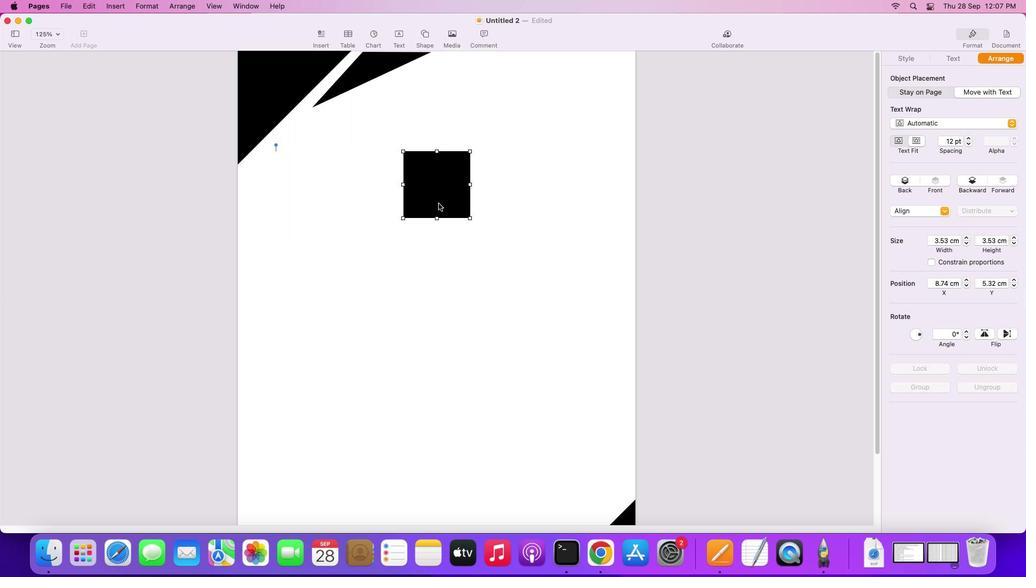 
Action: Mouse moved to (437, 218)
Screenshot: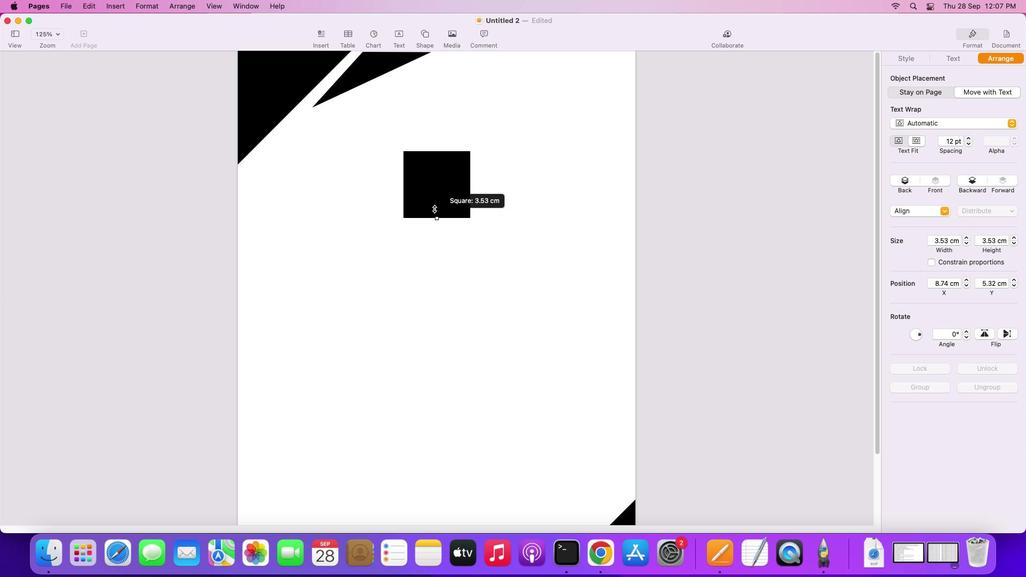 
Action: Mouse pressed left at (437, 218)
Screenshot: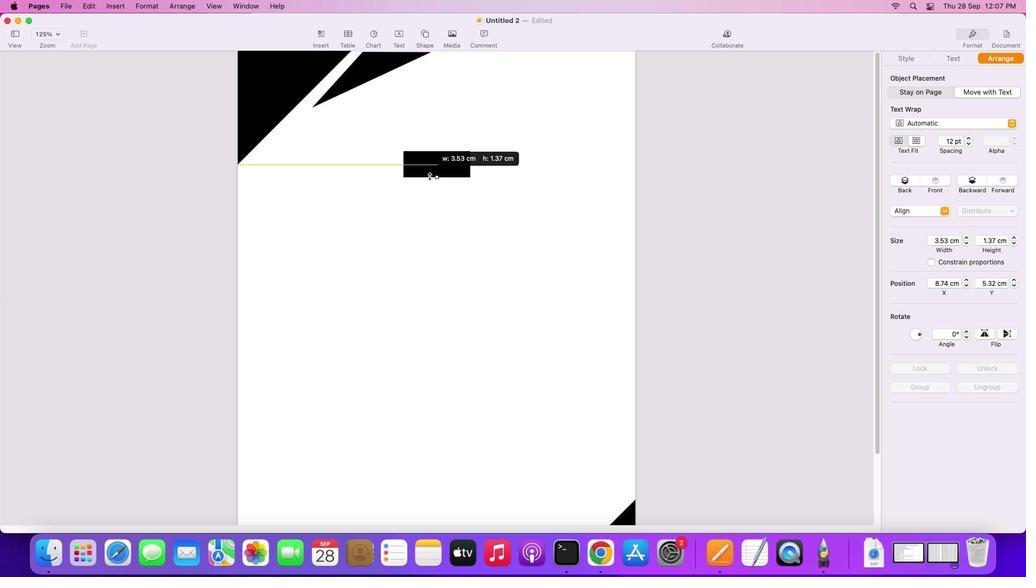 
Action: Mouse moved to (433, 168)
Screenshot: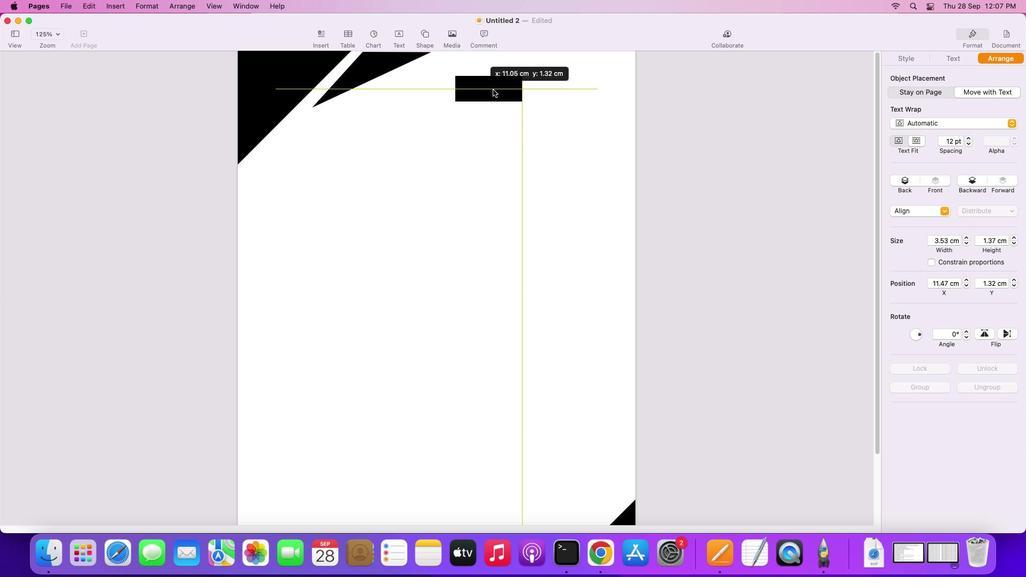 
Action: Mouse pressed left at (433, 168)
Screenshot: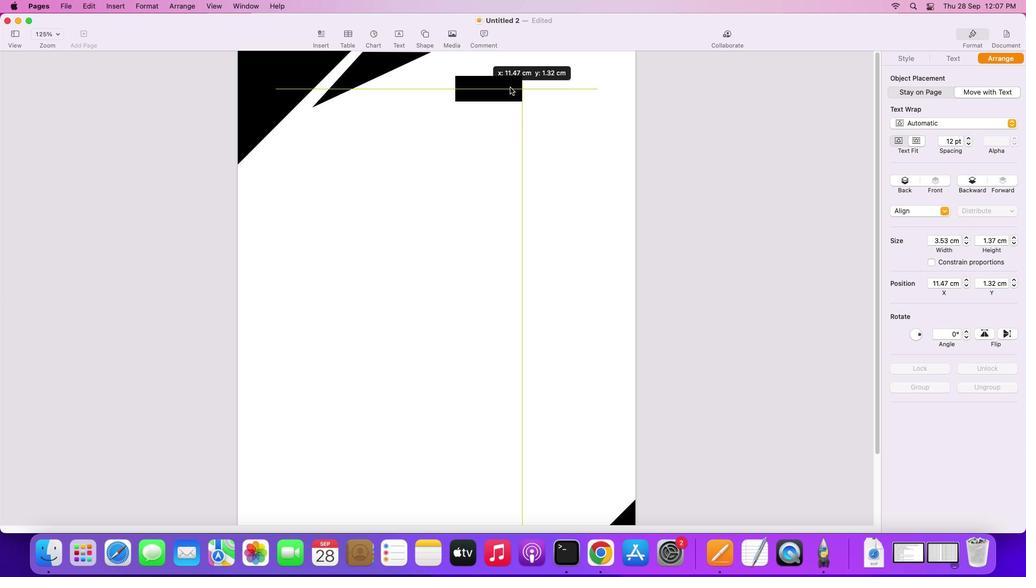 
Action: Mouse moved to (585, 70)
Screenshot: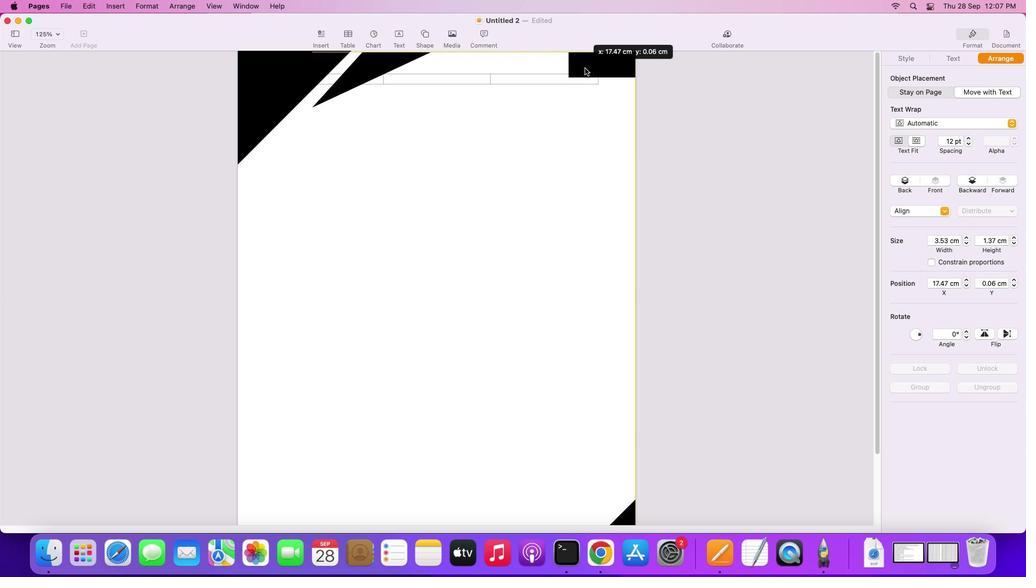 
Action: Mouse pressed left at (585, 70)
Screenshot: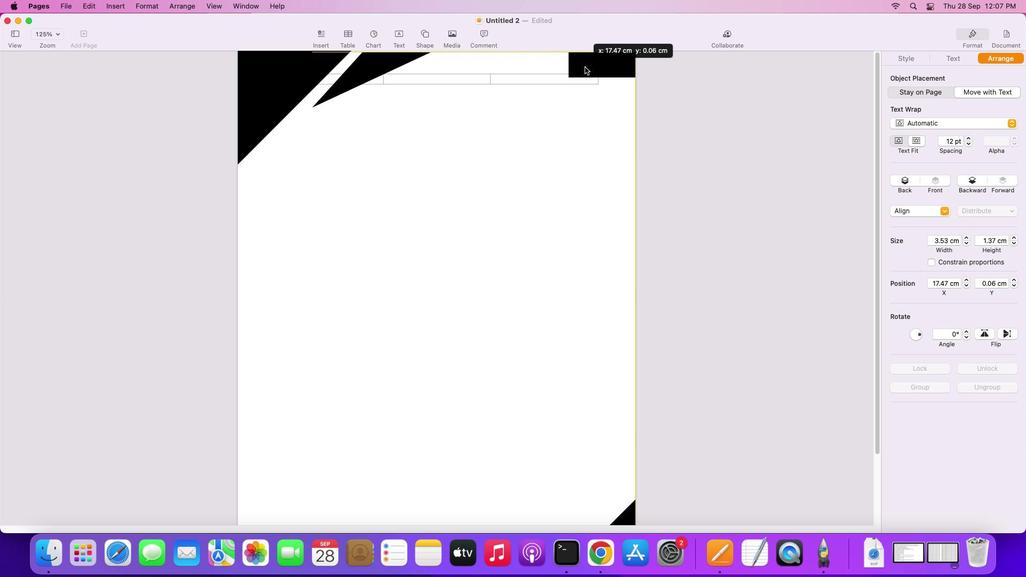 
Action: Mouse moved to (570, 63)
Screenshot: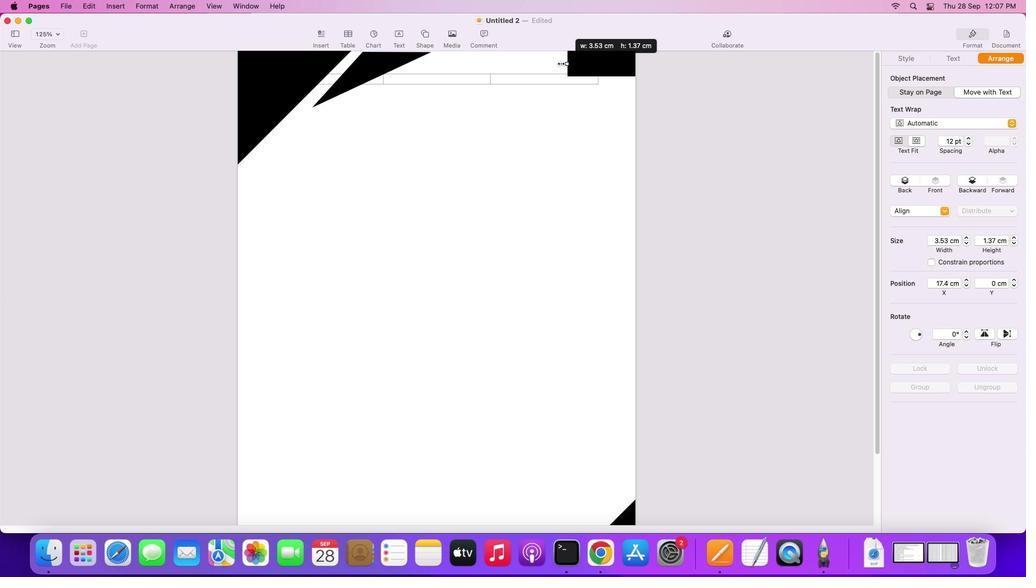 
Action: Mouse pressed left at (570, 63)
Screenshot: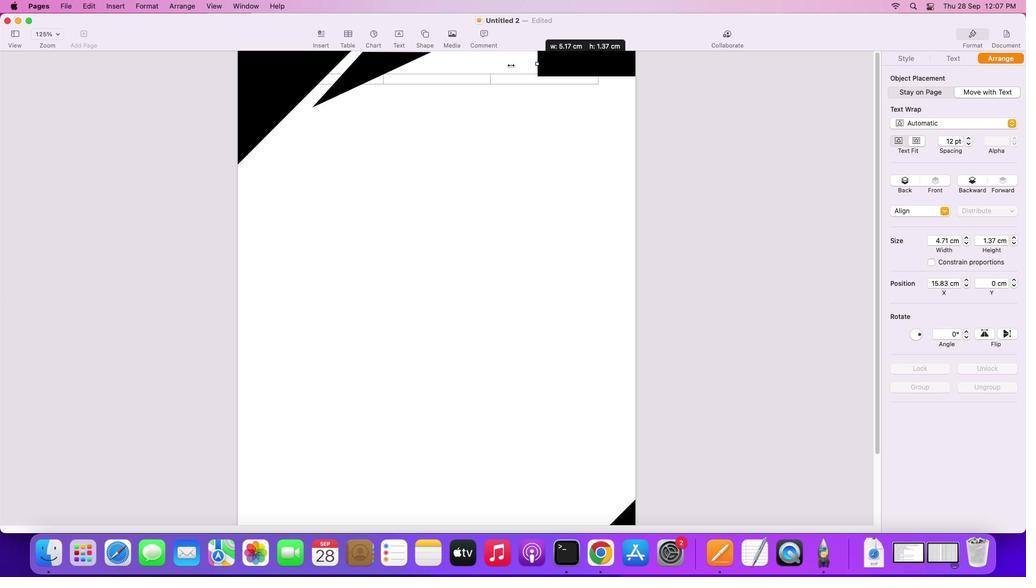 
Action: Mouse moved to (379, 72)
Screenshot: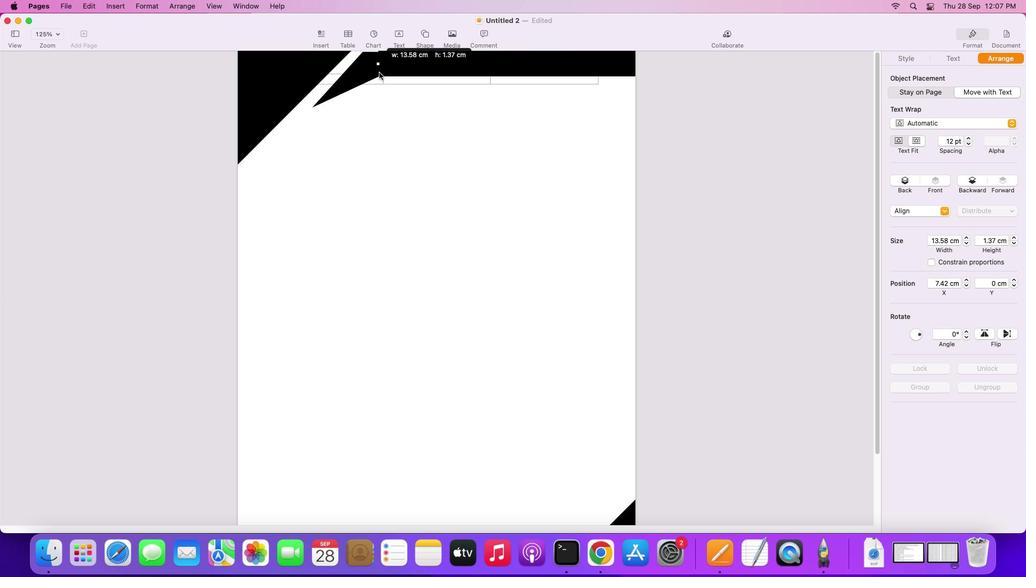 
Action: Mouse pressed left at (379, 72)
Screenshot: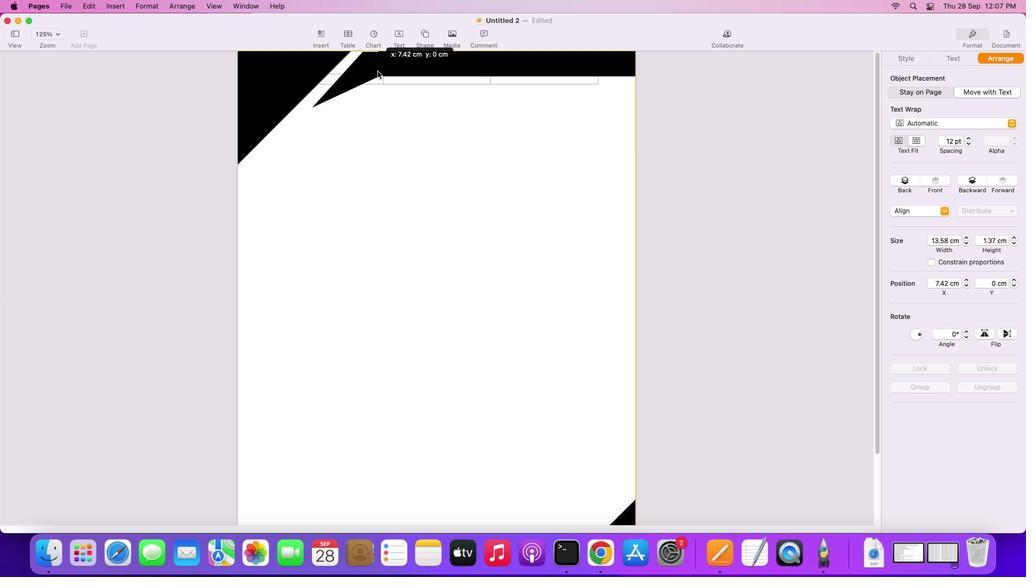 
Action: Mouse moved to (354, 72)
Screenshot: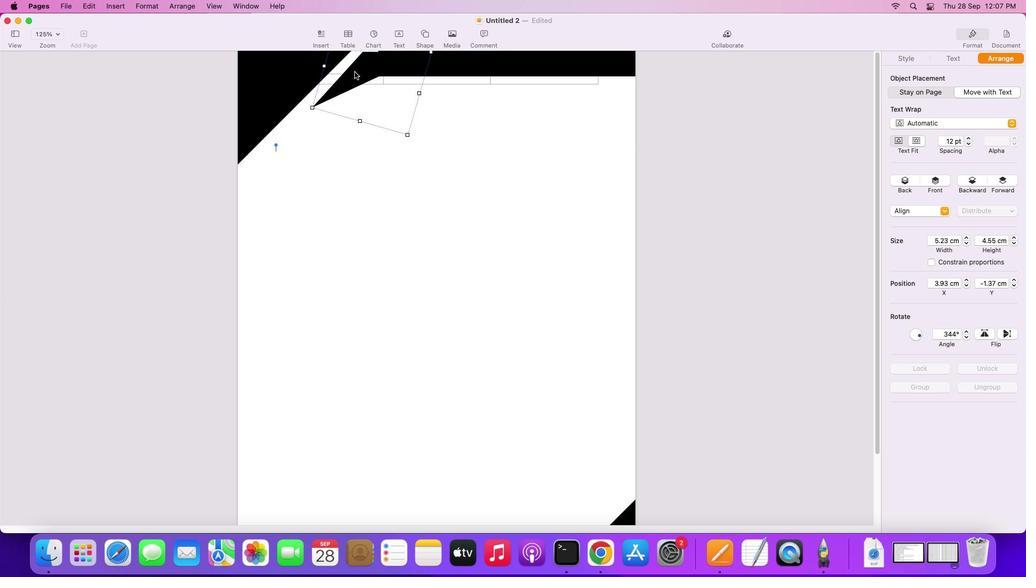 
Action: Mouse pressed left at (354, 72)
Screenshot: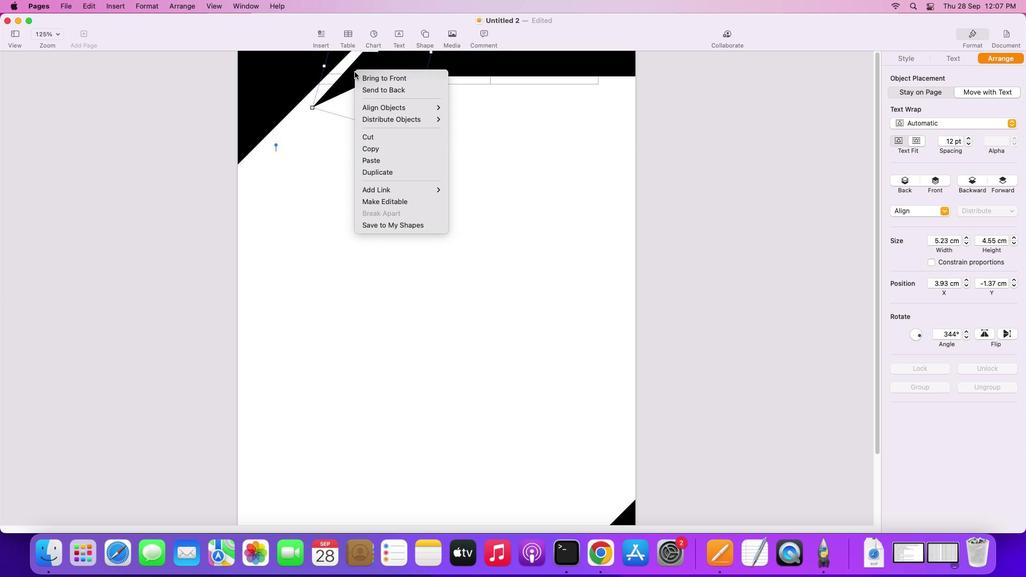 
Action: Mouse pressed right at (354, 72)
